 Task: Set up automation rules in Jira to manage project tasks and notifications, including moving issues to 'Done' on version release and sending Slack notifications for unreleased versions.
Action: Mouse pressed left at (555, 146)
Screenshot: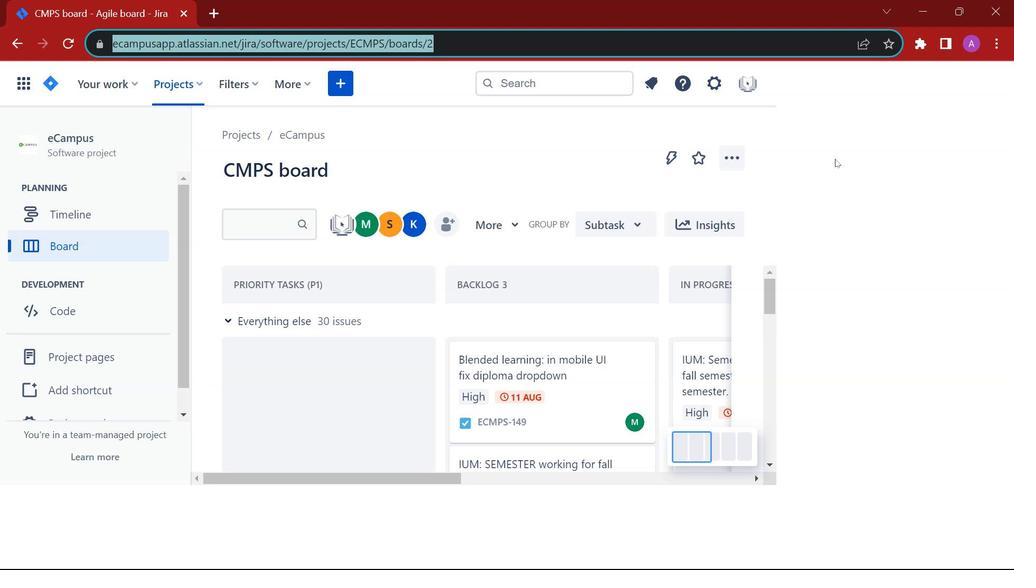 
Action: Mouse moved to (929, 100)
Screenshot: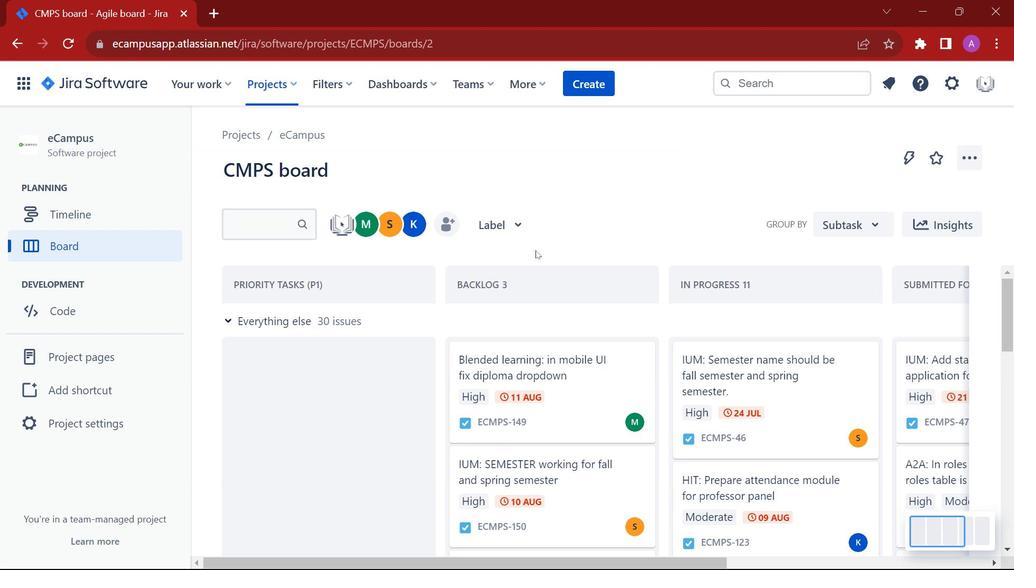 
Action: Mouse pressed left at (929, 100)
Screenshot: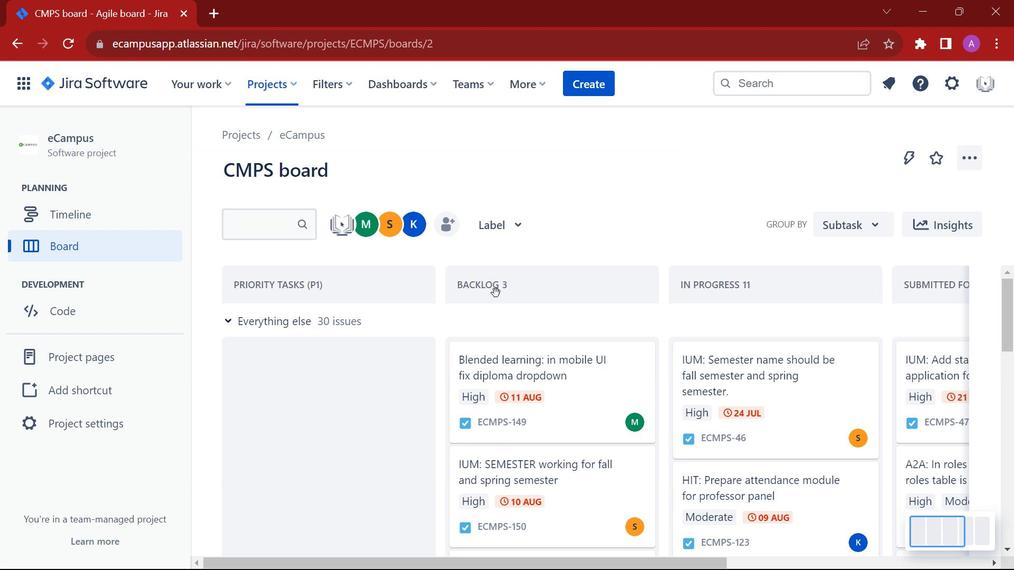 
Action: Mouse moved to (566, 200)
Screenshot: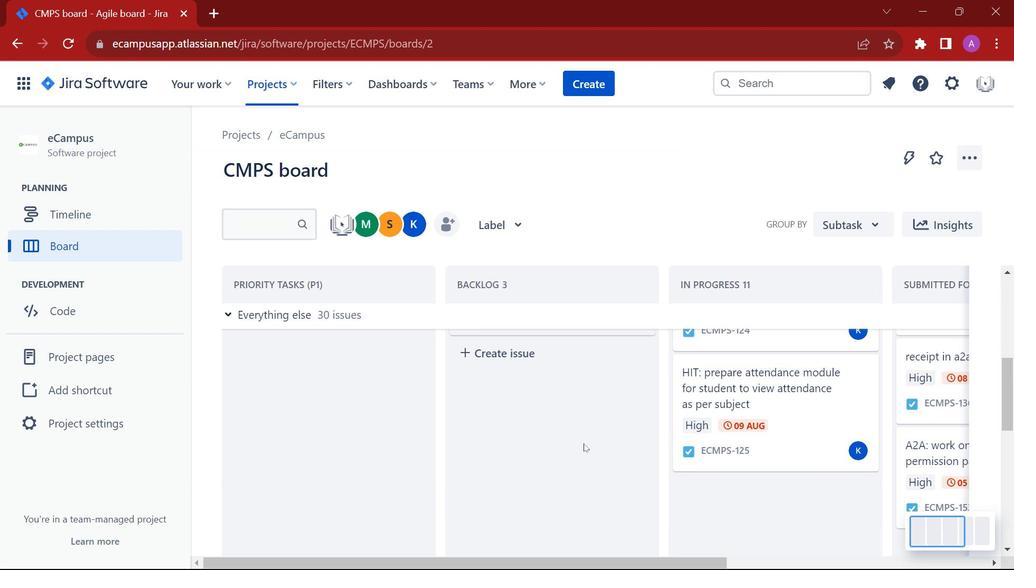 
Action: Mouse pressed left at (566, 200)
Screenshot: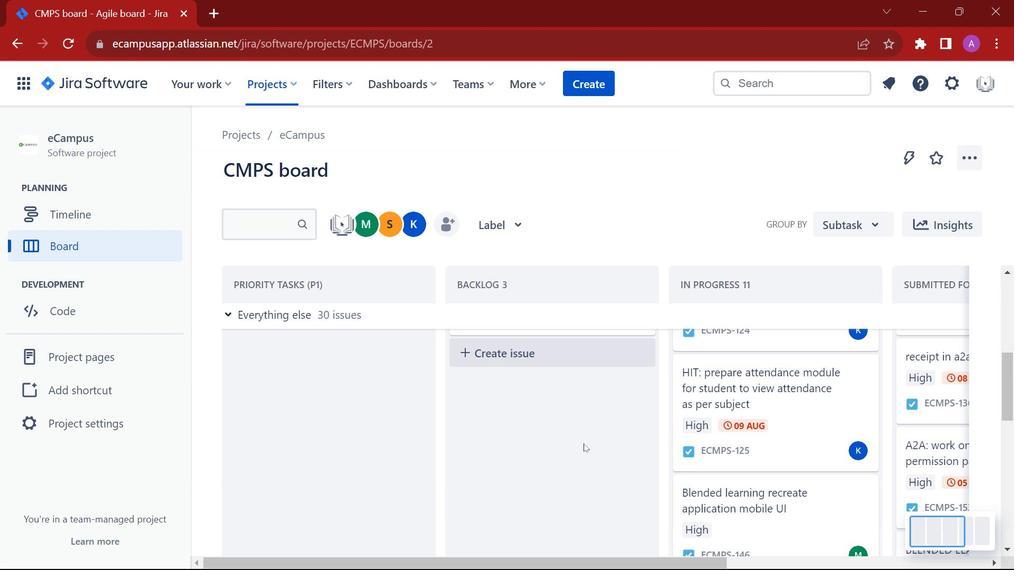 
Action: Mouse moved to (538, 386)
Screenshot: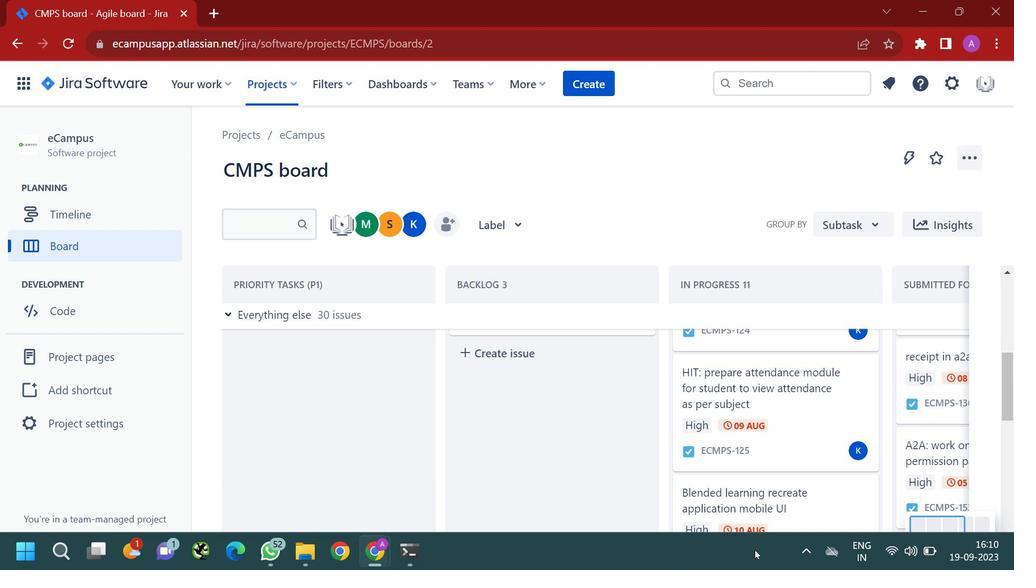 
Action: Mouse scrolled (538, 386) with delta (0, 0)
Screenshot: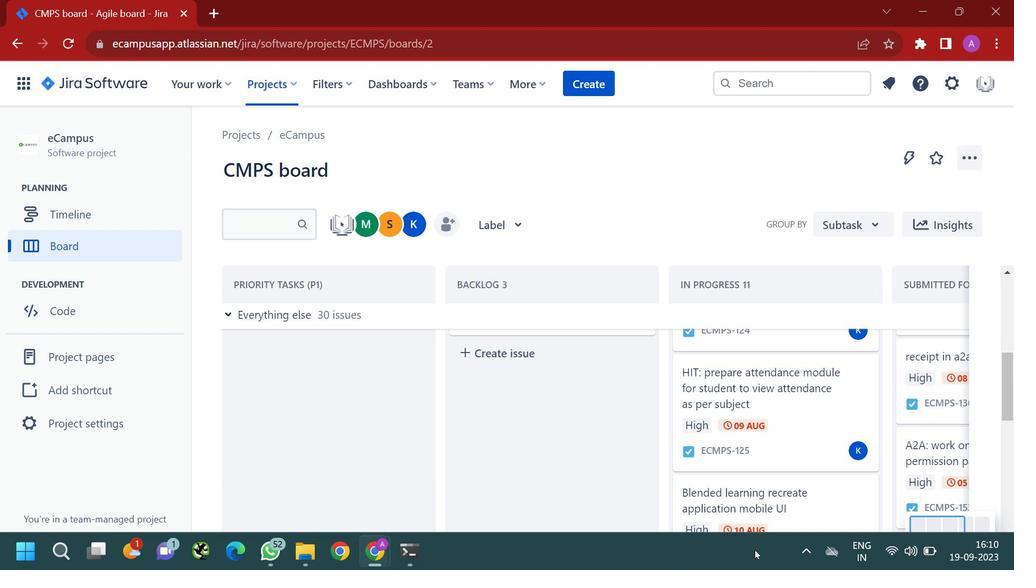 
Action: Mouse moved to (542, 390)
Screenshot: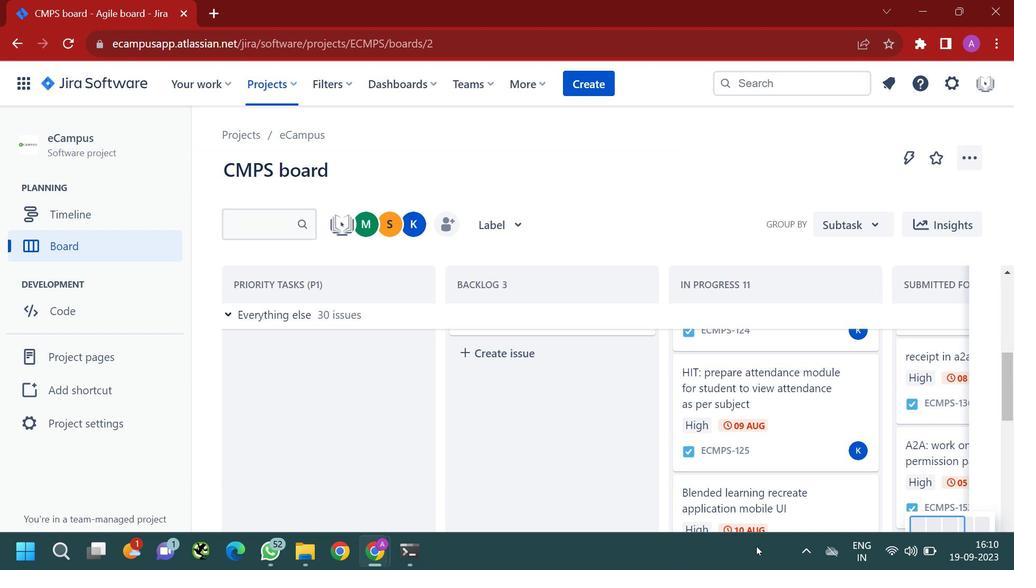 
Action: Mouse scrolled (542, 389) with delta (0, 0)
Screenshot: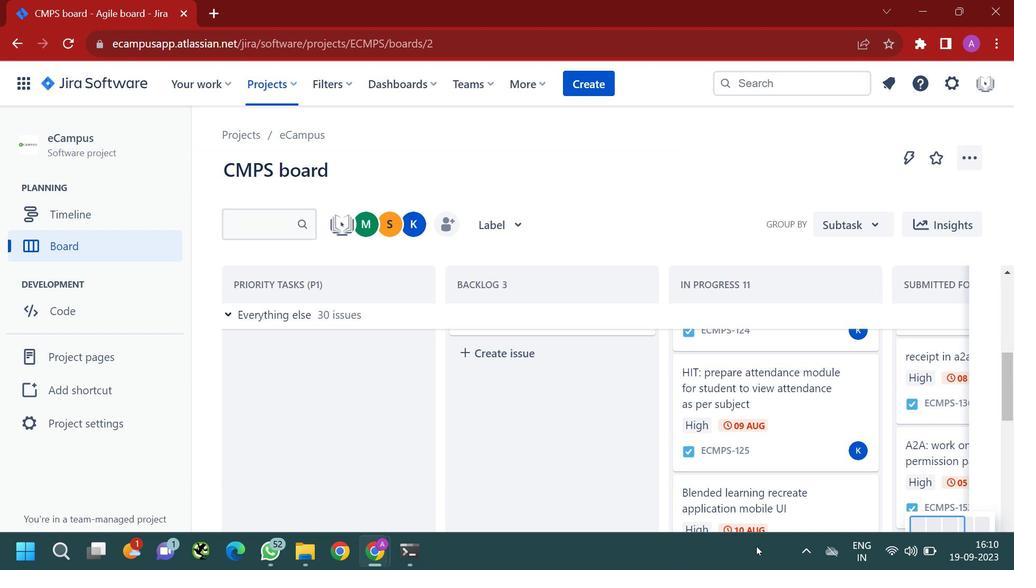 
Action: Mouse moved to (582, 441)
Screenshot: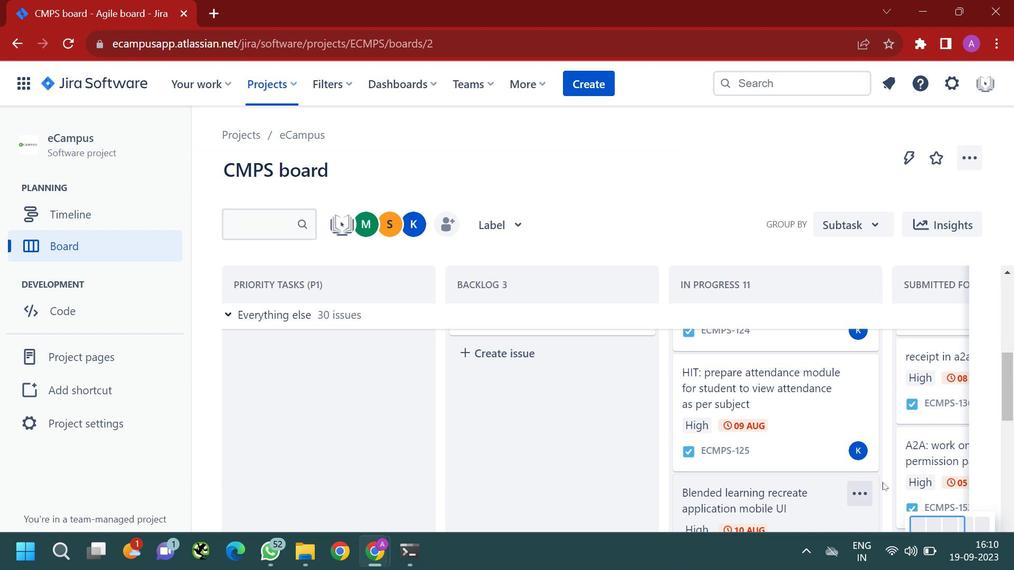 
Action: Mouse scrolled (582, 440) with delta (0, 0)
Screenshot: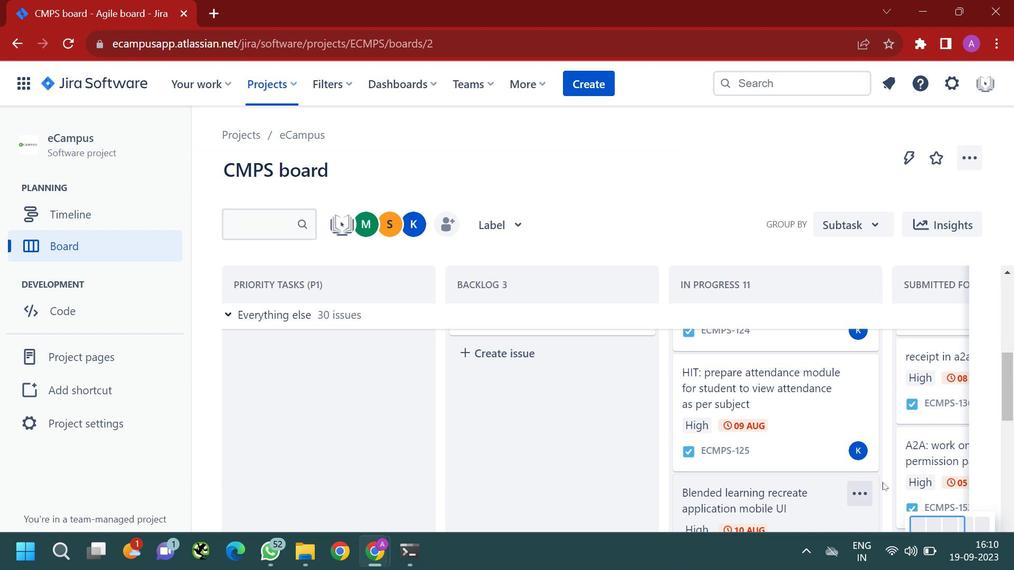 
Action: Mouse moved to (582, 441)
Screenshot: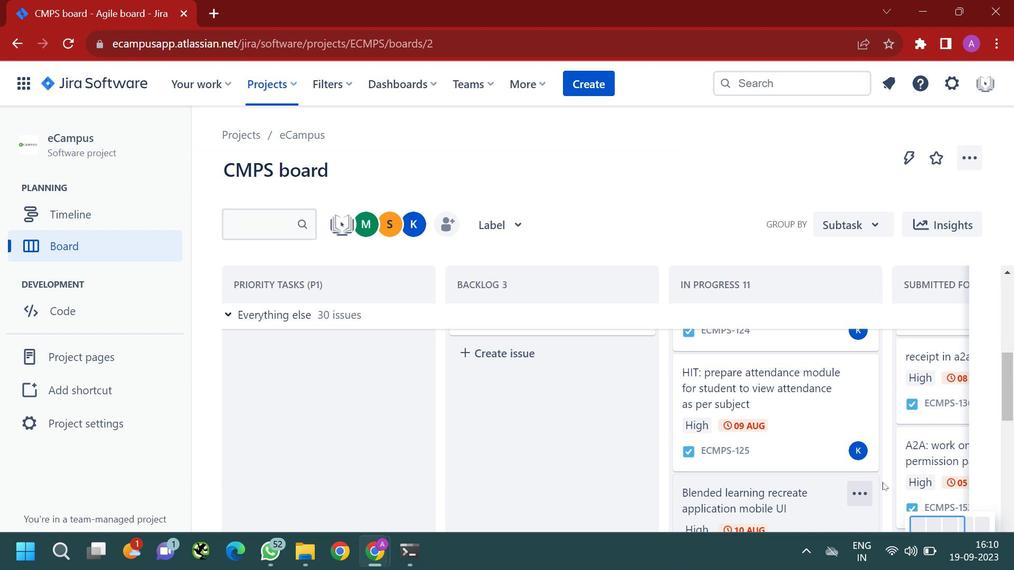 
Action: Mouse scrolled (582, 440) with delta (0, 0)
Screenshot: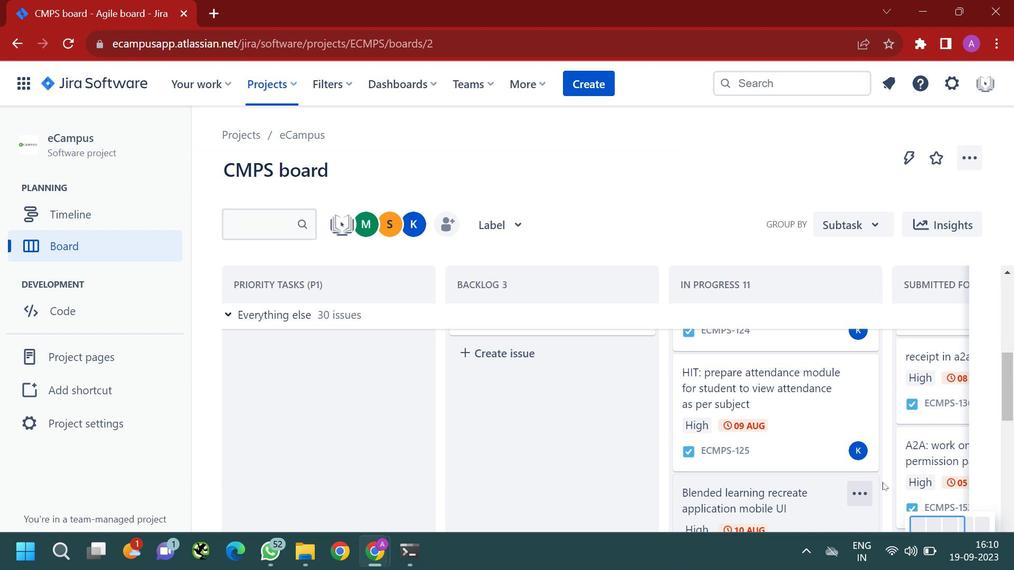 
Action: Mouse moved to (943, 527)
Screenshot: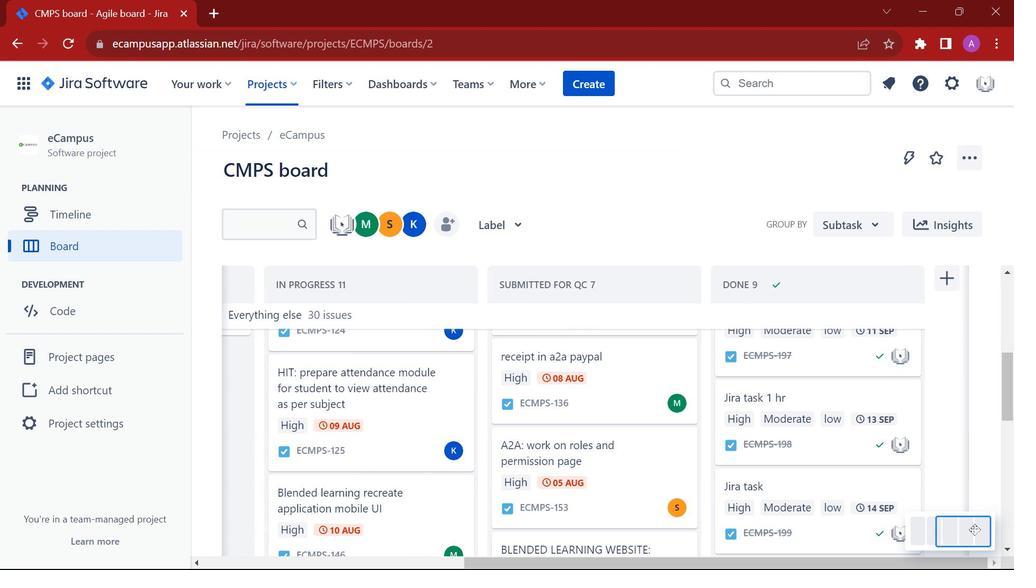 
Action: Mouse pressed left at (943, 527)
Screenshot: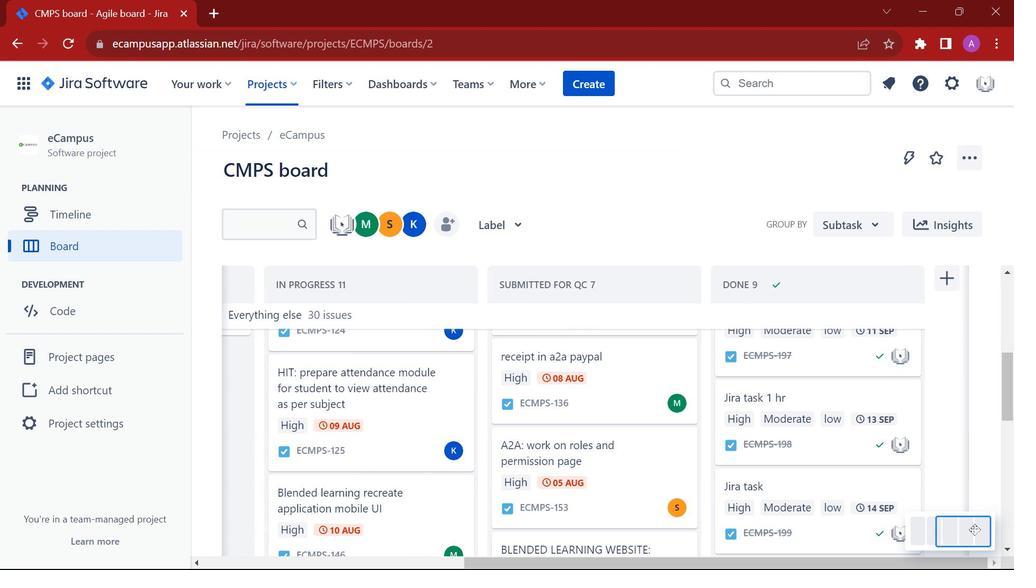 
Action: Mouse moved to (674, 428)
Screenshot: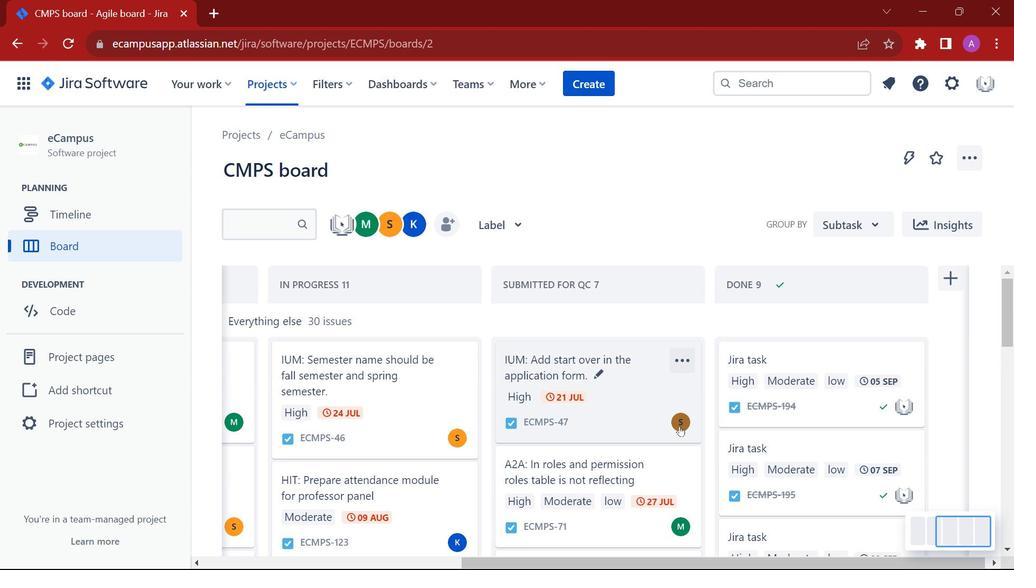 
Action: Mouse scrolled (674, 429) with delta (0, 0)
Screenshot: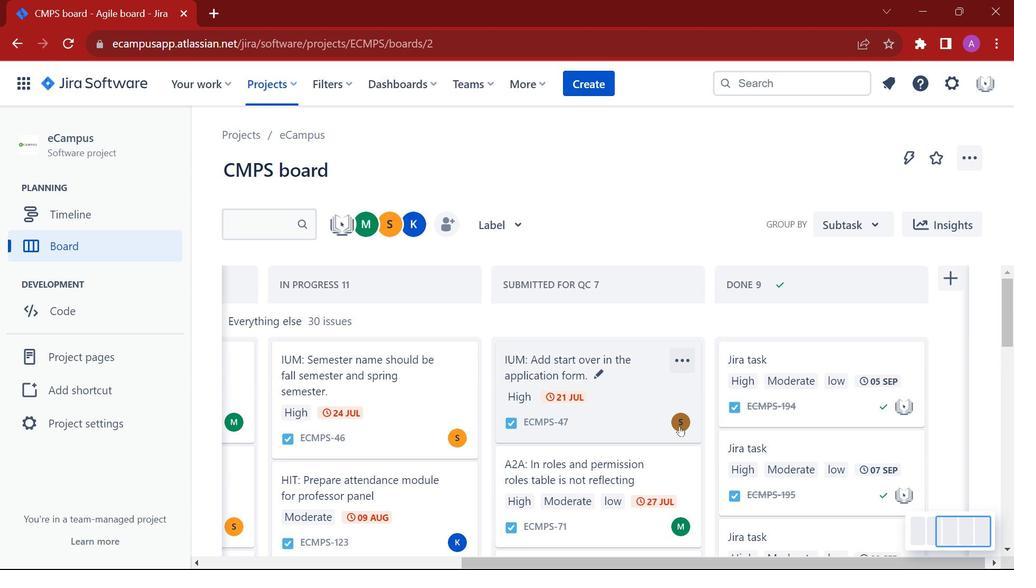 
Action: Mouse scrolled (674, 429) with delta (0, 0)
Screenshot: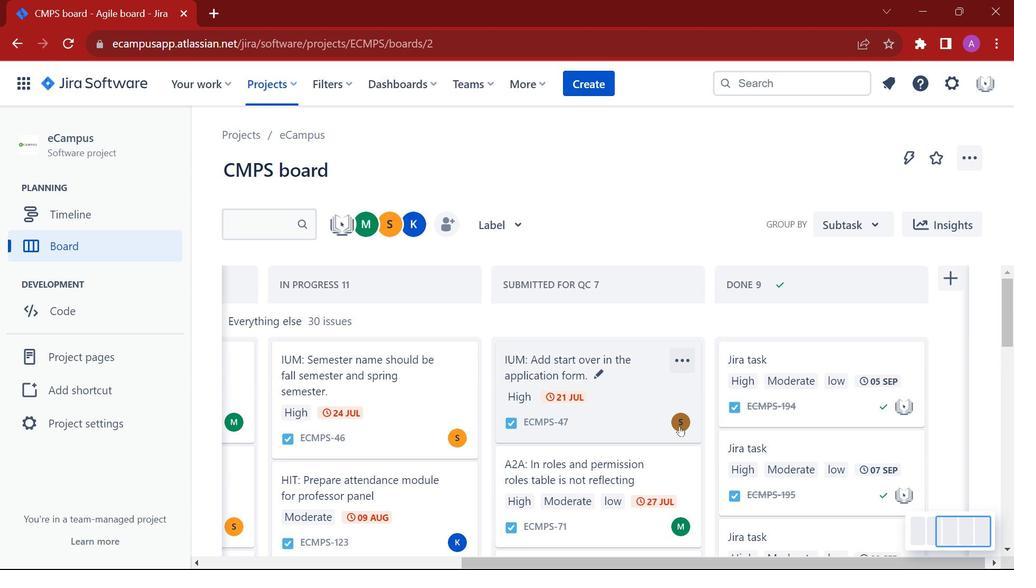 
Action: Mouse moved to (679, 426)
Screenshot: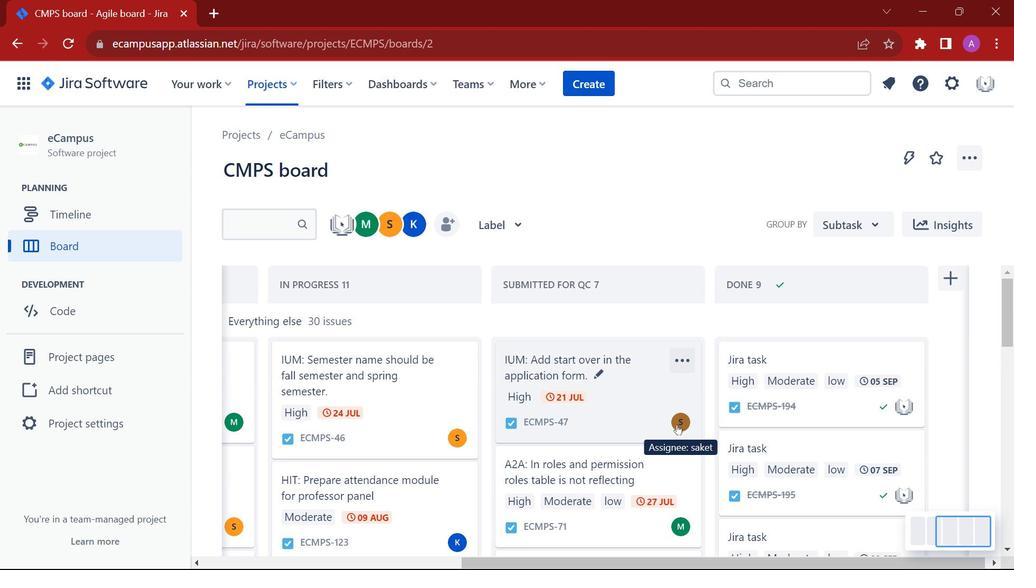 
Action: Mouse scrolled (679, 426) with delta (0, 0)
Screenshot: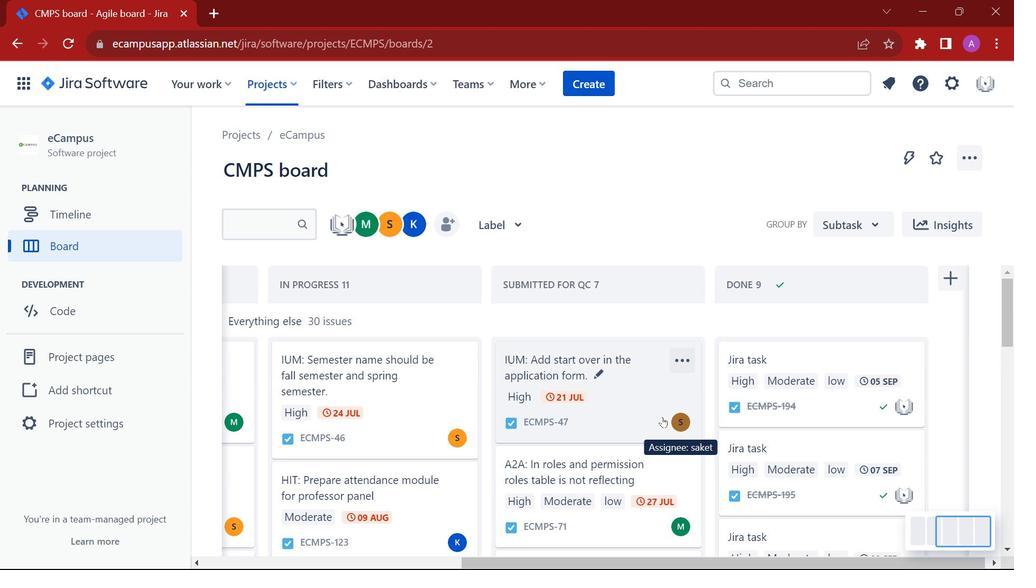 
Action: Mouse scrolled (679, 426) with delta (0, 0)
Screenshot: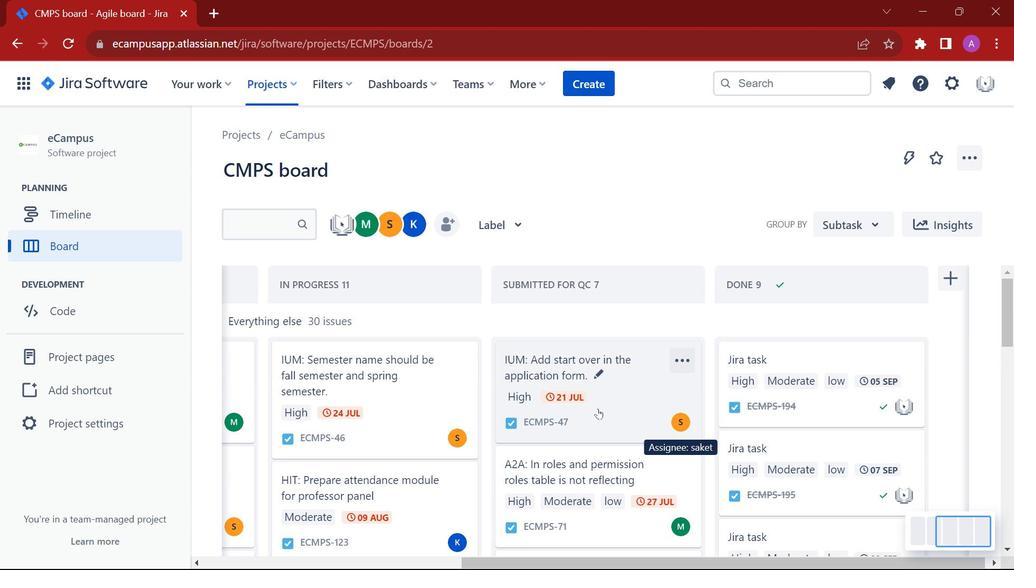 
Action: Mouse scrolled (679, 426) with delta (0, 0)
Screenshot: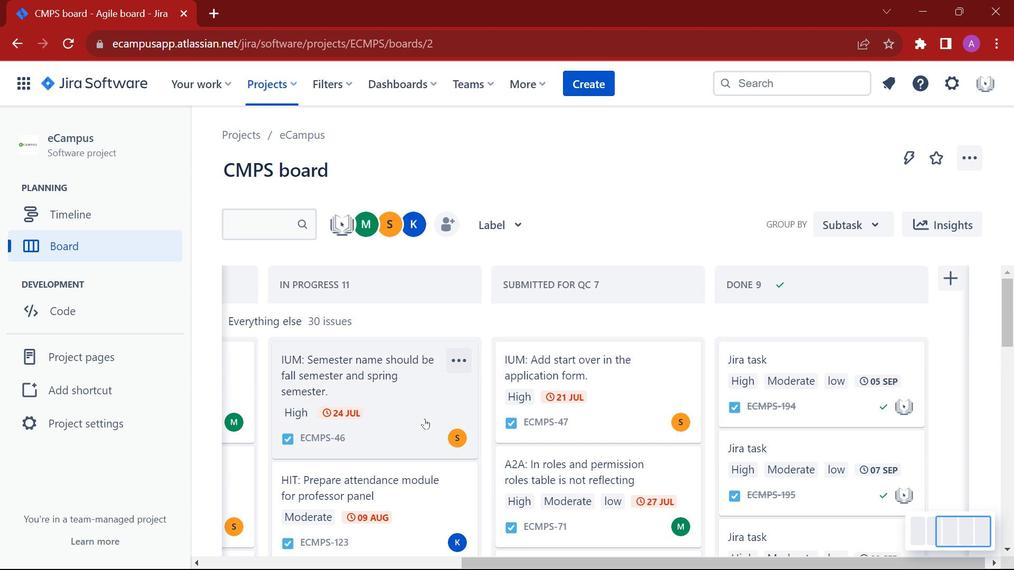 
Action: Mouse moved to (512, 557)
Screenshot: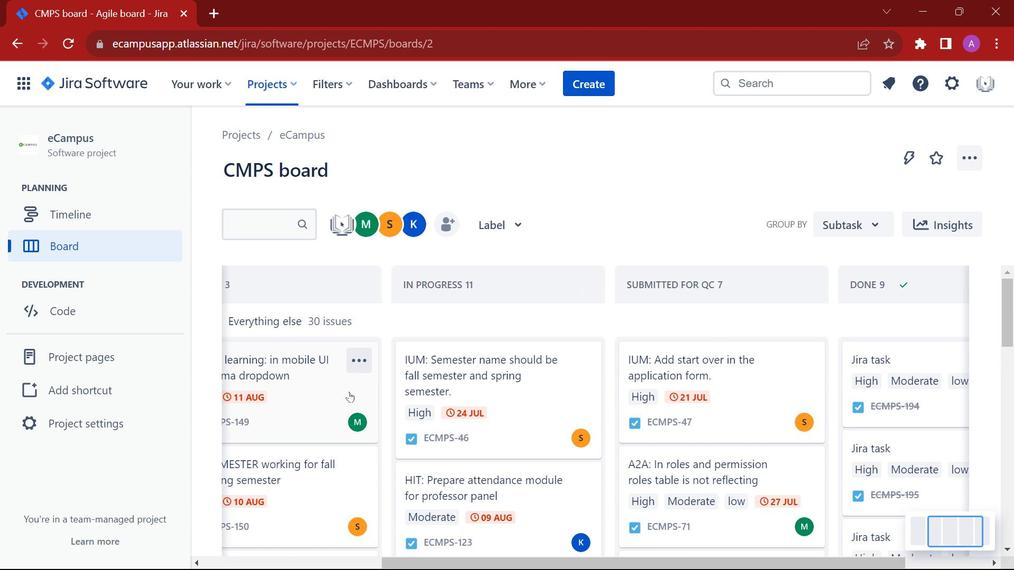 
Action: Mouse pressed left at (512, 557)
Screenshot: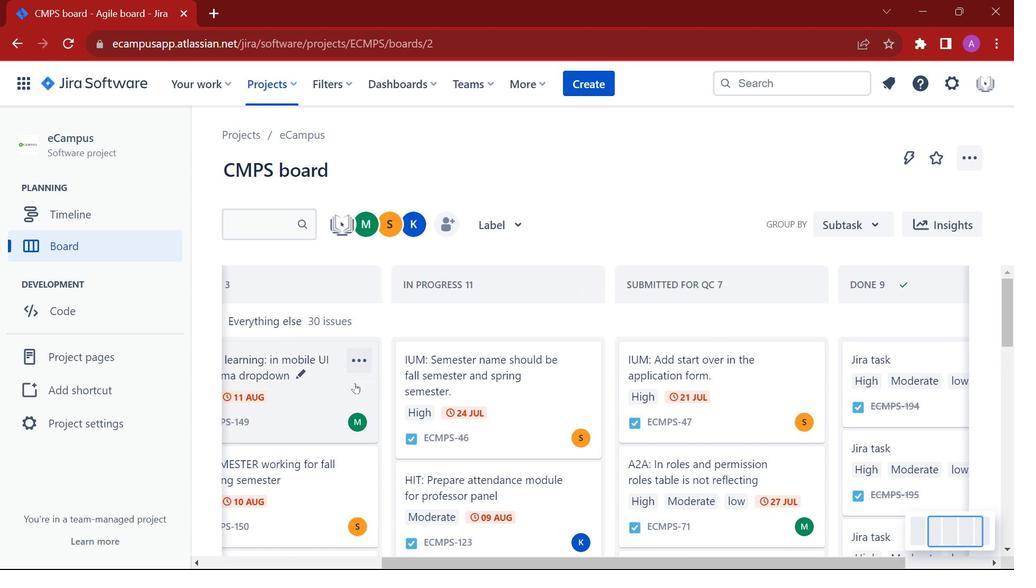 
Action: Mouse moved to (954, 526)
Screenshot: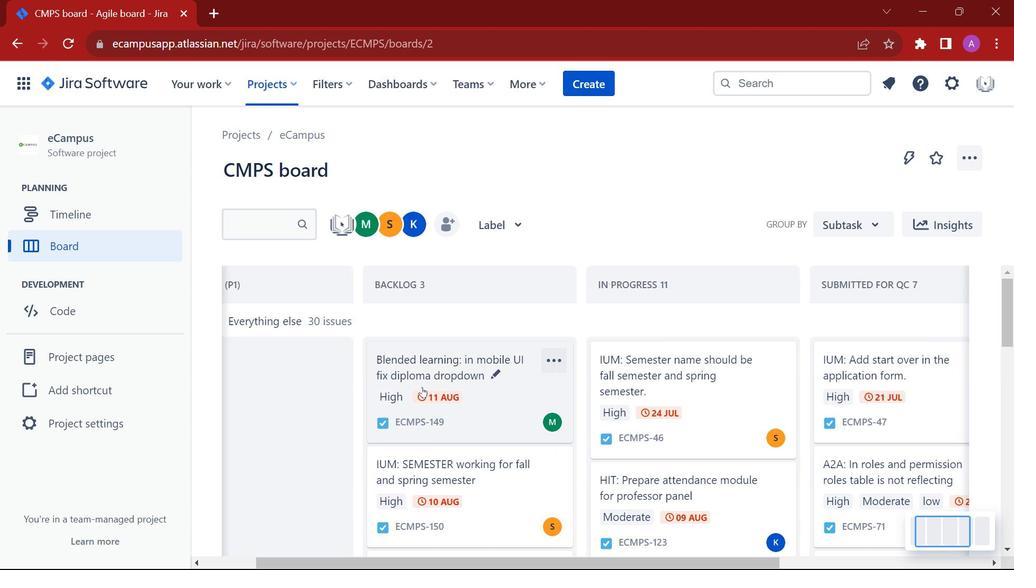 
Action: Mouse pressed left at (954, 526)
Screenshot: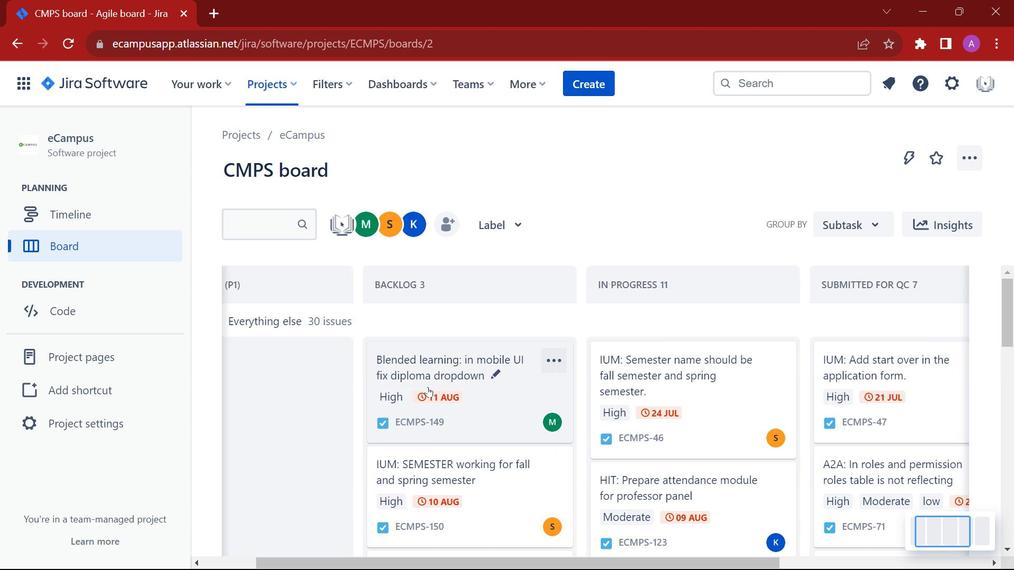 
Action: Mouse moved to (922, 523)
Screenshot: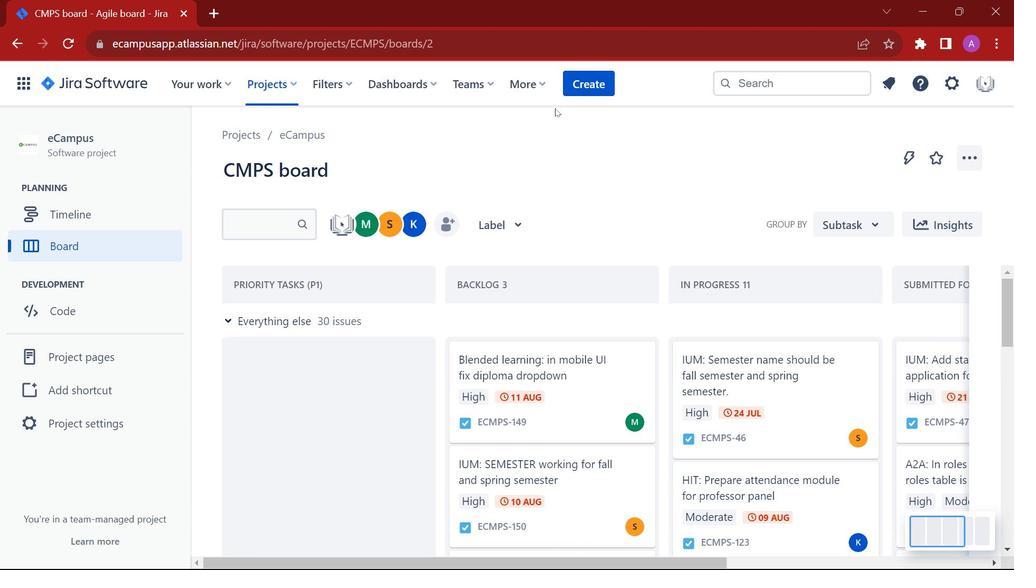 
Action: Mouse pressed left at (922, 523)
Screenshot: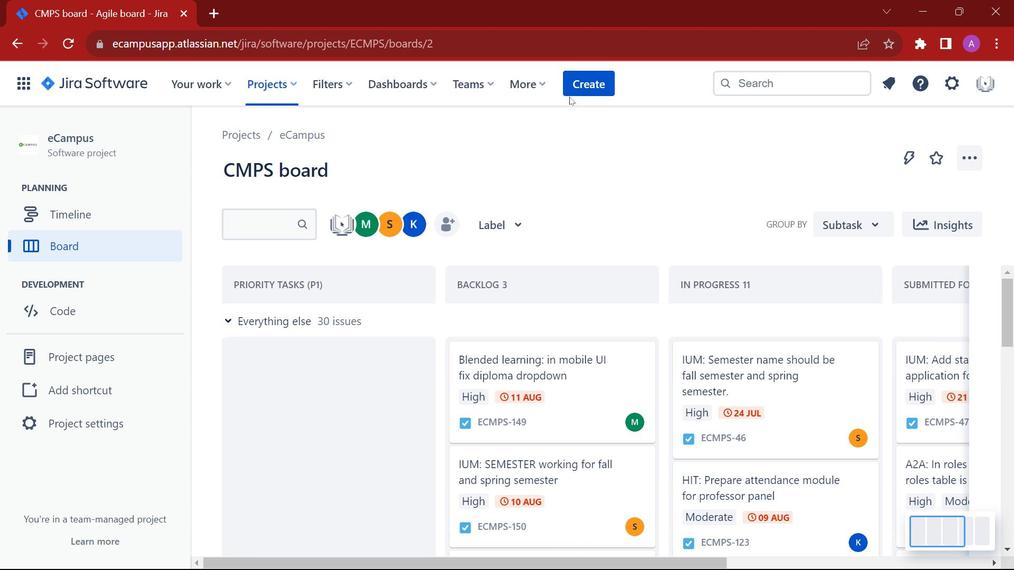
Action: Mouse moved to (584, 89)
Screenshot: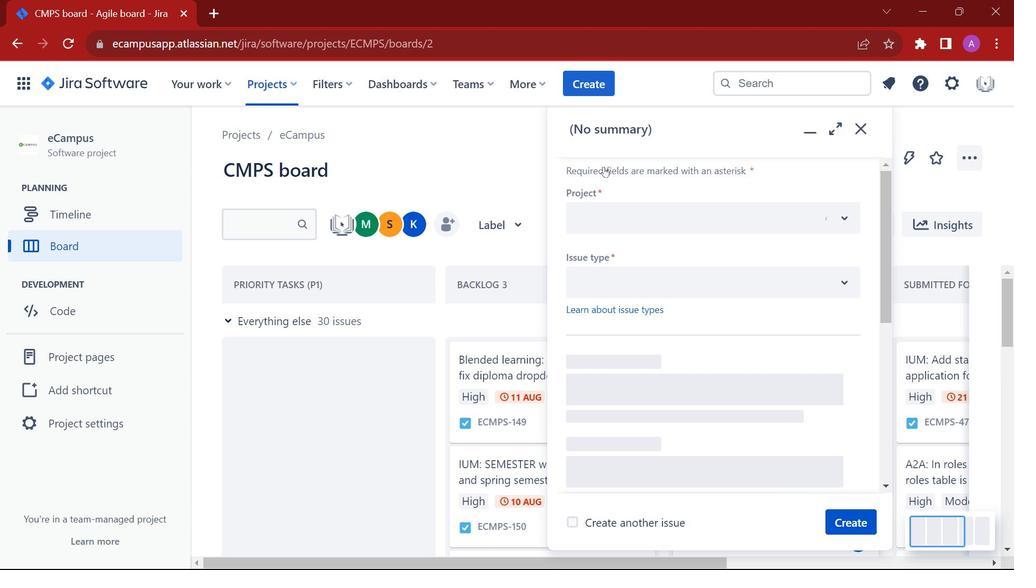 
Action: Mouse pressed left at (584, 89)
Screenshot: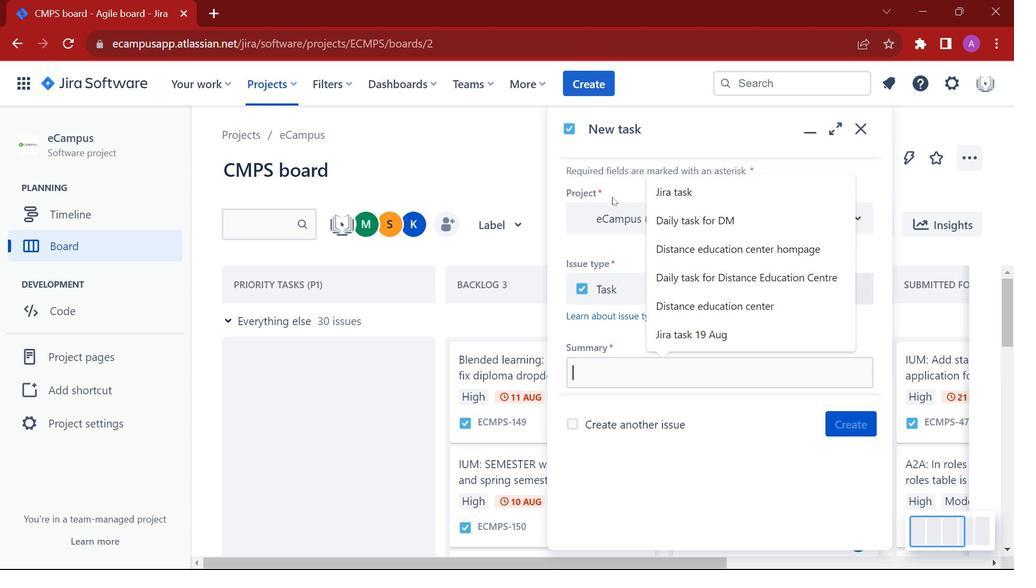 
Action: Mouse moved to (695, 193)
Screenshot: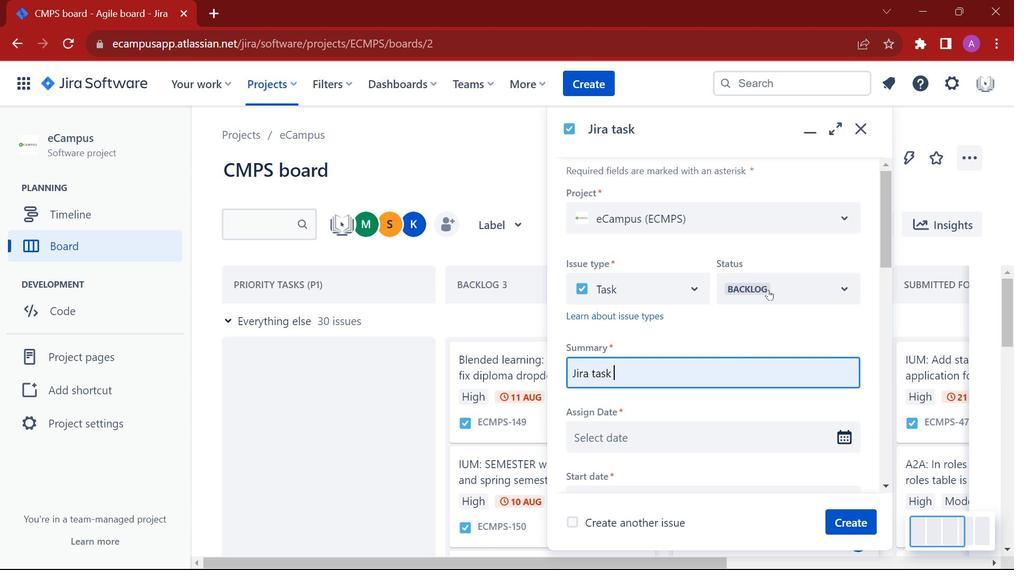 
Action: Mouse pressed left at (695, 193)
Screenshot: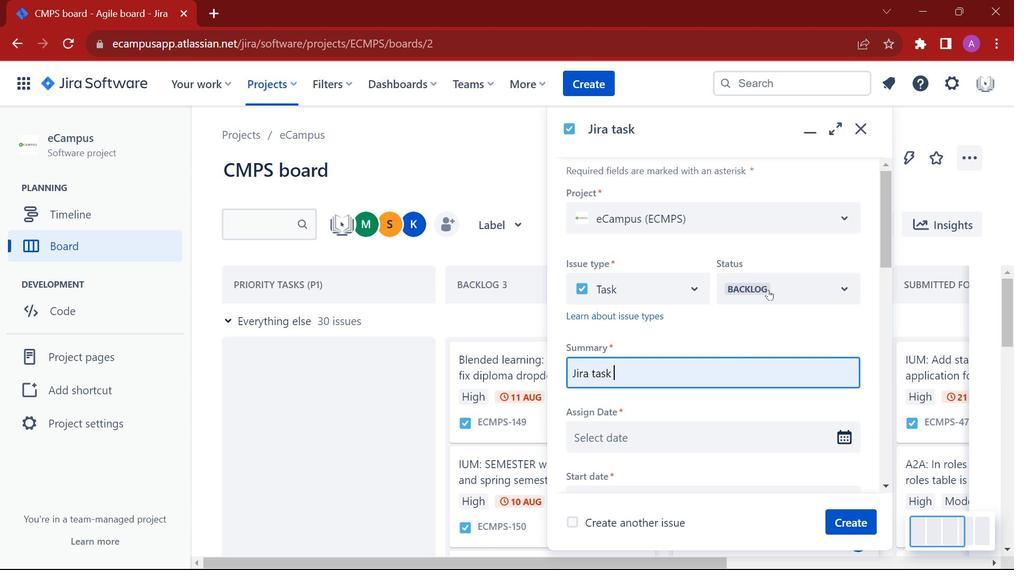 
Action: Mouse moved to (768, 290)
Screenshot: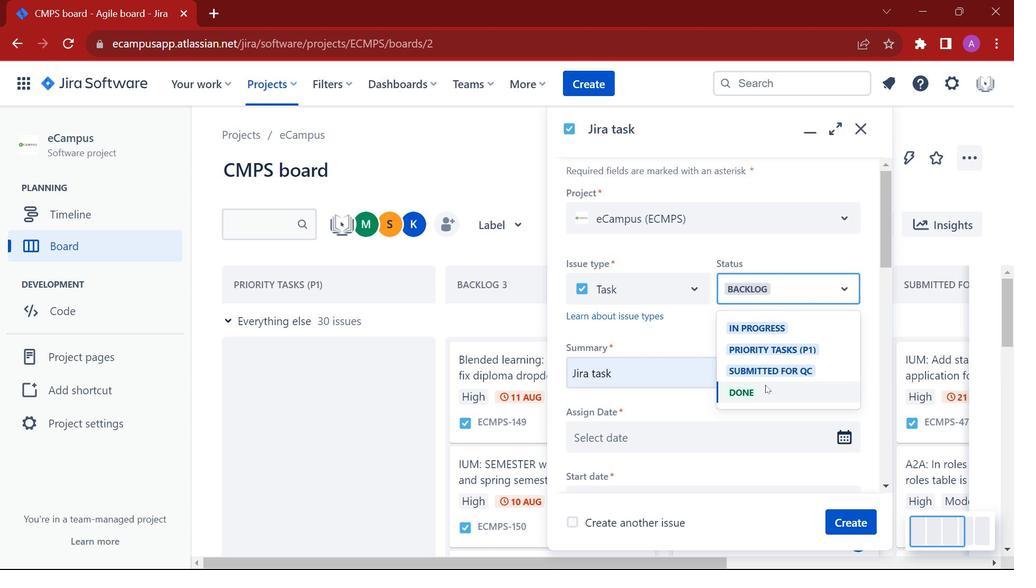 
Action: Mouse pressed left at (768, 290)
Screenshot: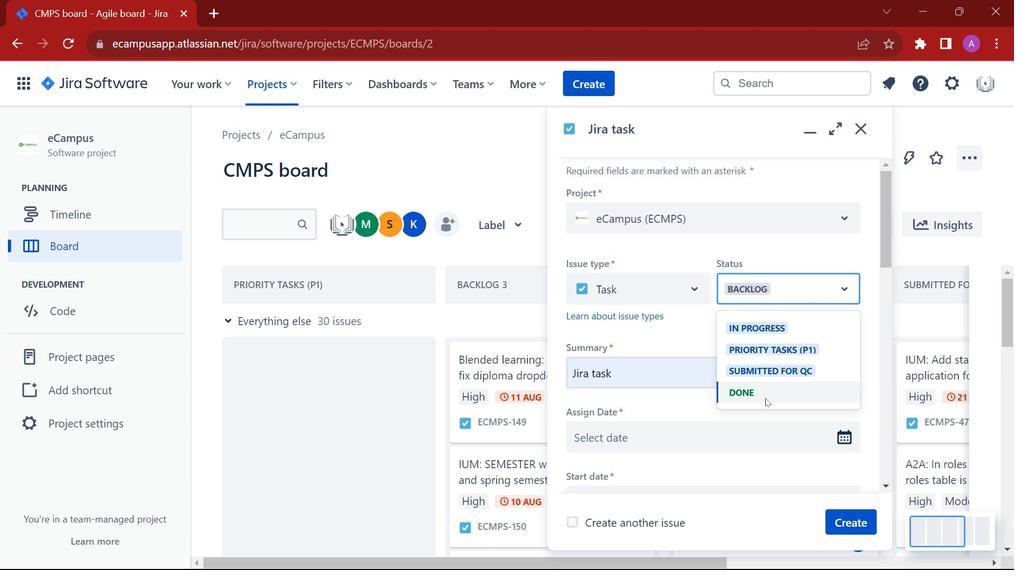 
Action: Mouse moved to (765, 398)
Screenshot: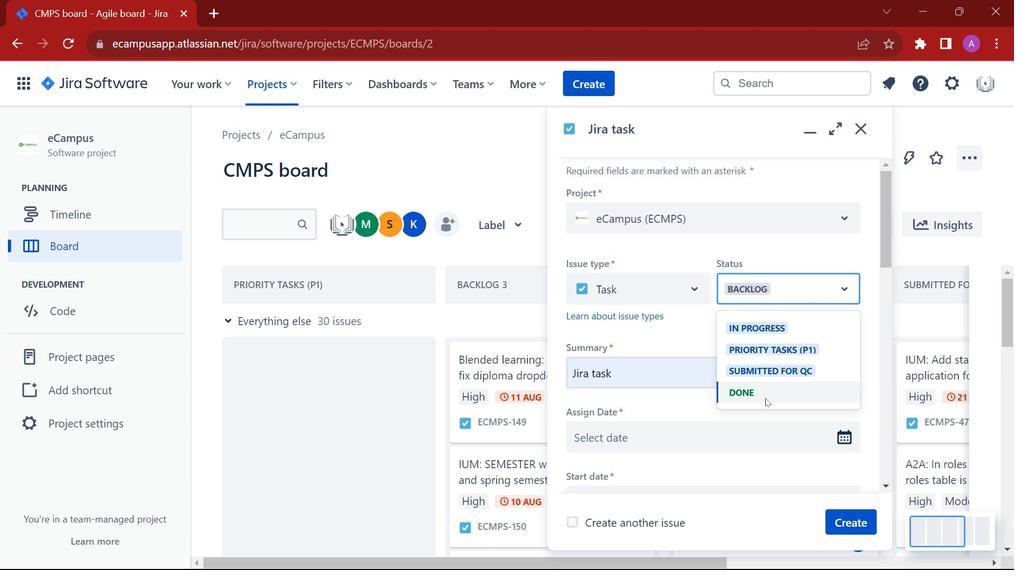 
Action: Mouse pressed left at (765, 398)
Screenshot: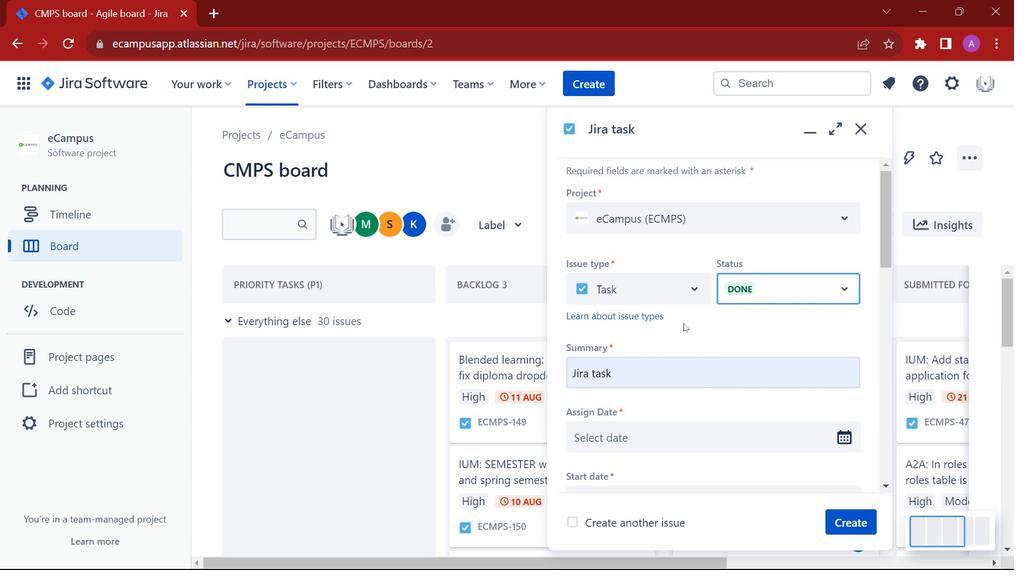 
Action: Mouse moved to (684, 324)
Screenshot: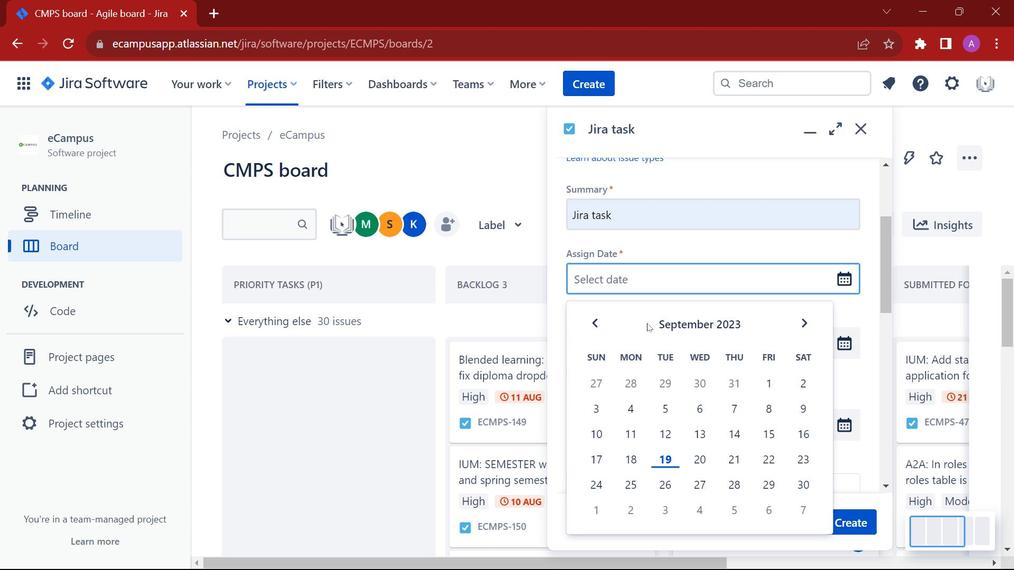 
Action: Mouse scrolled (684, 323) with delta (0, 0)
Screenshot: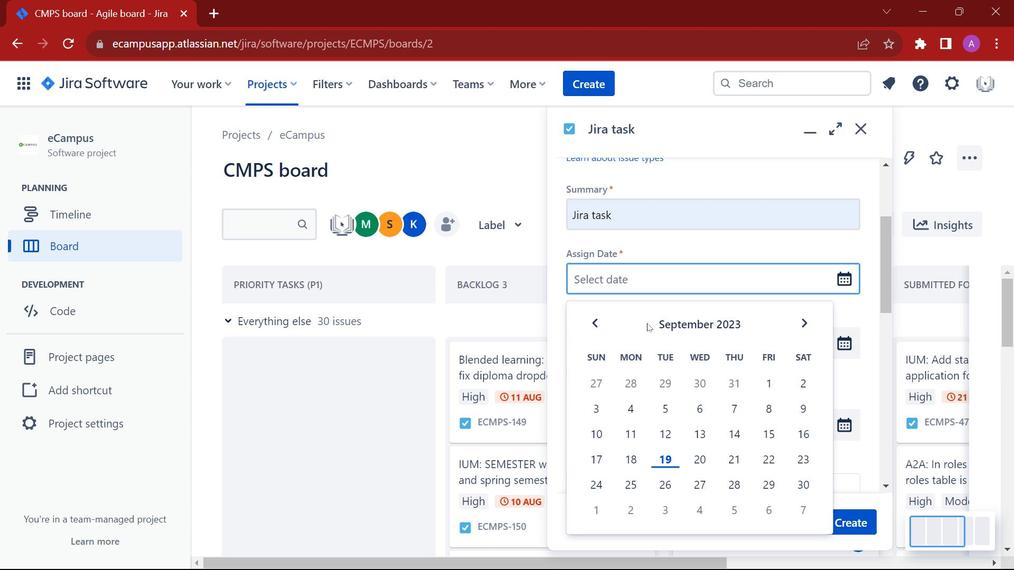 
Action: Mouse moved to (684, 326)
Screenshot: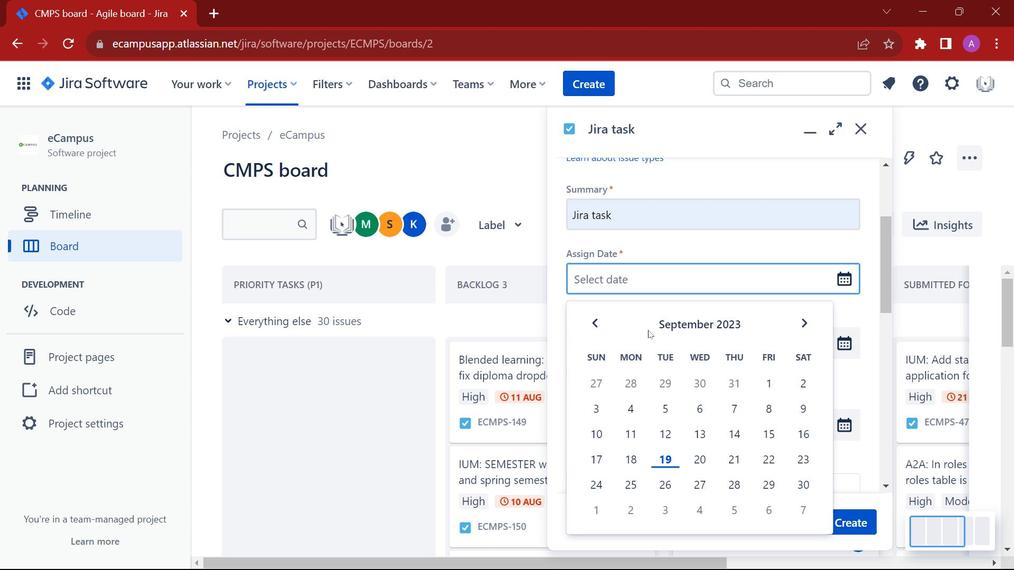 
Action: Mouse scrolled (684, 325) with delta (0, 0)
Screenshot: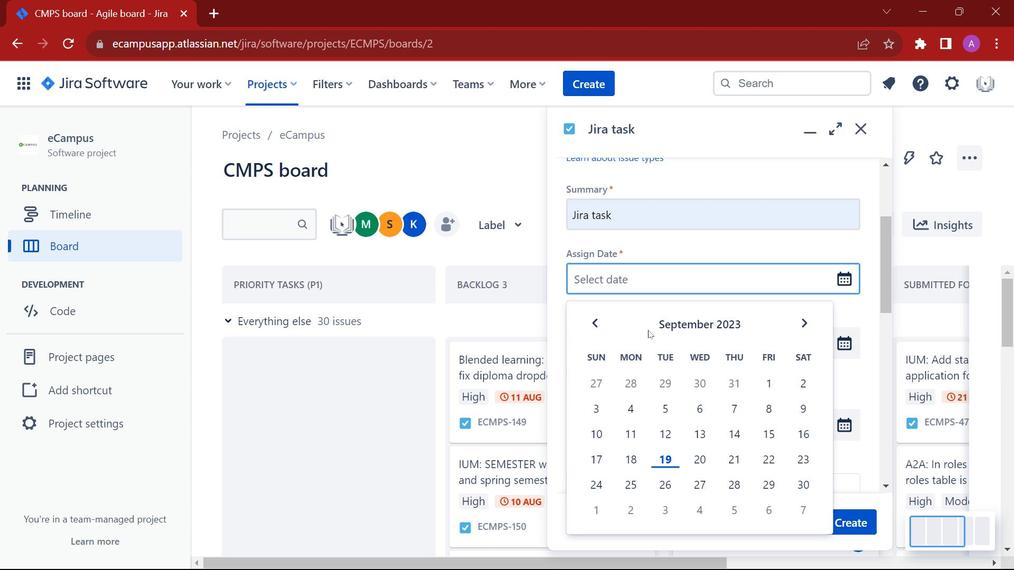 
Action: Mouse moved to (653, 290)
Screenshot: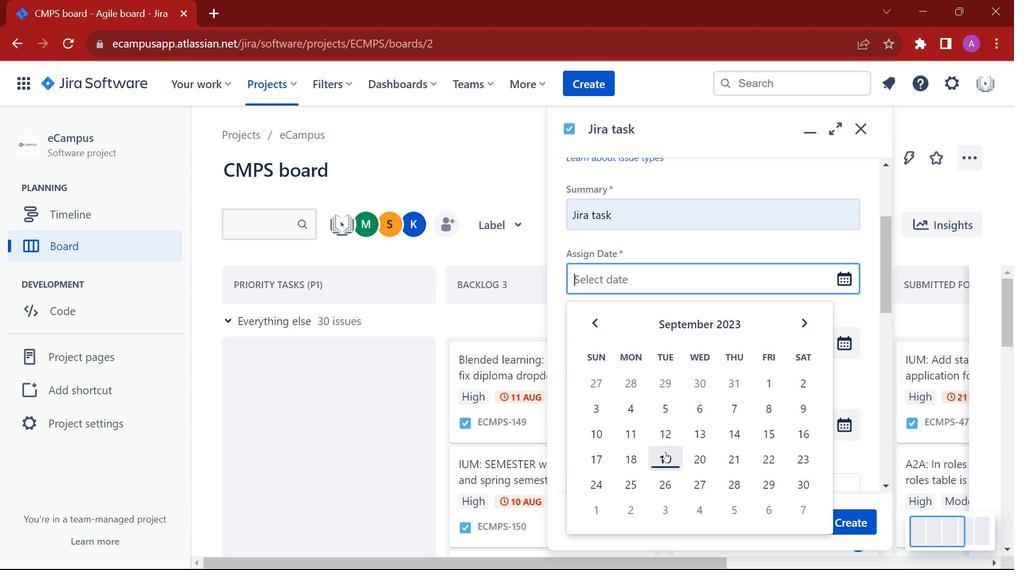 
Action: Mouse pressed left at (653, 290)
Screenshot: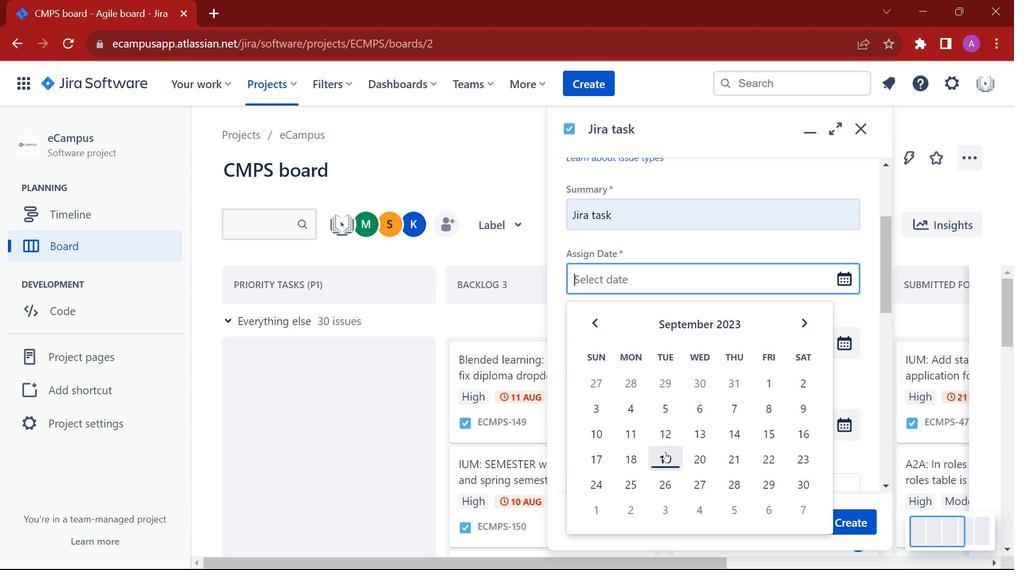 
Action: Mouse moved to (665, 452)
Screenshot: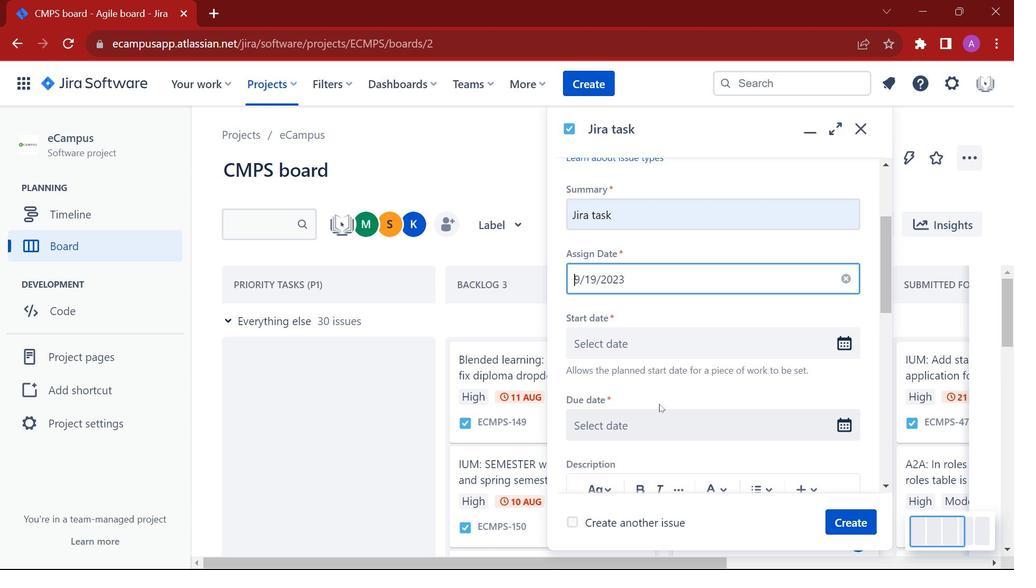 
Action: Mouse pressed left at (665, 452)
Screenshot: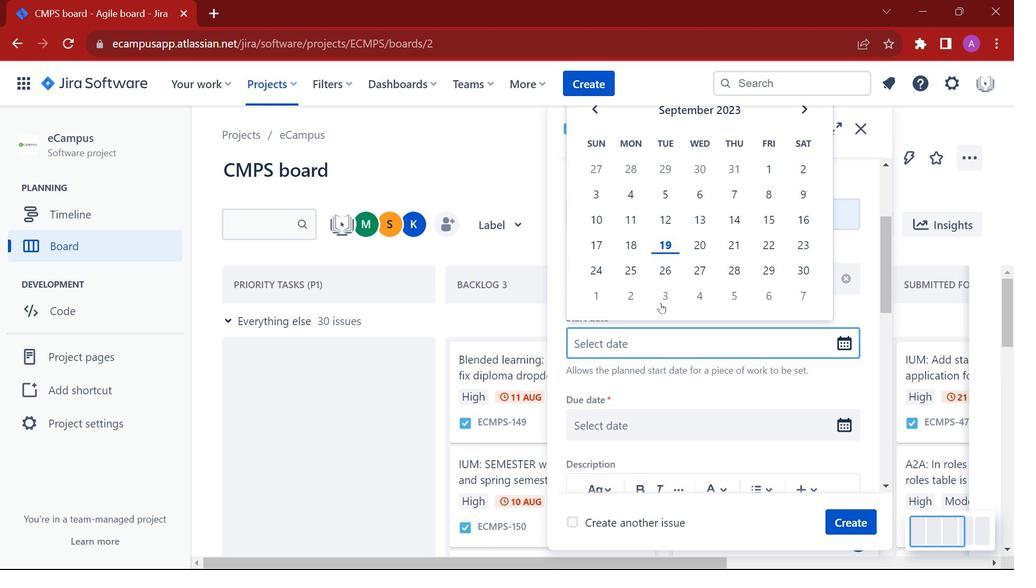 
Action: Mouse moved to (638, 344)
Screenshot: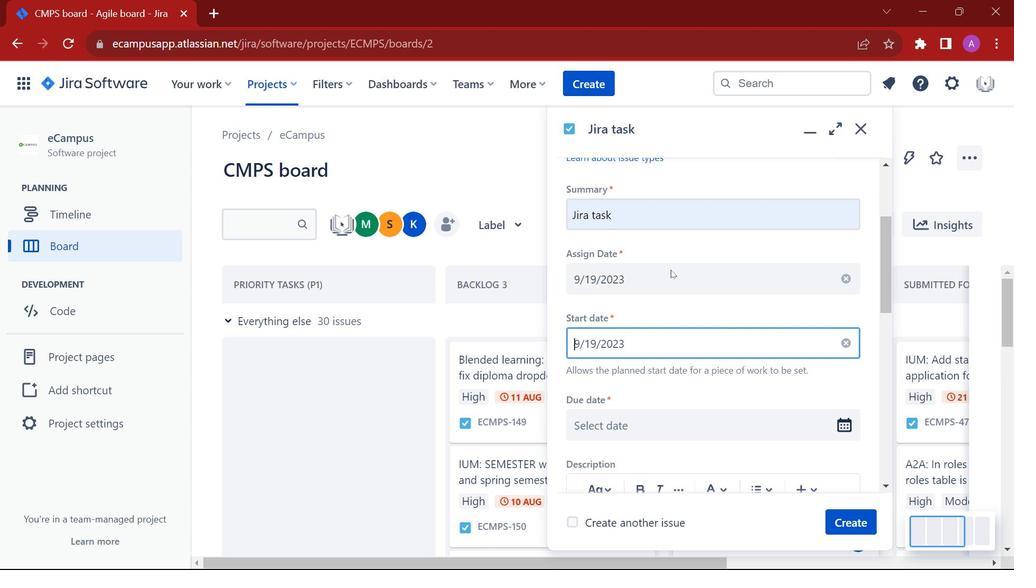 
Action: Mouse pressed left at (638, 344)
Screenshot: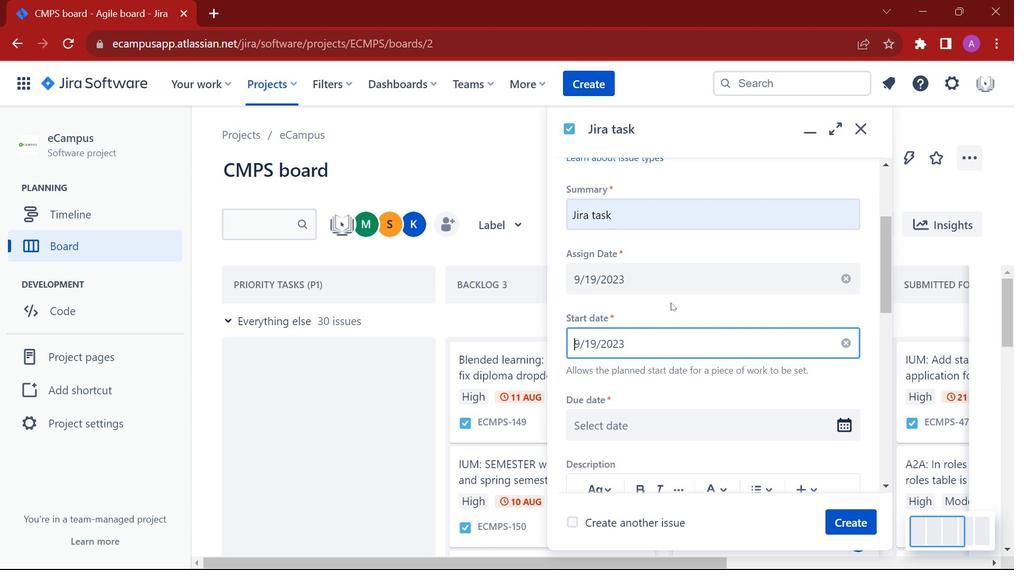 
Action: Mouse moved to (668, 253)
Screenshot: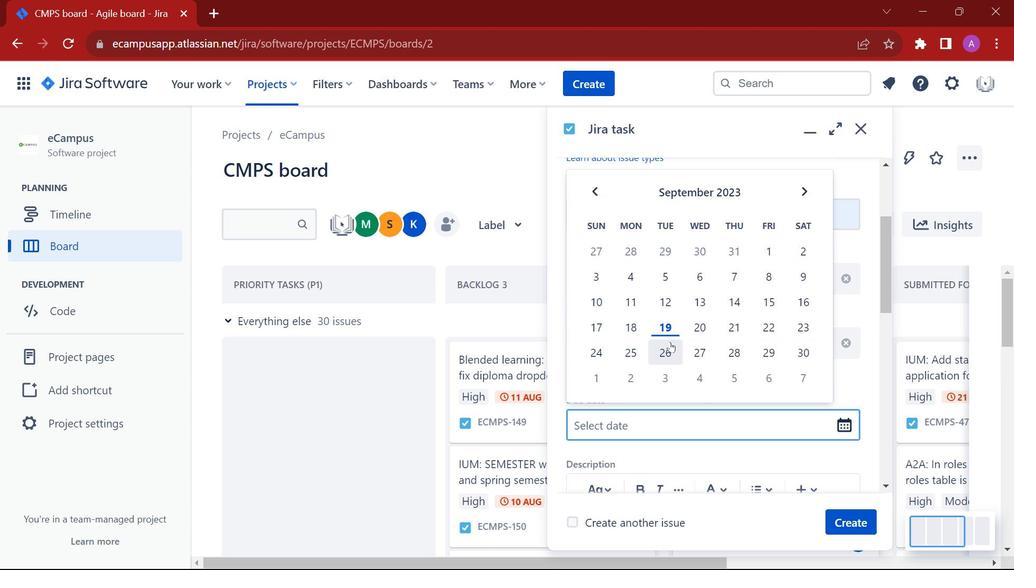 
Action: Mouse pressed left at (668, 253)
Screenshot: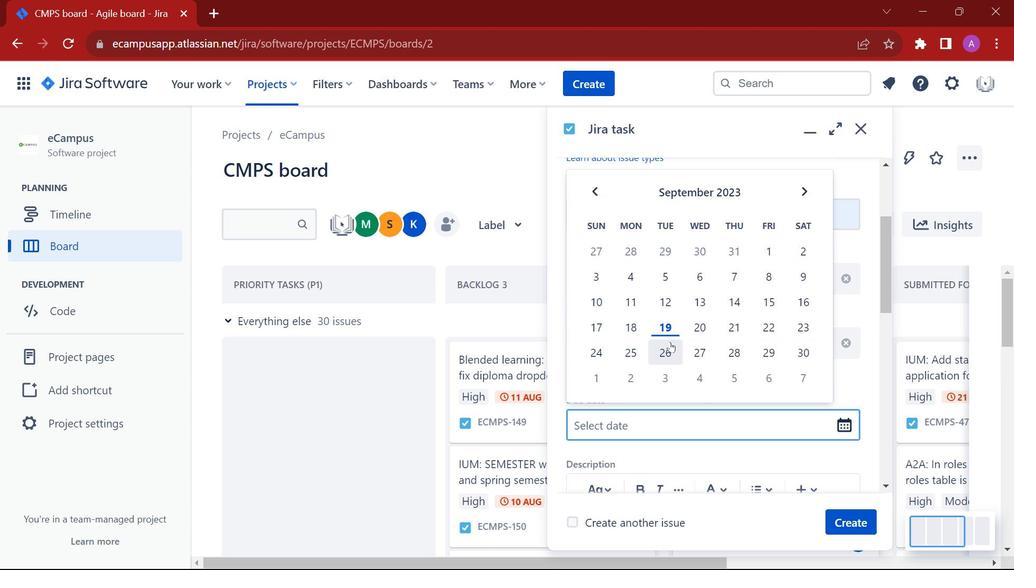 
Action: Mouse moved to (637, 426)
Screenshot: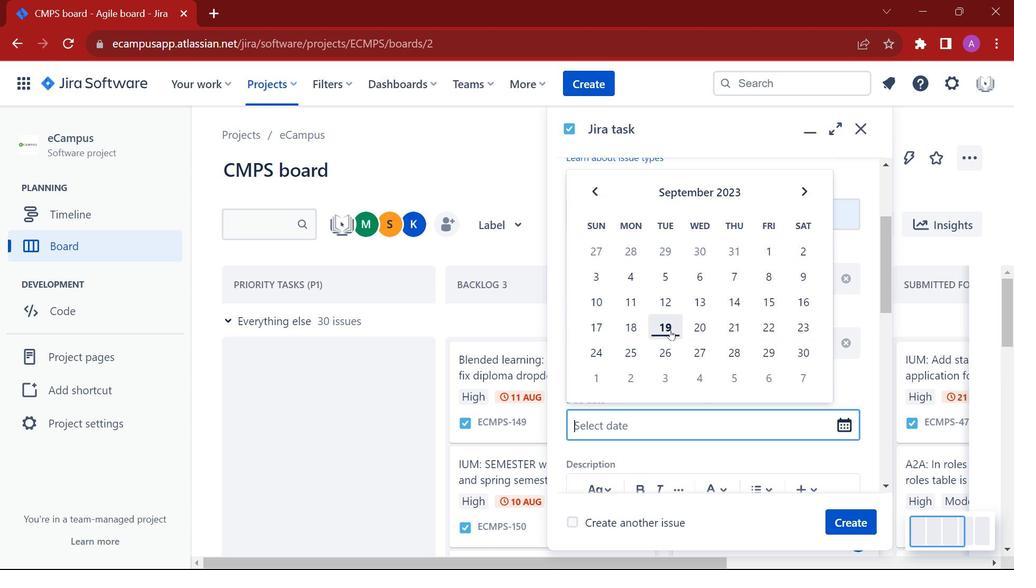 
Action: Mouse pressed left at (637, 426)
Screenshot: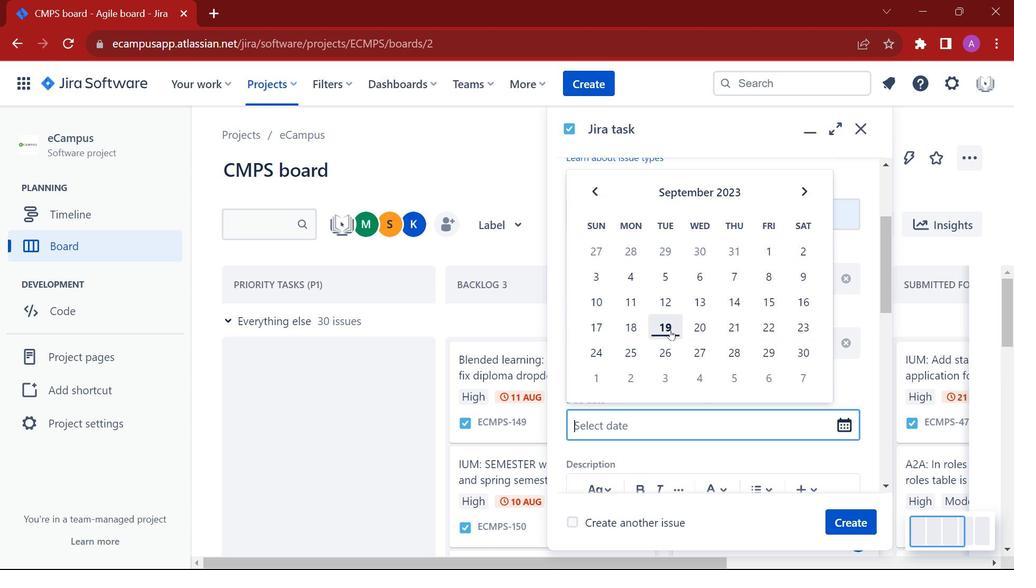 
Action: Mouse moved to (663, 332)
Screenshot: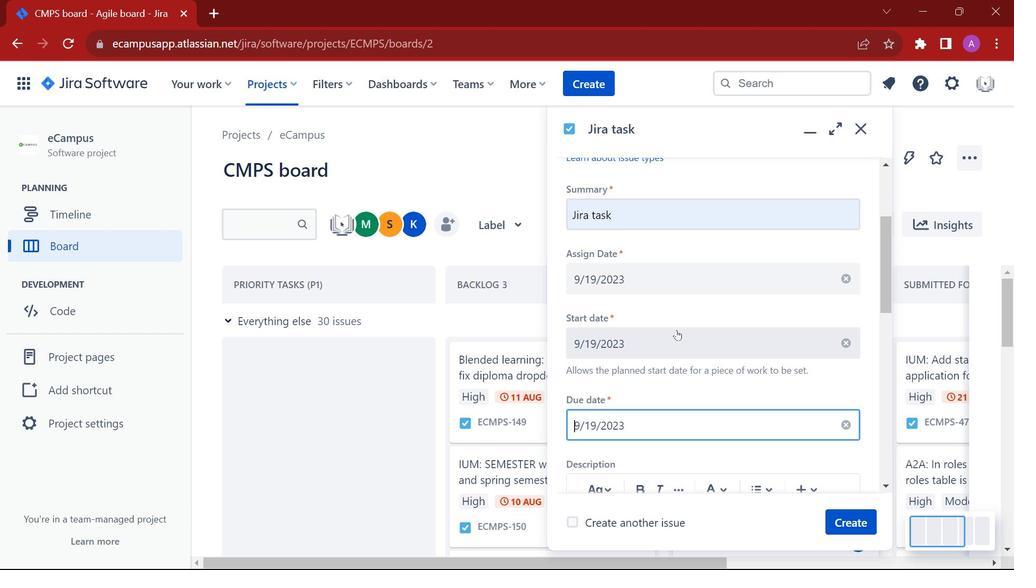 
Action: Mouse pressed left at (663, 332)
Screenshot: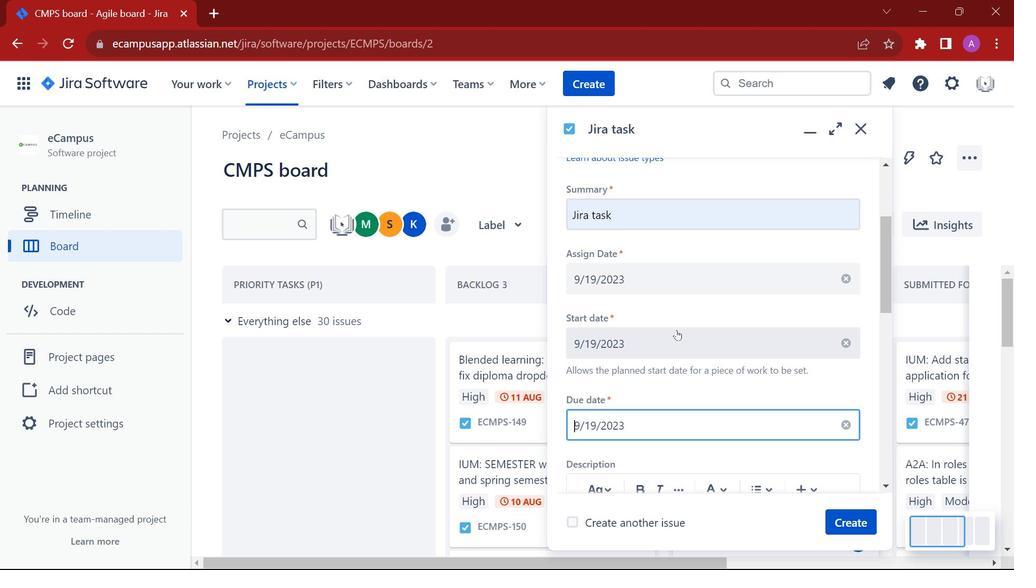 
Action: Mouse moved to (636, 285)
Screenshot: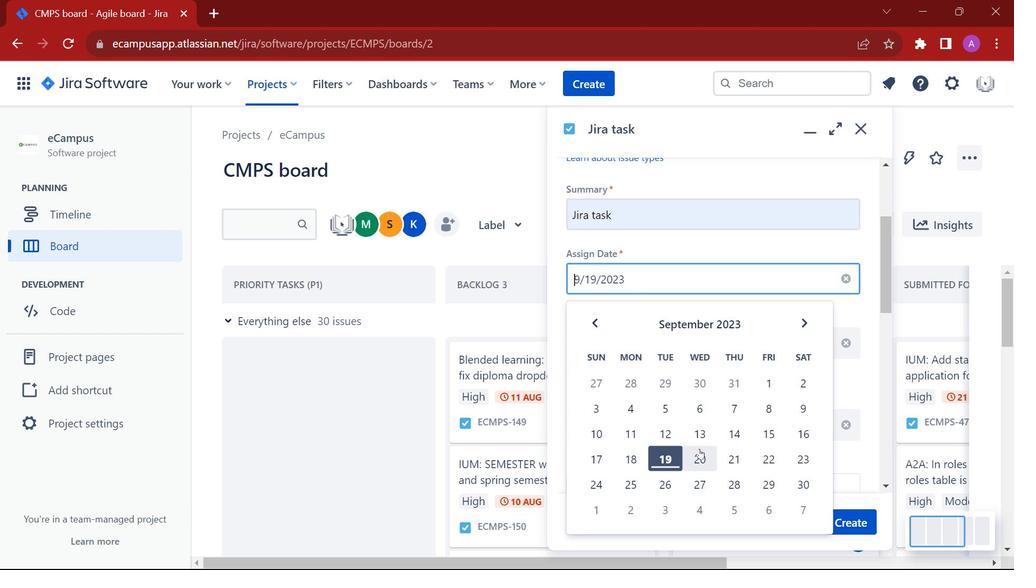 
Action: Mouse pressed left at (636, 285)
Screenshot: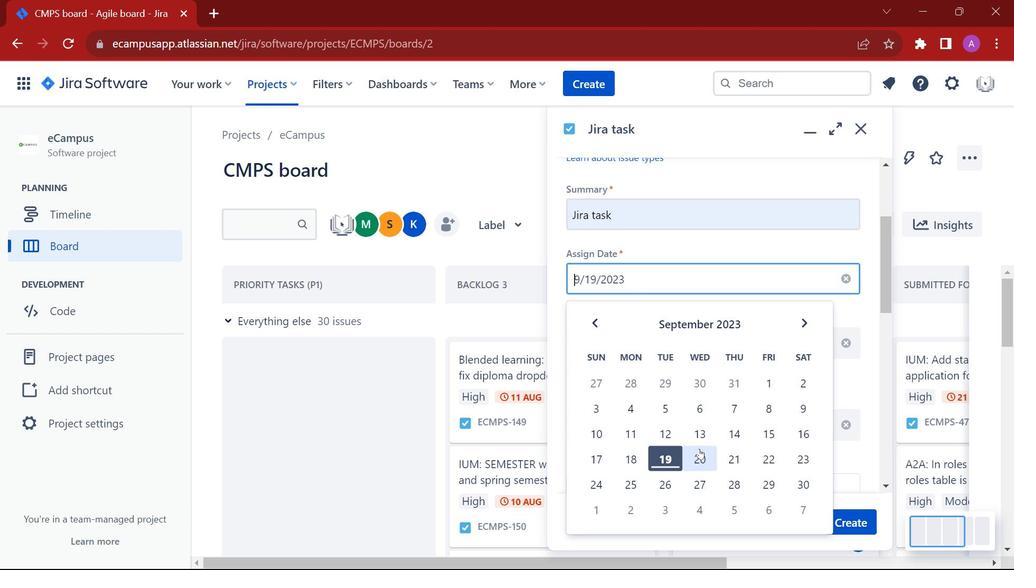 
Action: Mouse moved to (699, 449)
Screenshot: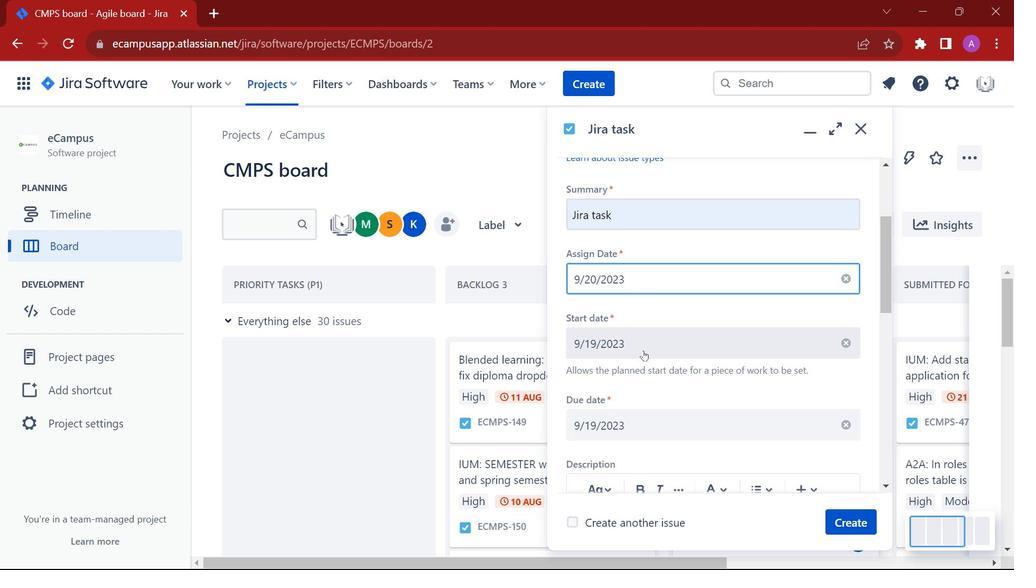 
Action: Mouse pressed left at (699, 449)
Screenshot: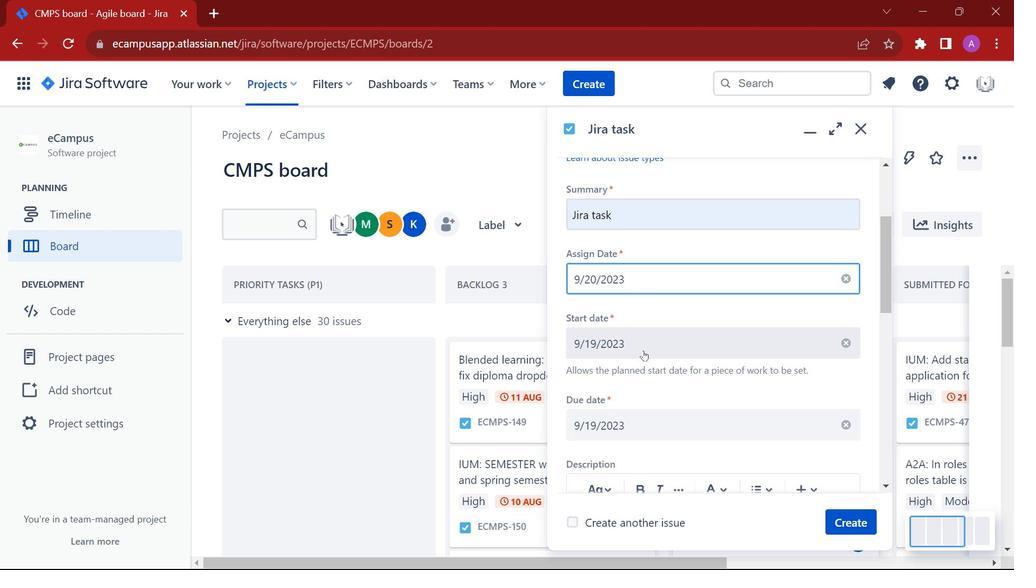 
Action: Mouse moved to (643, 351)
Screenshot: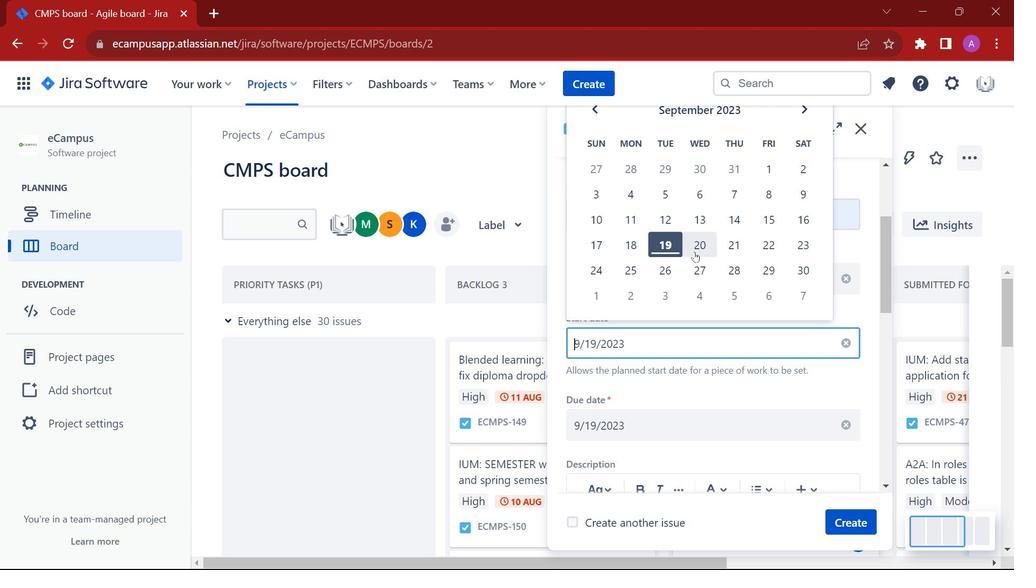 
Action: Mouse pressed left at (643, 351)
Screenshot: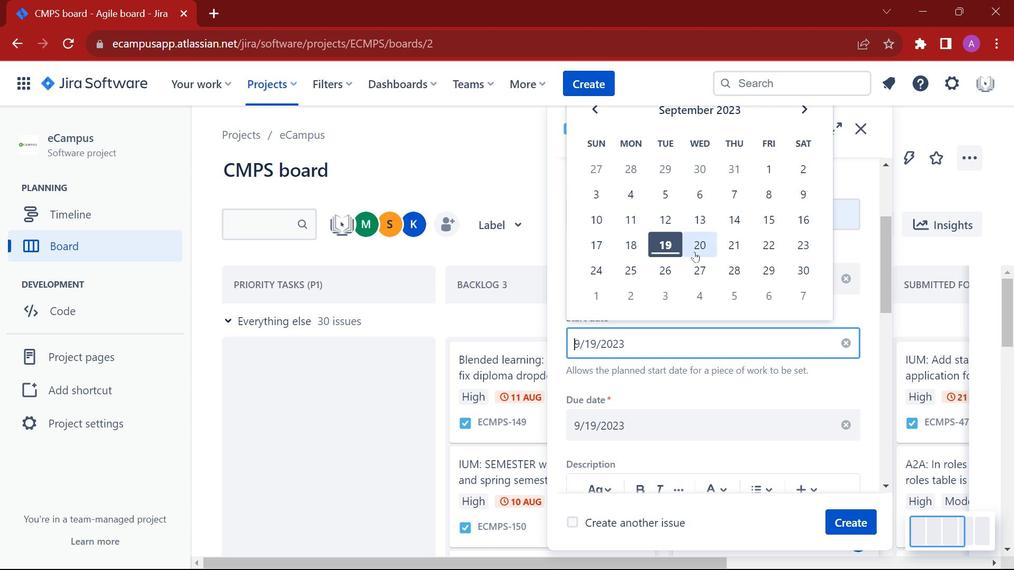 
Action: Mouse moved to (695, 251)
Screenshot: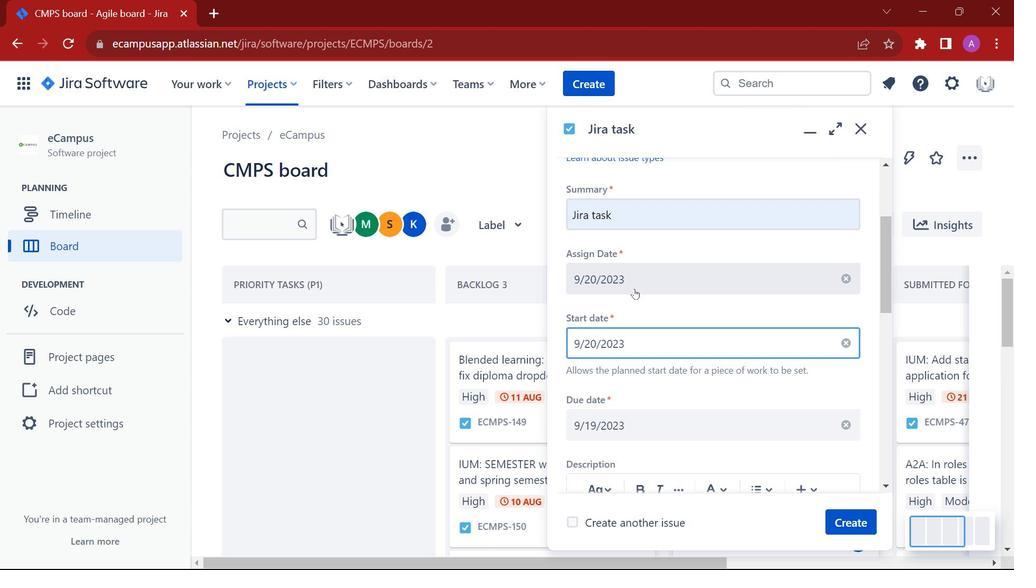 
Action: Mouse pressed left at (695, 251)
Screenshot: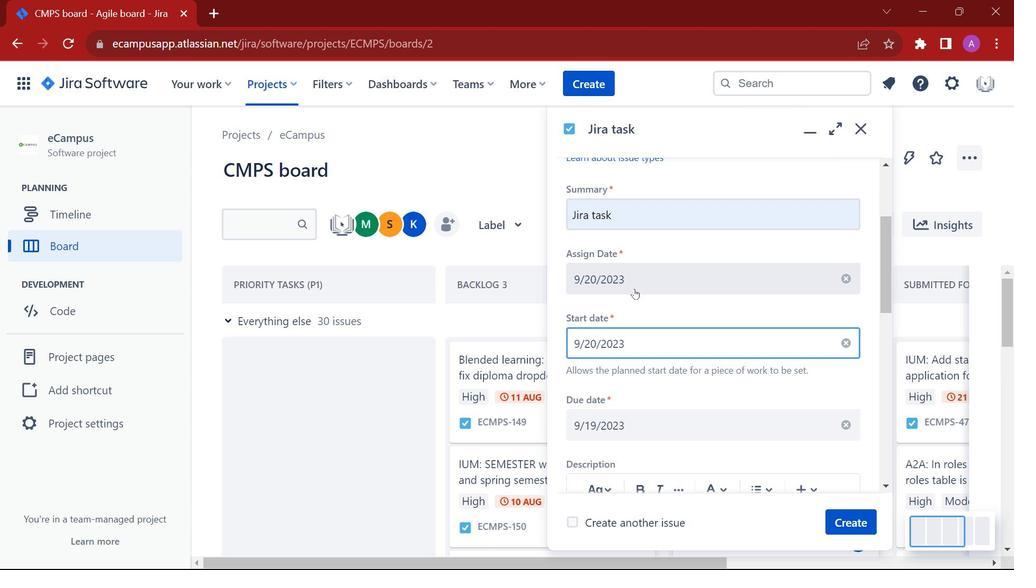 
Action: Mouse moved to (624, 426)
Screenshot: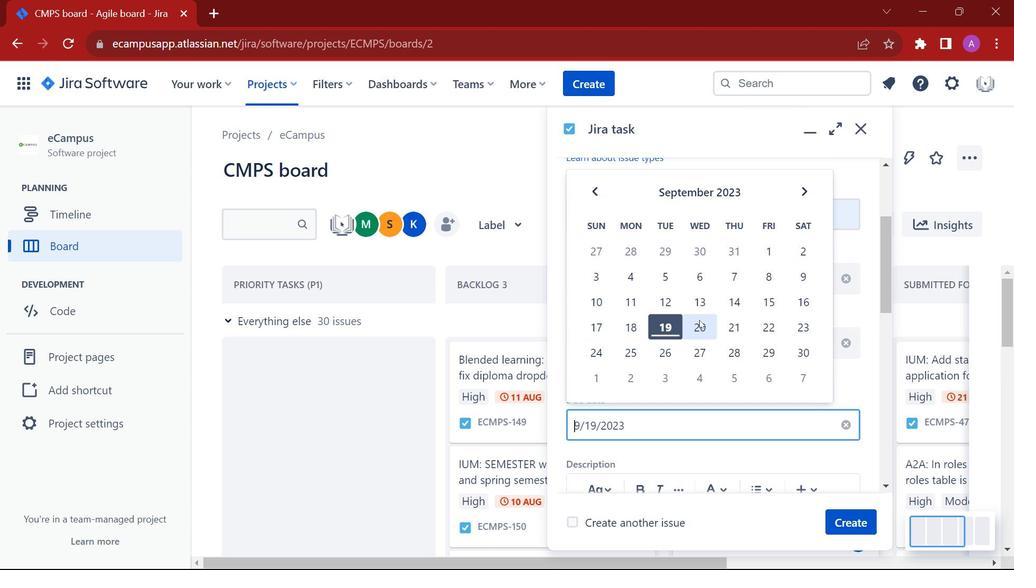 
Action: Mouse pressed left at (624, 426)
Screenshot: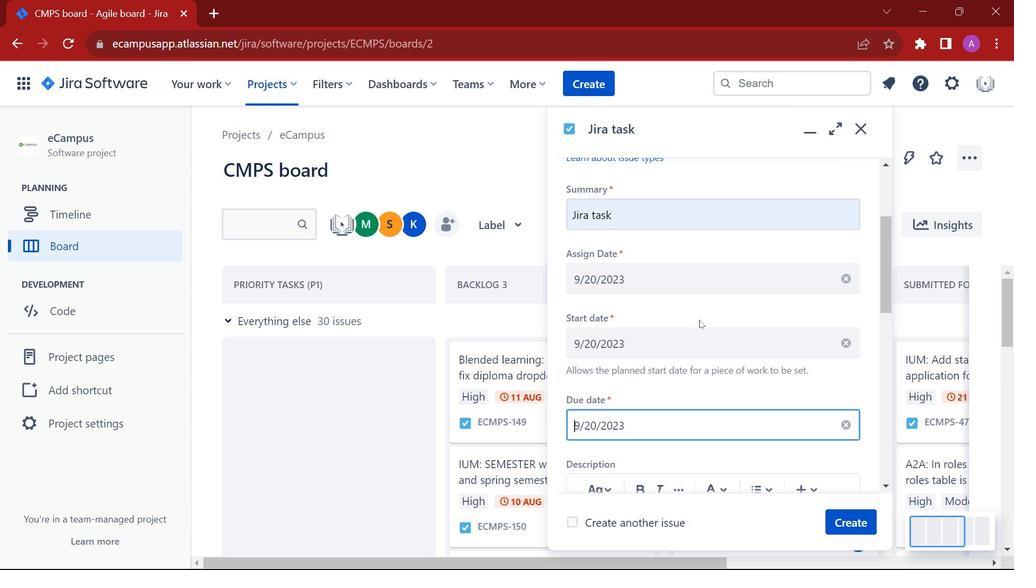 
Action: Mouse moved to (699, 320)
Screenshot: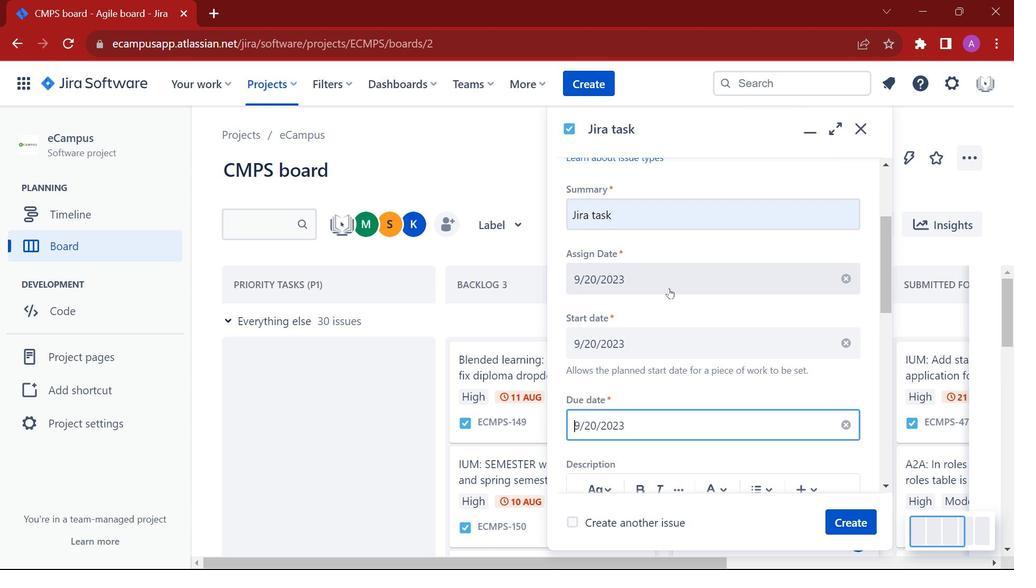 
Action: Mouse pressed left at (699, 320)
Screenshot: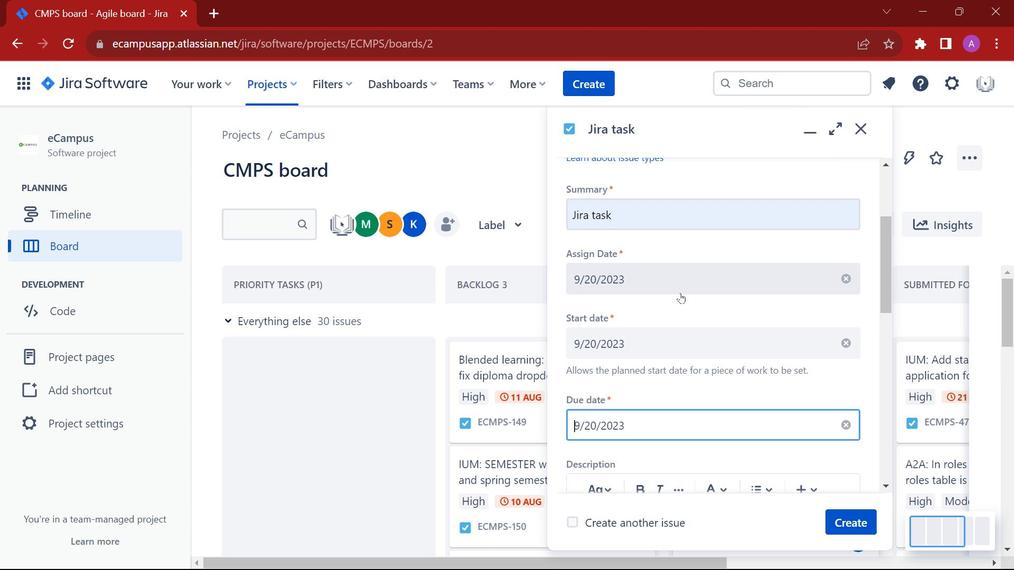 
Action: Mouse moved to (748, 324)
Screenshot: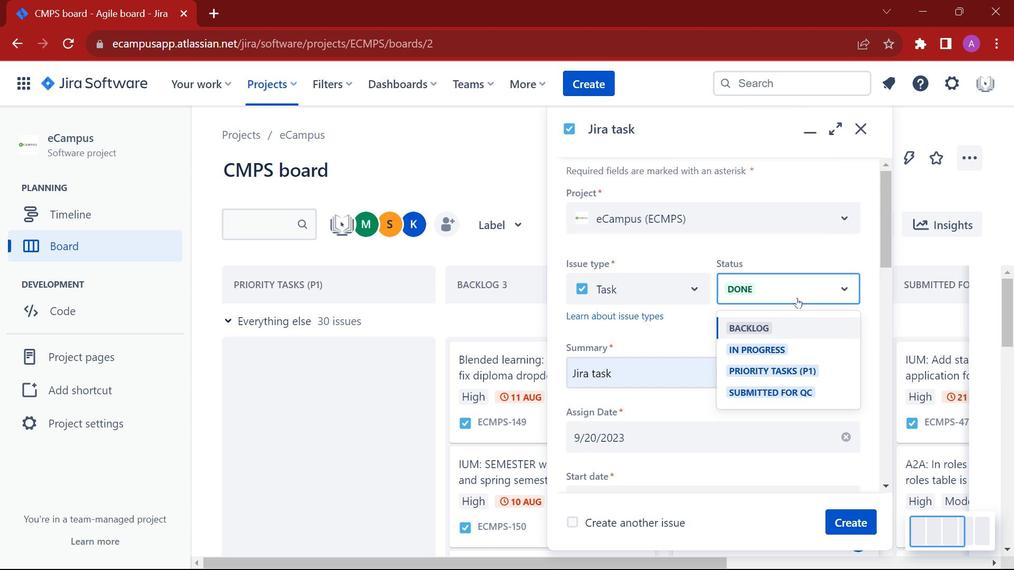 
Action: Mouse scrolled (748, 325) with delta (0, 0)
Screenshot: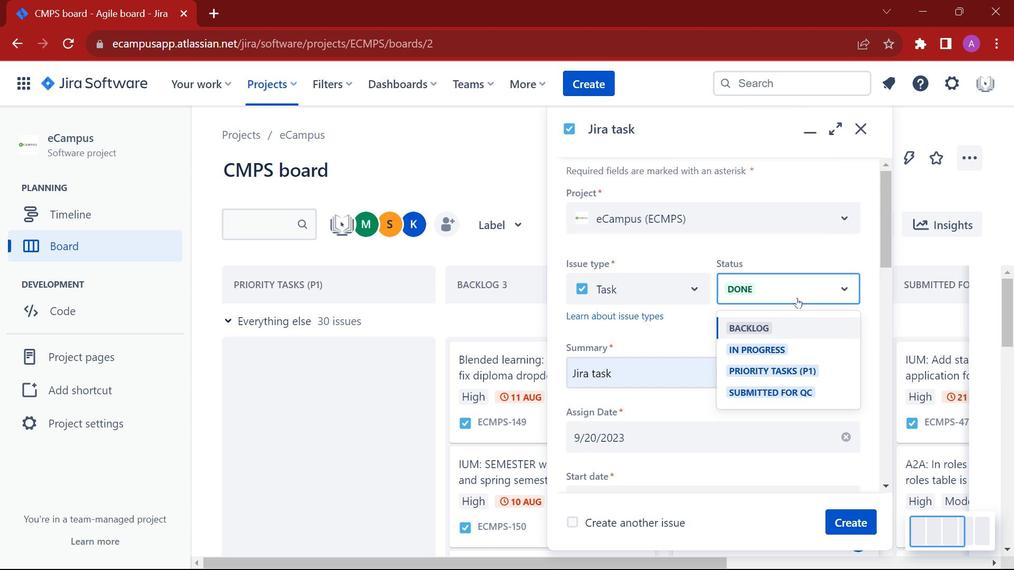 
Action: Mouse scrolled (748, 325) with delta (0, 0)
Screenshot: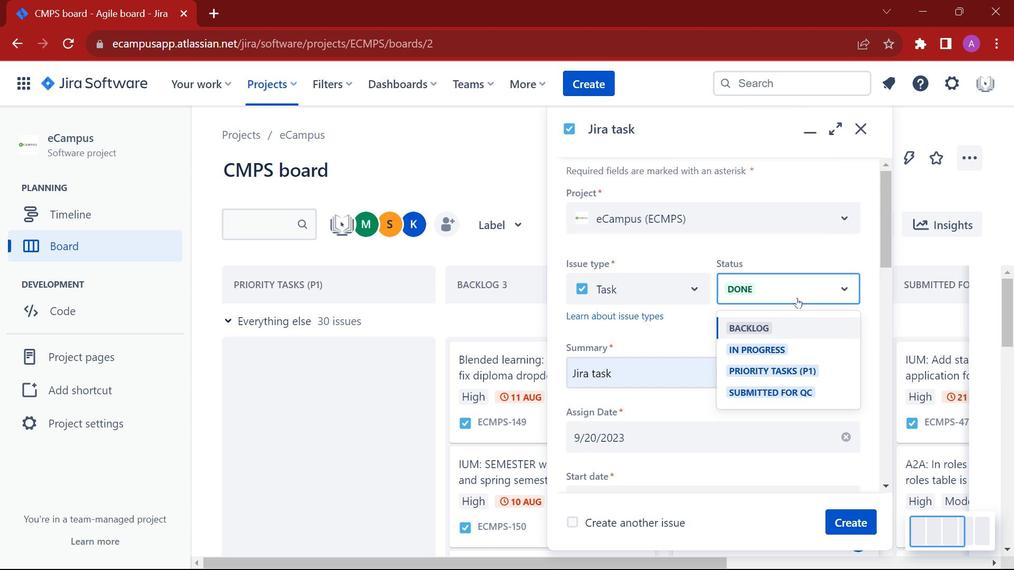 
Action: Mouse scrolled (748, 325) with delta (0, 0)
Screenshot: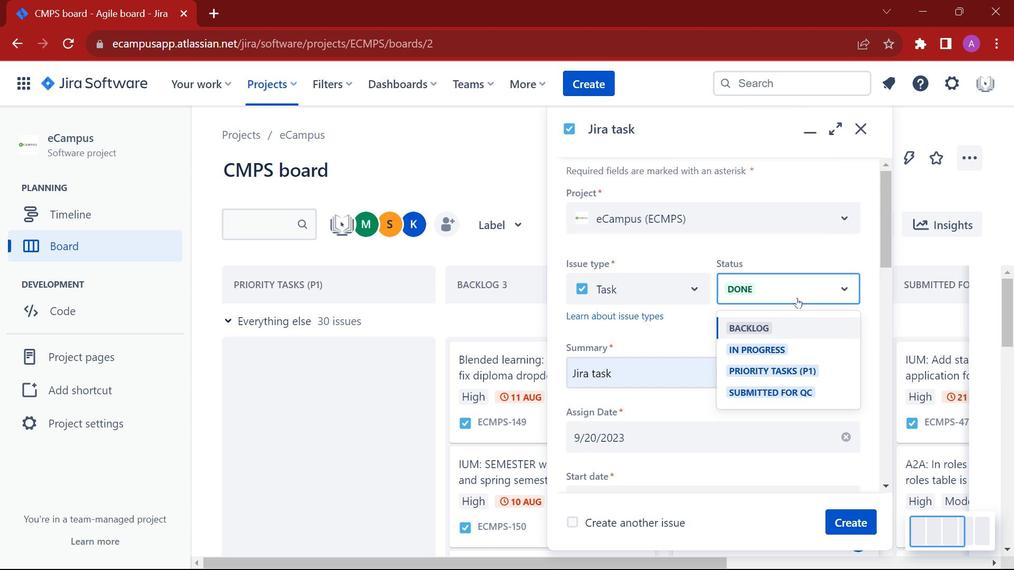 
Action: Mouse moved to (797, 298)
Screenshot: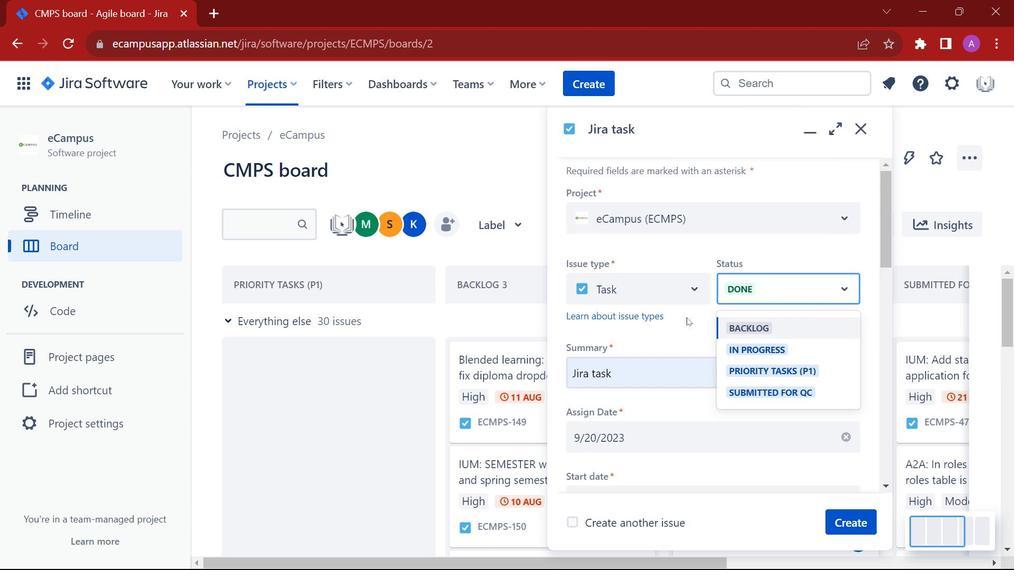 
Action: Mouse scrolled (797, 299) with delta (0, 0)
Screenshot: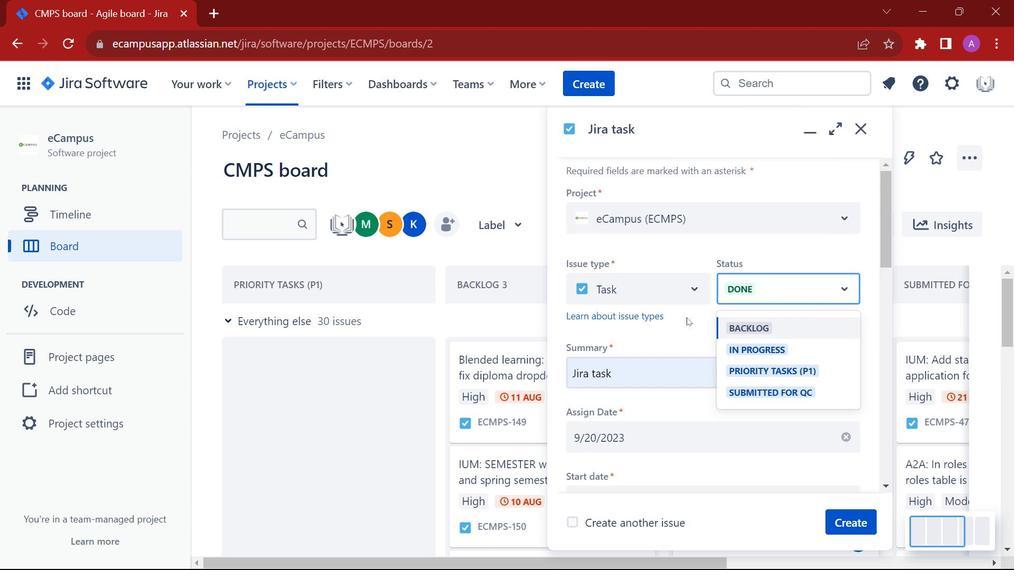 
Action: Mouse scrolled (797, 299) with delta (0, 0)
Screenshot: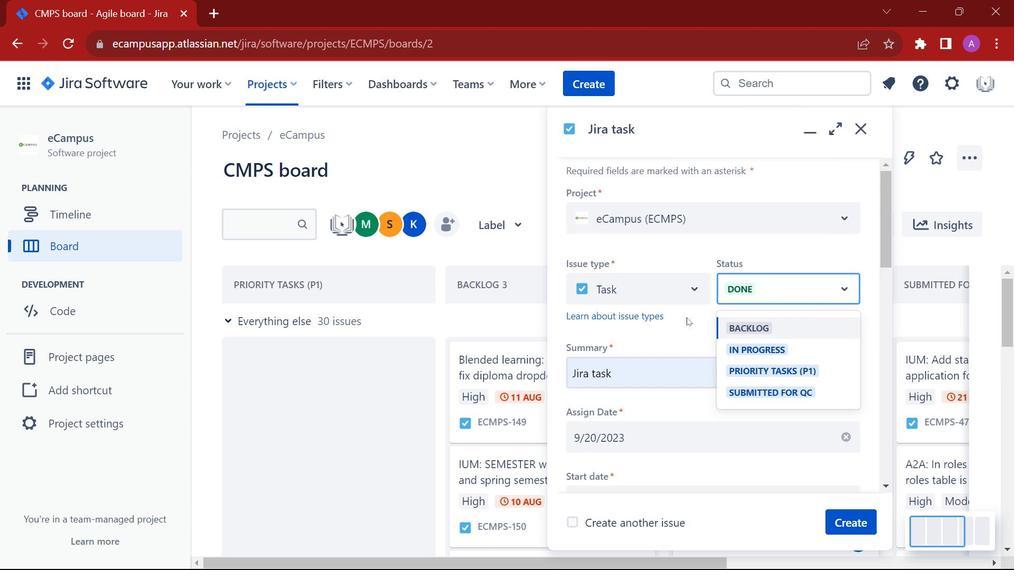 
Action: Mouse moved to (797, 297)
Screenshot: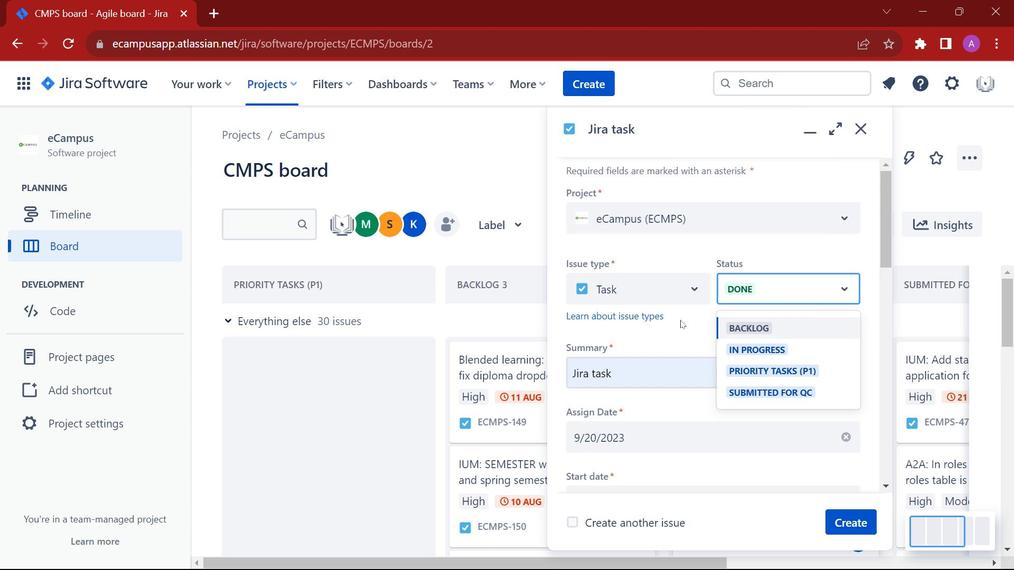 
Action: Mouse pressed left at (797, 297)
Screenshot: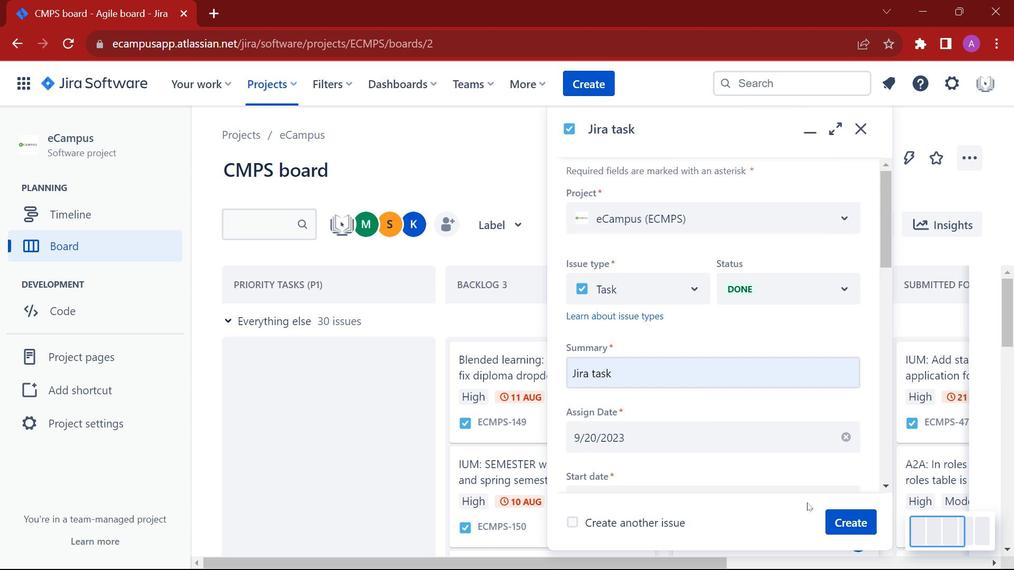 
Action: Mouse moved to (680, 320)
Screenshot: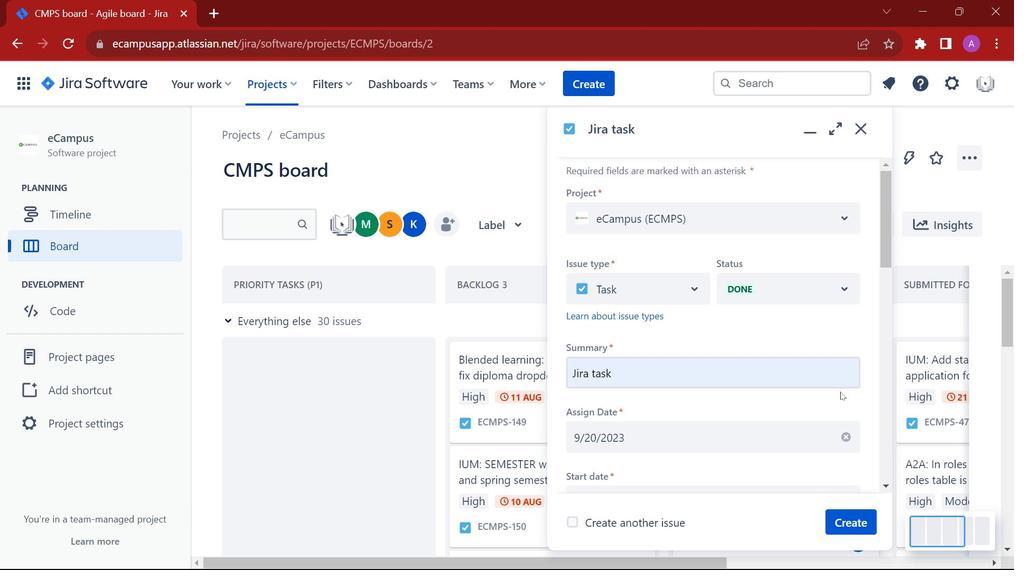 
Action: Mouse pressed left at (680, 320)
Screenshot: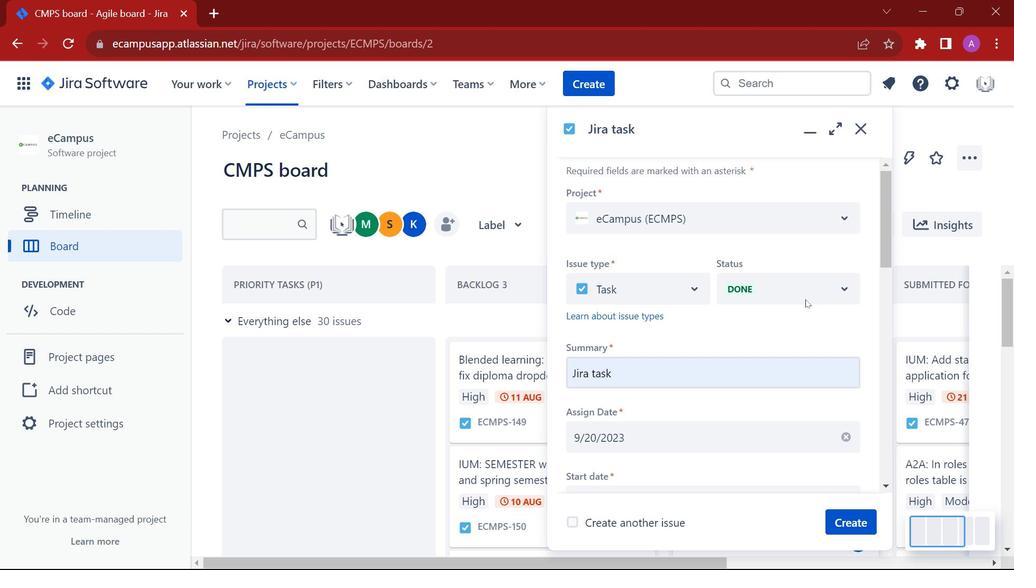 
Action: Mouse moved to (790, 275)
Screenshot: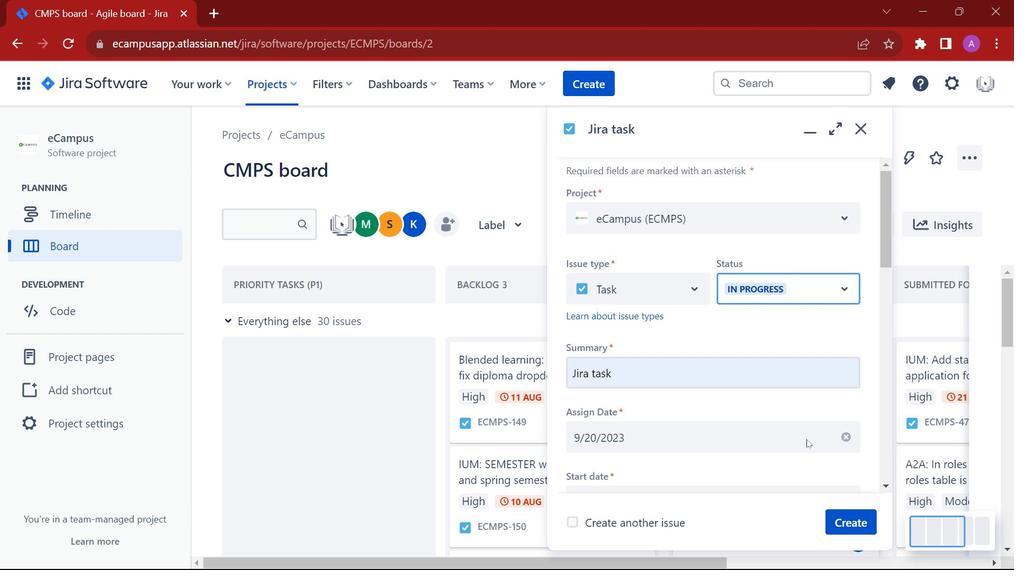 
Action: Mouse pressed left at (790, 275)
Screenshot: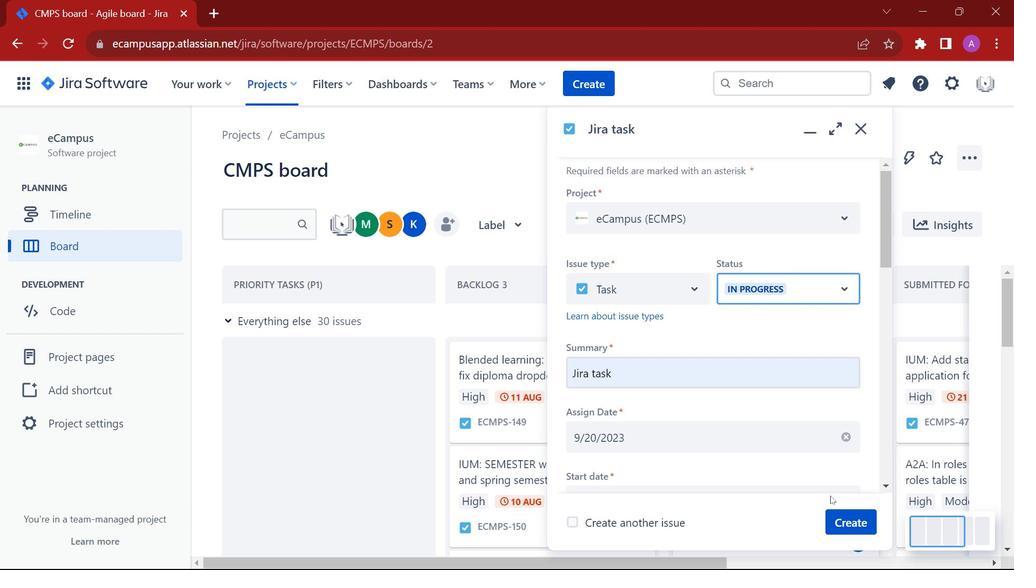 
Action: Mouse moved to (776, 343)
Screenshot: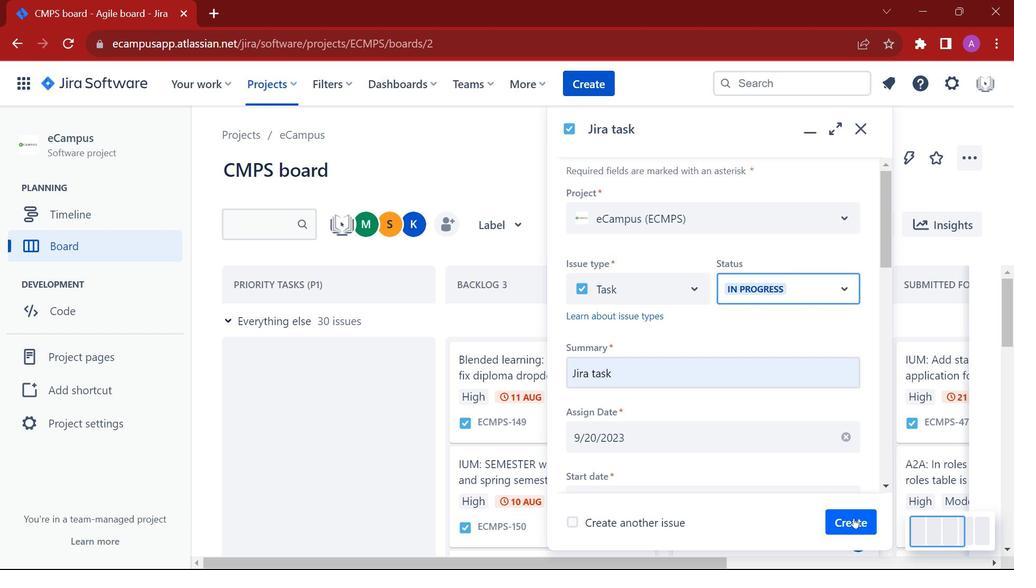 
Action: Mouse pressed left at (776, 343)
Screenshot: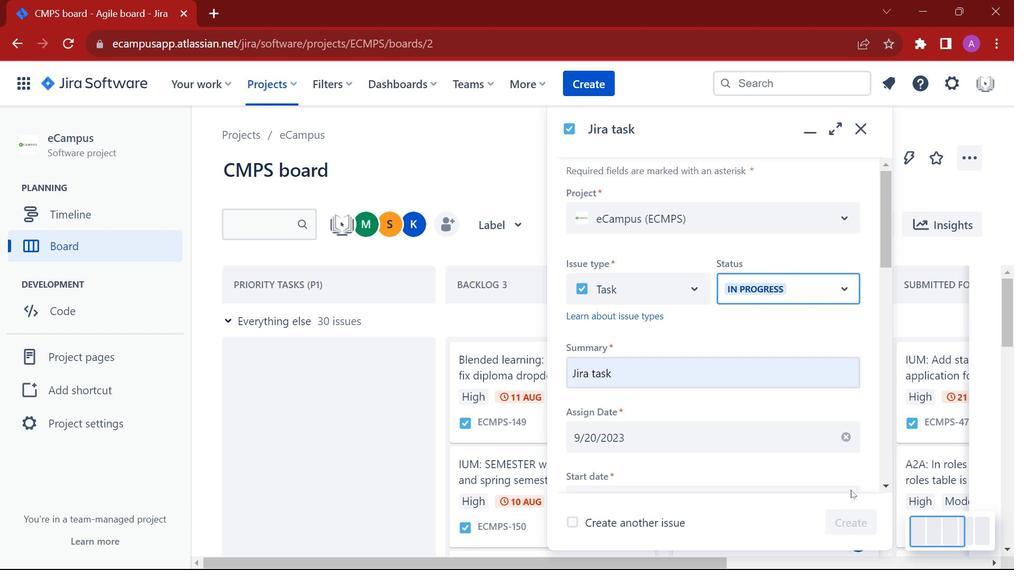 
Action: Mouse moved to (850, 524)
Screenshot: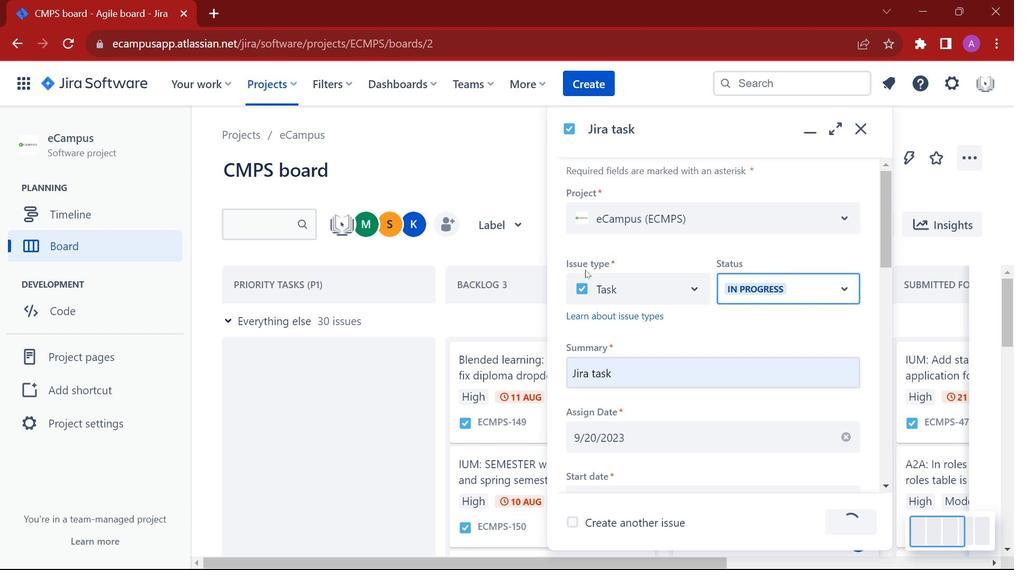 
Action: Mouse pressed left at (850, 524)
Screenshot: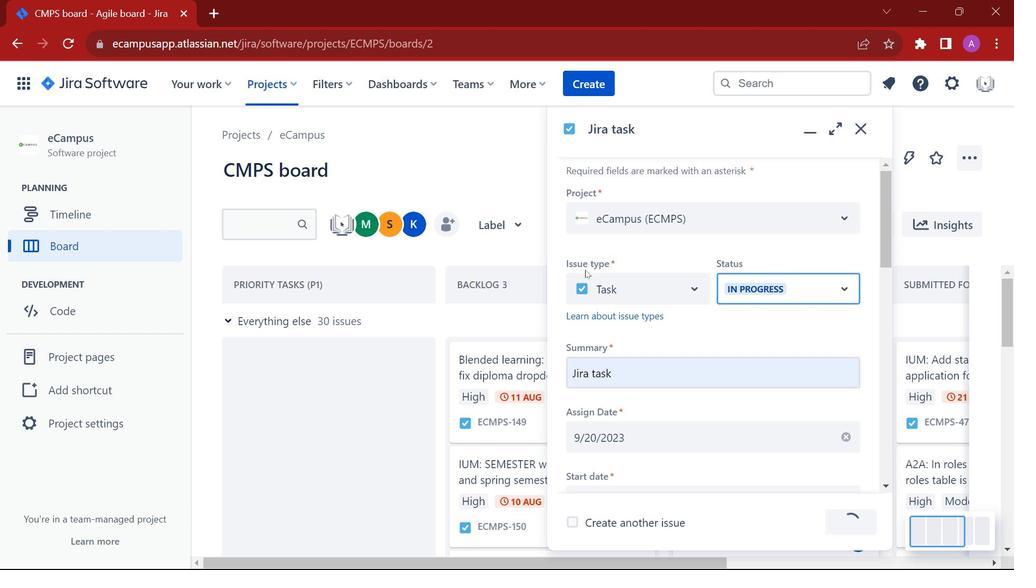 
Action: Mouse moved to (757, 381)
Screenshot: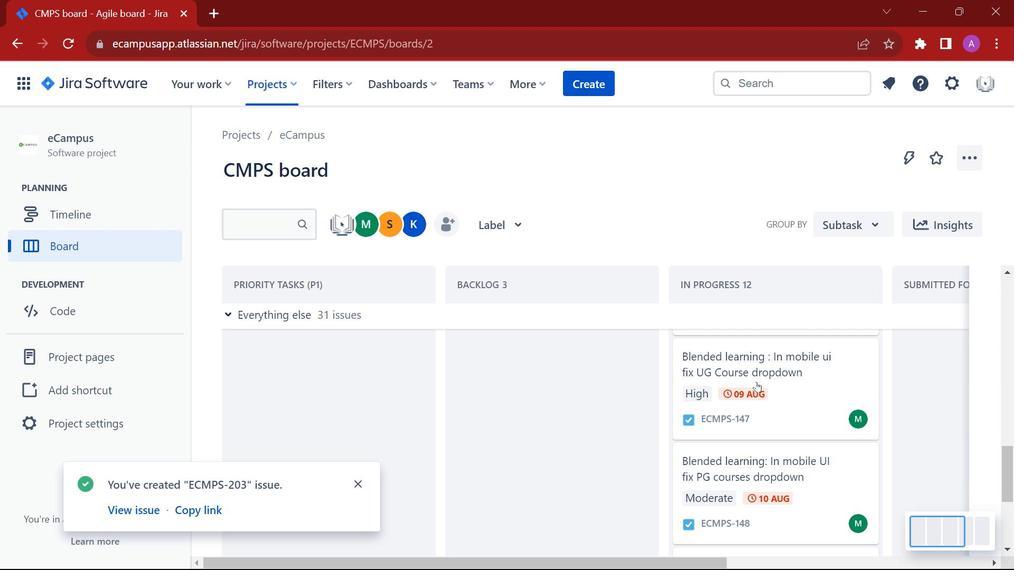 
Action: Mouse scrolled (757, 380) with delta (0, 0)
Screenshot: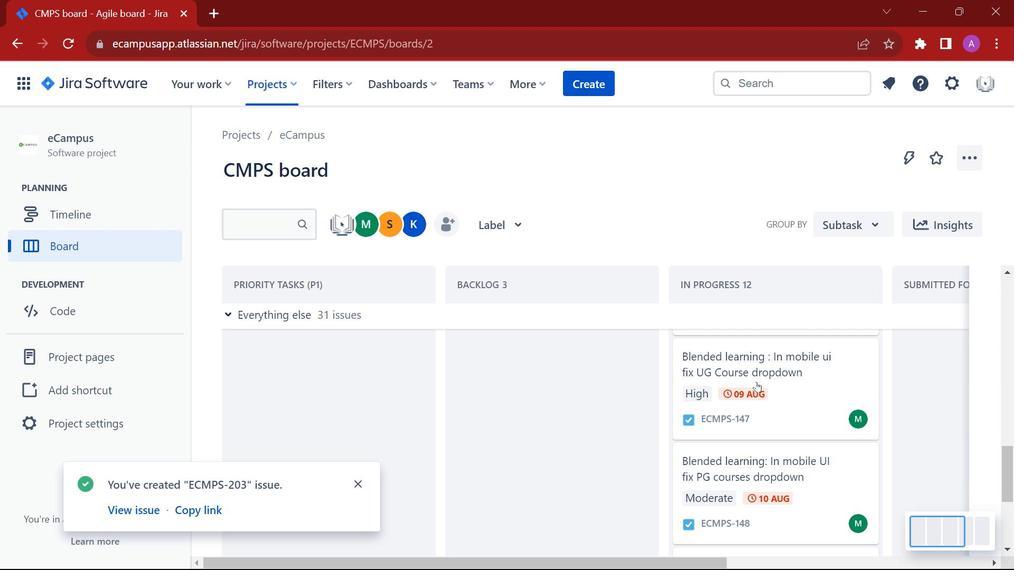 
Action: Mouse scrolled (757, 380) with delta (0, 0)
Screenshot: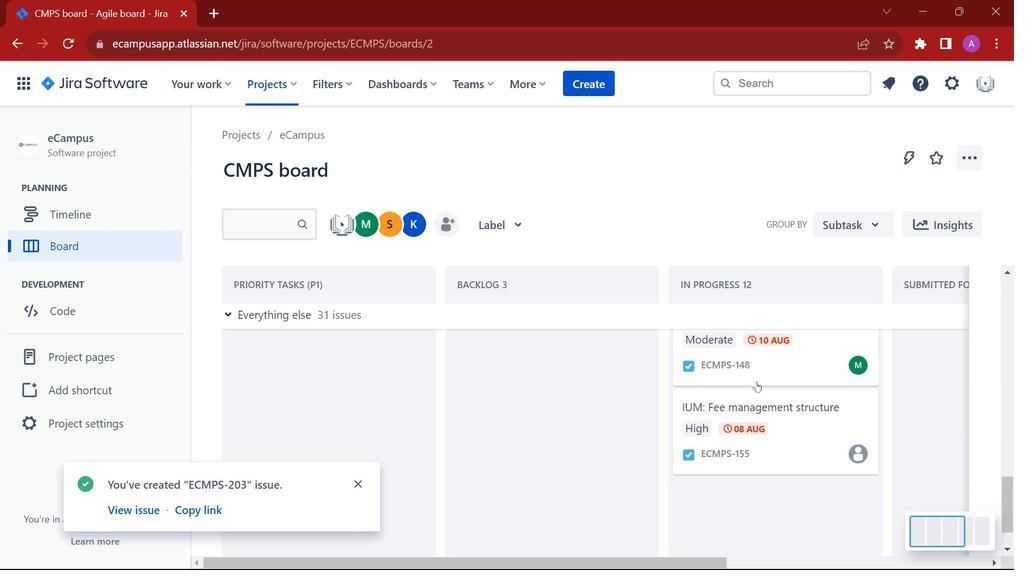 
Action: Mouse moved to (757, 381)
Screenshot: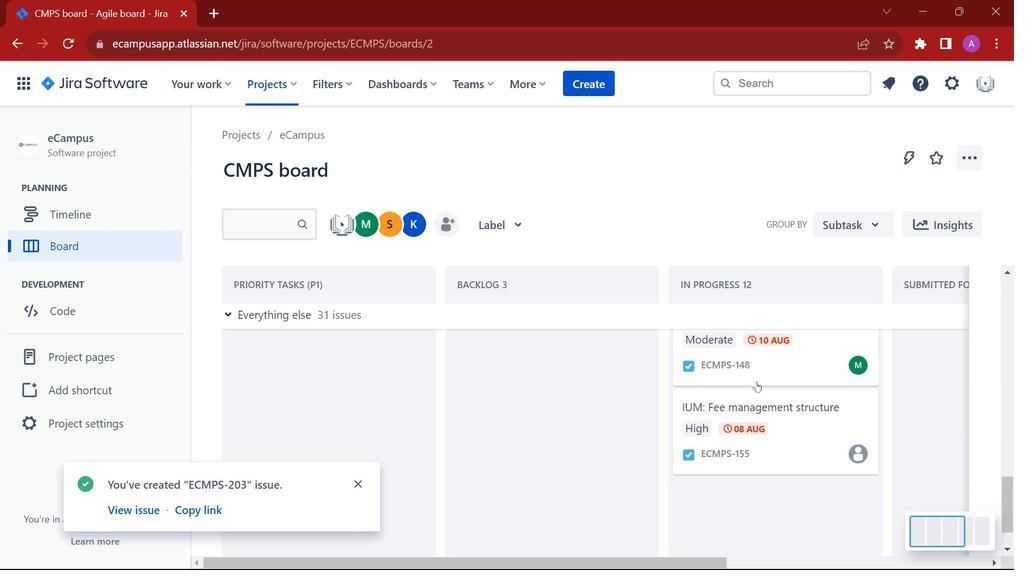 
Action: Mouse scrolled (757, 381) with delta (0, 0)
Screenshot: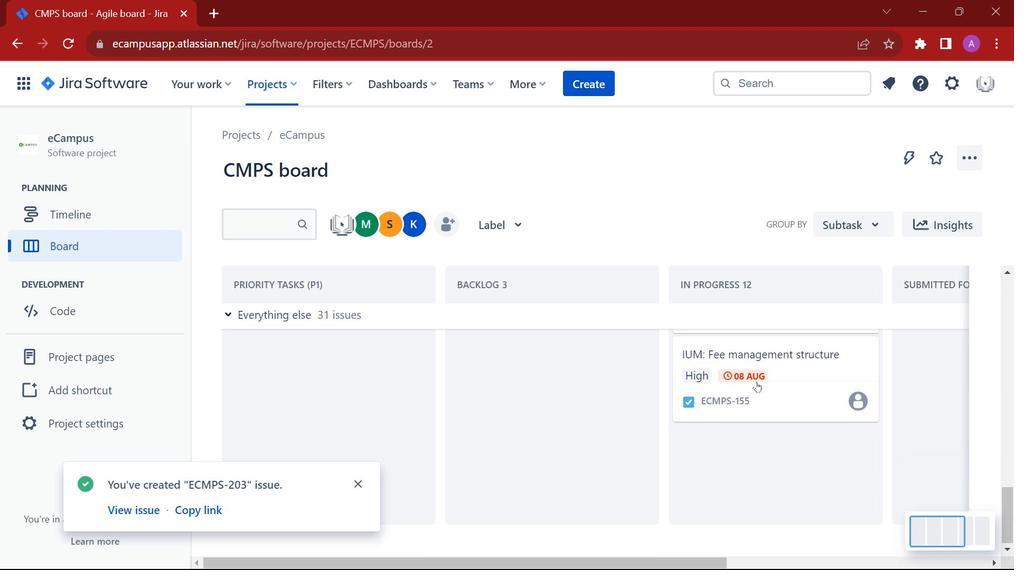 
Action: Mouse scrolled (757, 381) with delta (0, 0)
Screenshot: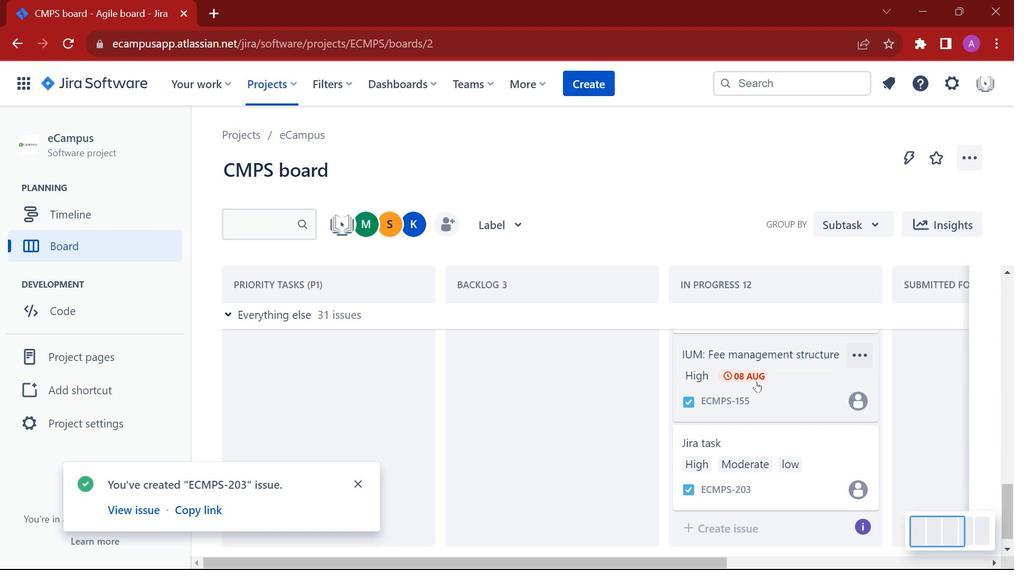 
Action: Mouse scrolled (757, 381) with delta (0, 0)
Screenshot: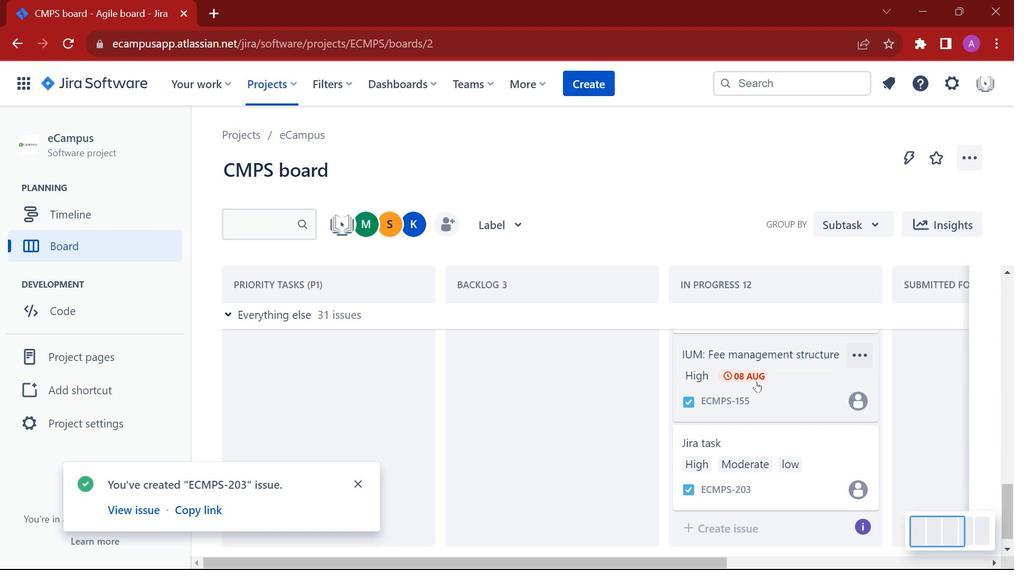
Action: Mouse scrolled (757, 381) with delta (0, 0)
Screenshot: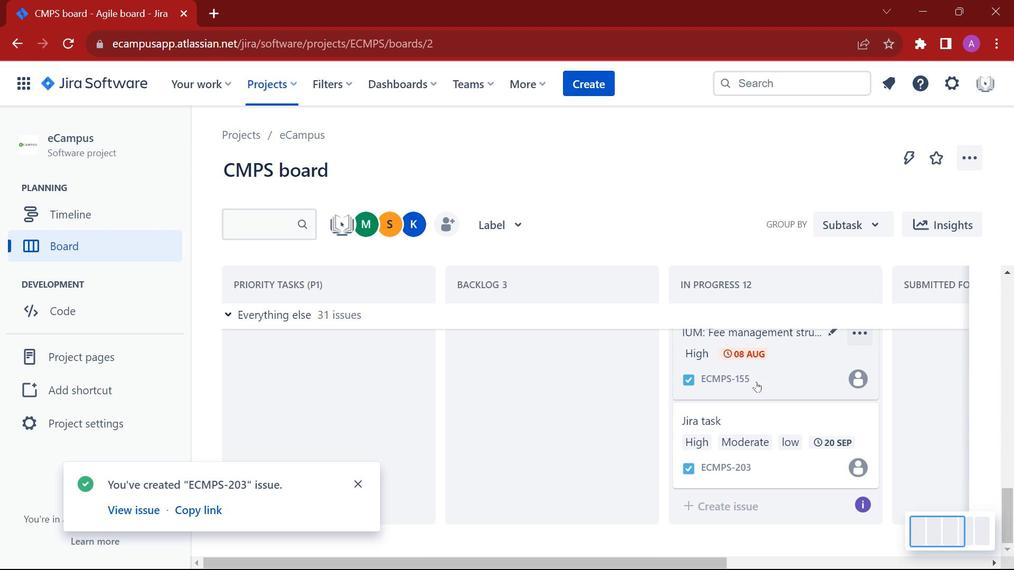 
Action: Mouse scrolled (757, 381) with delta (0, 0)
Screenshot: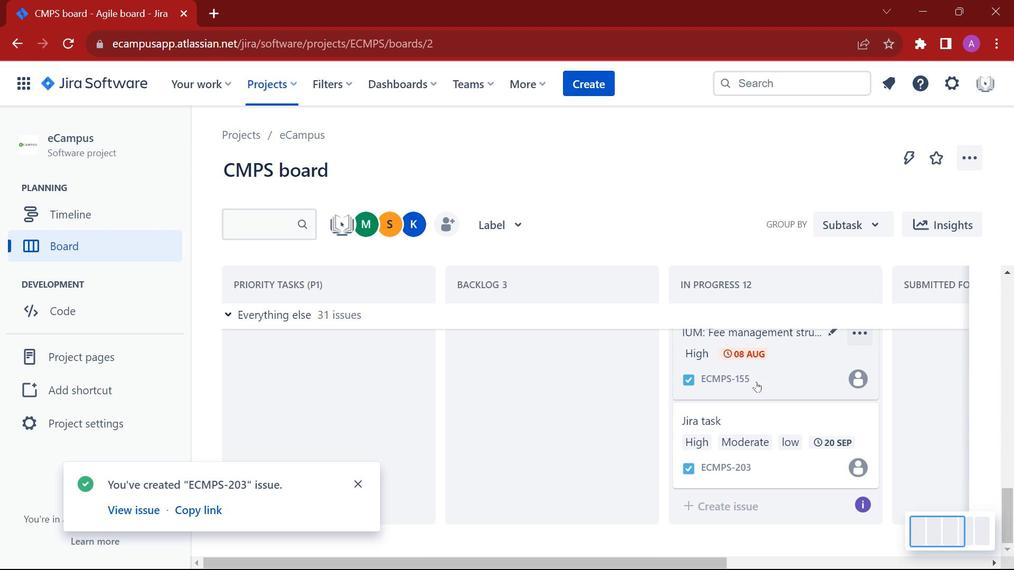 
Action: Mouse scrolled (757, 381) with delta (0, 0)
Screenshot: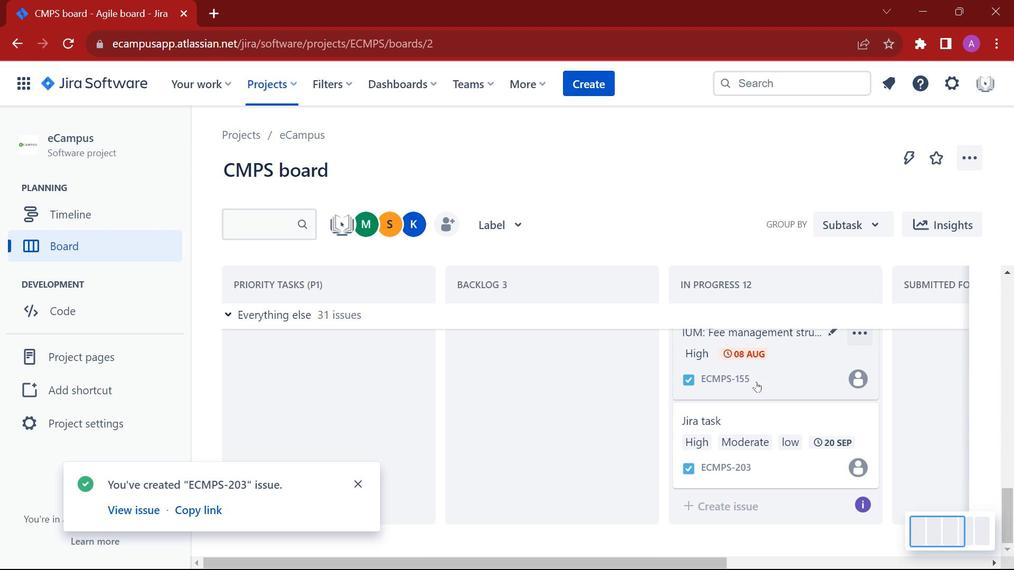 
Action: Mouse scrolled (757, 381) with delta (0, 0)
Screenshot: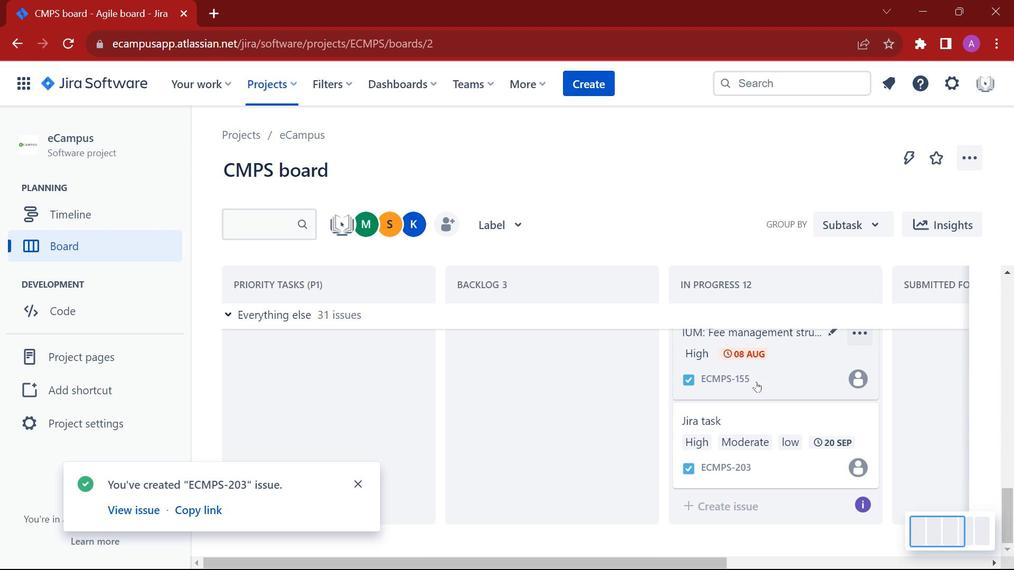 
Action: Mouse scrolled (757, 381) with delta (0, 0)
Screenshot: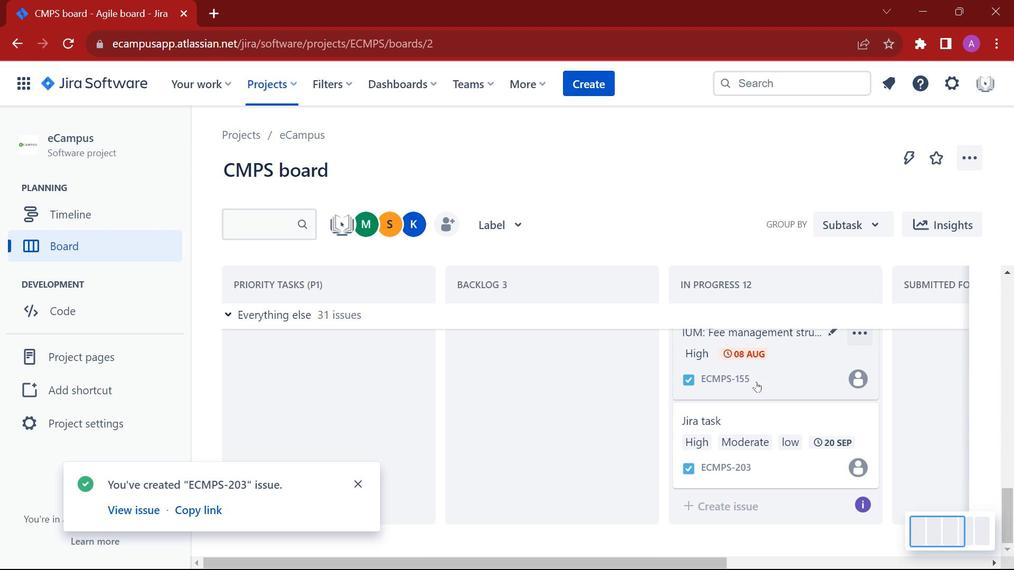 
Action: Mouse scrolled (757, 381) with delta (0, 0)
Screenshot: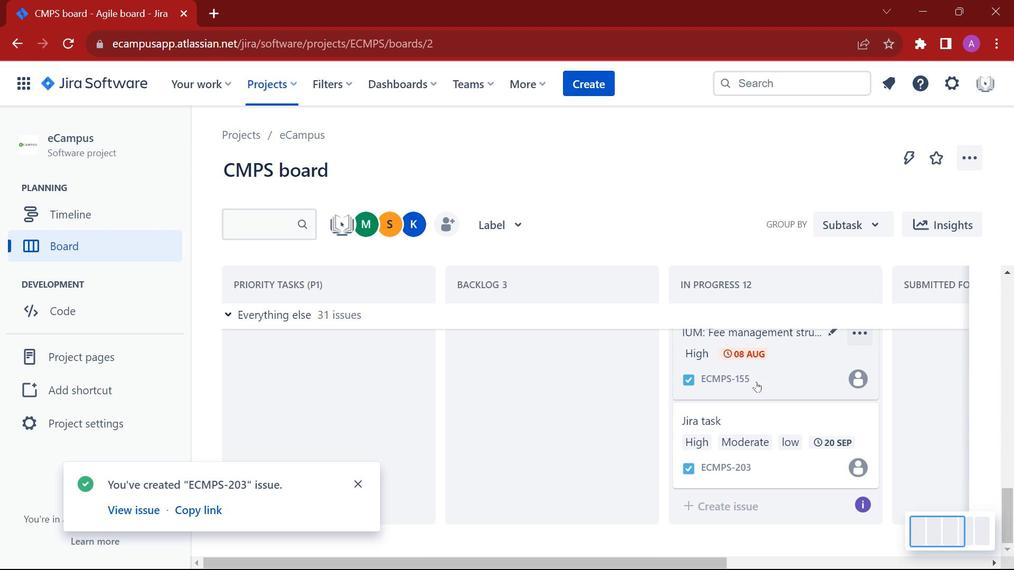 
Action: Mouse scrolled (757, 381) with delta (0, 0)
Screenshot: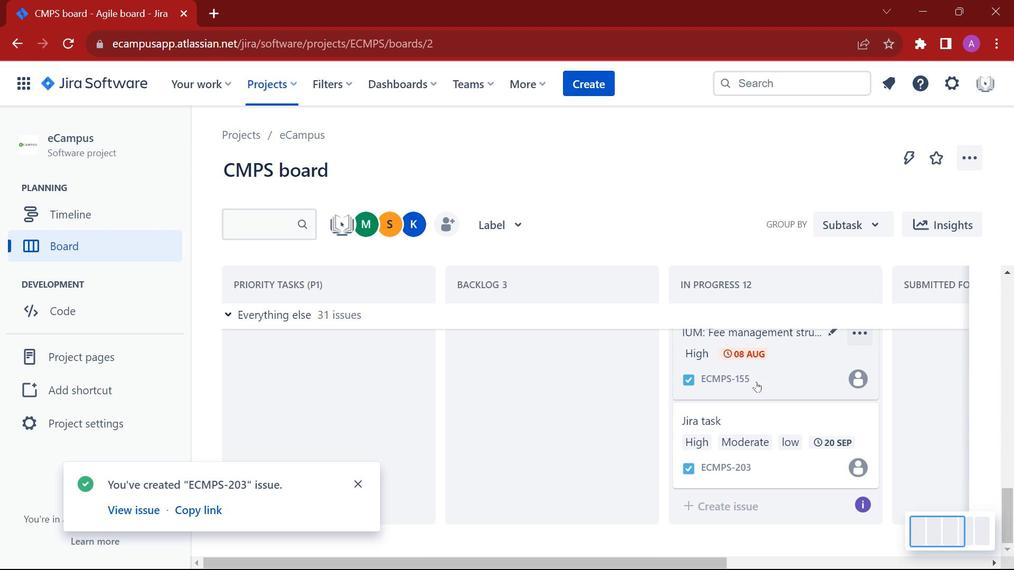
Action: Mouse scrolled (757, 381) with delta (0, 0)
Screenshot: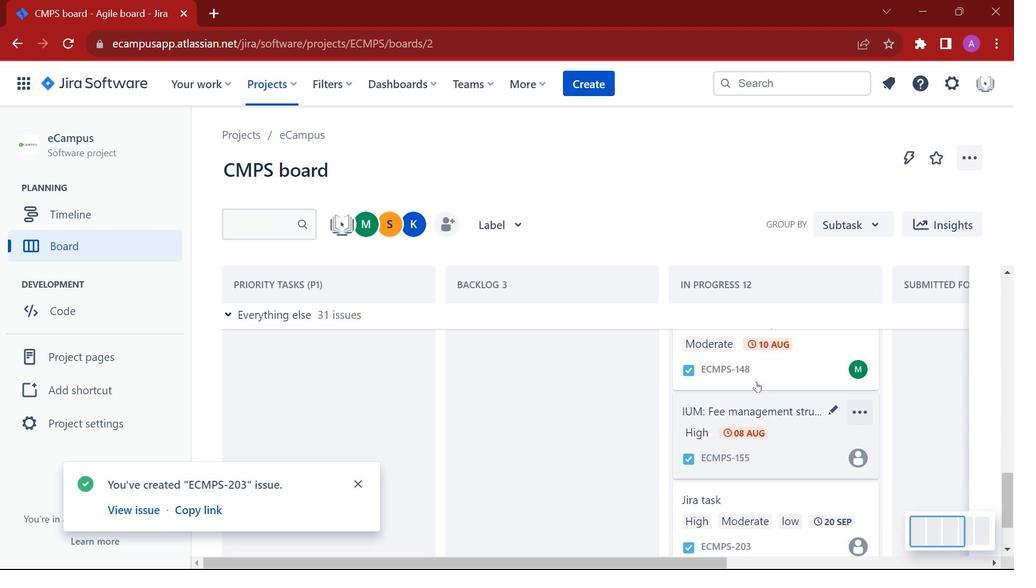 
Action: Mouse scrolled (757, 381) with delta (0, 0)
Screenshot: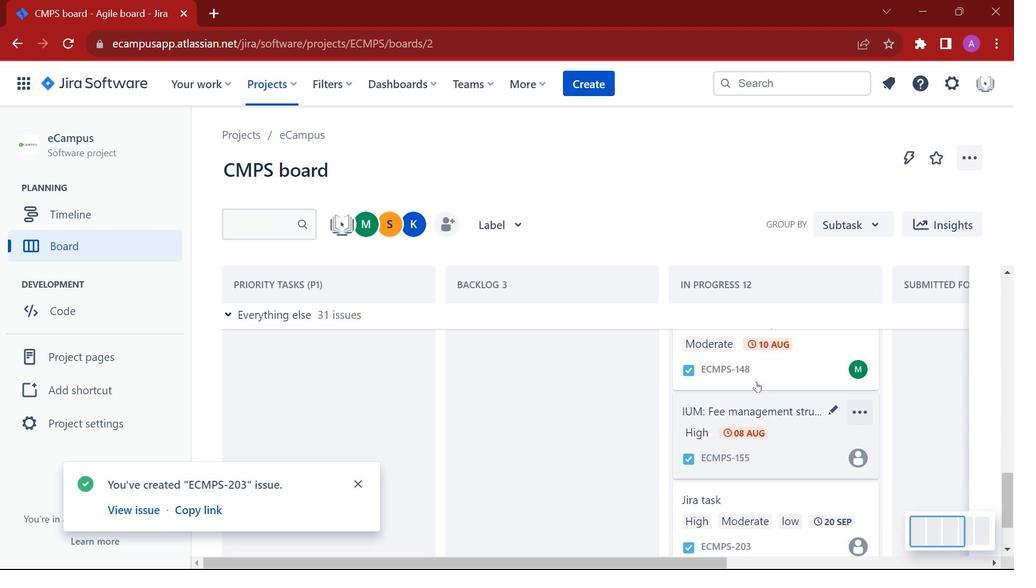 
Action: Mouse scrolled (757, 381) with delta (0, 0)
Screenshot: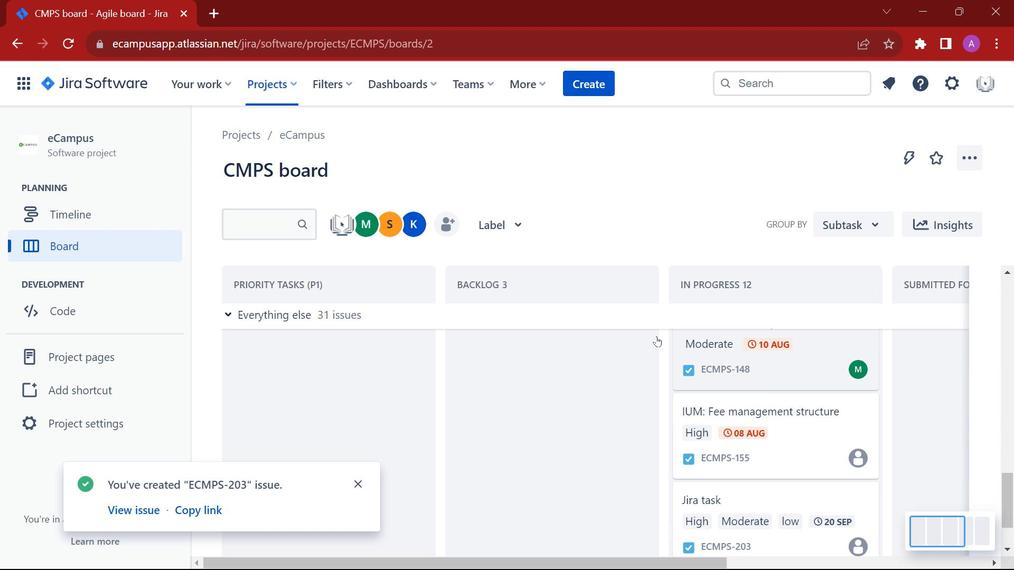
Action: Mouse scrolled (757, 382) with delta (0, 0)
Screenshot: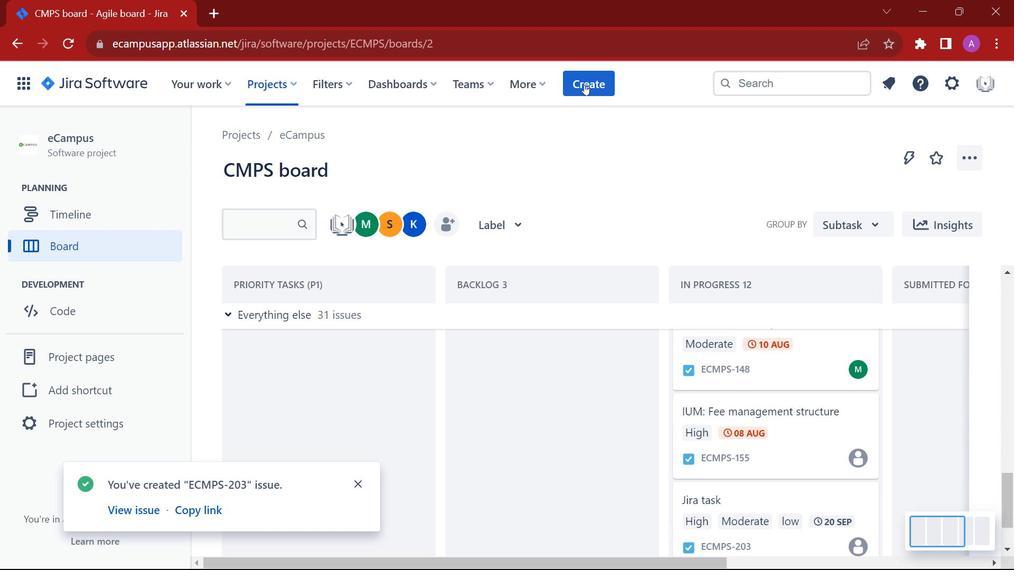
Action: Mouse moved to (584, 84)
Screenshot: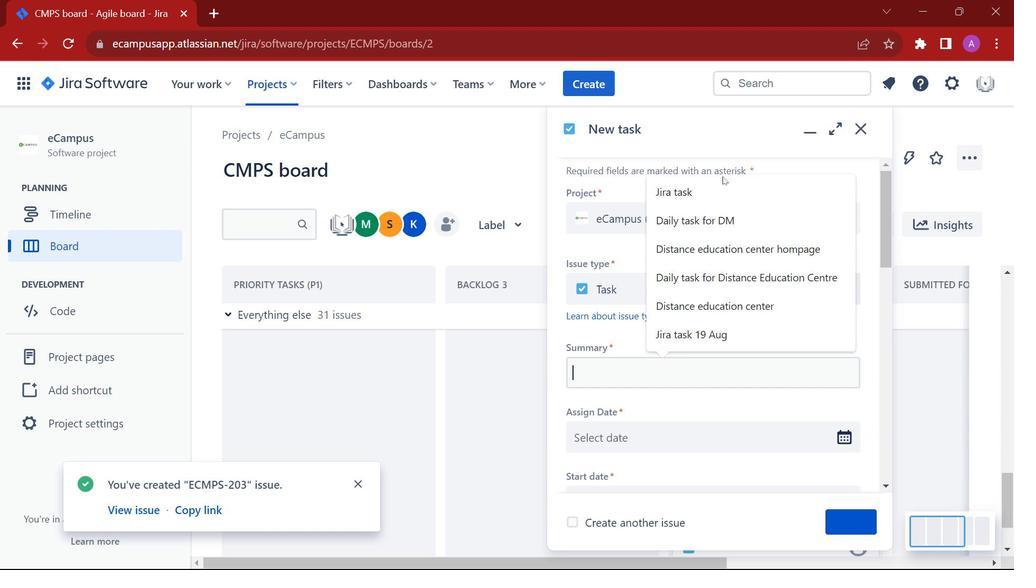 
Action: Mouse pressed left at (584, 84)
Screenshot: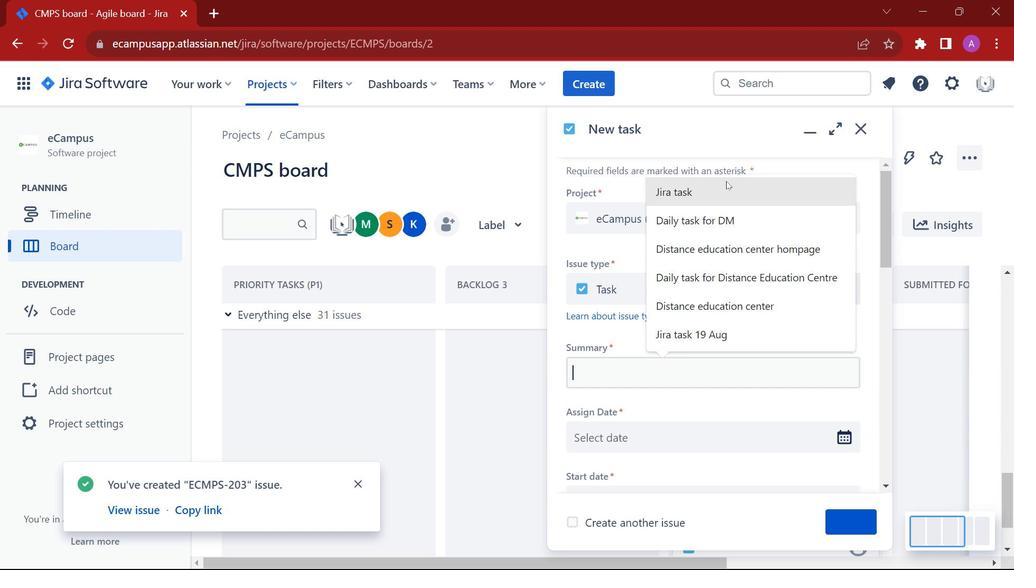 
Action: Mouse moved to (727, 186)
Screenshot: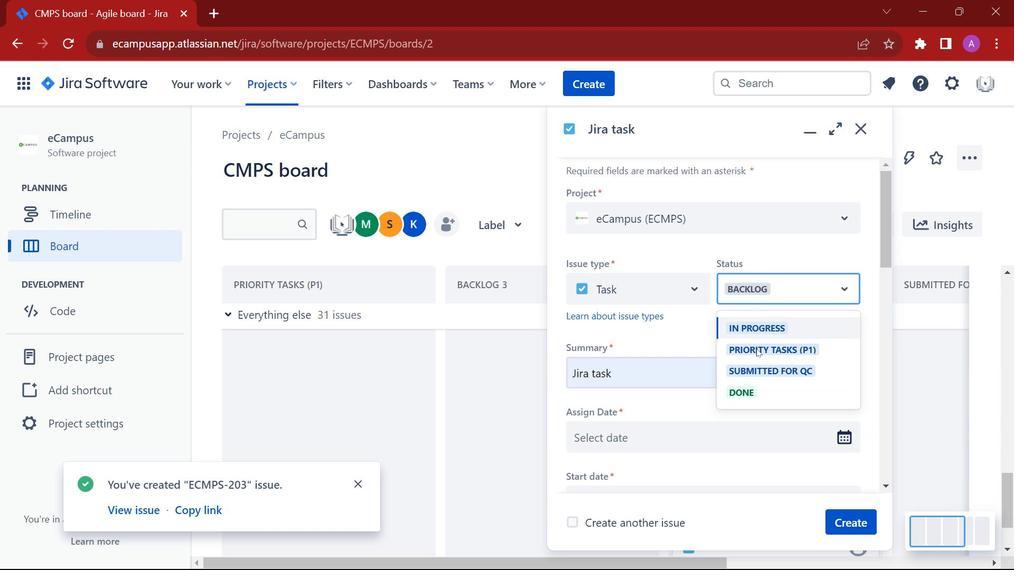 
Action: Mouse pressed left at (727, 186)
Screenshot: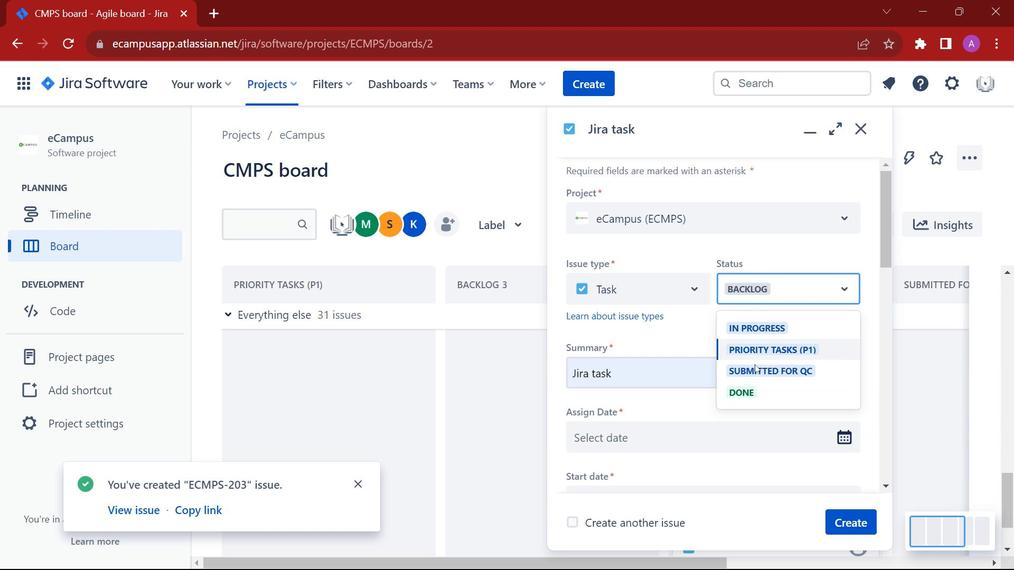 
Action: Mouse moved to (758, 286)
Screenshot: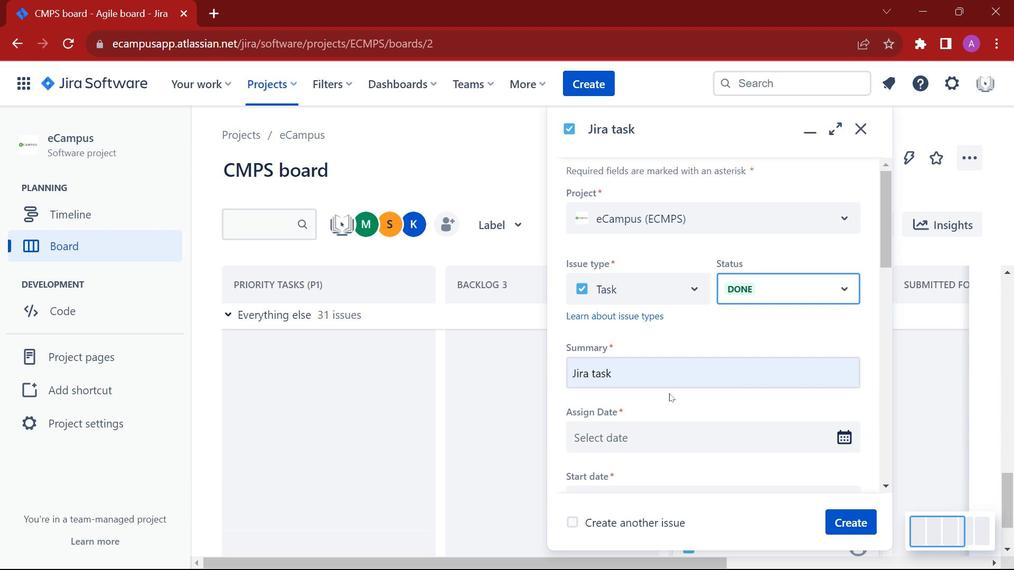 
Action: Mouse pressed left at (758, 286)
Screenshot: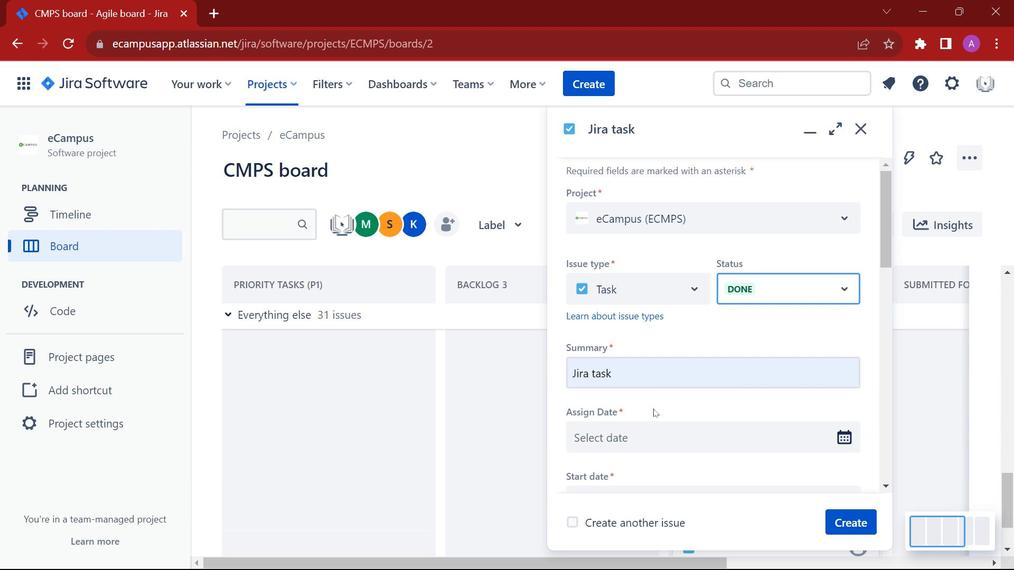 
Action: Mouse moved to (752, 388)
Screenshot: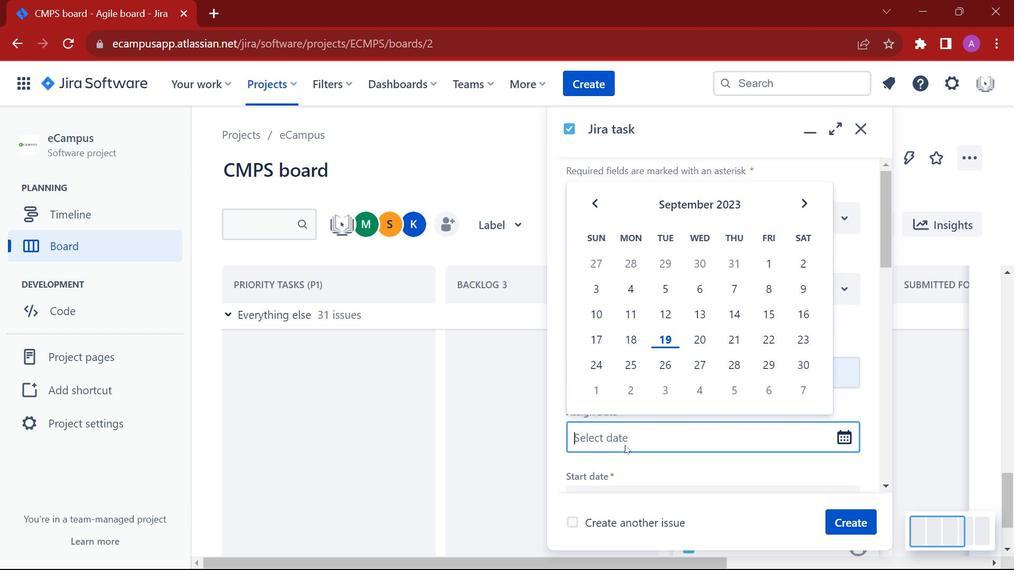 
Action: Mouse pressed left at (752, 388)
Screenshot: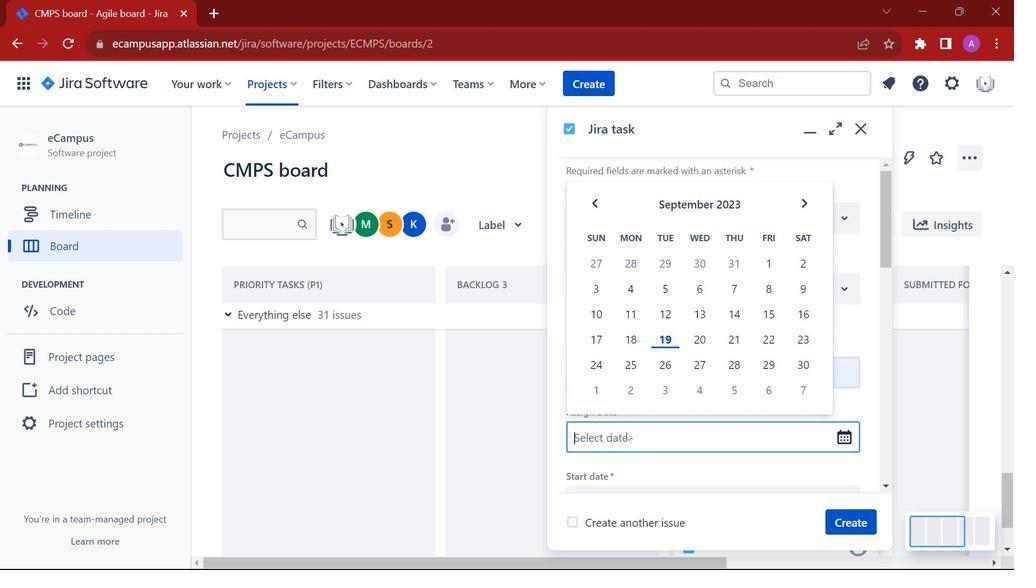 
Action: Mouse moved to (625, 445)
Screenshot: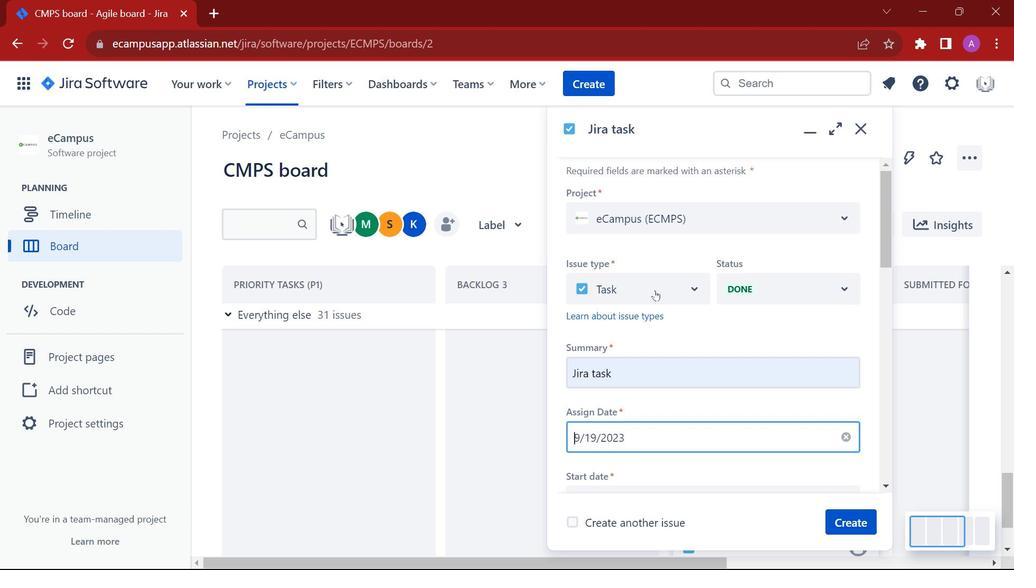 
Action: Mouse pressed left at (625, 445)
Screenshot: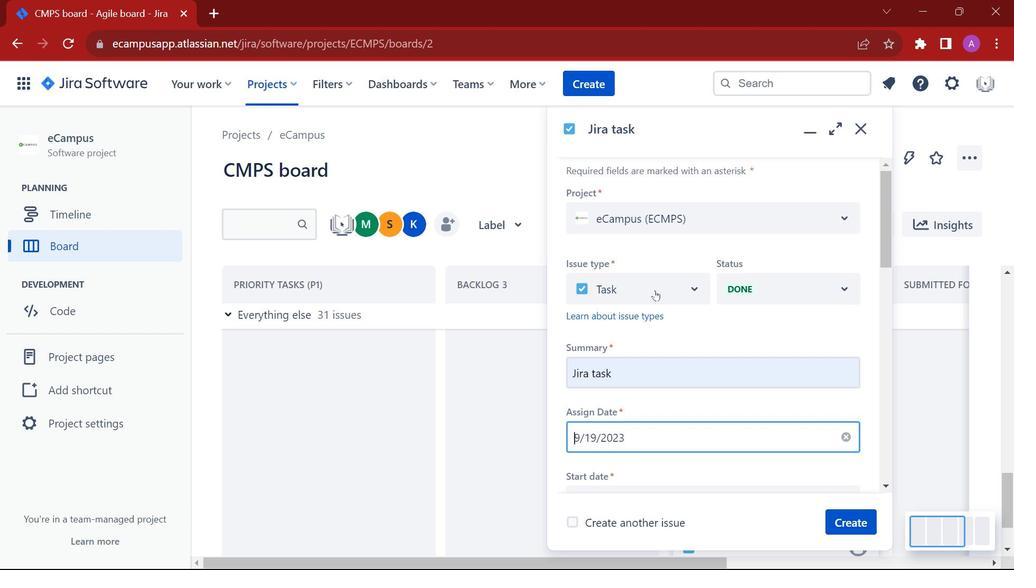
Action: Mouse moved to (667, 336)
Screenshot: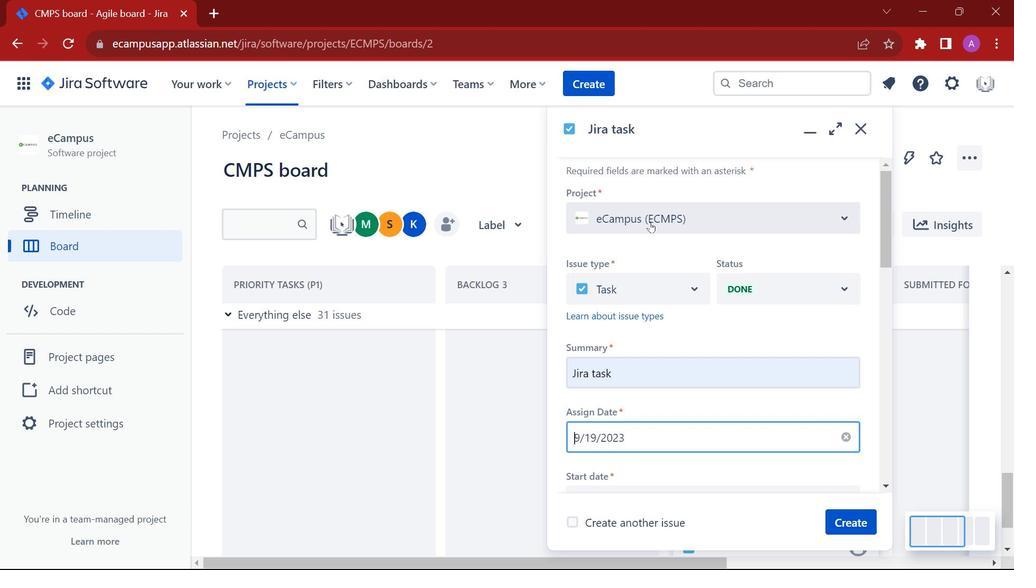 
Action: Mouse pressed left at (667, 336)
Screenshot: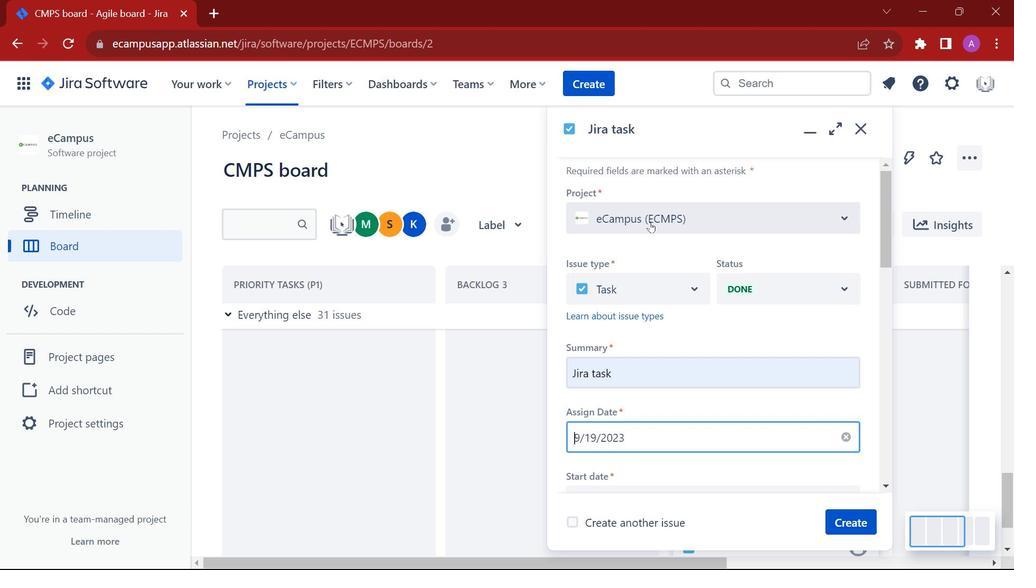 
Action: Mouse moved to (650, 222)
Screenshot: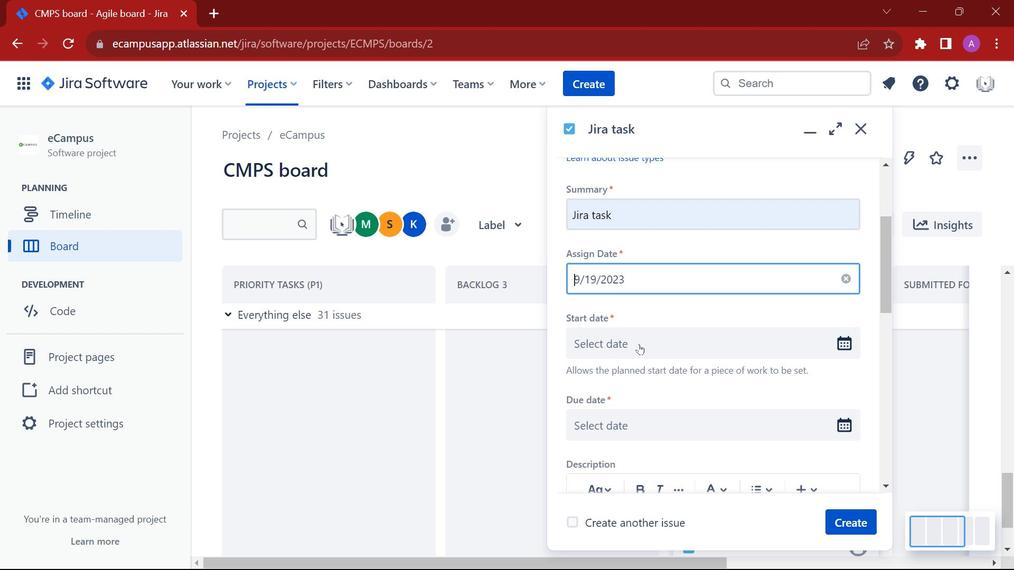 
Action: Mouse scrolled (650, 222) with delta (0, 0)
Screenshot: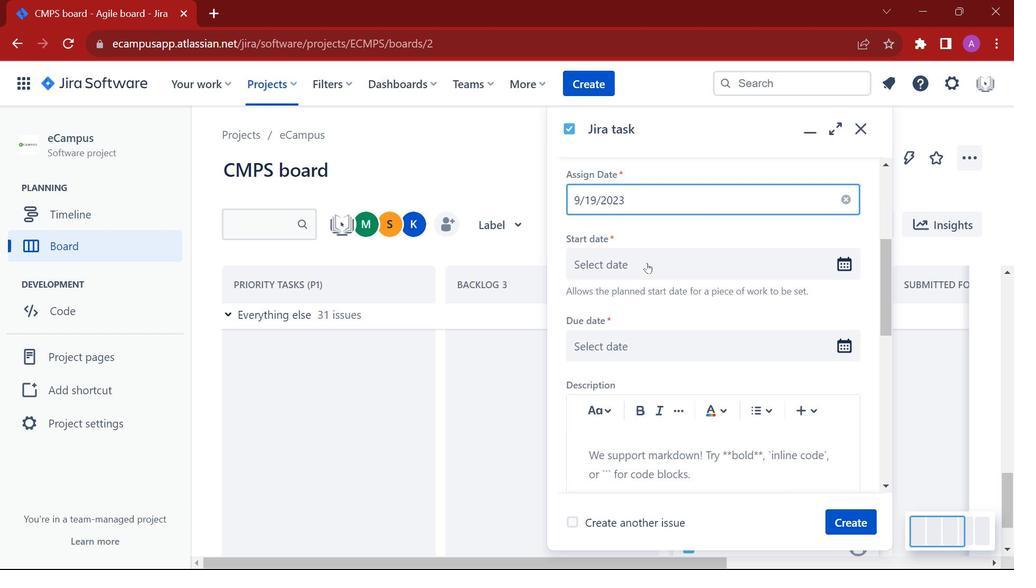 
Action: Mouse moved to (640, 315)
Screenshot: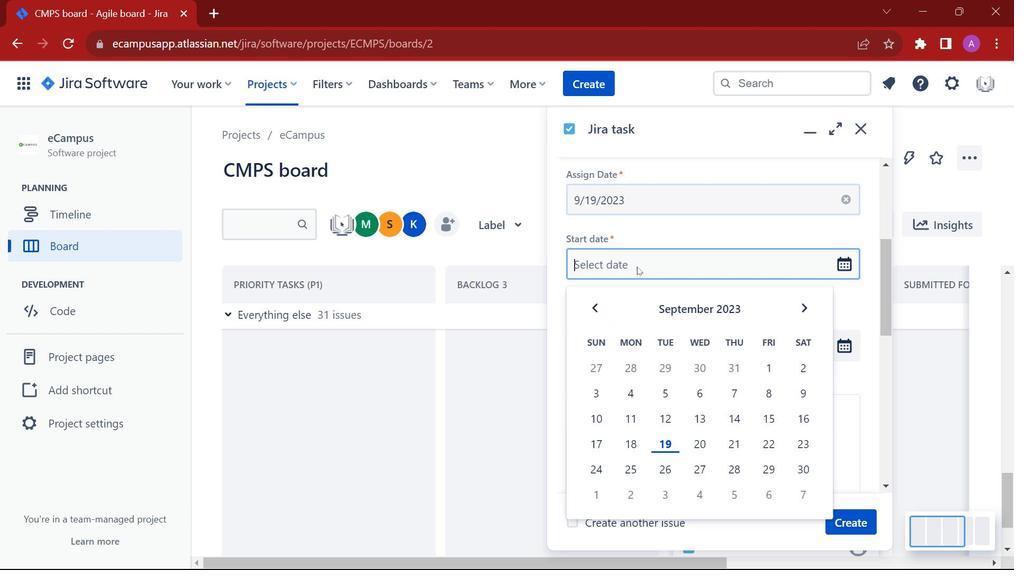 
Action: Mouse scrolled (640, 315) with delta (0, 0)
Screenshot: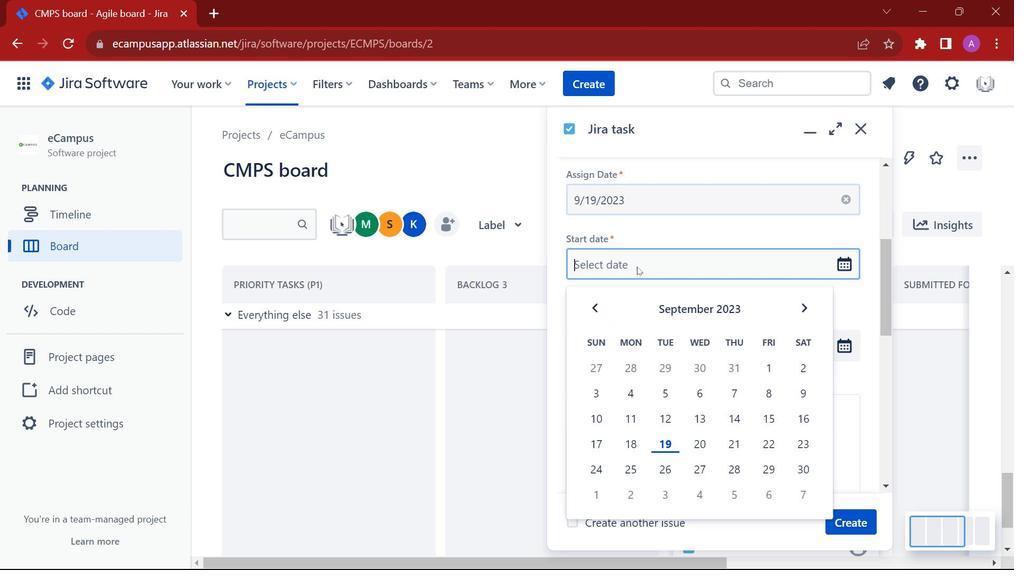 
Action: Mouse moved to (640, 317)
Screenshot: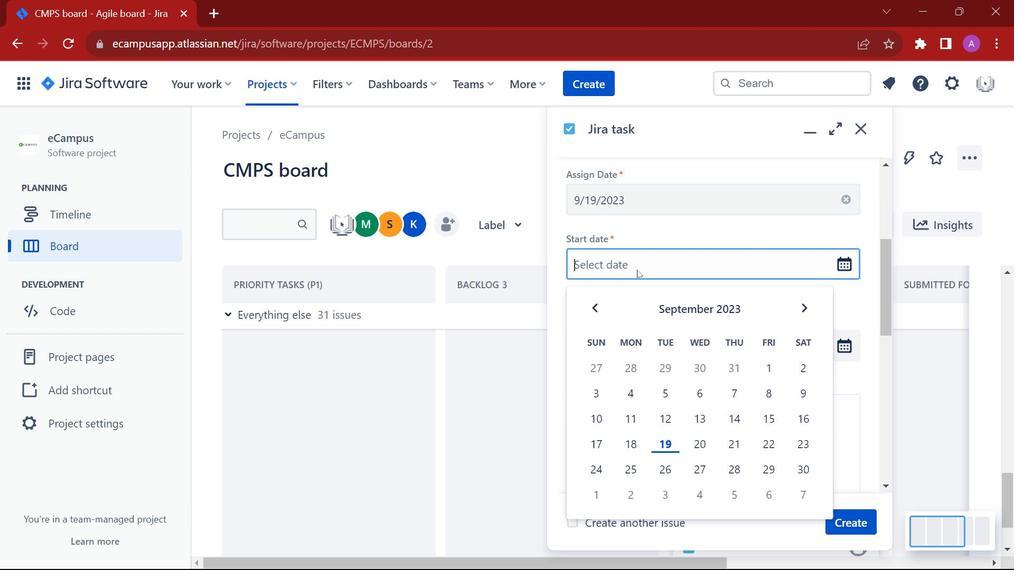 
Action: Mouse scrolled (640, 316) with delta (0, 0)
Screenshot: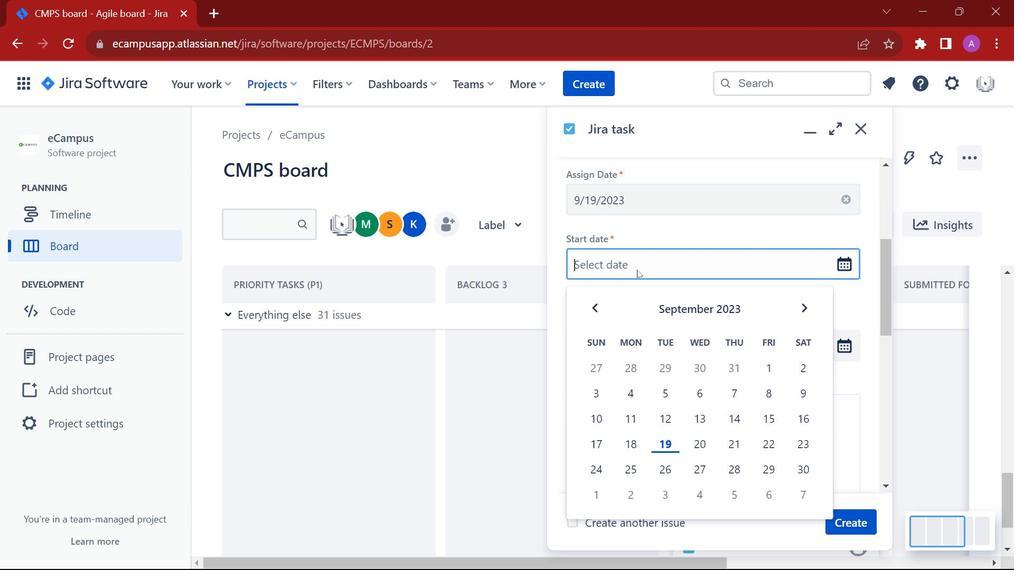 
Action: Mouse moved to (642, 360)
Screenshot: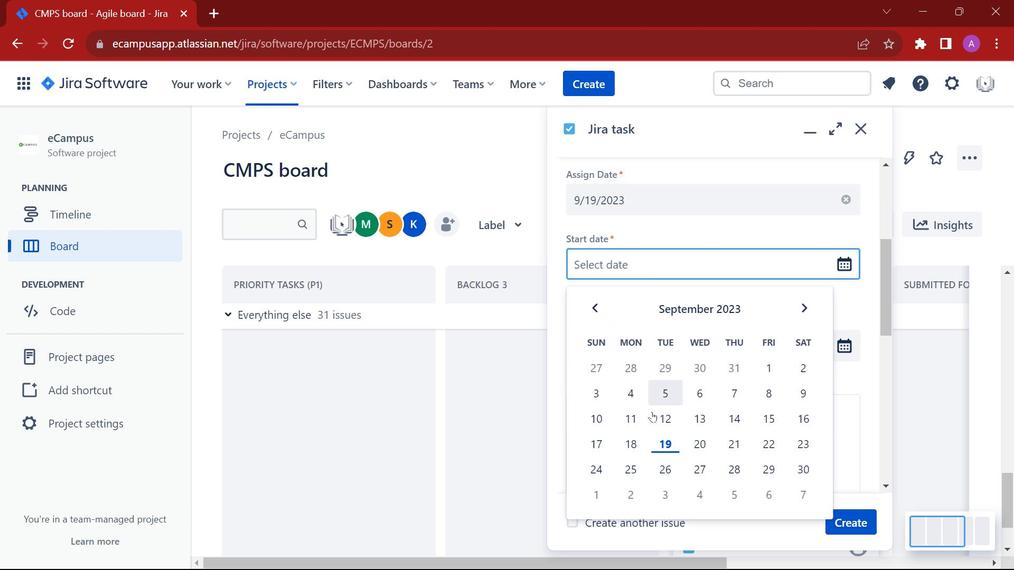 
Action: Mouse scrolled (642, 359) with delta (0, 0)
Screenshot: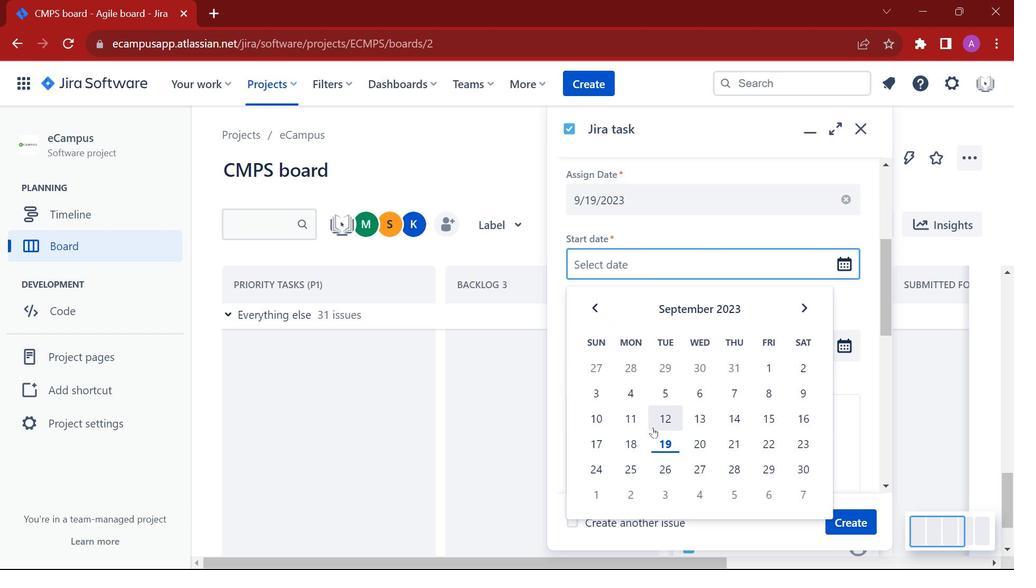 
Action: Mouse moved to (640, 253)
Screenshot: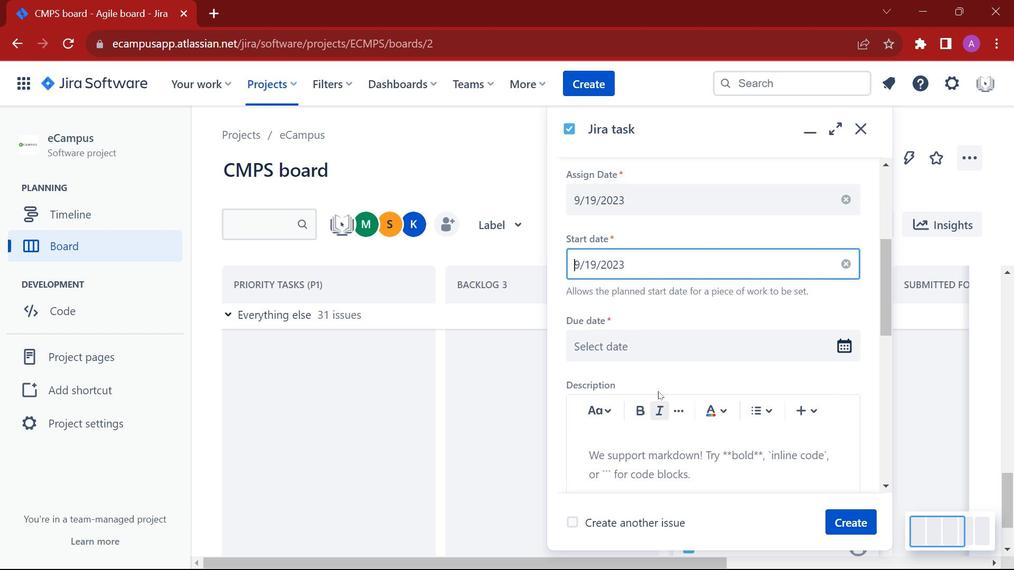 
Action: Mouse pressed left at (640, 253)
Screenshot: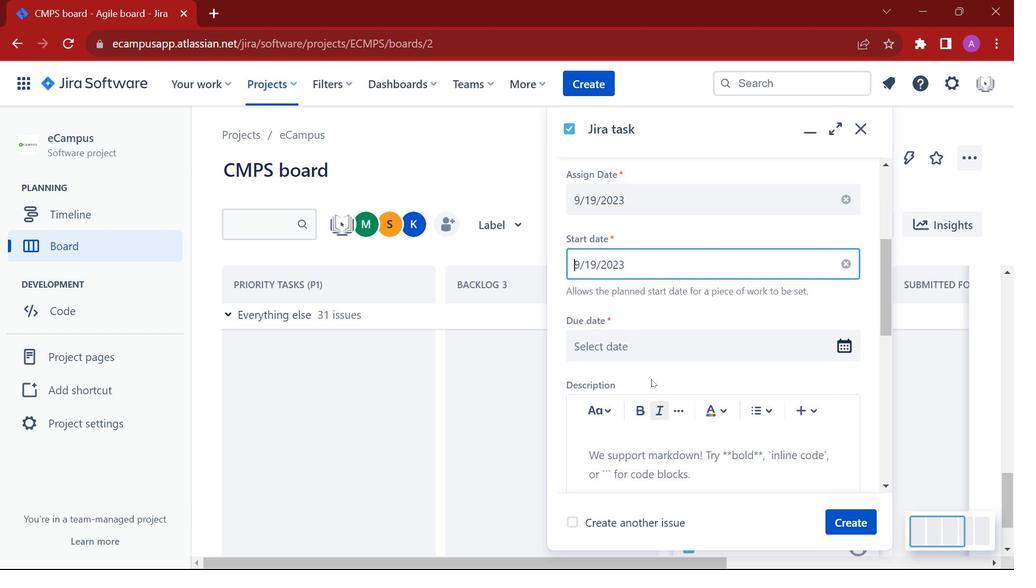 
Action: Mouse moved to (661, 448)
Screenshot: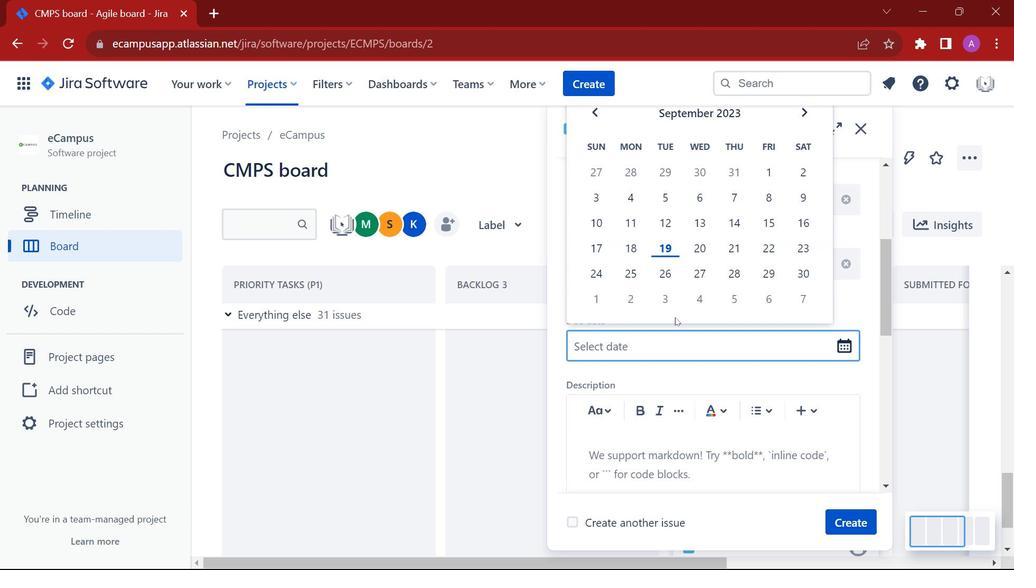 
Action: Mouse pressed left at (661, 448)
Screenshot: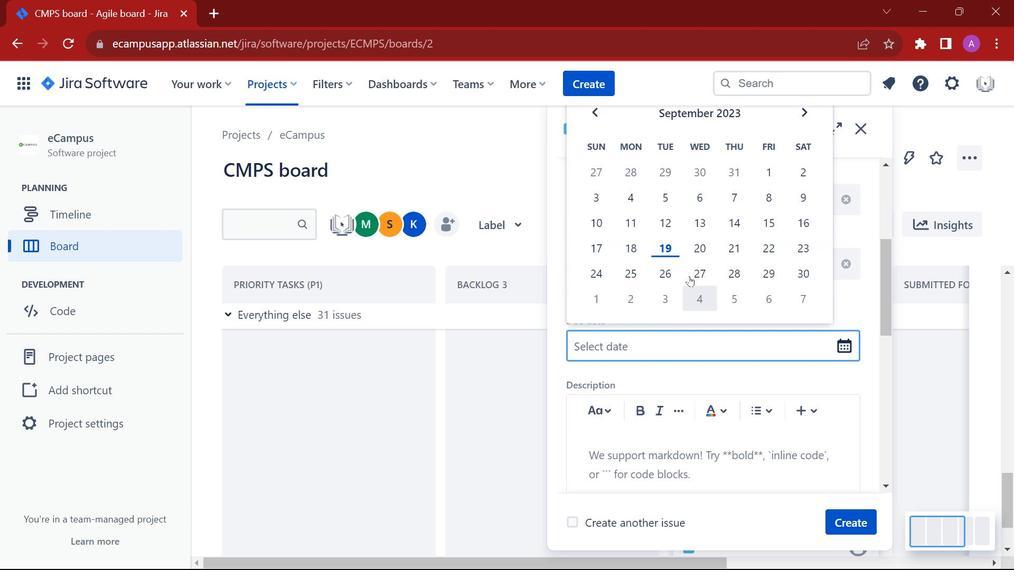 
Action: Mouse moved to (622, 342)
Screenshot: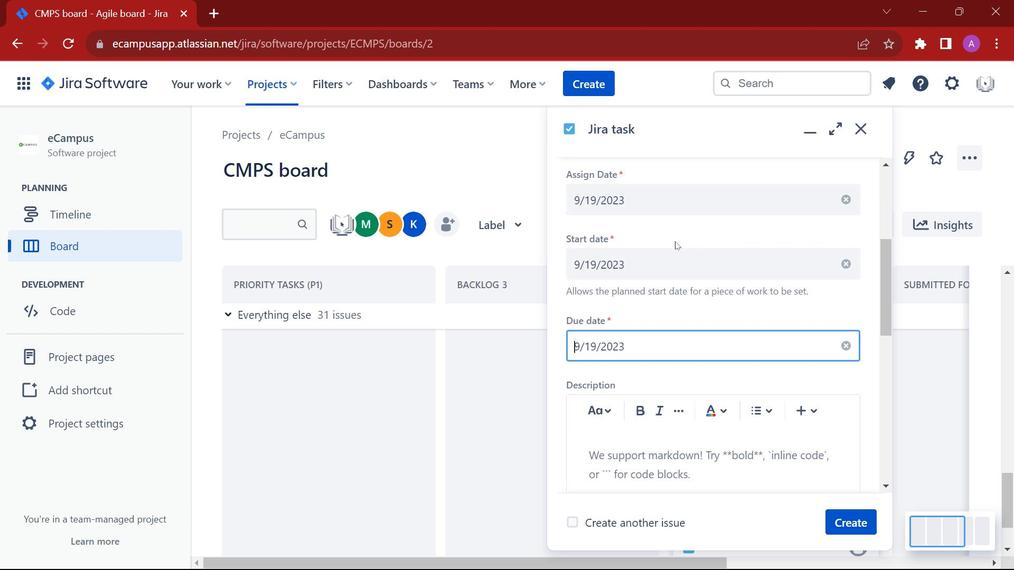 
Action: Mouse pressed left at (622, 342)
Screenshot: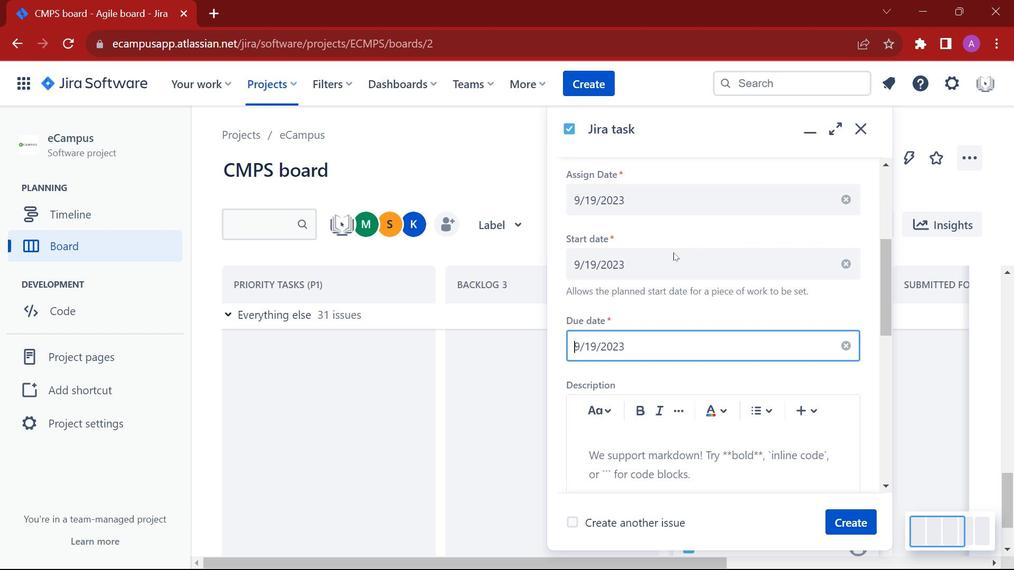 
Action: Mouse moved to (675, 241)
Screenshot: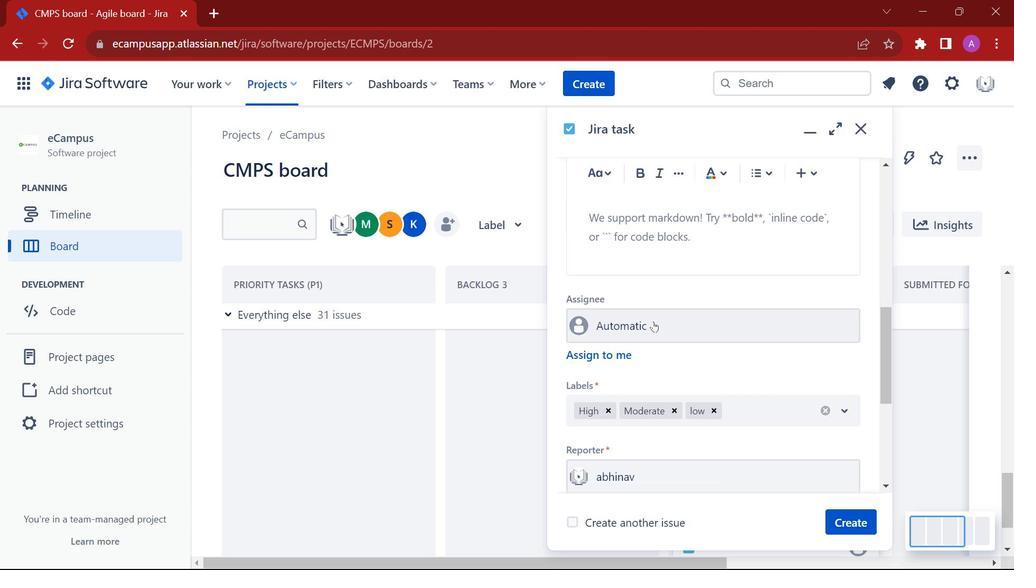 
Action: Mouse pressed left at (675, 241)
Screenshot: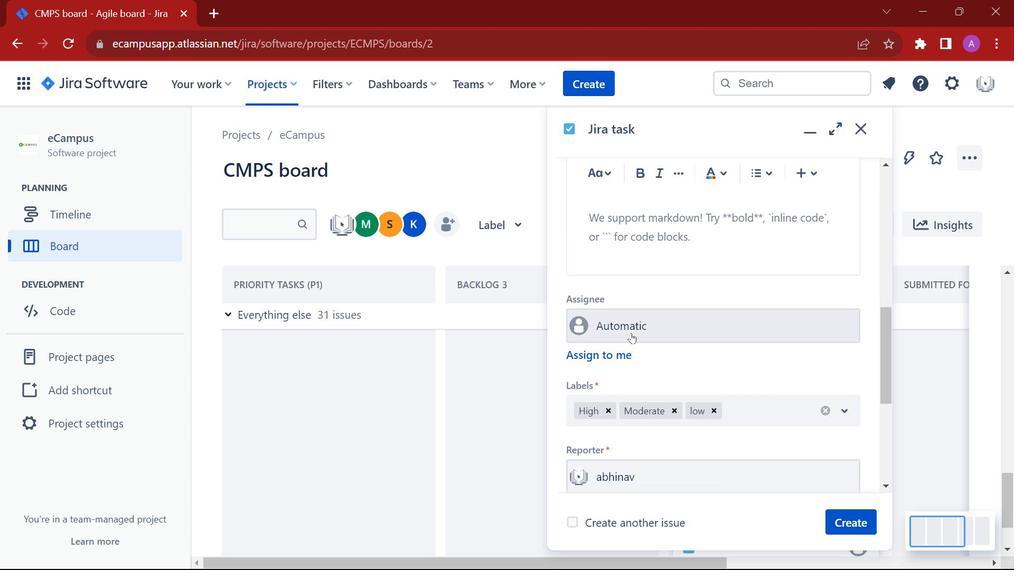 
Action: Mouse moved to (668, 295)
Screenshot: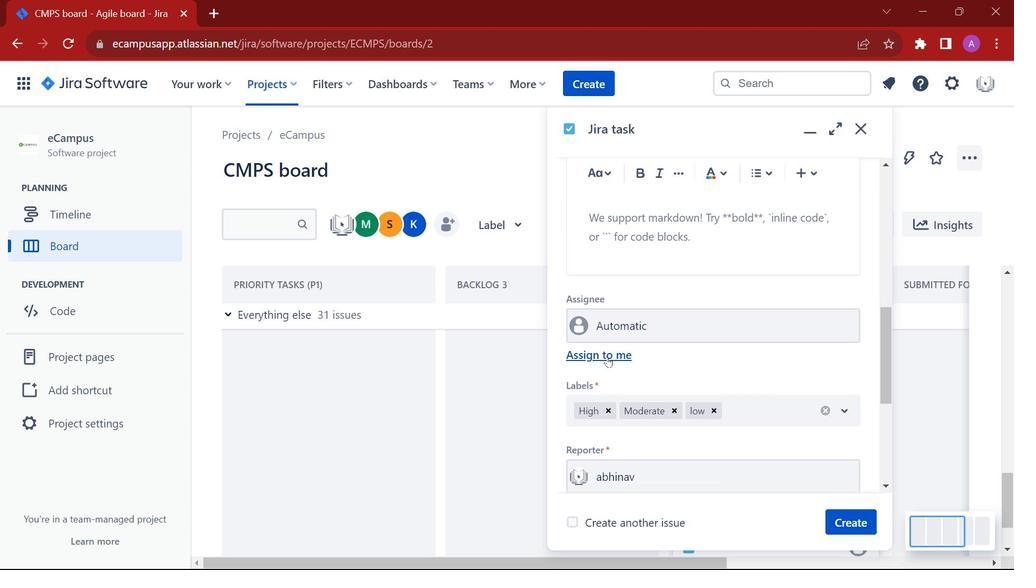
Action: Mouse scrolled (668, 295) with delta (0, 0)
Screenshot: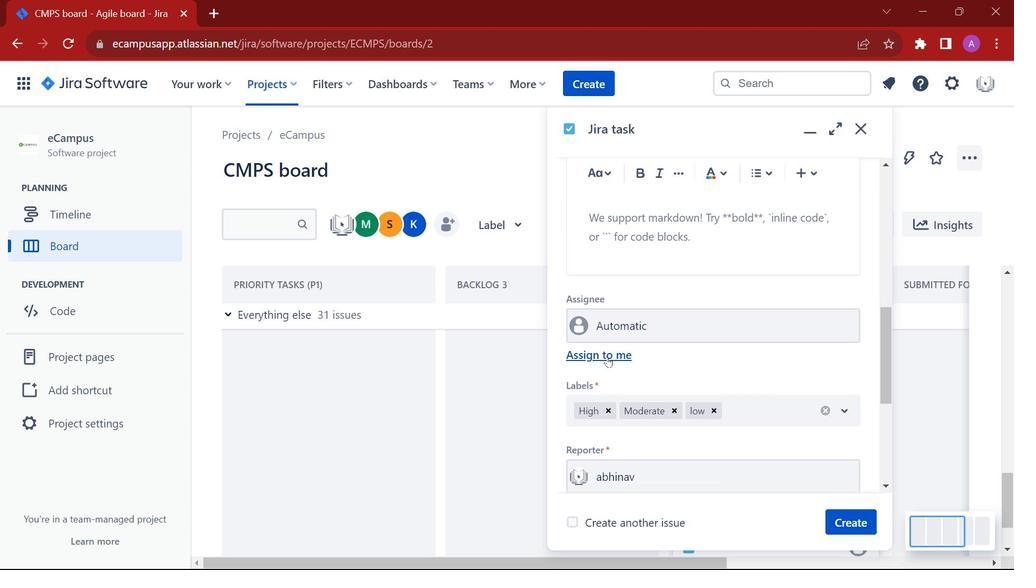 
Action: Mouse moved to (670, 299)
Screenshot: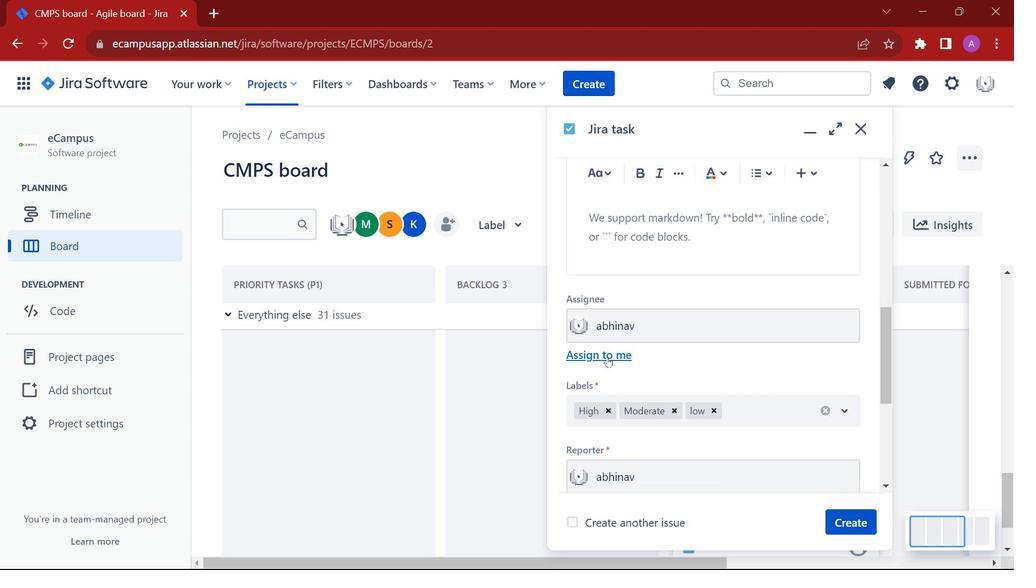 
Action: Mouse scrolled (670, 298) with delta (0, 0)
Screenshot: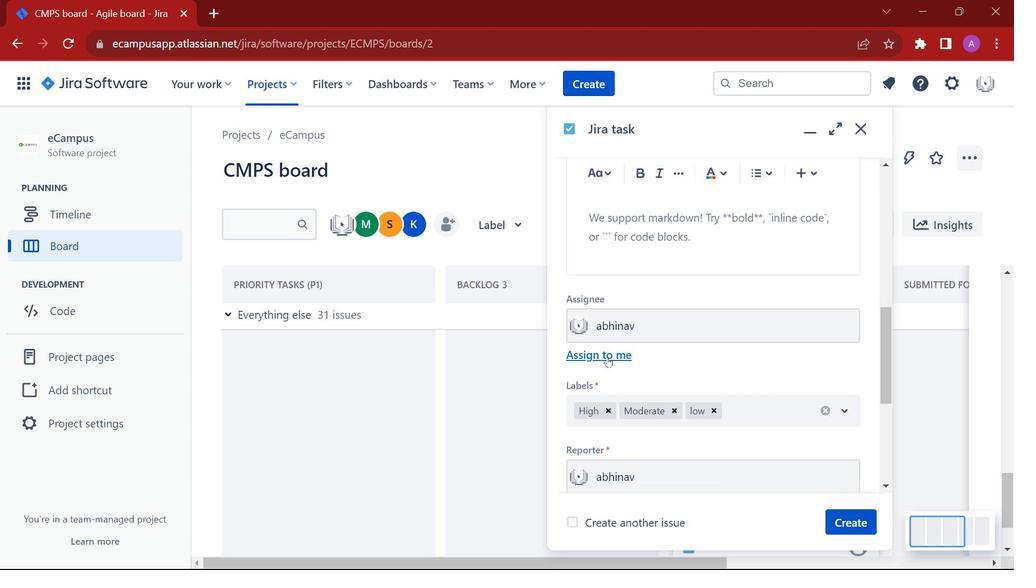 
Action: Mouse moved to (670, 299)
Screenshot: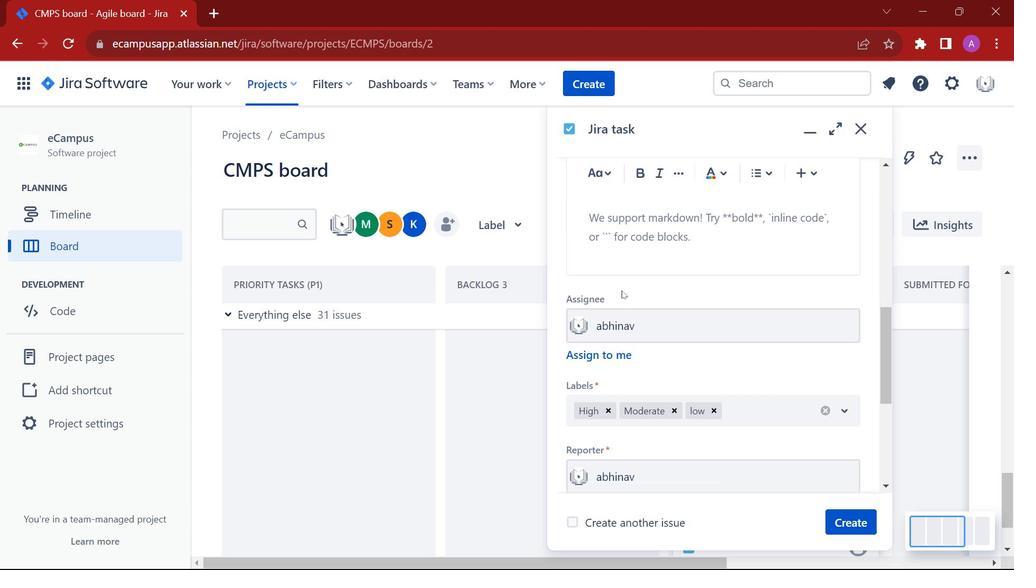
Action: Mouse scrolled (670, 299) with delta (0, 0)
Screenshot: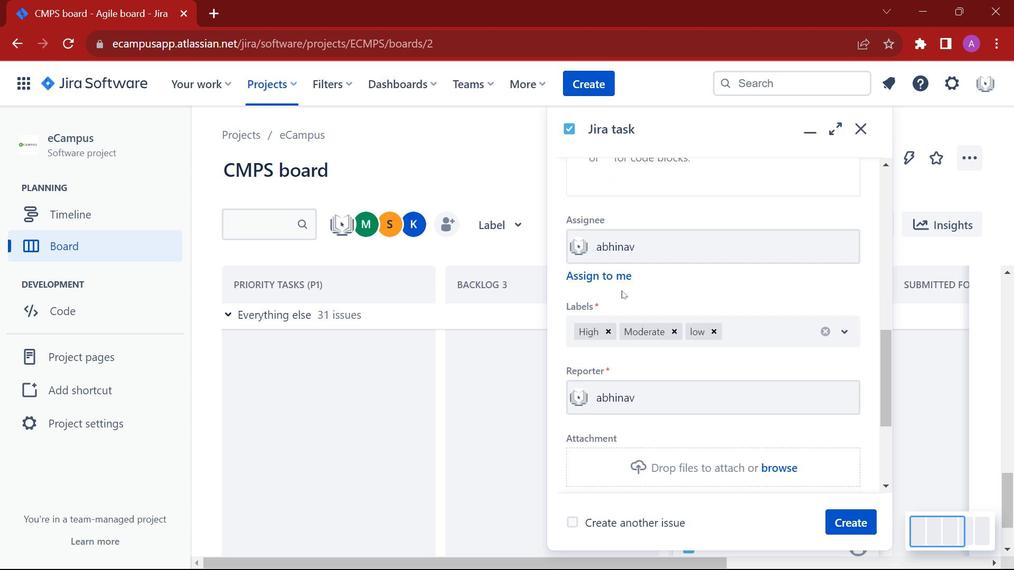 
Action: Mouse moved to (608, 357)
Screenshot: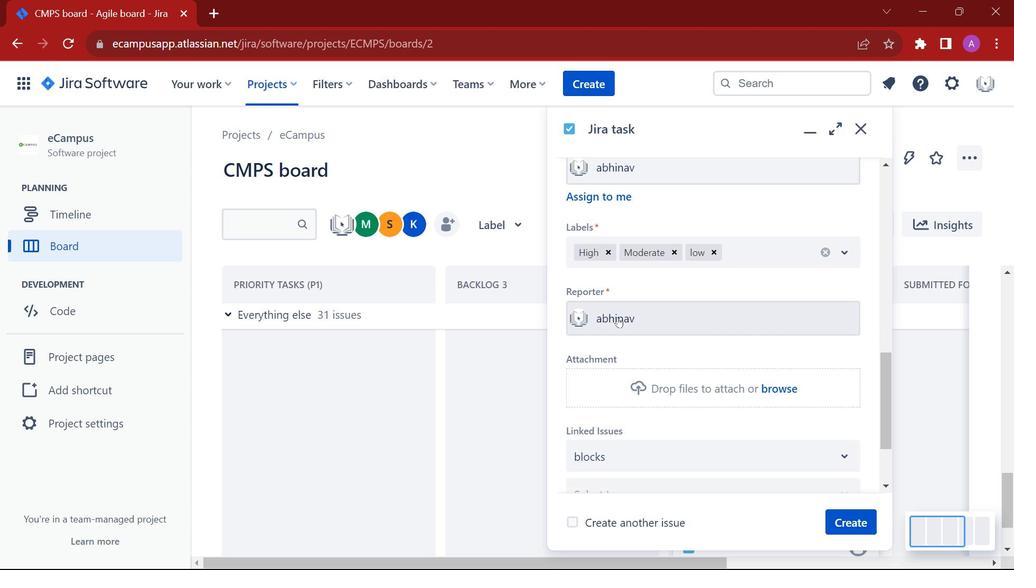 
Action: Mouse pressed left at (608, 357)
Screenshot: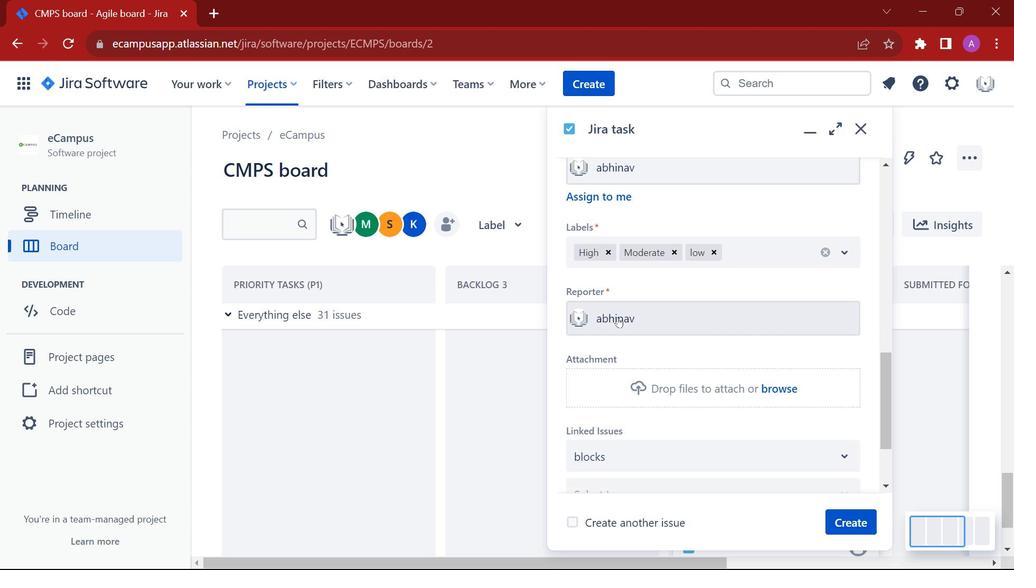 
Action: Mouse moved to (621, 291)
Screenshot: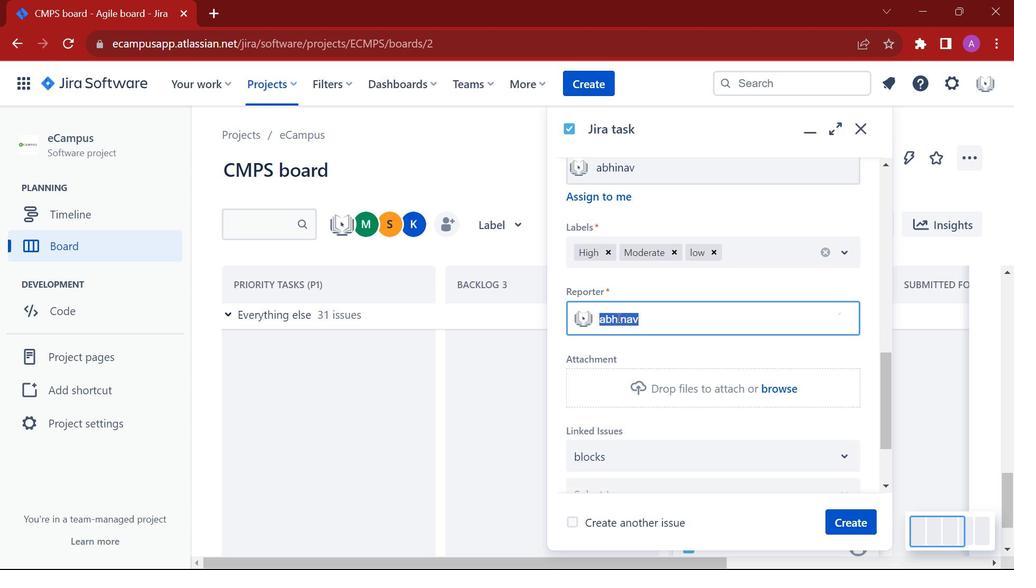 
Action: Mouse scrolled (621, 290) with delta (0, 0)
Screenshot: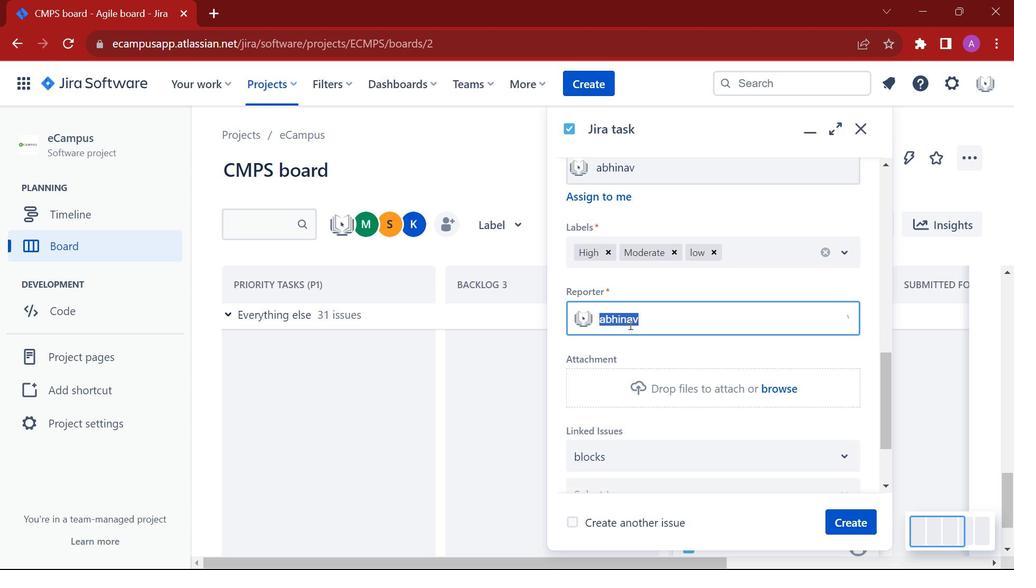 
Action: Mouse scrolled (621, 290) with delta (0, 0)
Screenshot: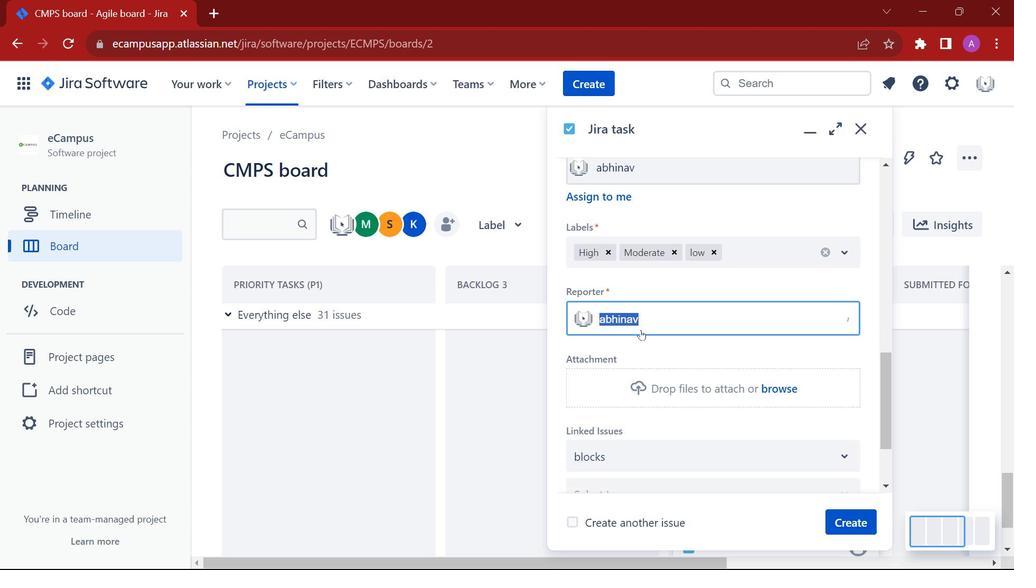 
Action: Mouse moved to (618, 317)
Screenshot: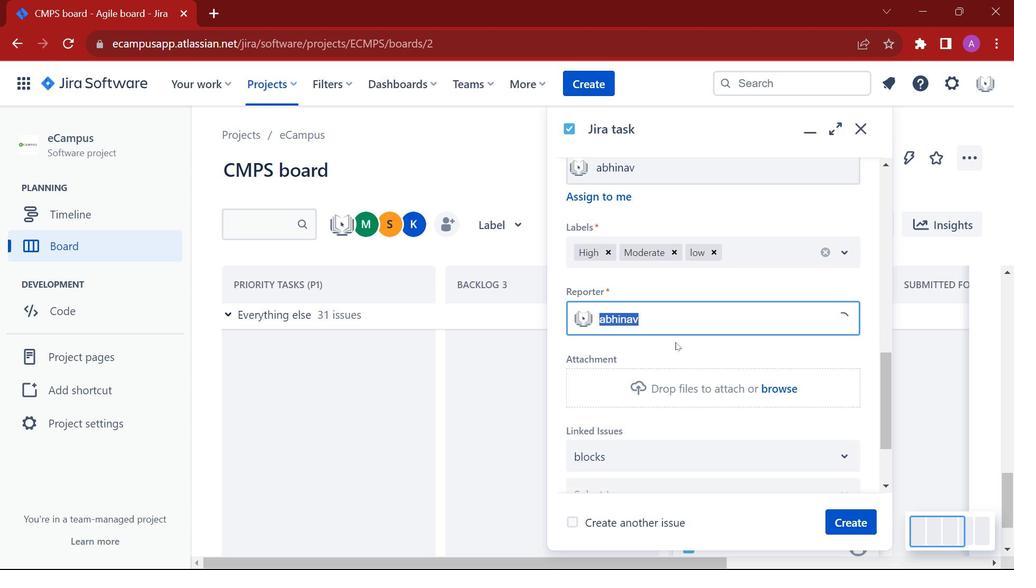 
Action: Mouse pressed left at (618, 317)
Screenshot: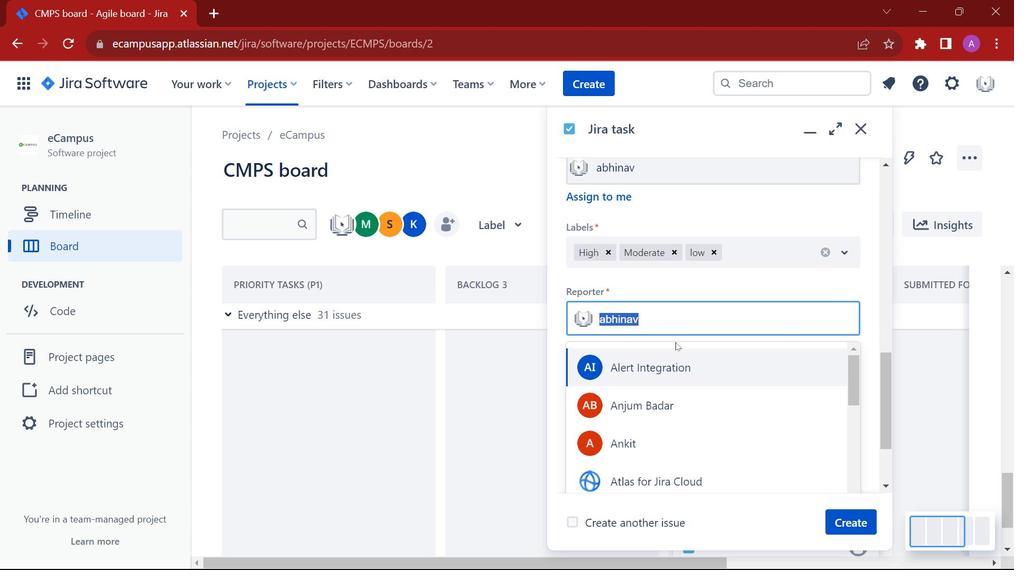 
Action: Mouse moved to (630, 404)
Screenshot: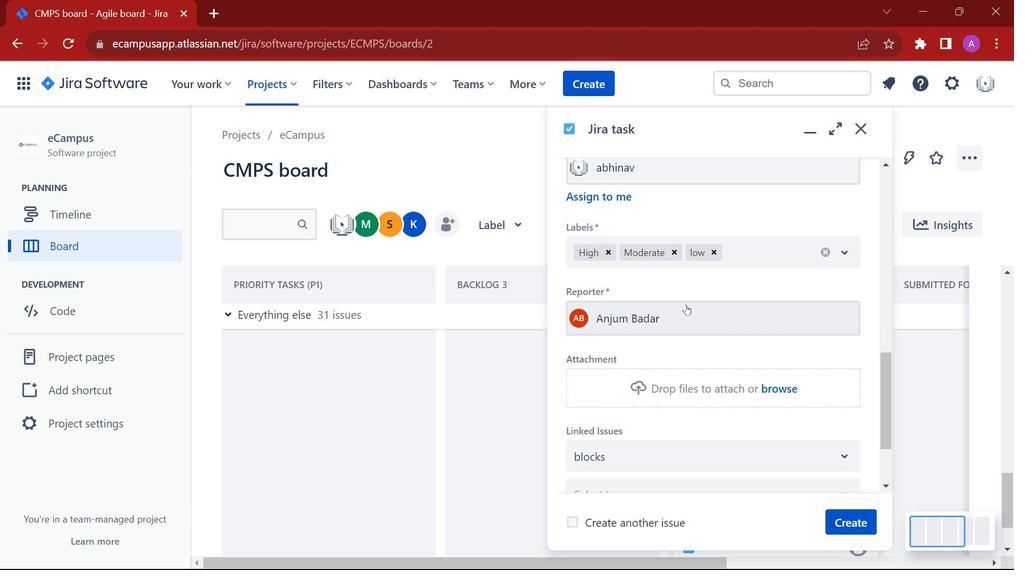 
Action: Mouse pressed left at (630, 404)
Screenshot: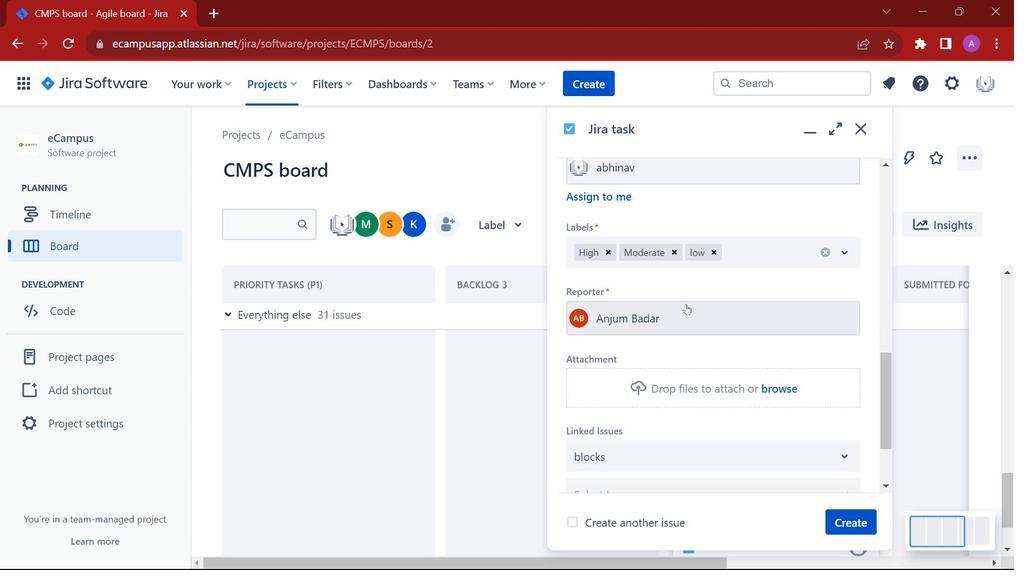 
Action: Mouse moved to (686, 304)
Screenshot: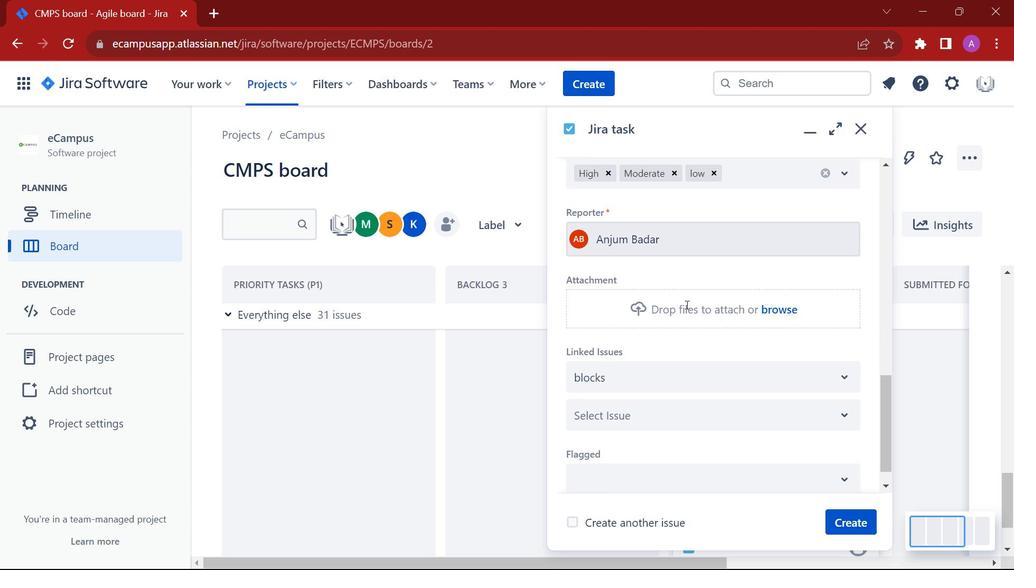 
Action: Mouse scrolled (686, 303) with delta (0, 0)
Screenshot: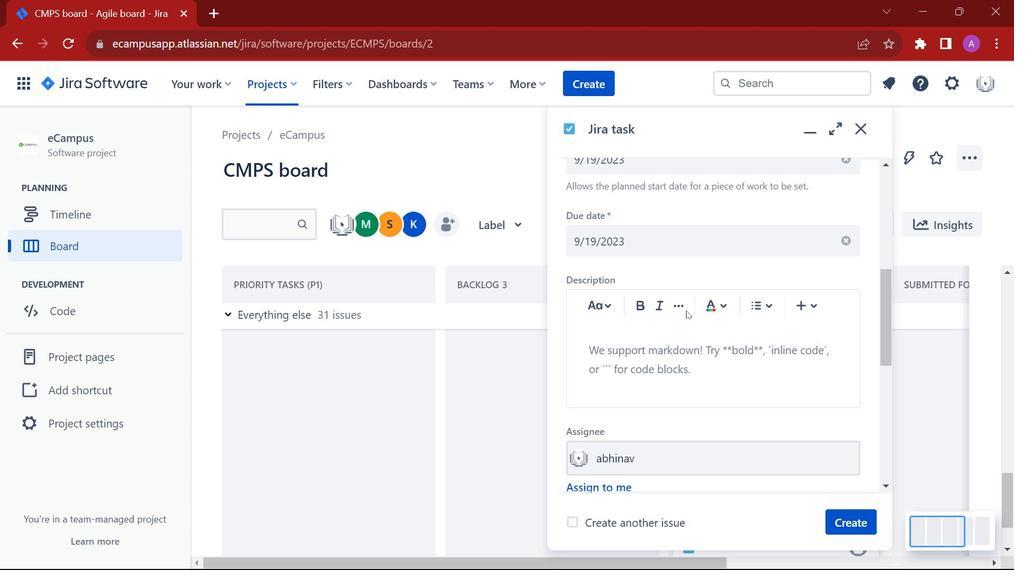
Action: Mouse moved to (686, 306)
Screenshot: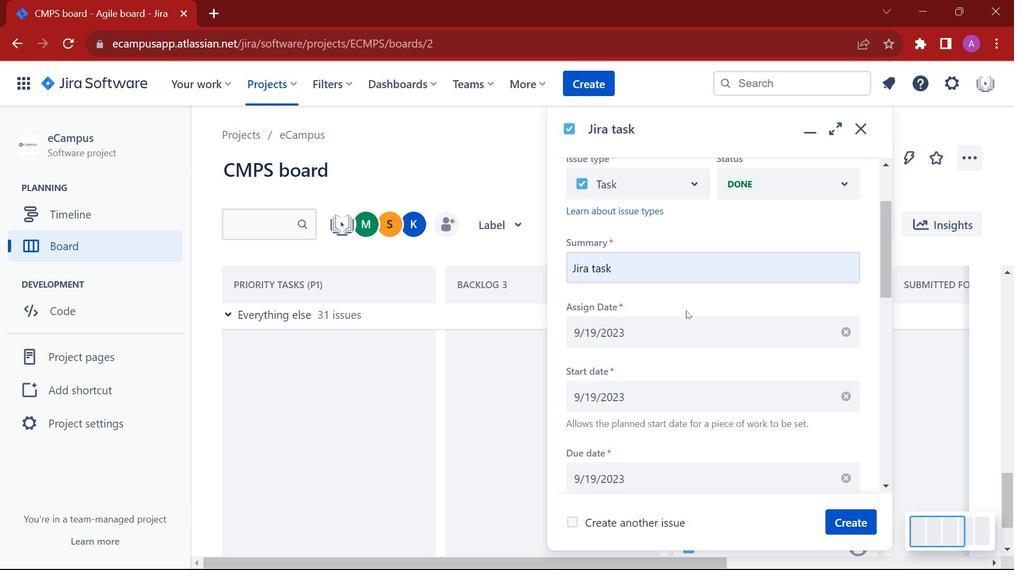 
Action: Mouse scrolled (686, 305) with delta (0, 0)
Screenshot: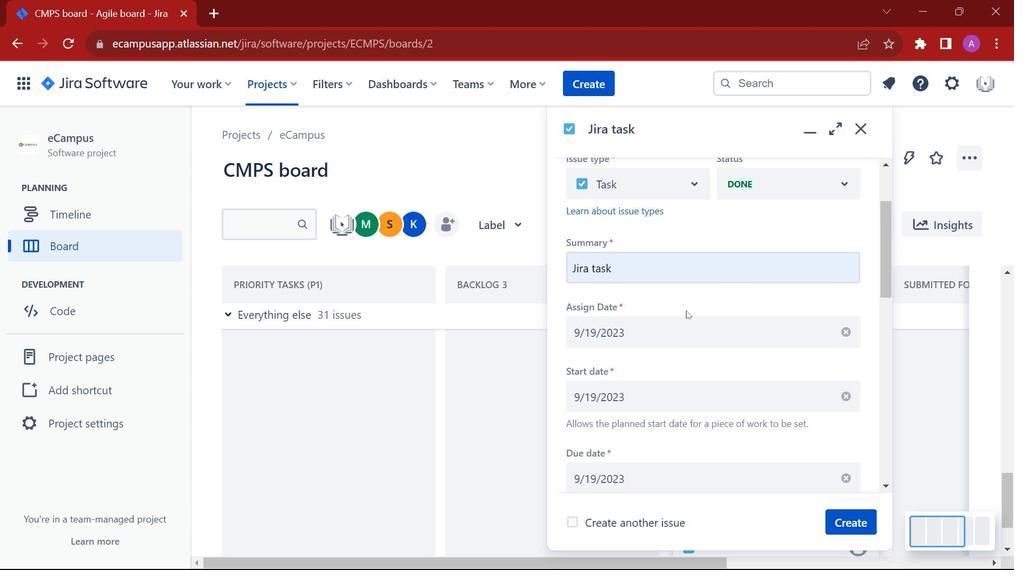 
Action: Mouse scrolled (686, 305) with delta (0, 0)
Screenshot: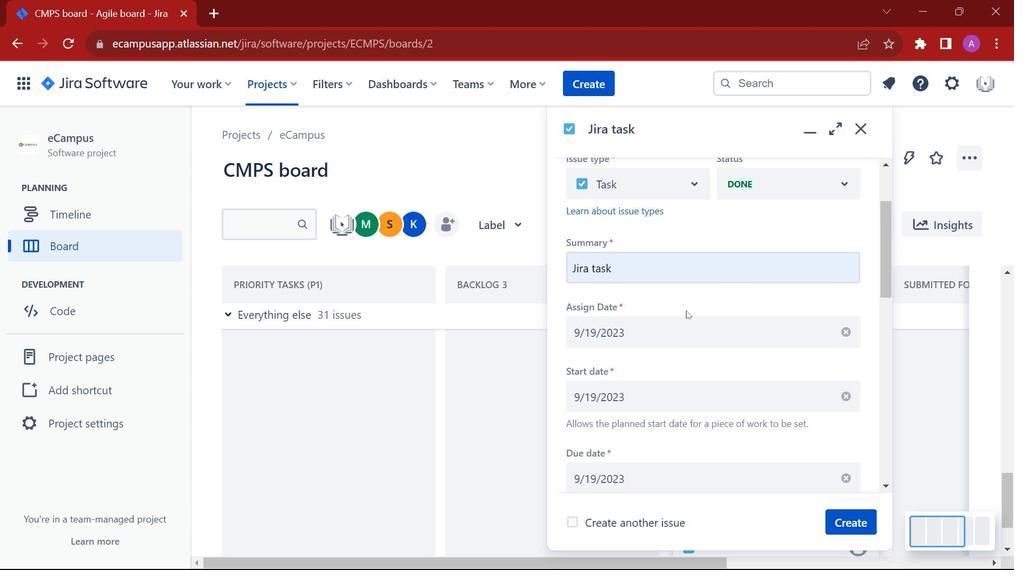 
Action: Mouse moved to (686, 310)
Screenshot: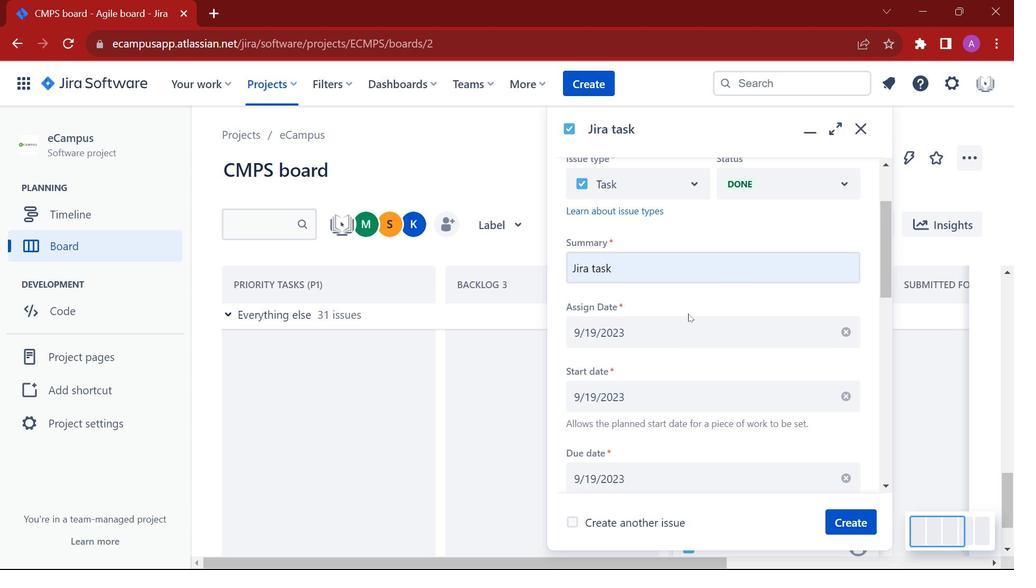 
Action: Mouse scrolled (686, 311) with delta (0, 0)
Screenshot: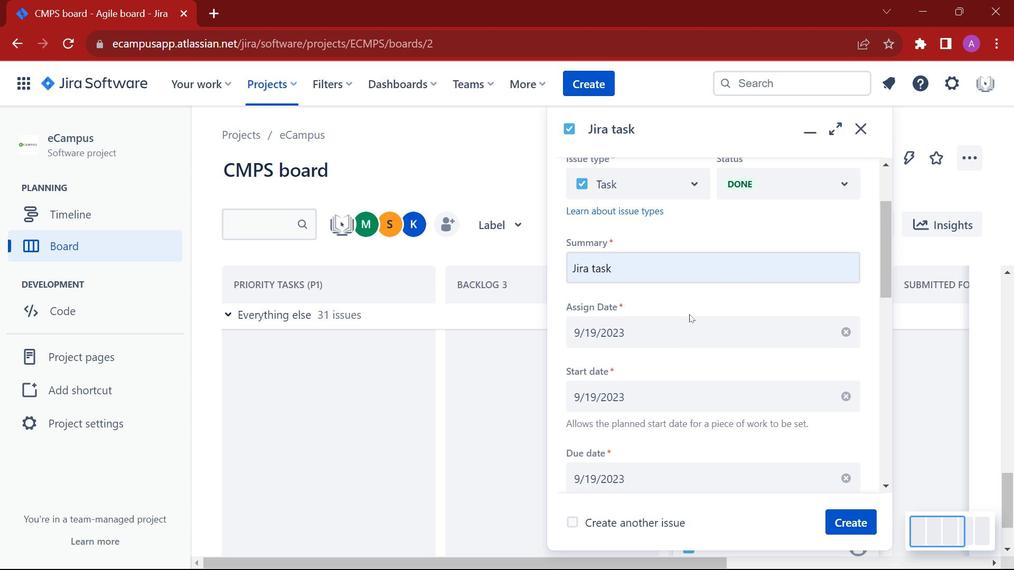 
Action: Mouse scrolled (686, 311) with delta (0, 0)
Screenshot: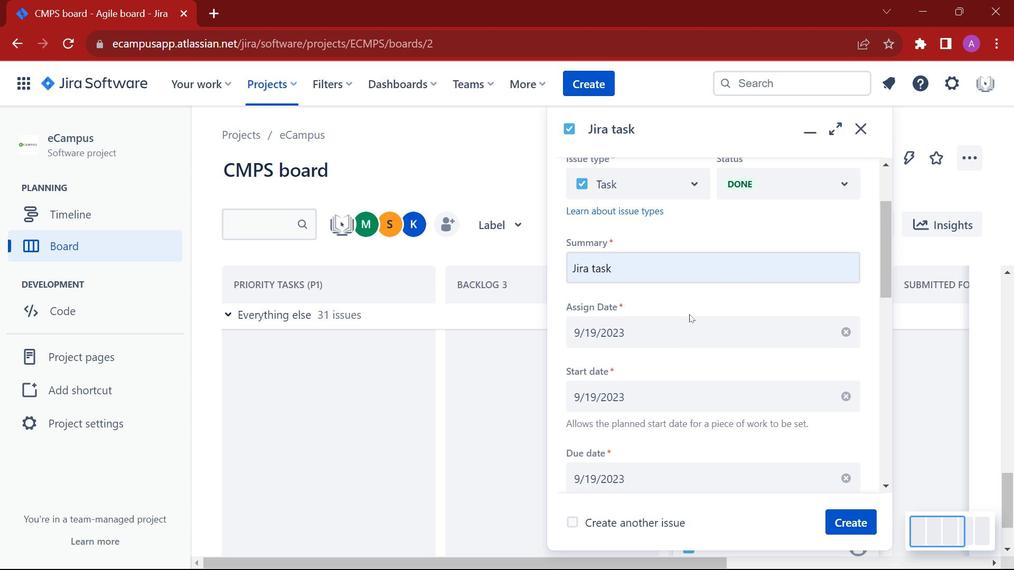 
Action: Mouse scrolled (686, 311) with delta (0, 0)
Screenshot: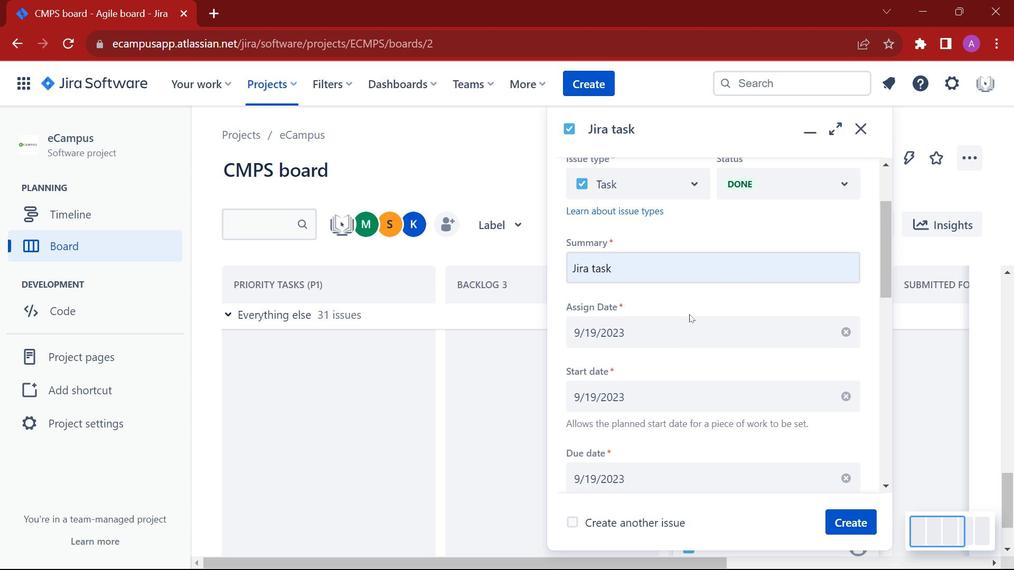 
Action: Mouse scrolled (686, 311) with delta (0, 0)
Screenshot: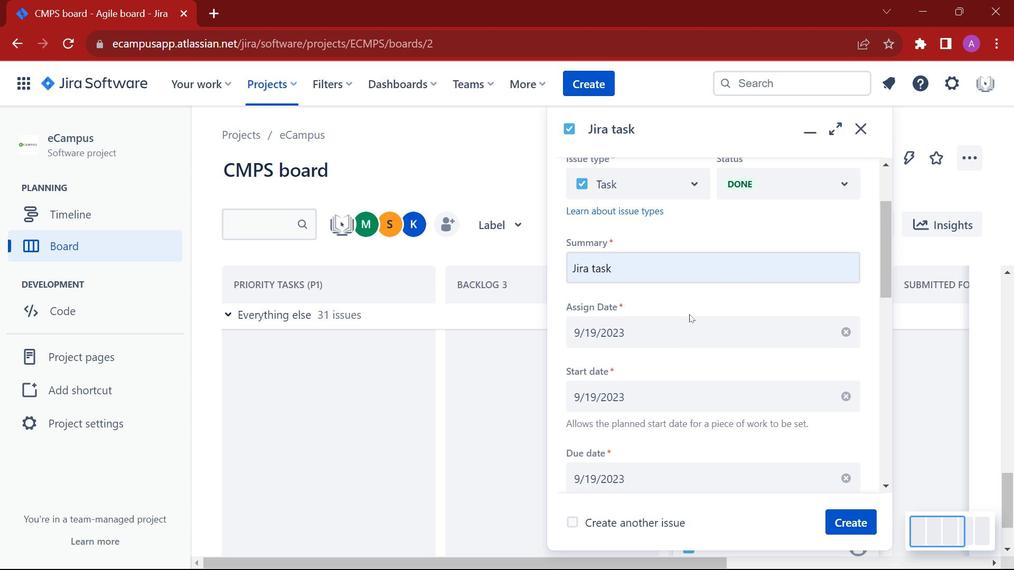 
Action: Mouse scrolled (686, 311) with delta (0, 0)
Screenshot: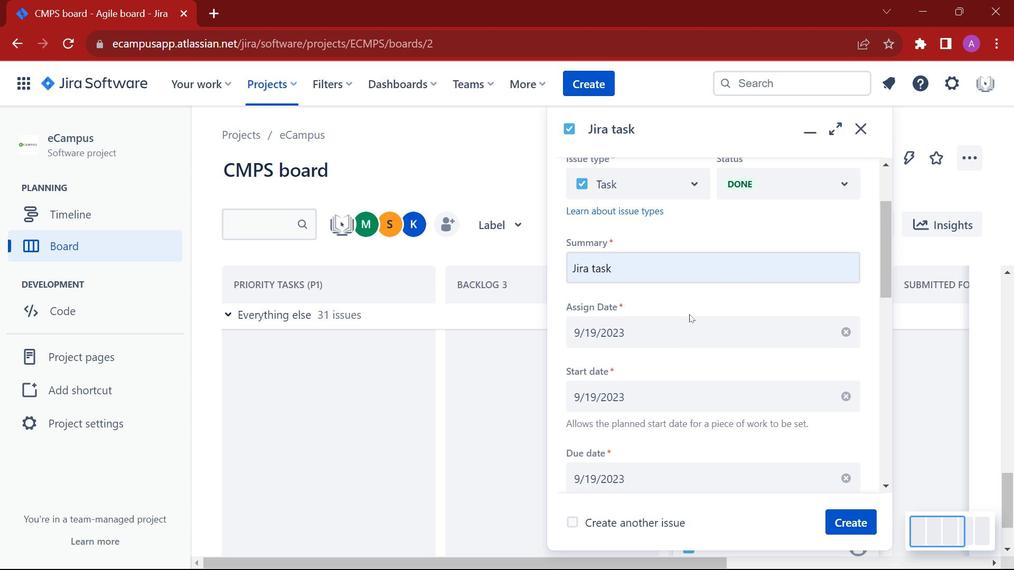 
Action: Mouse scrolled (686, 311) with delta (0, 0)
Screenshot: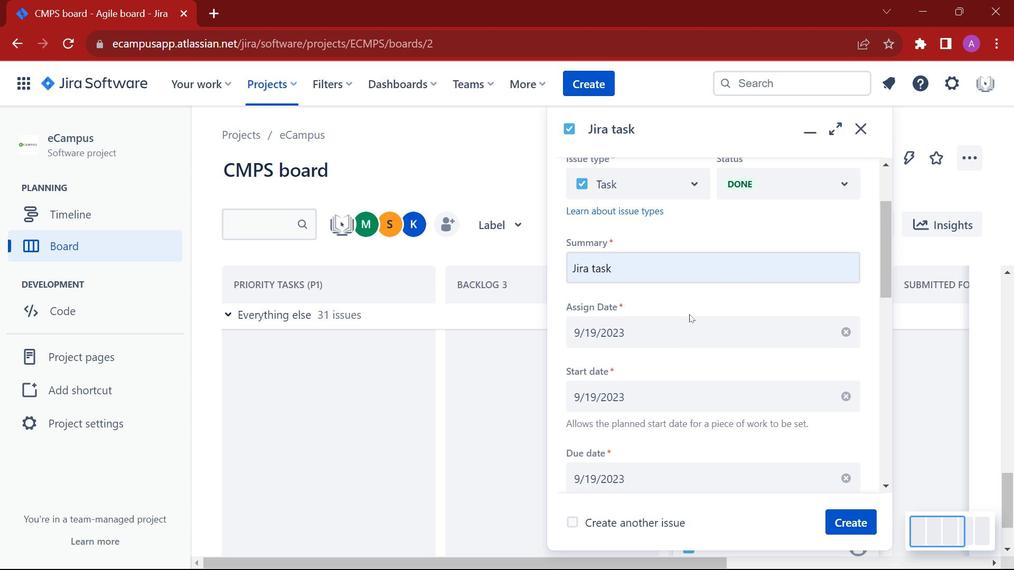 
Action: Mouse scrolled (686, 311) with delta (0, 0)
Screenshot: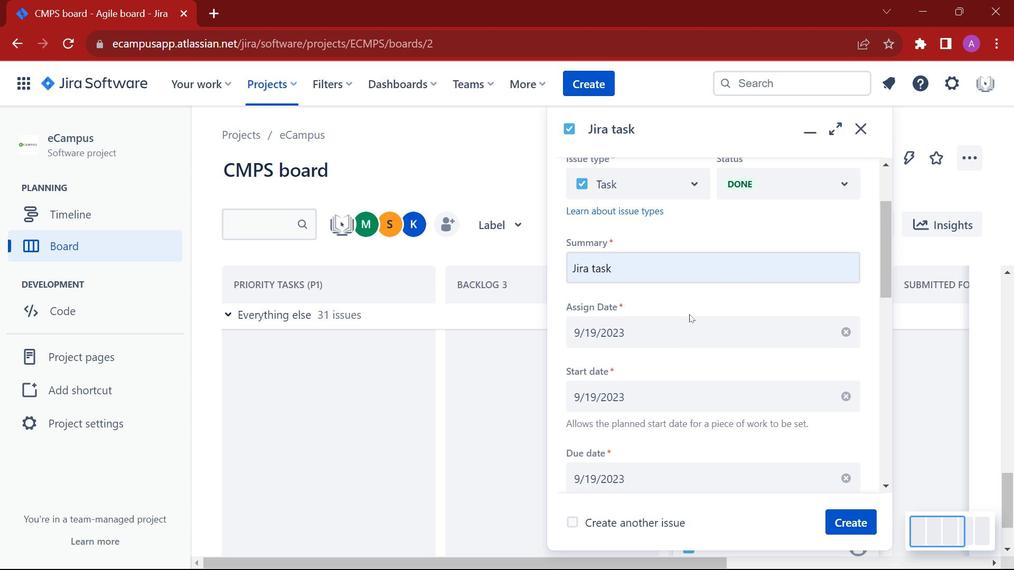 
Action: Mouse scrolled (686, 311) with delta (0, 0)
Screenshot: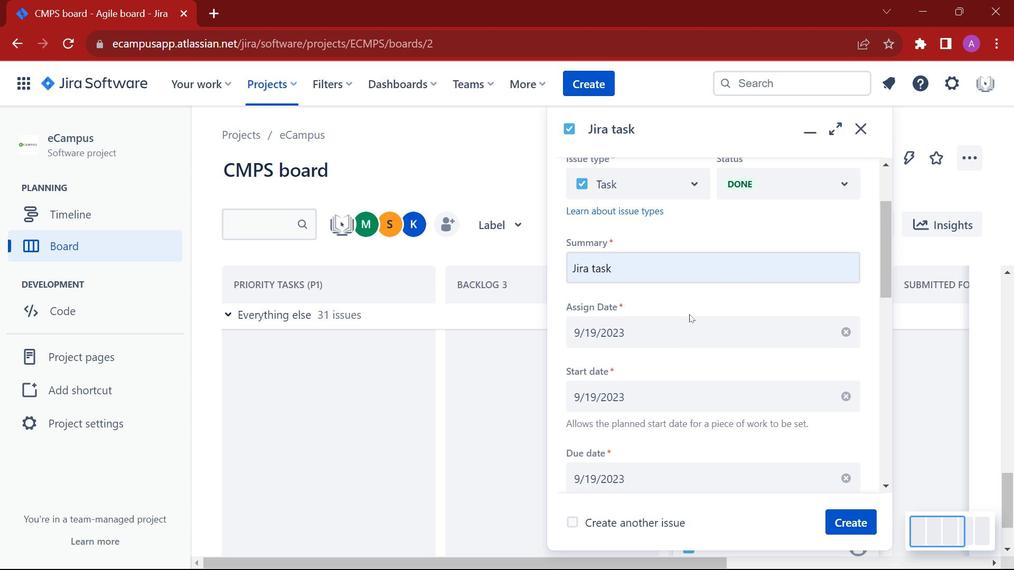 
Action: Mouse moved to (691, 316)
Screenshot: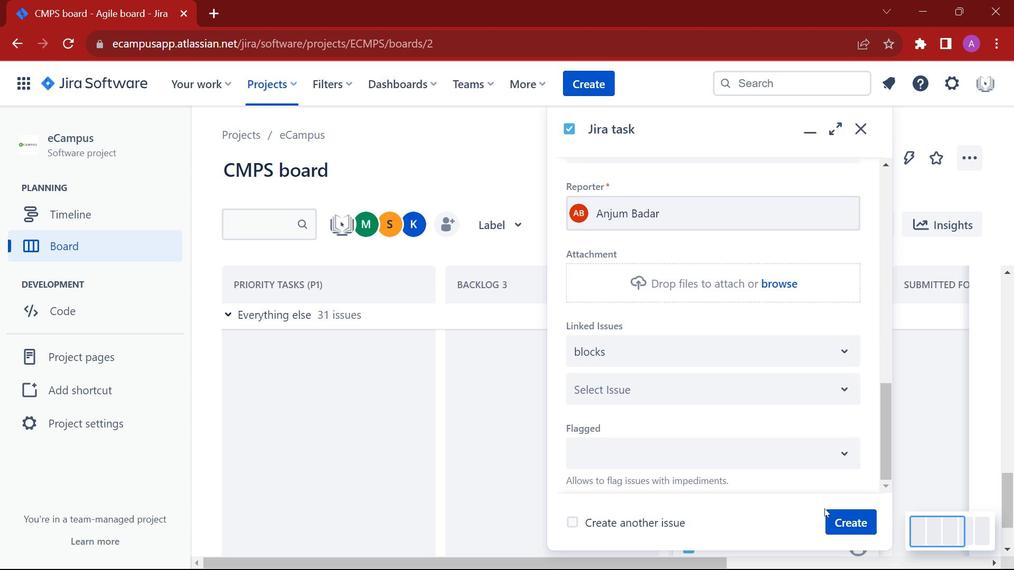 
Action: Mouse scrolled (691, 315) with delta (0, 0)
Screenshot: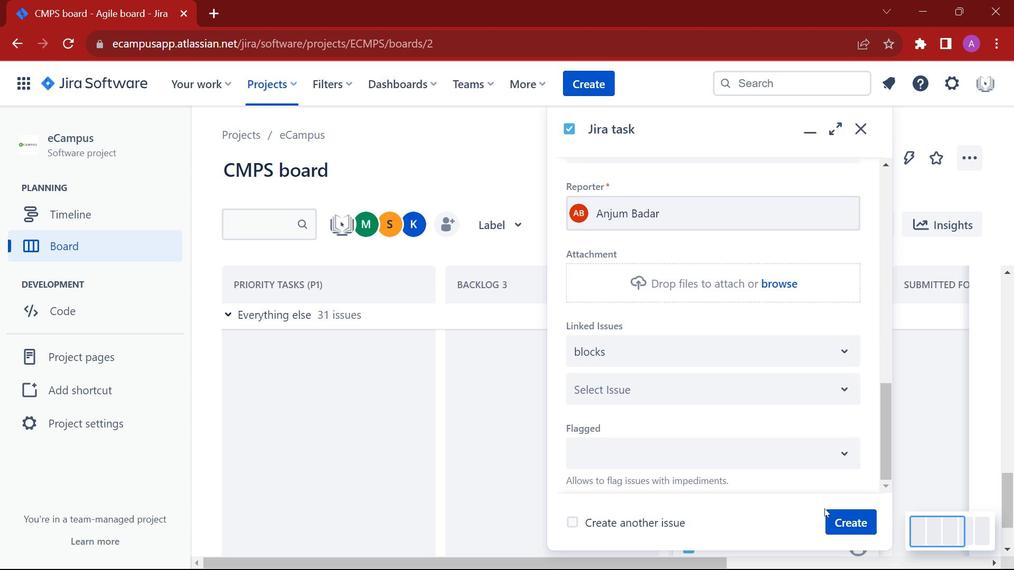 
Action: Mouse scrolled (691, 315) with delta (0, 0)
Screenshot: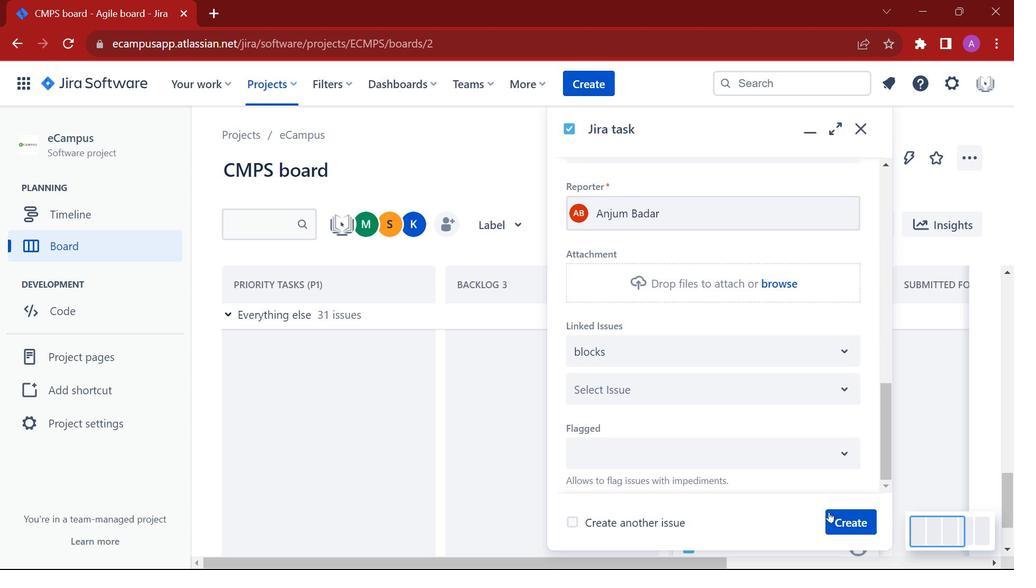 
Action: Mouse moved to (691, 317)
Screenshot: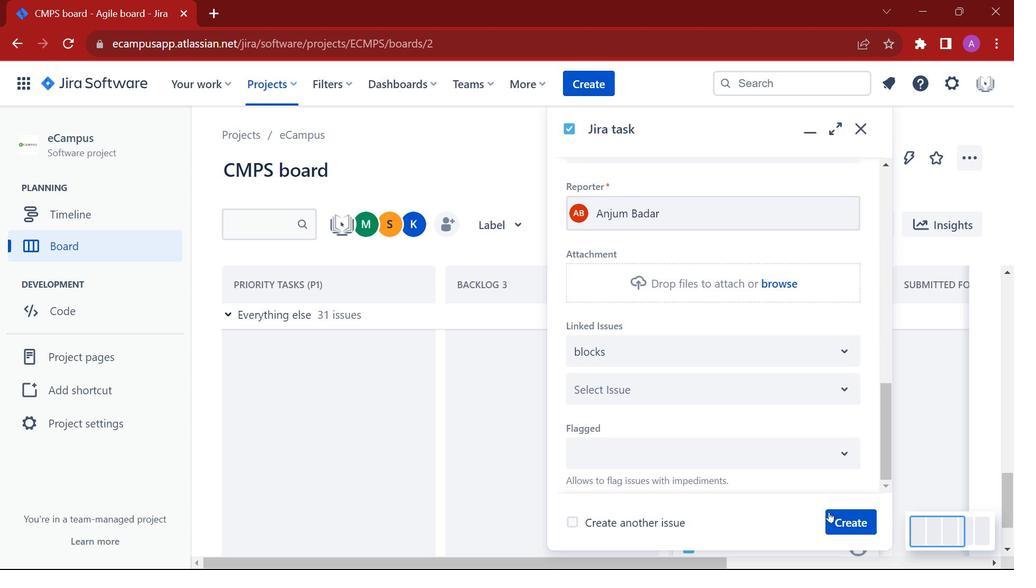 
Action: Mouse scrolled (691, 316) with delta (0, 0)
Screenshot: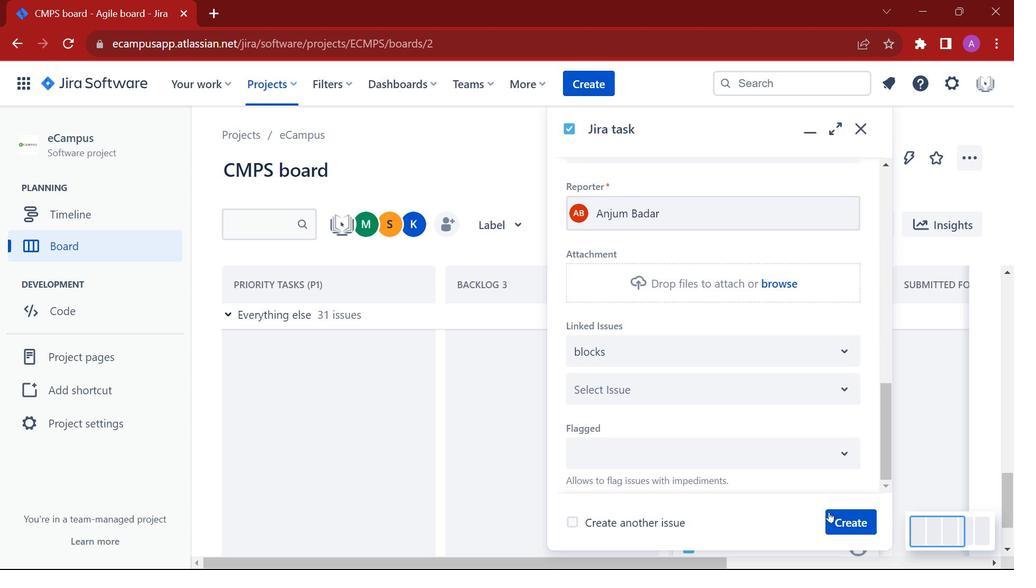 
Action: Mouse moved to (702, 334)
Screenshot: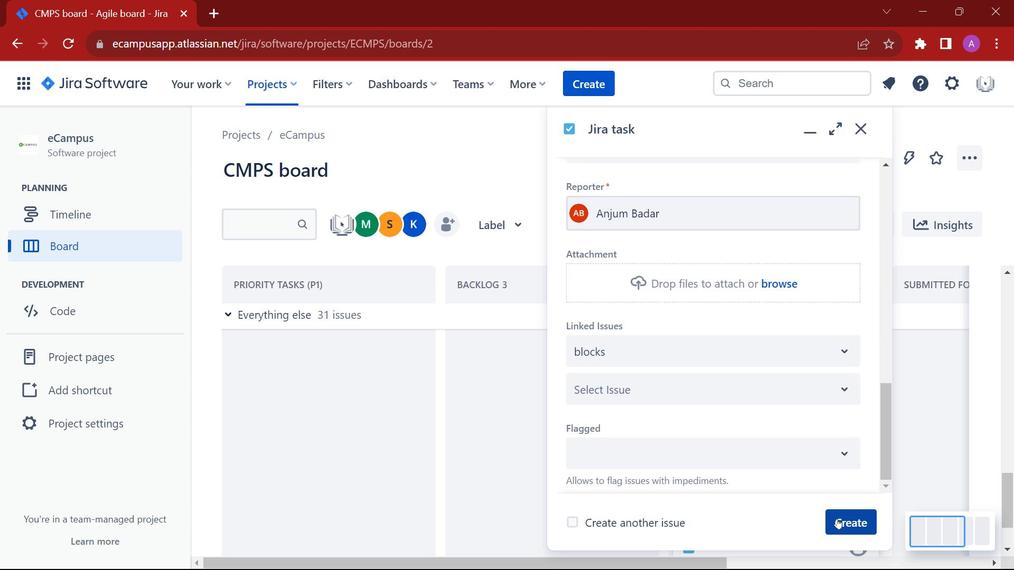 
Action: Mouse scrolled (702, 333) with delta (0, 0)
Screenshot: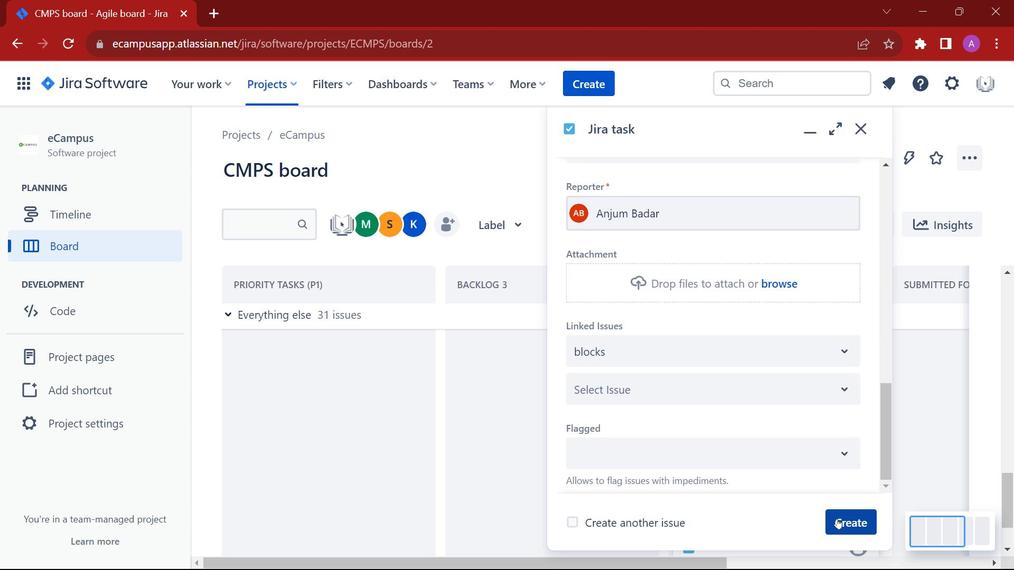 
Action: Mouse moved to (703, 335)
Screenshot: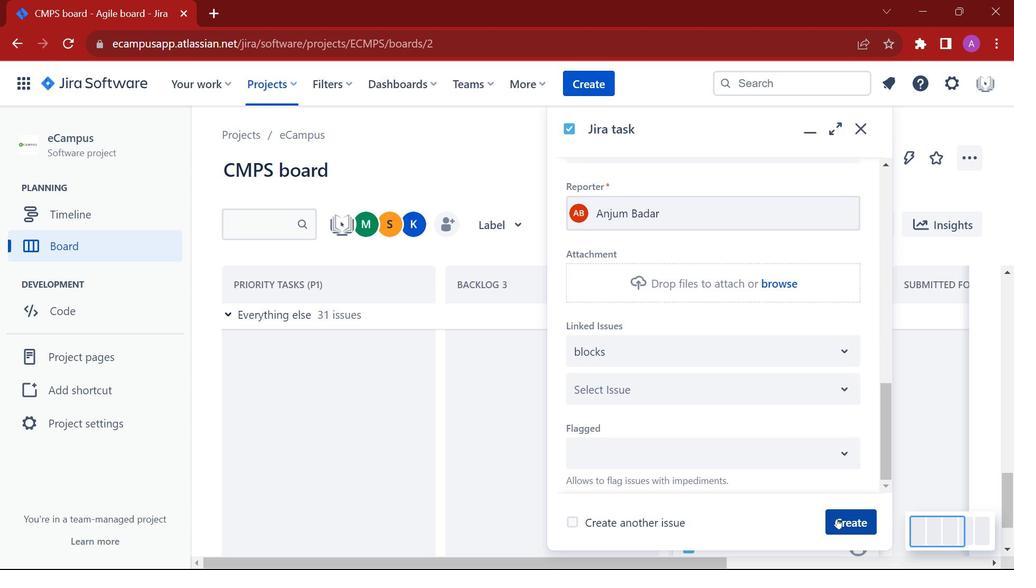 
Action: Mouse scrolled (703, 335) with delta (0, 0)
Screenshot: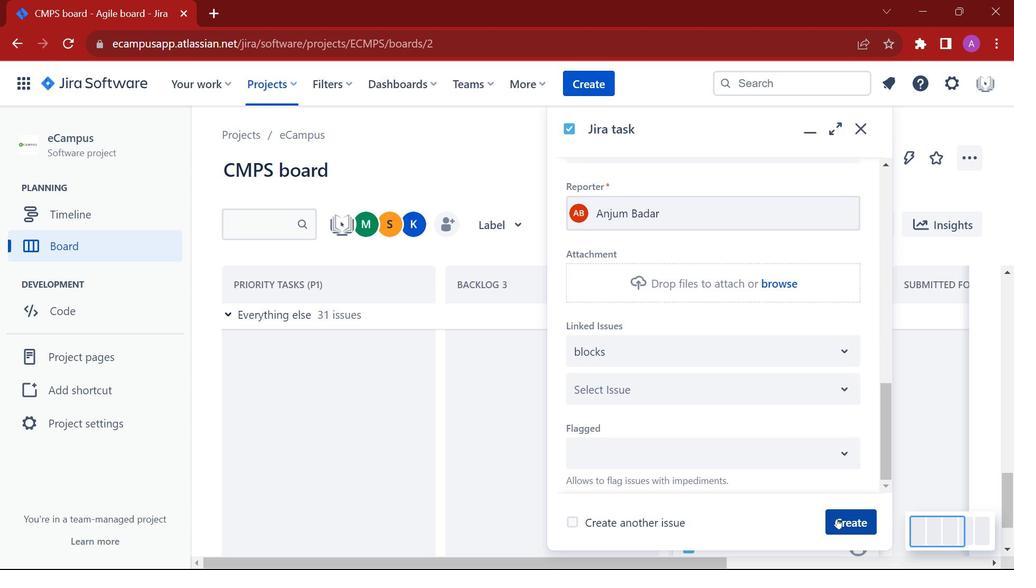 
Action: Mouse moved to (703, 336)
Screenshot: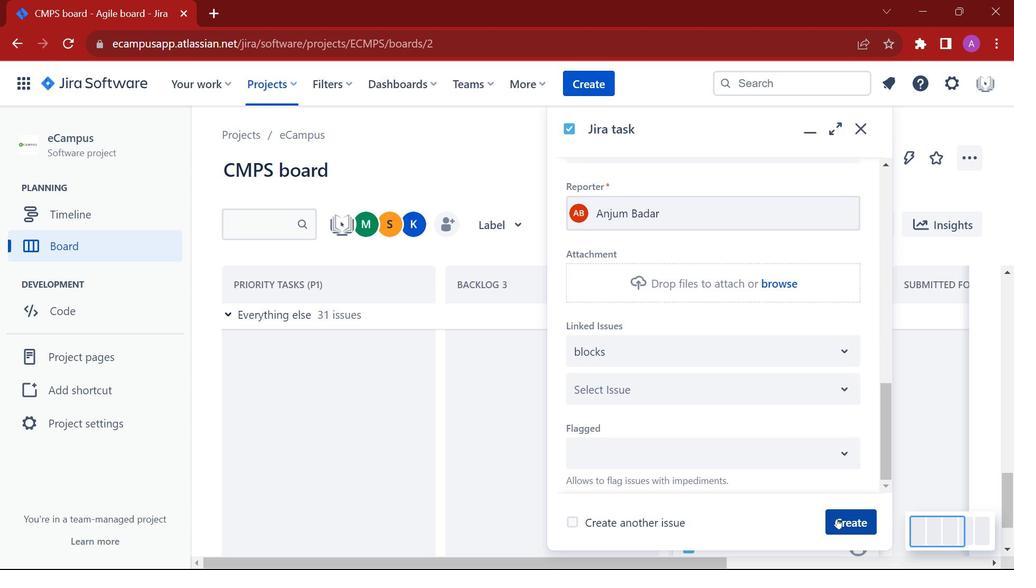 
Action: Mouse scrolled (703, 335) with delta (0, 0)
Screenshot: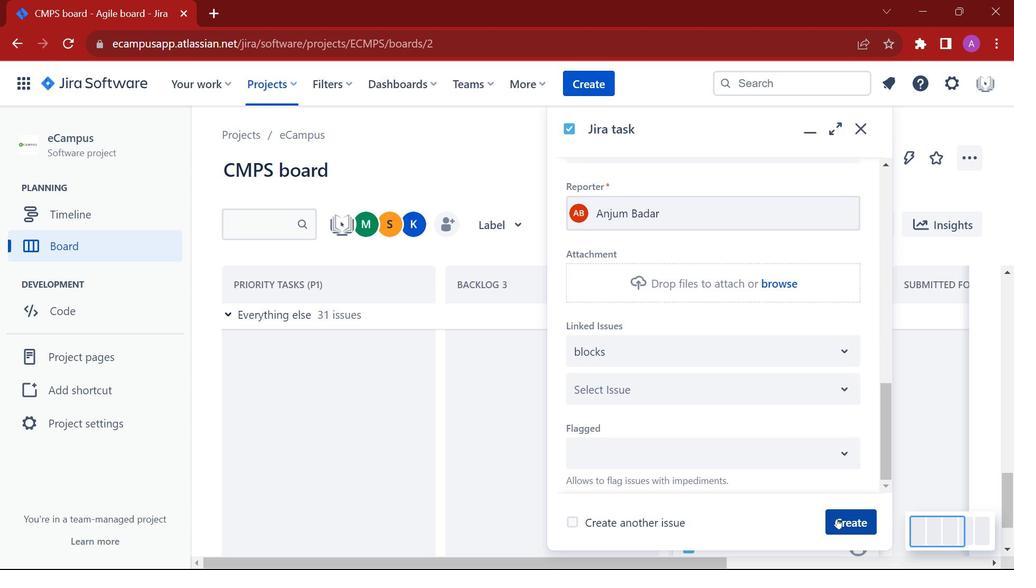 
Action: Mouse moved to (703, 337)
Screenshot: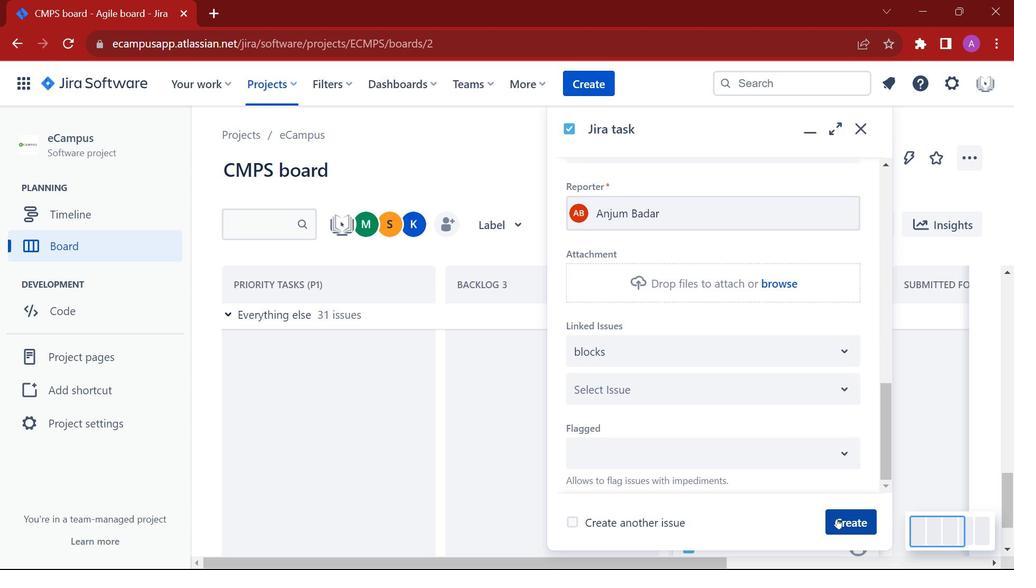 
Action: Mouse scrolled (703, 336) with delta (0, 0)
Screenshot: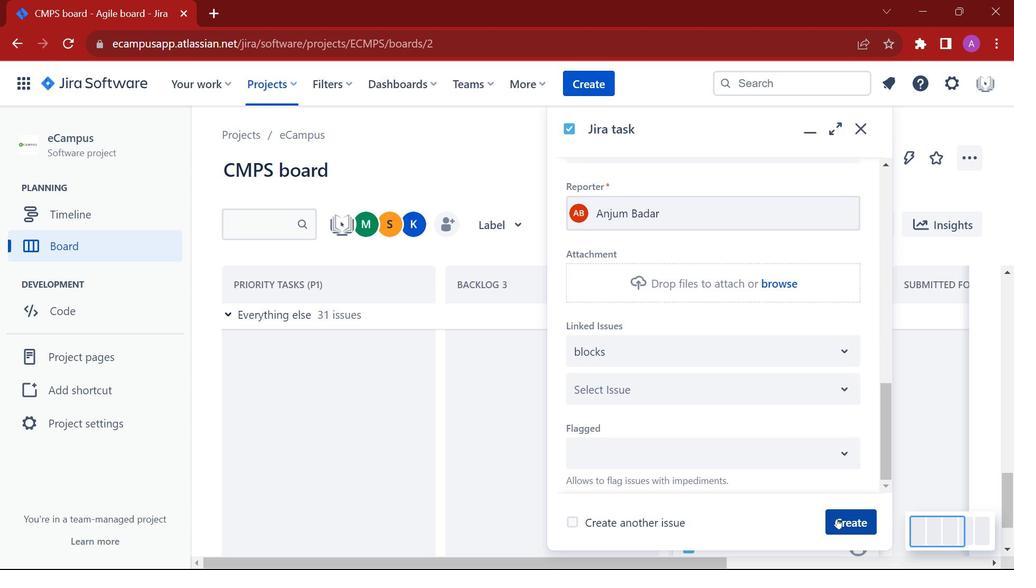 
Action: Mouse moved to (708, 343)
Screenshot: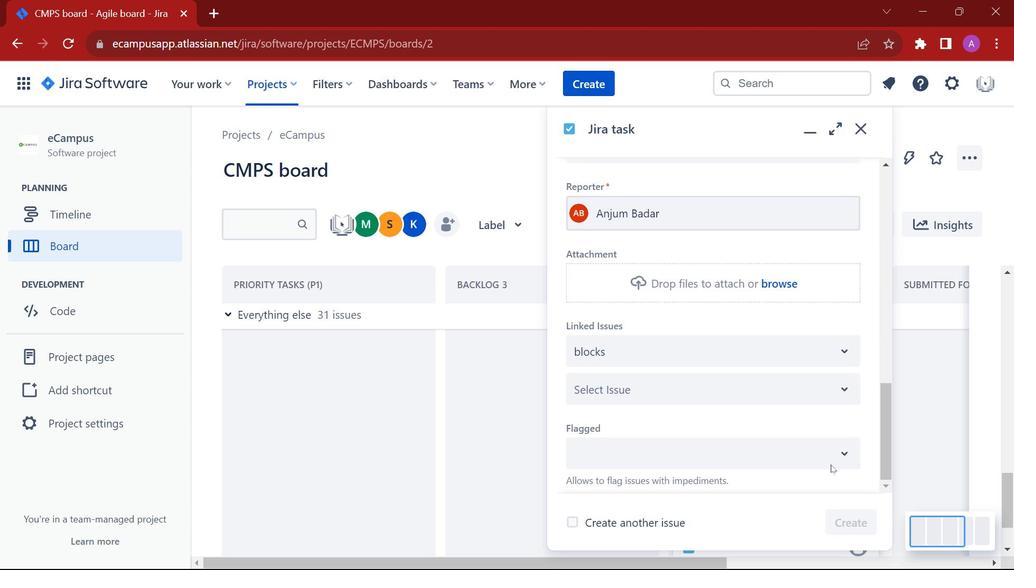 
Action: Mouse scrolled (708, 343) with delta (0, 0)
Screenshot: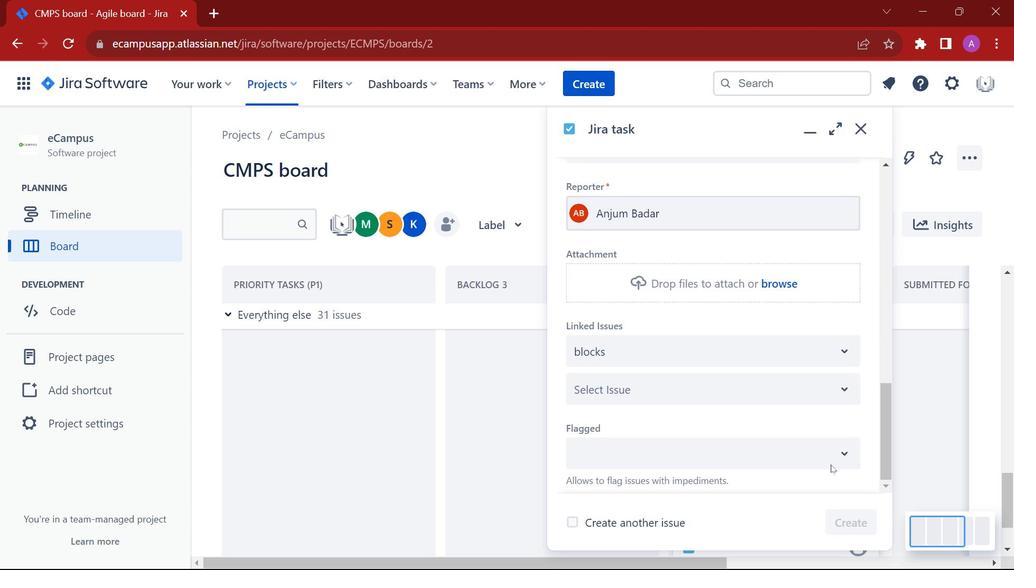 
Action: Mouse moved to (708, 345)
Screenshot: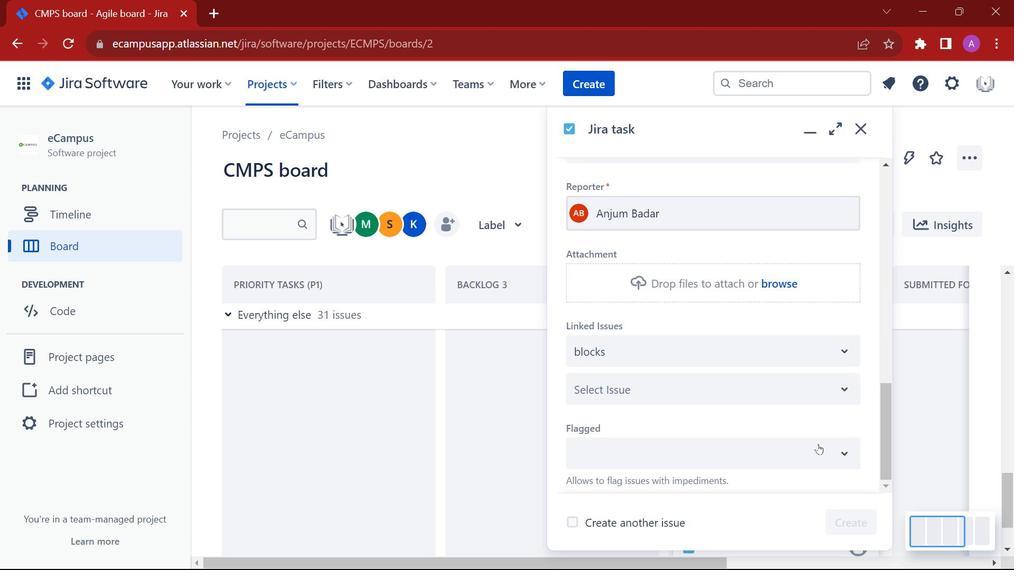 
Action: Mouse scrolled (708, 344) with delta (0, 0)
Screenshot: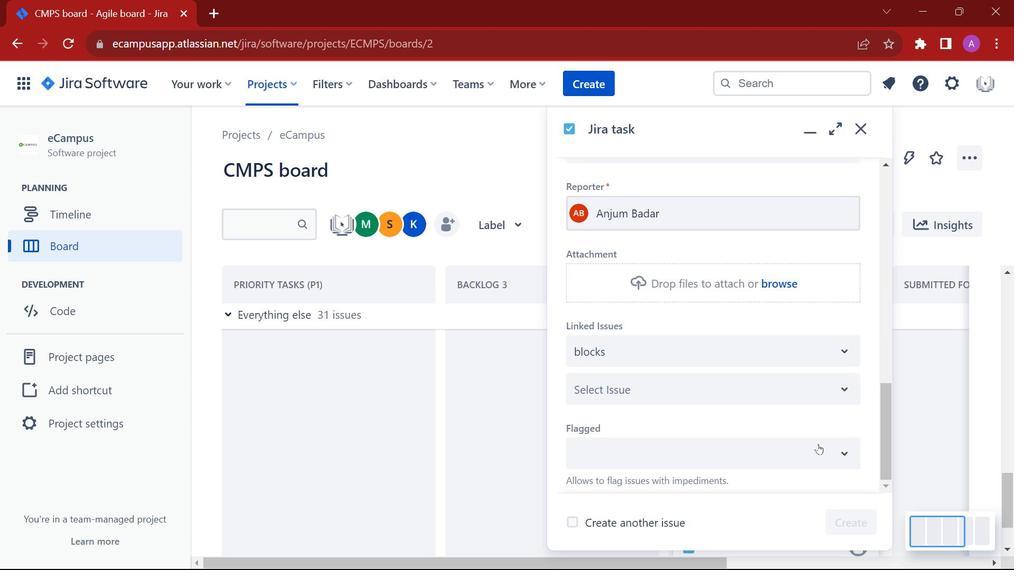 
Action: Mouse moved to (708, 346)
Screenshot: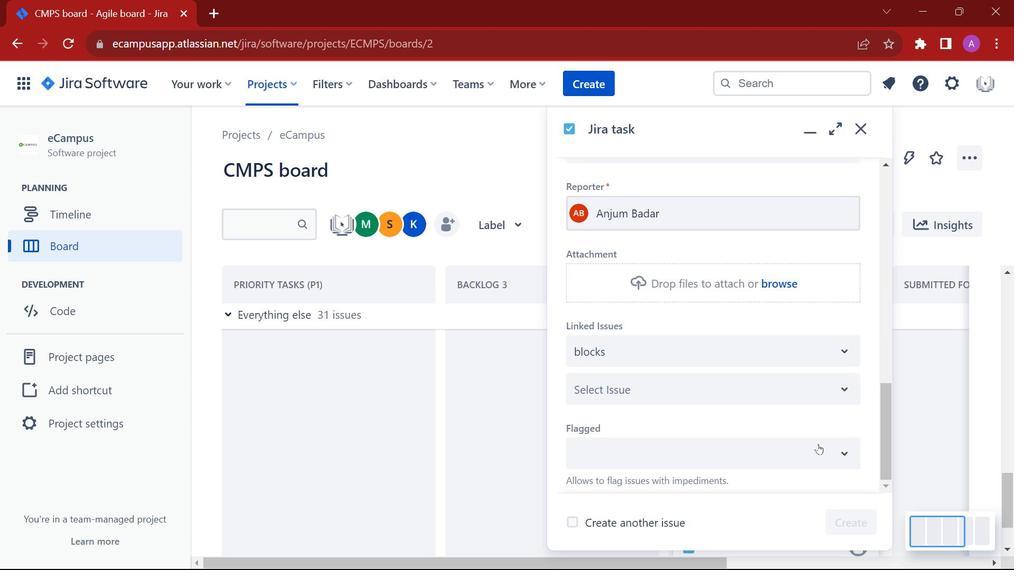 
Action: Mouse scrolled (708, 346) with delta (0, 0)
Screenshot: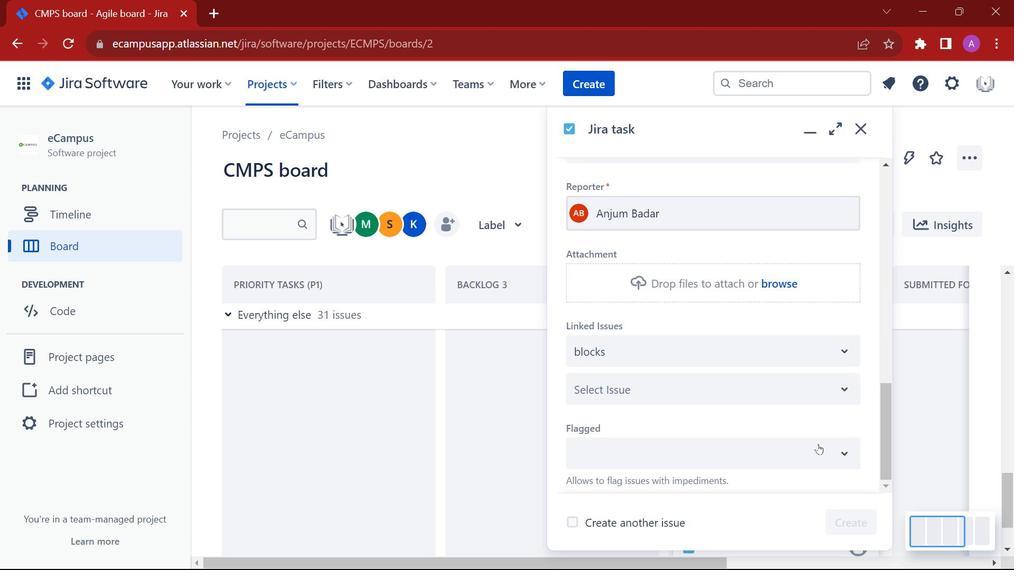 
Action: Mouse moved to (837, 518)
Screenshot: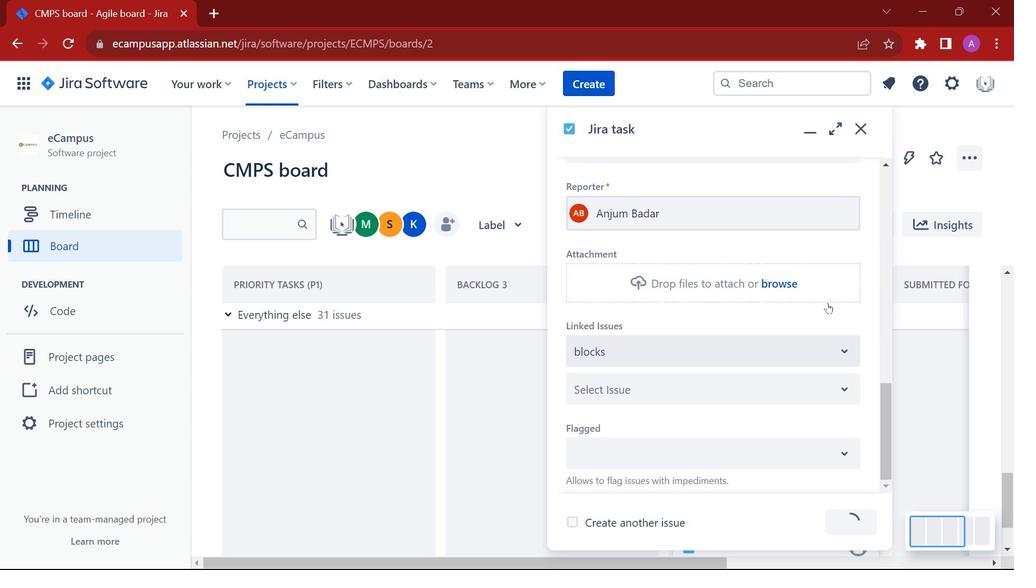
Action: Mouse pressed left at (837, 518)
Screenshot: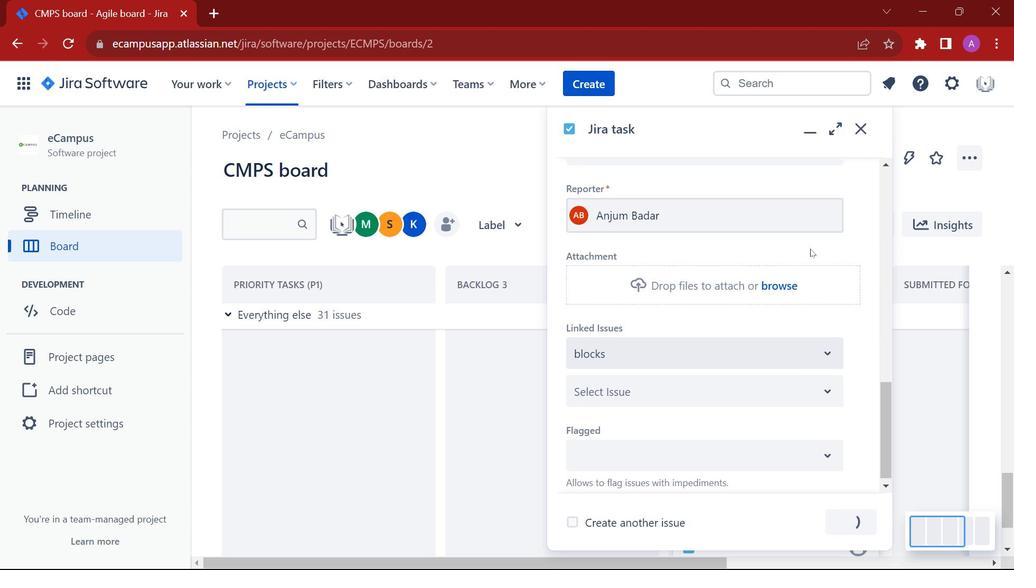 
Action: Mouse moved to (794, 447)
Screenshot: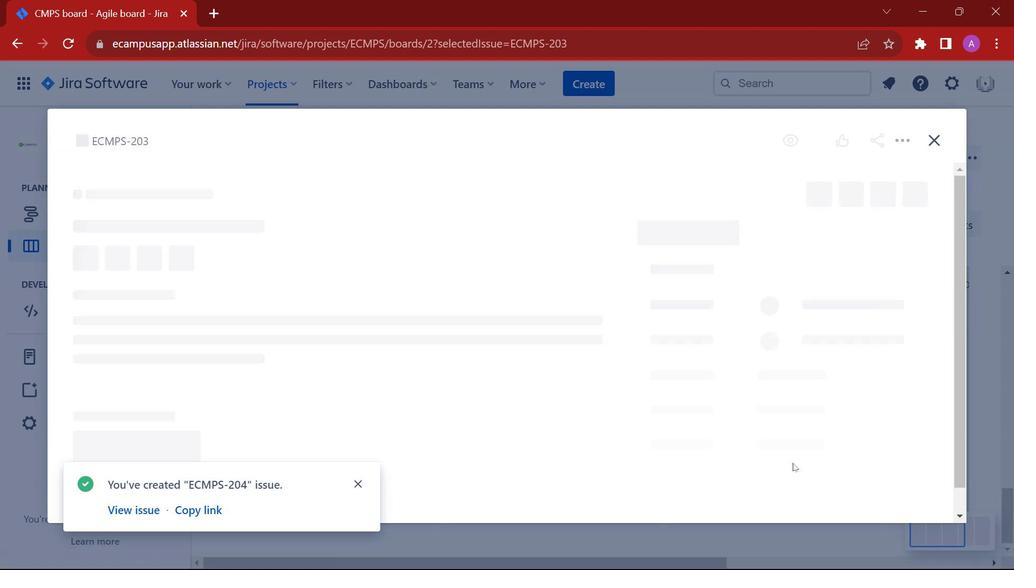 
Action: Mouse scrolled (794, 447) with delta (0, 0)
Screenshot: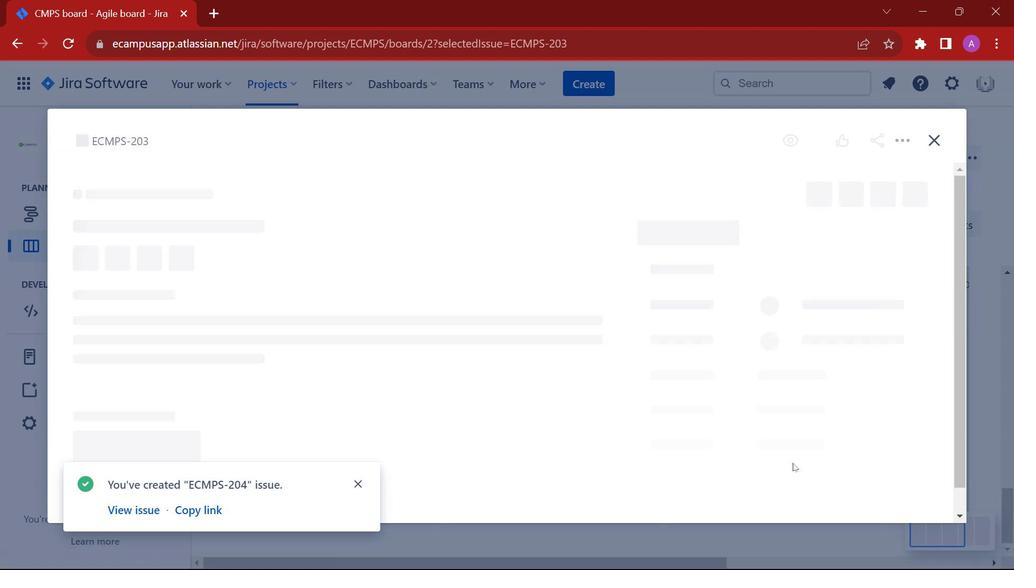 
Action: Mouse moved to (793, 463)
Screenshot: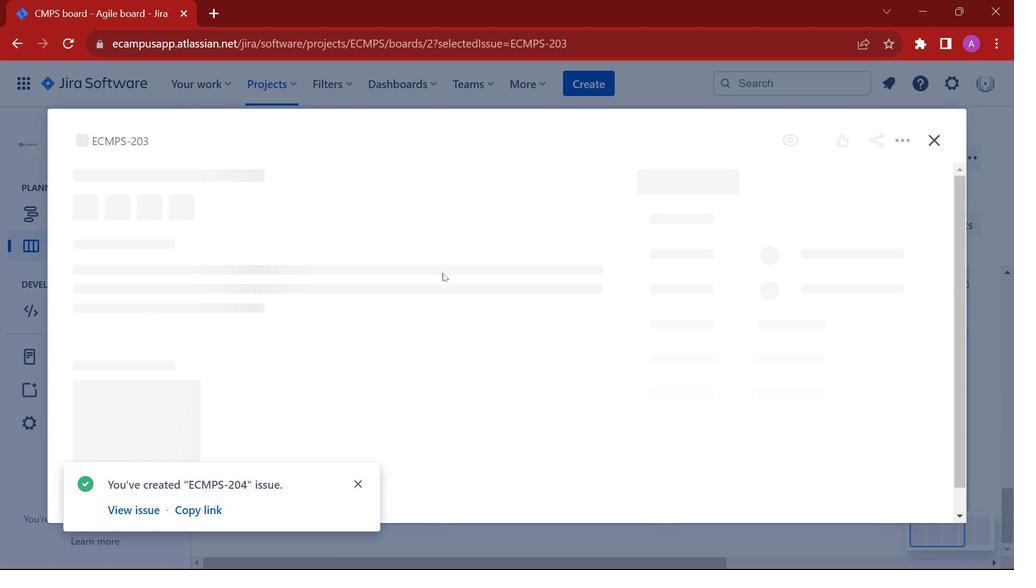 
Action: Mouse pressed left at (793, 463)
Screenshot: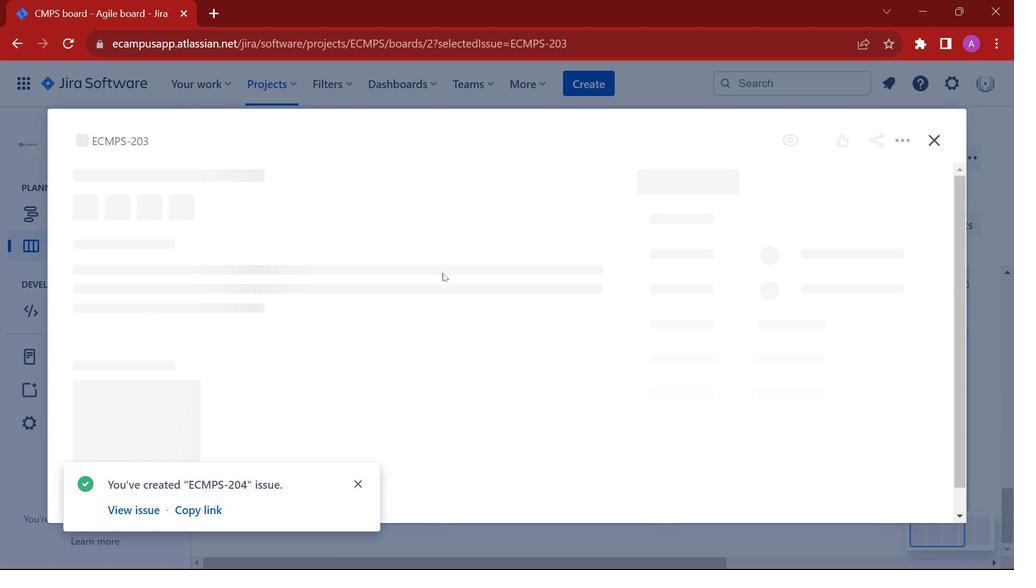 
Action: Mouse moved to (844, 284)
Screenshot: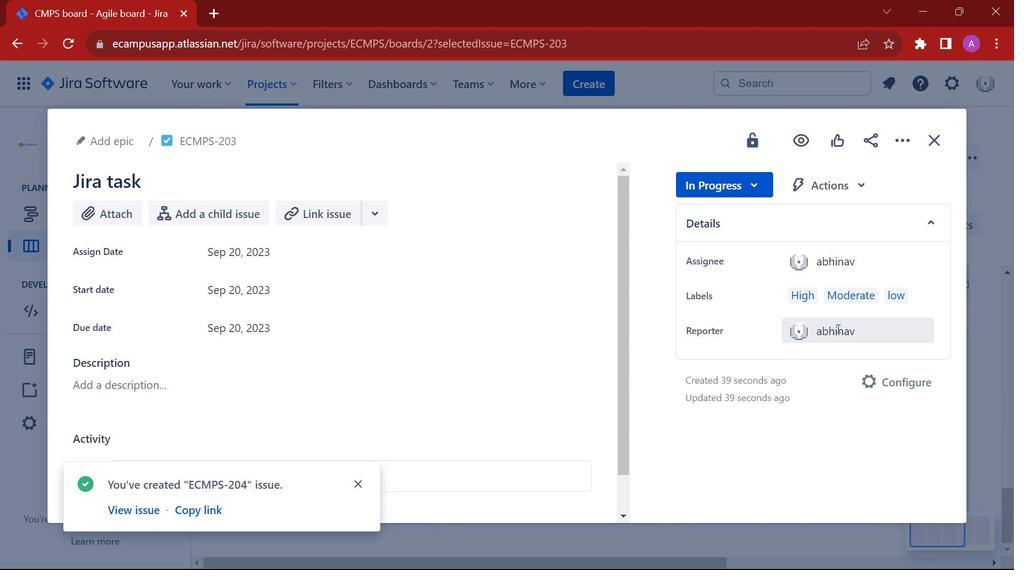 
Action: Mouse pressed left at (844, 284)
Screenshot: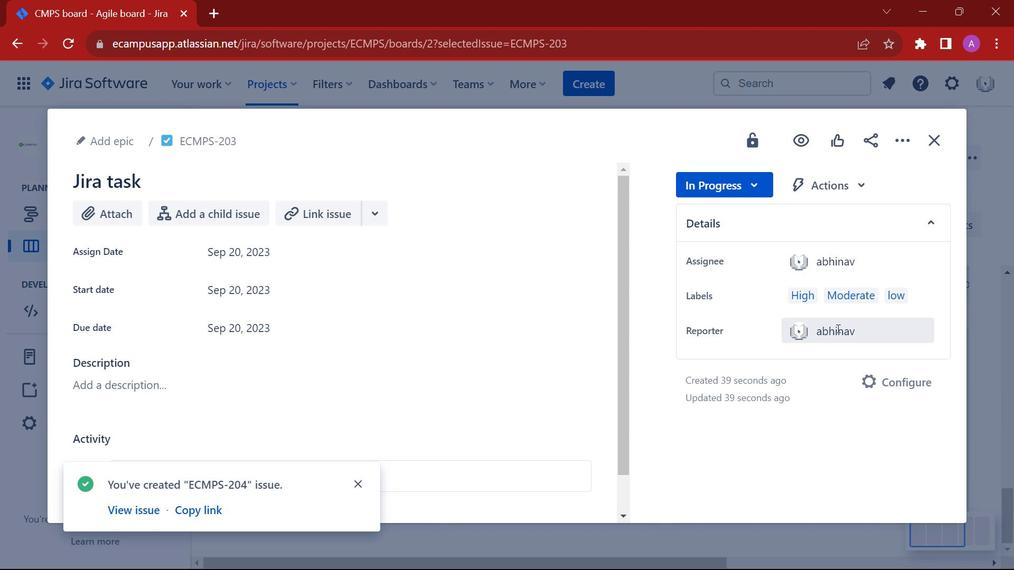 
Action: Mouse moved to (836, 329)
Screenshot: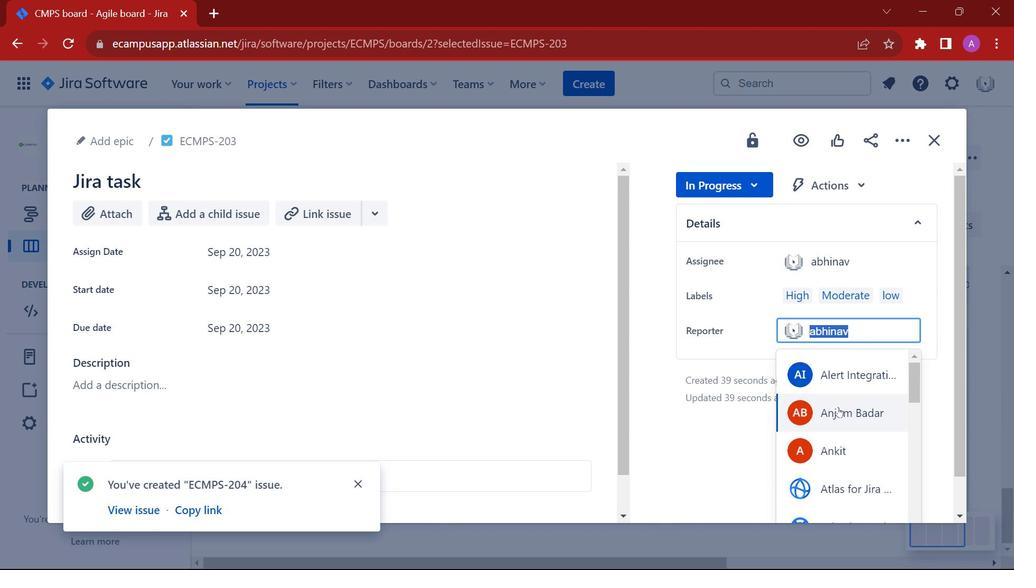 
Action: Mouse pressed left at (836, 329)
Screenshot: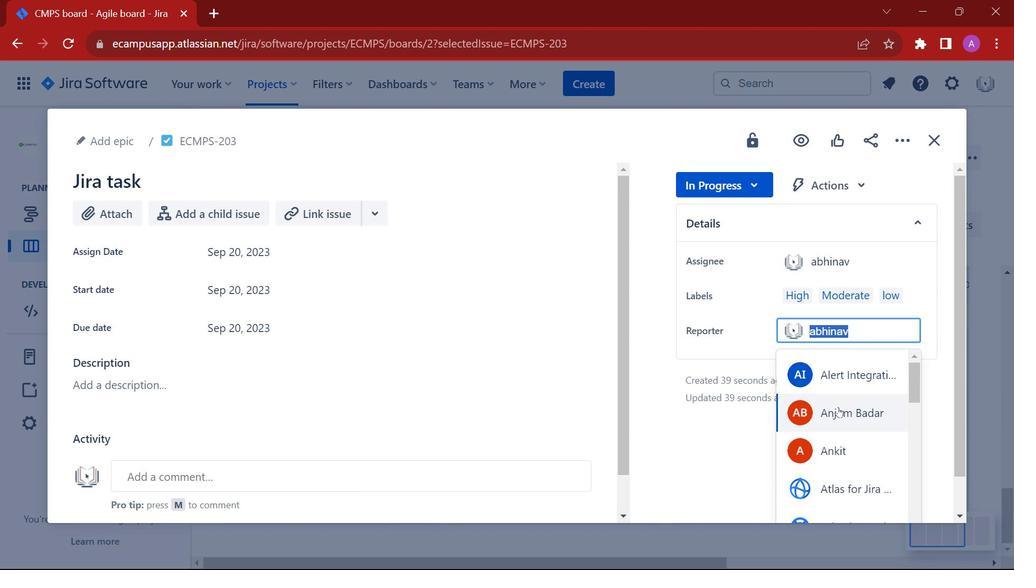 
Action: Mouse moved to (838, 407)
Screenshot: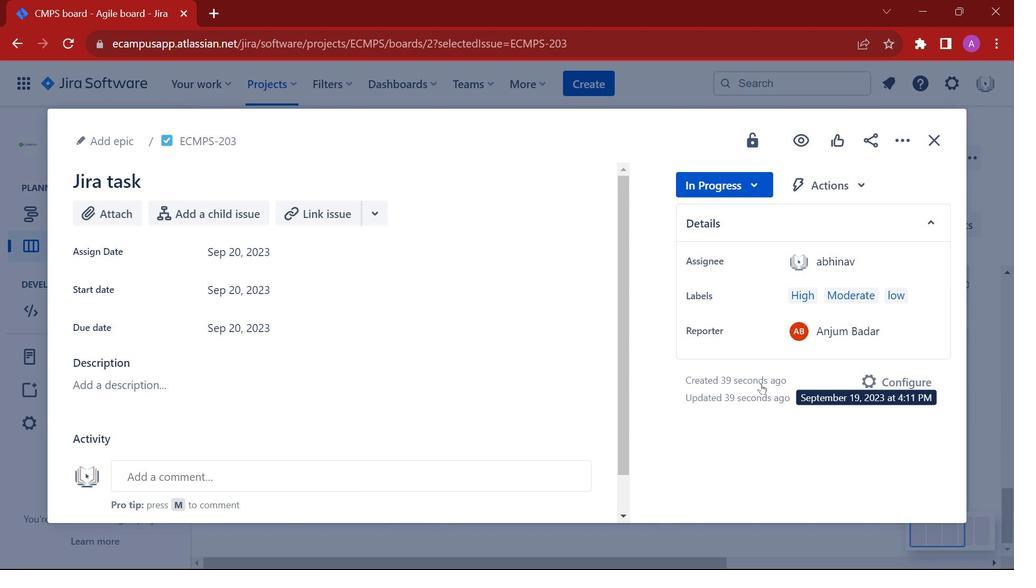 
Action: Mouse pressed left at (838, 407)
Screenshot: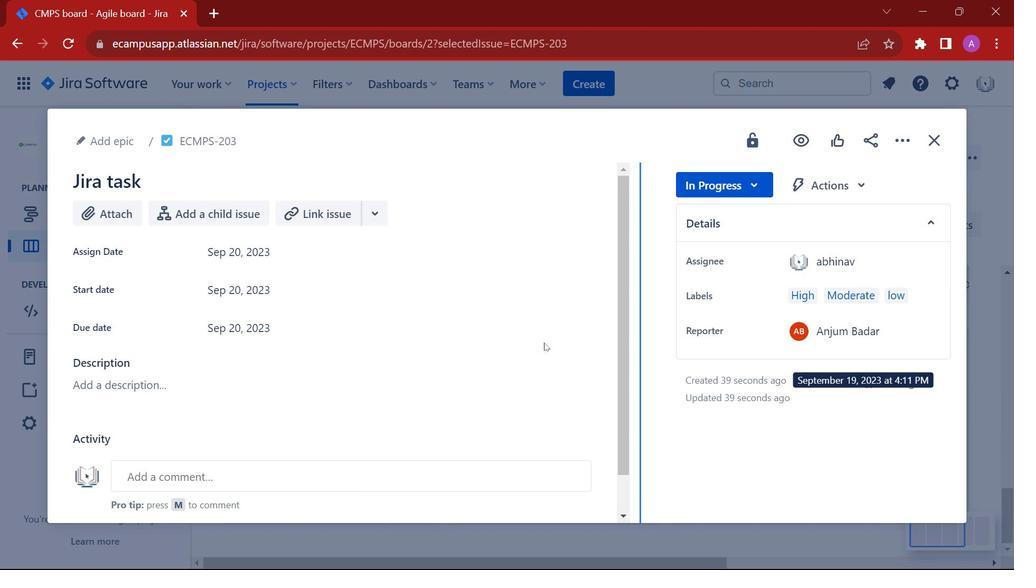 
Action: Mouse moved to (945, 142)
Screenshot: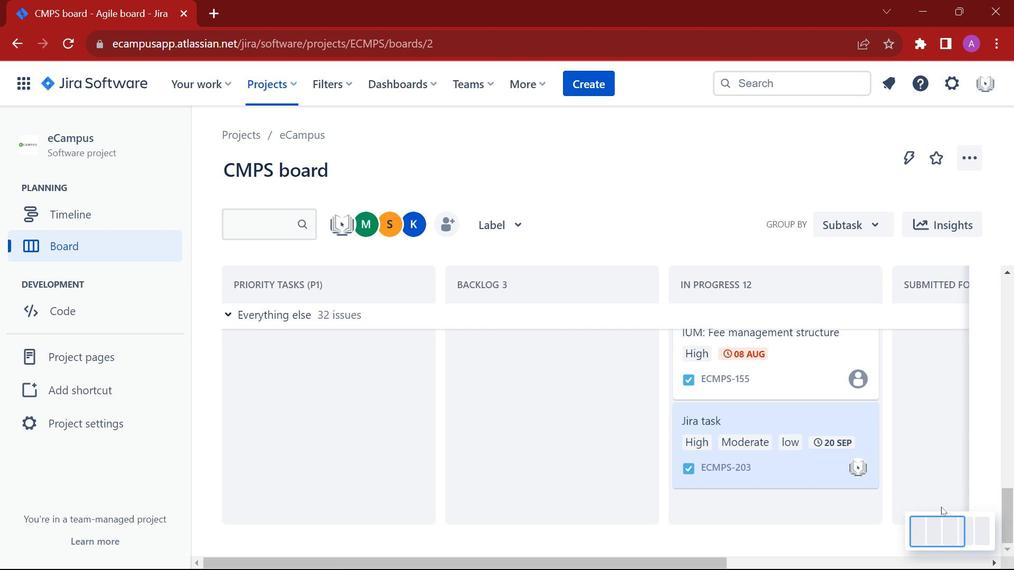 
Action: Mouse pressed left at (945, 142)
Screenshot: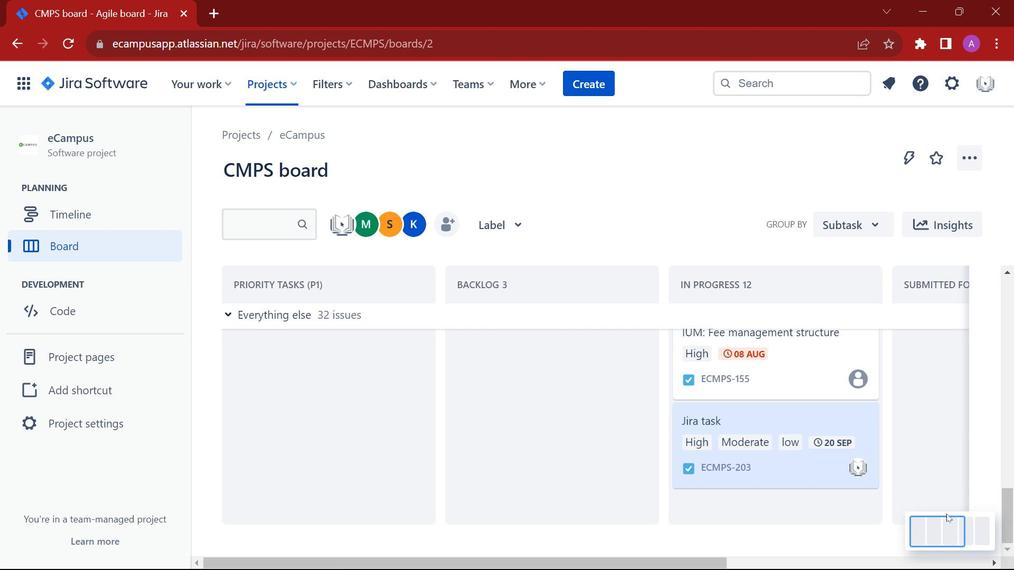 
Action: Mouse moved to (947, 522)
Screenshot: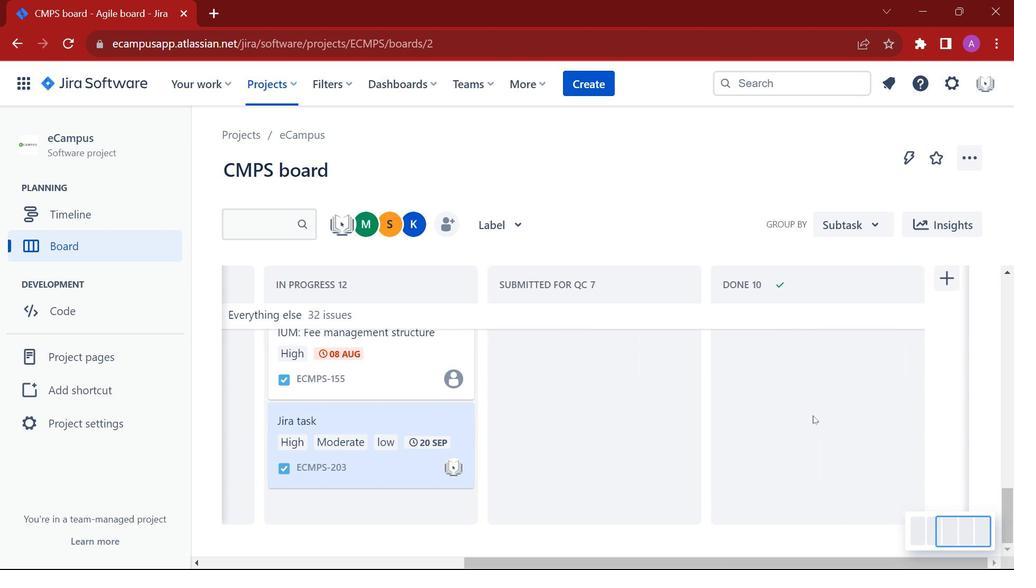 
Action: Mouse pressed left at (947, 522)
Screenshot: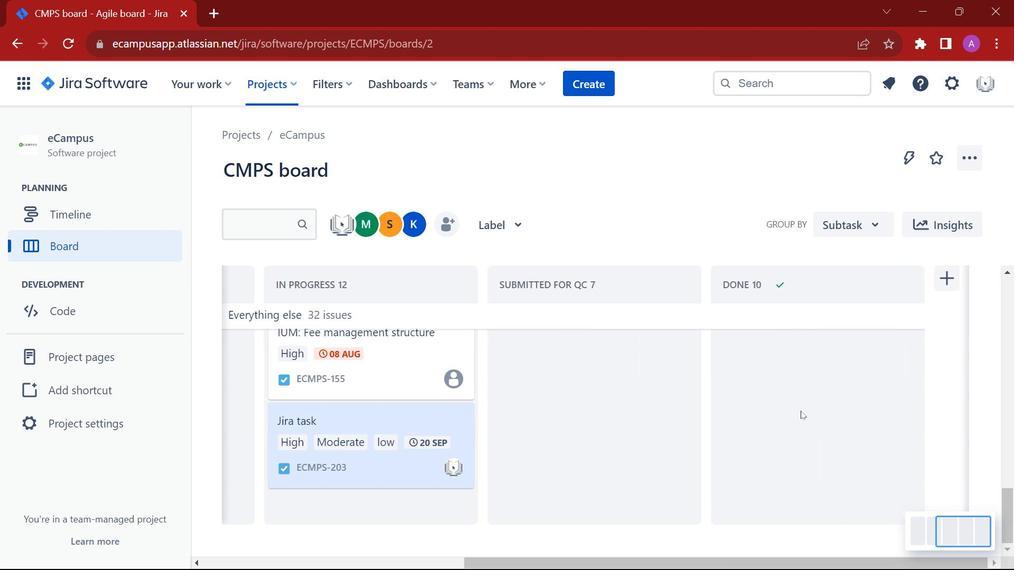 
Action: Mouse moved to (800, 409)
Screenshot: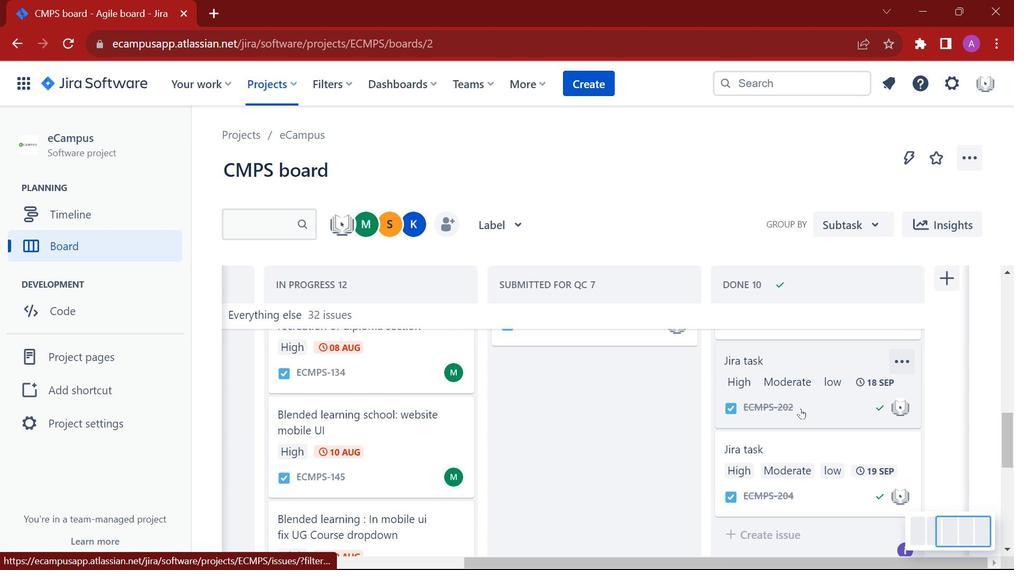
Action: Mouse scrolled (800, 409) with delta (0, 0)
Screenshot: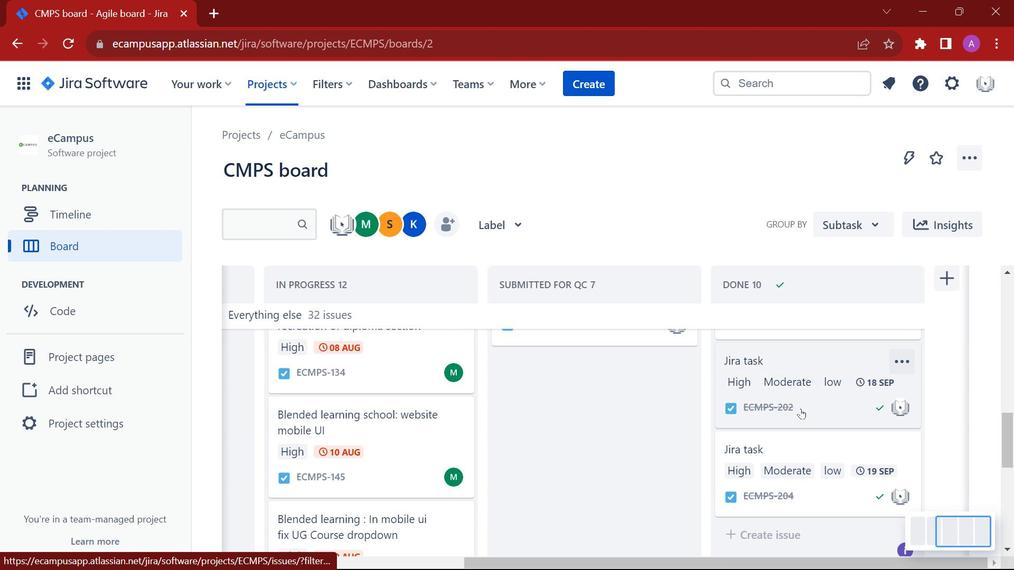 
Action: Mouse scrolled (800, 409) with delta (0, 0)
Screenshot: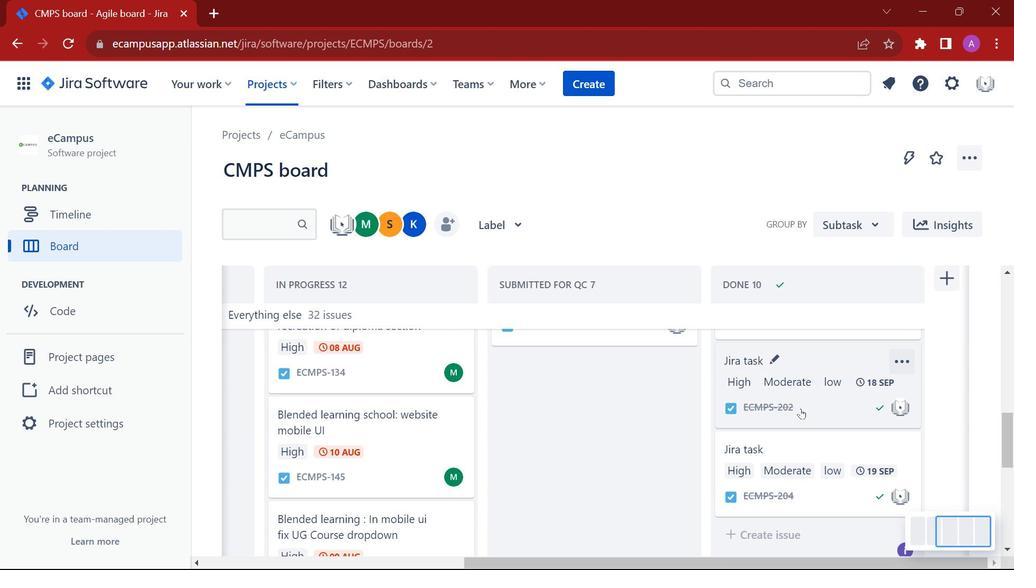 
Action: Mouse scrolled (800, 409) with delta (0, 0)
Screenshot: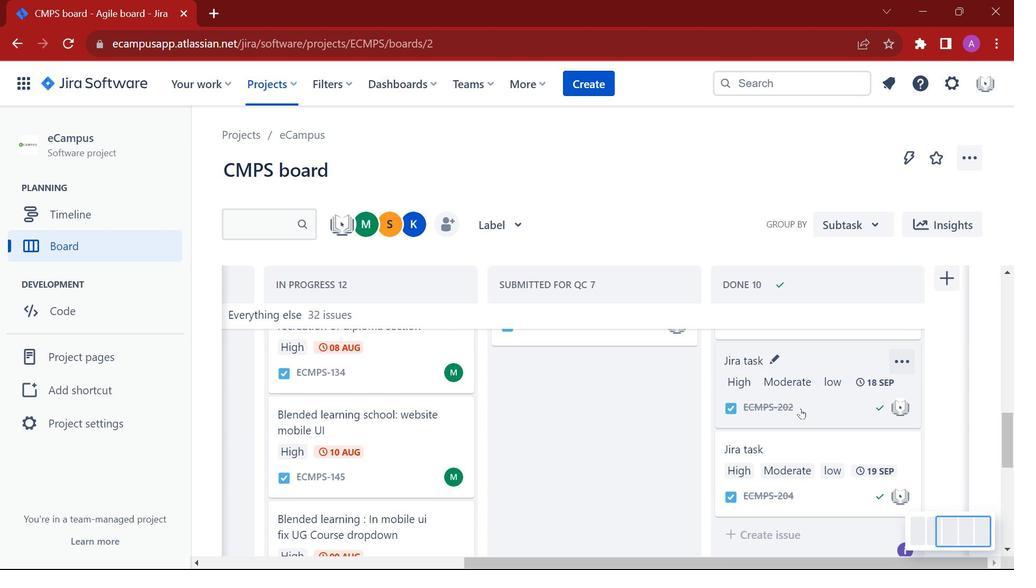 
Action: Mouse moved to (800, 408)
Screenshot: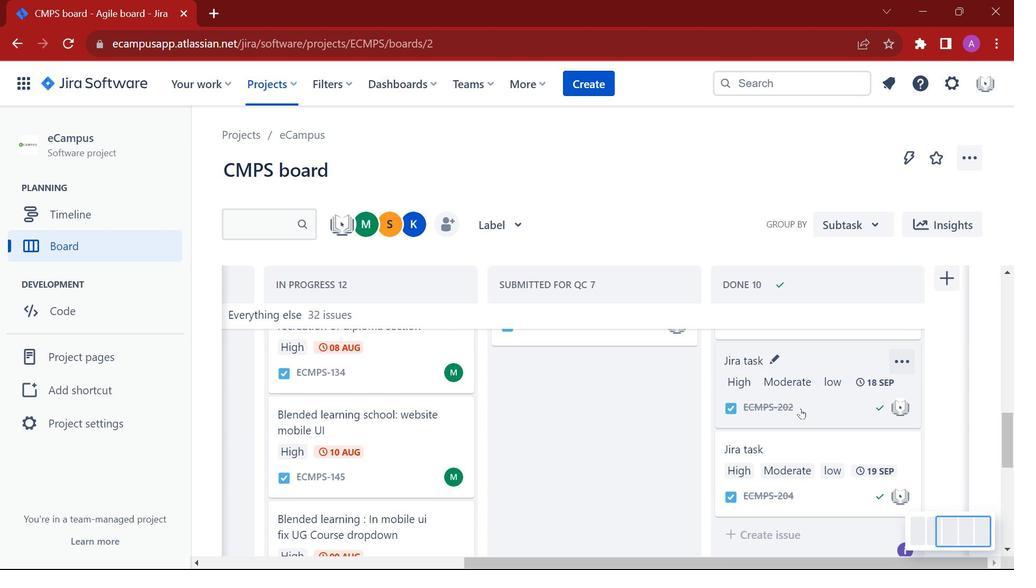 
Action: Mouse scrolled (800, 409) with delta (0, 0)
Screenshot: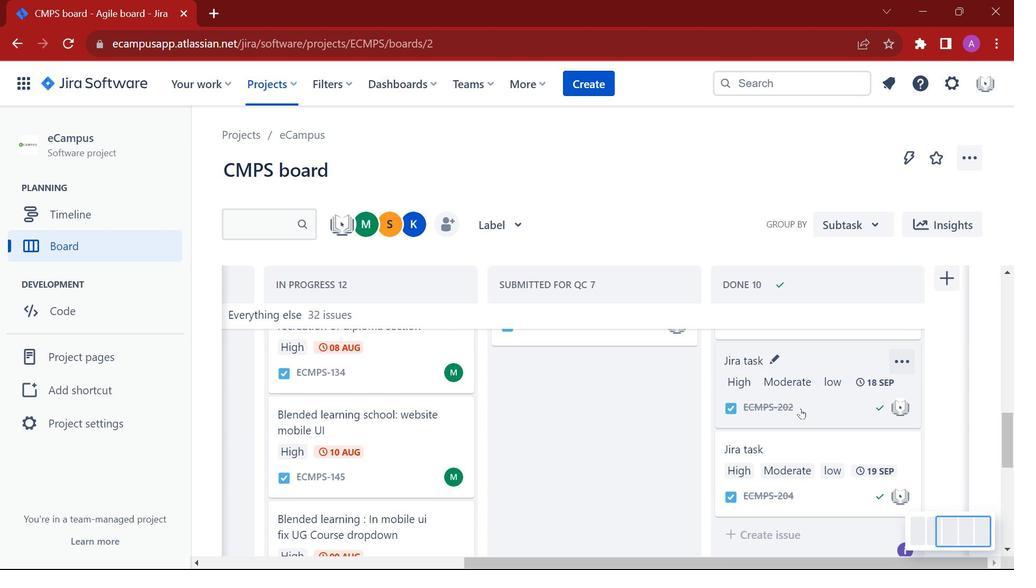 
Action: Mouse scrolled (800, 409) with delta (0, 0)
Screenshot: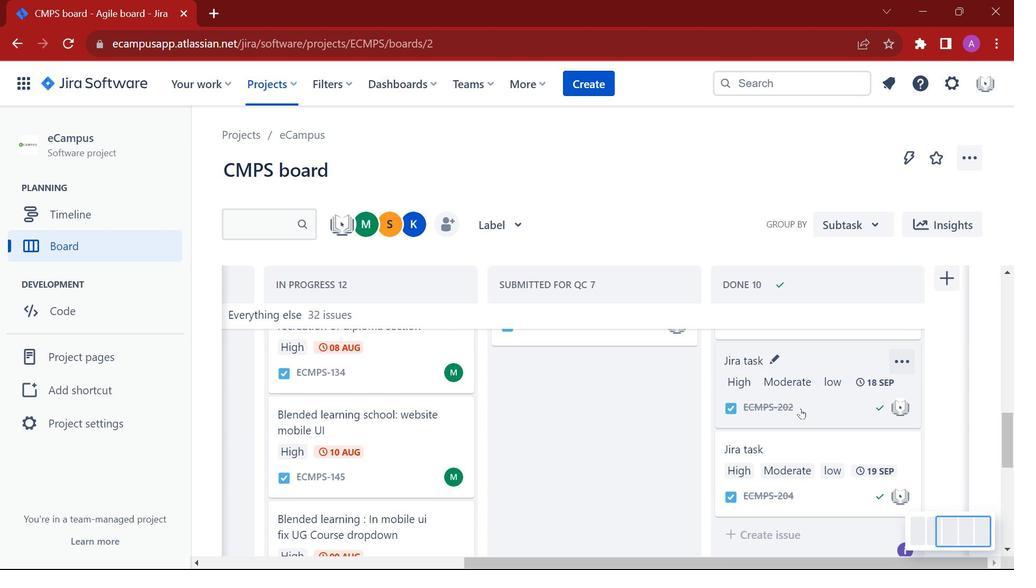 
Action: Mouse moved to (952, 521)
Screenshot: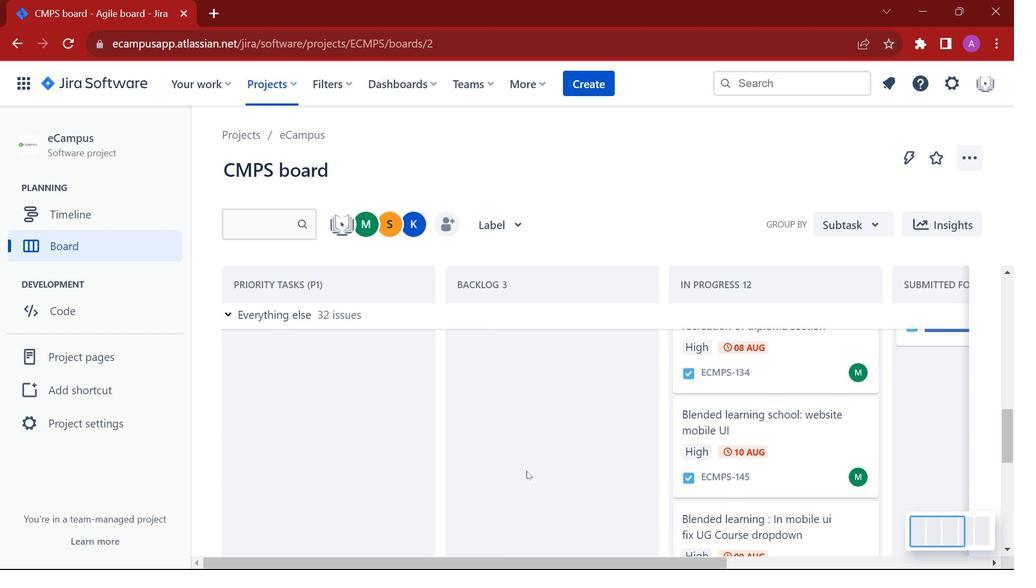 
Action: Mouse pressed left at (952, 521)
Screenshot: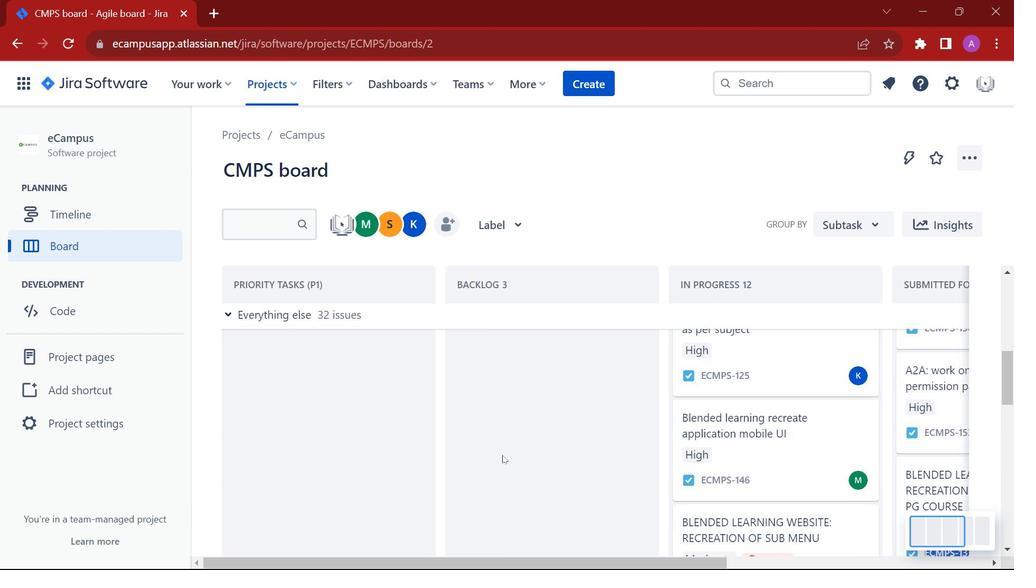 
Action: Mouse moved to (502, 455)
Screenshot: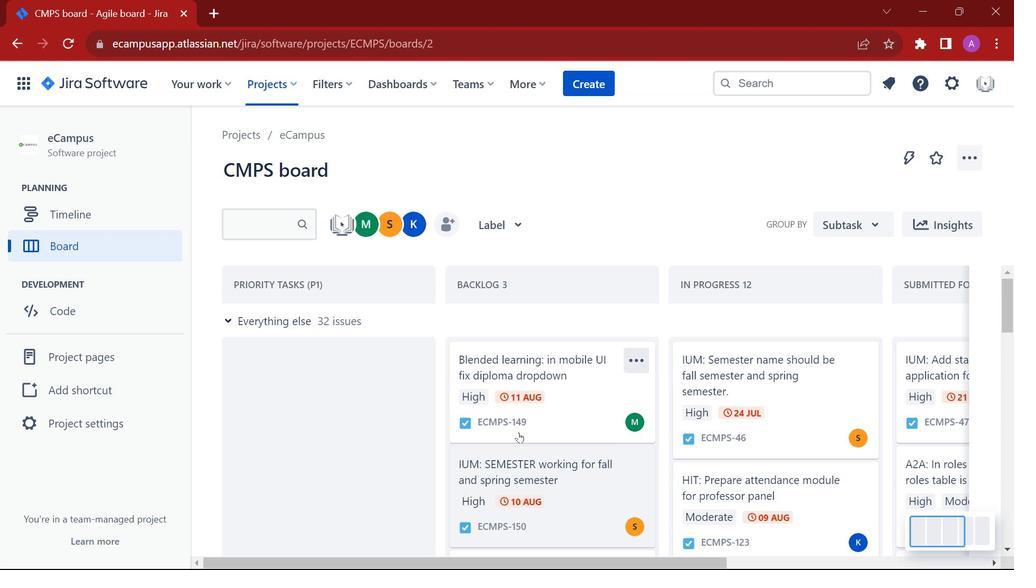 
Action: Mouse scrolled (502, 455) with delta (0, 0)
Screenshot: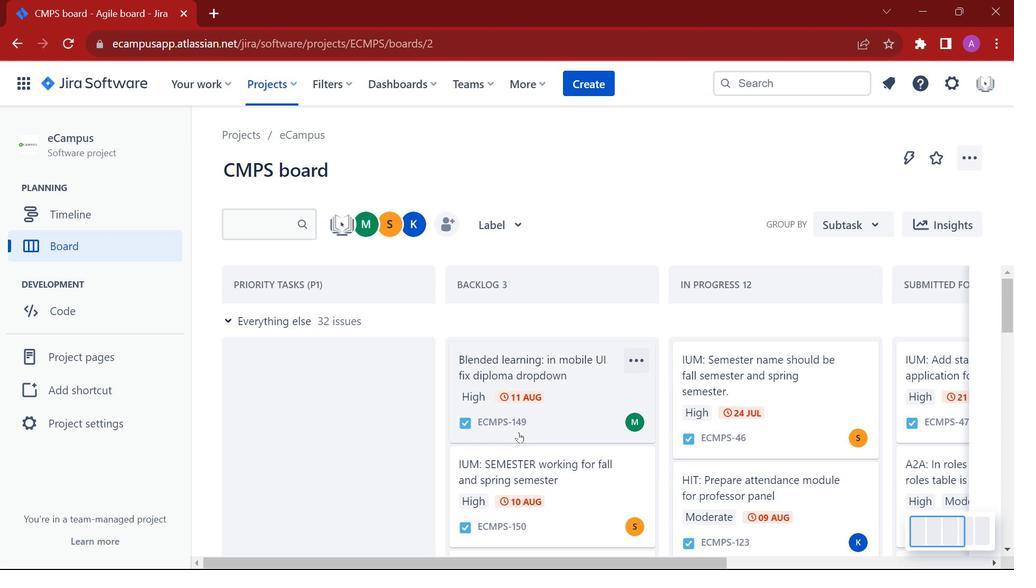 
Action: Mouse scrolled (502, 455) with delta (0, 0)
Screenshot: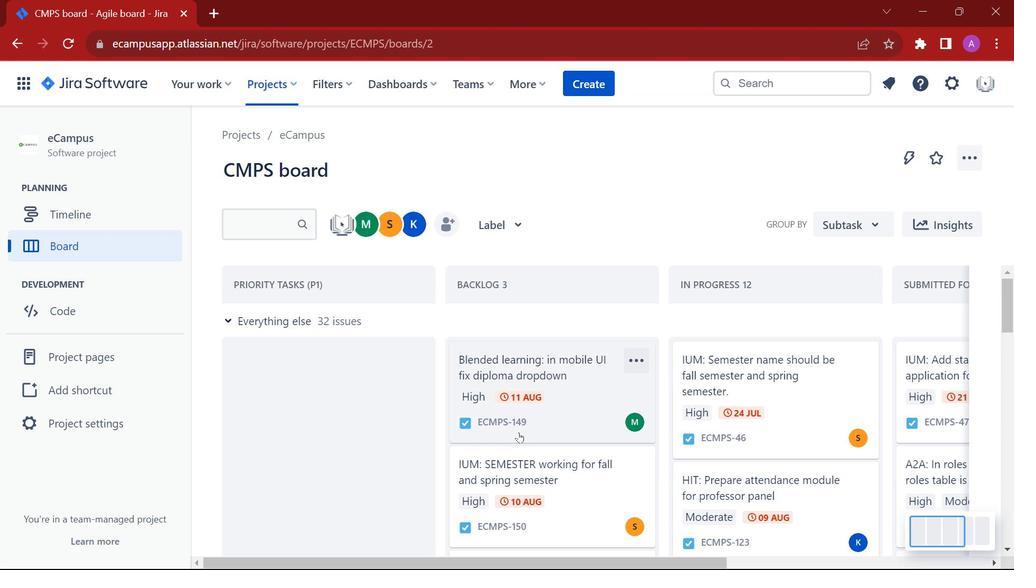 
Action: Mouse scrolled (502, 455) with delta (0, 0)
Screenshot: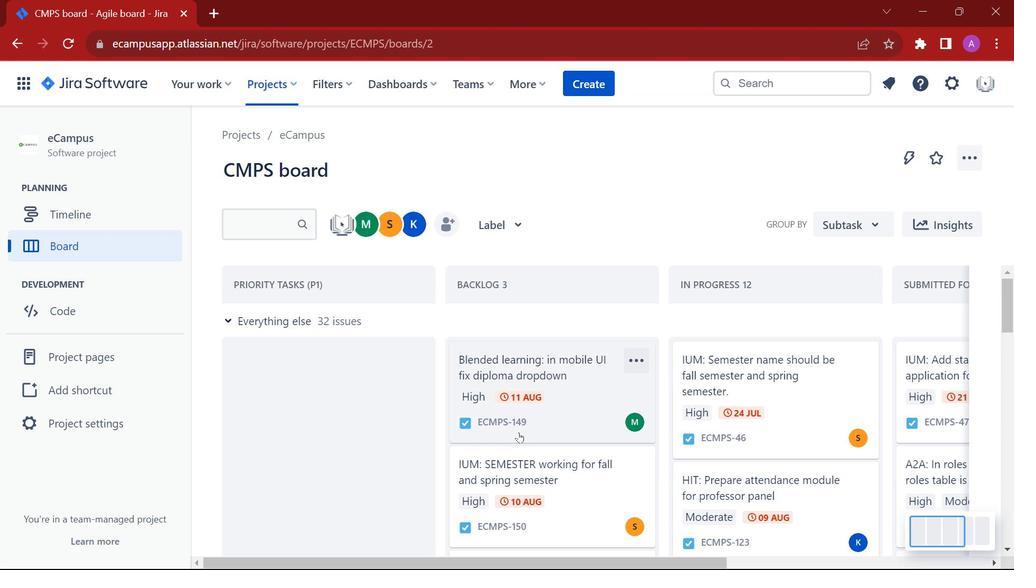 
Action: Mouse scrolled (502, 455) with delta (0, 0)
Screenshot: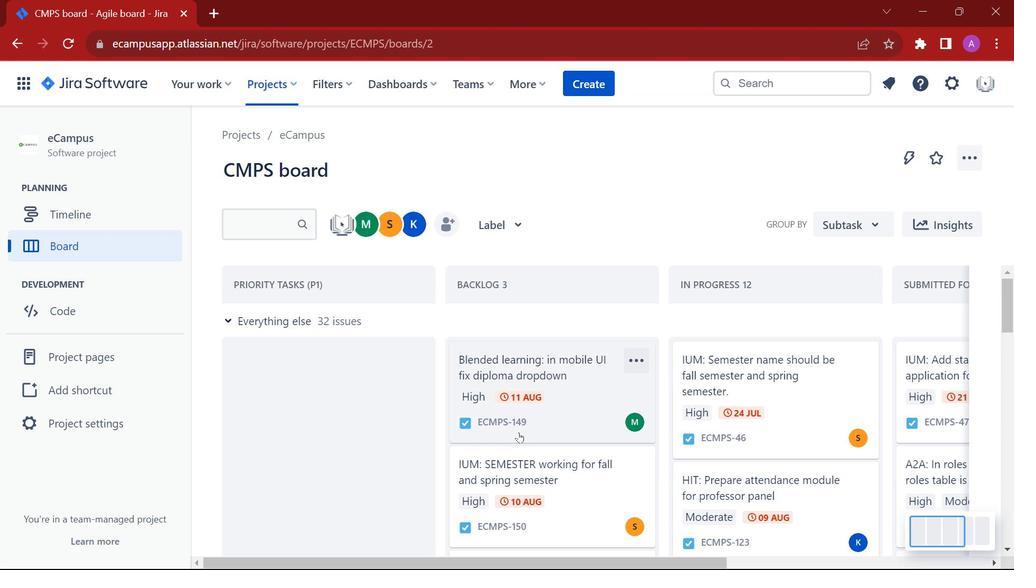 
Action: Mouse moved to (516, 450)
Screenshot: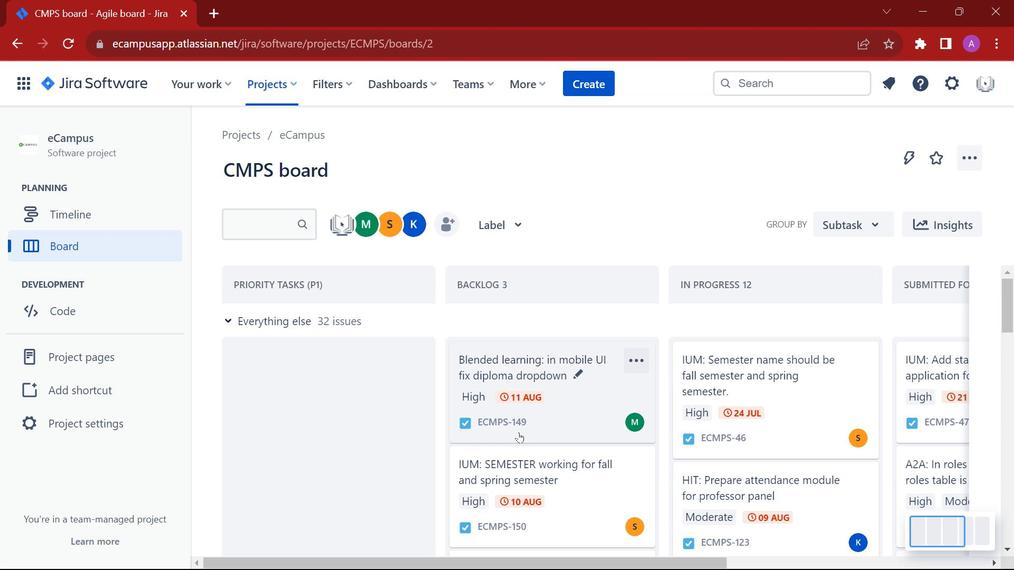 
Action: Mouse scrolled (516, 451) with delta (0, 0)
Screenshot: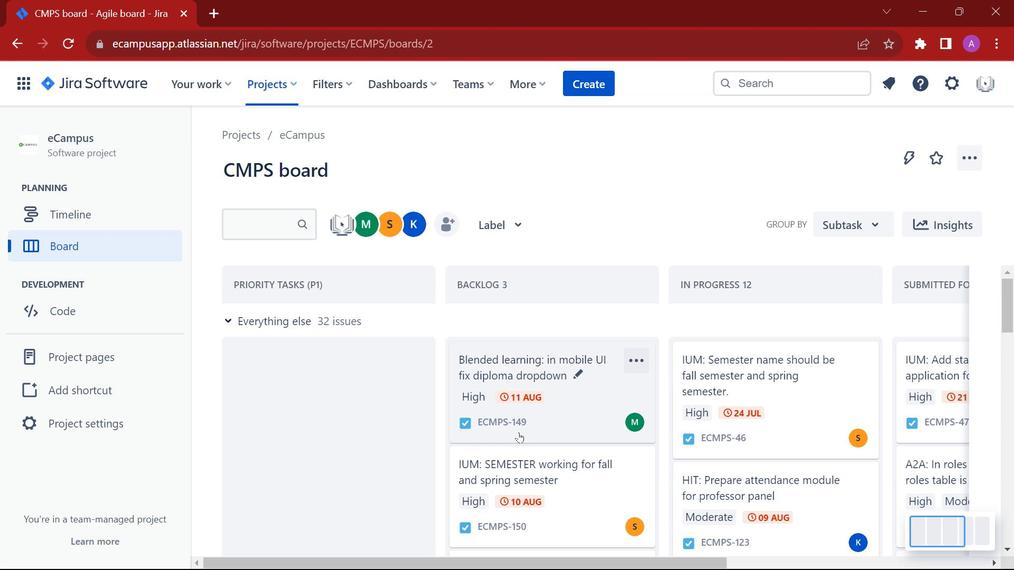
Action: Mouse scrolled (516, 451) with delta (0, 0)
Screenshot: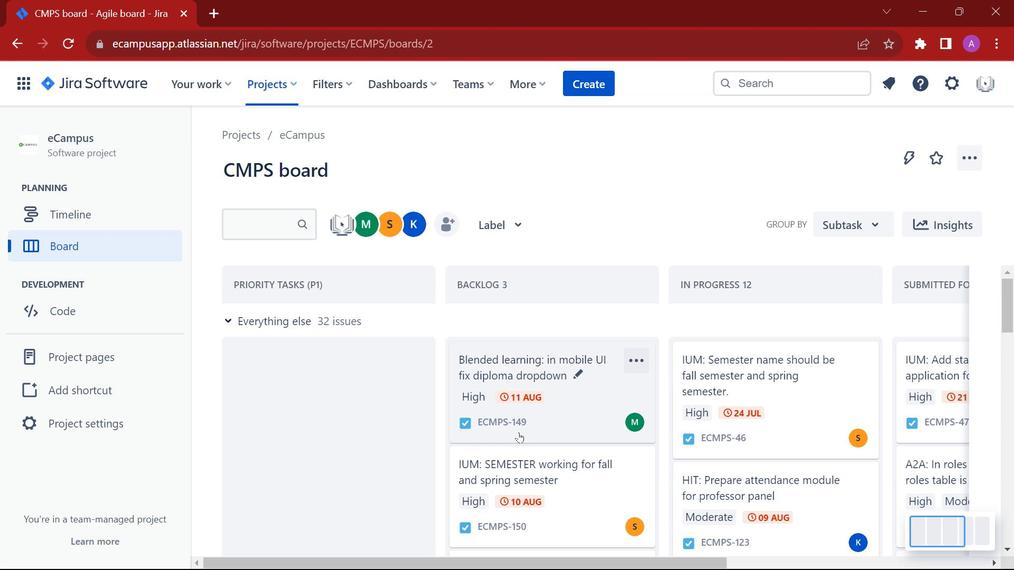 
Action: Mouse scrolled (516, 451) with delta (0, 0)
Screenshot: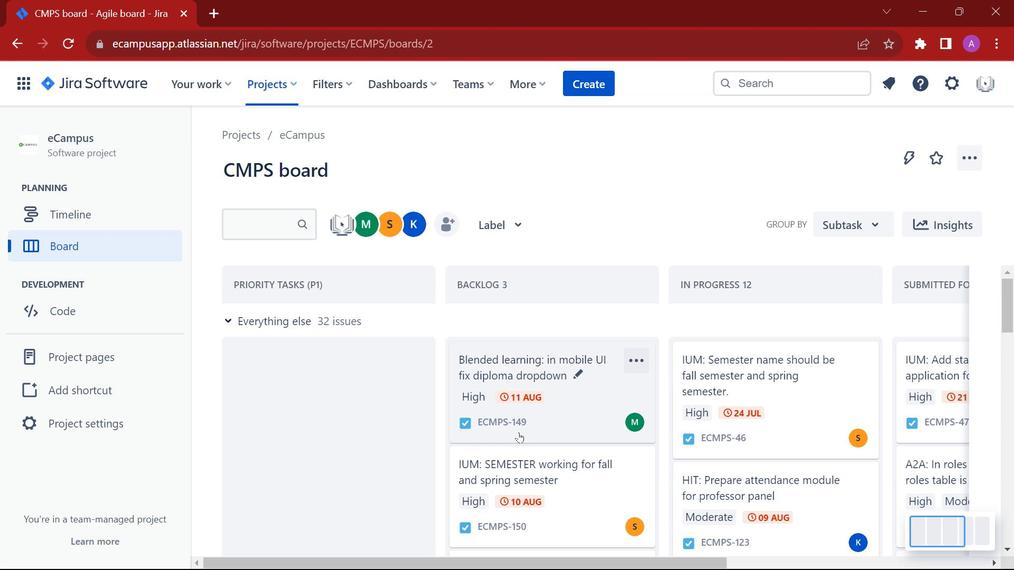 
Action: Mouse scrolled (516, 451) with delta (0, 0)
Screenshot: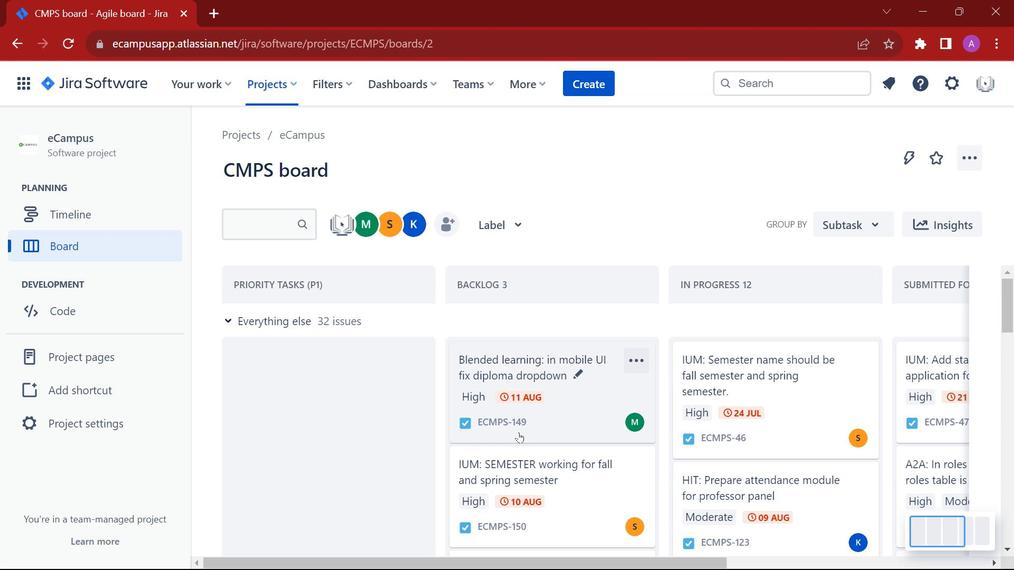 
Action: Mouse scrolled (516, 451) with delta (0, 0)
Screenshot: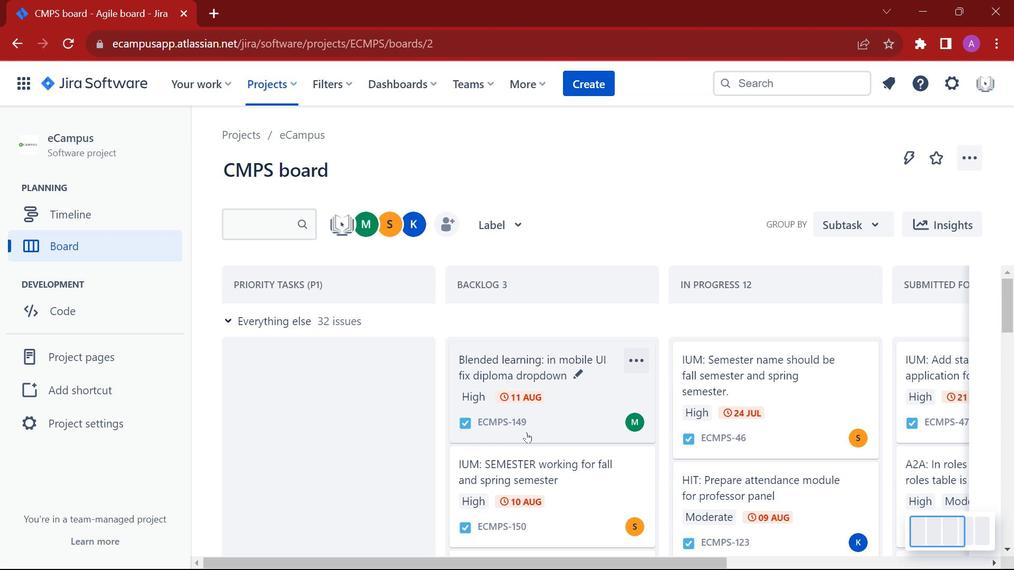 
Action: Mouse scrolled (516, 451) with delta (0, 0)
Screenshot: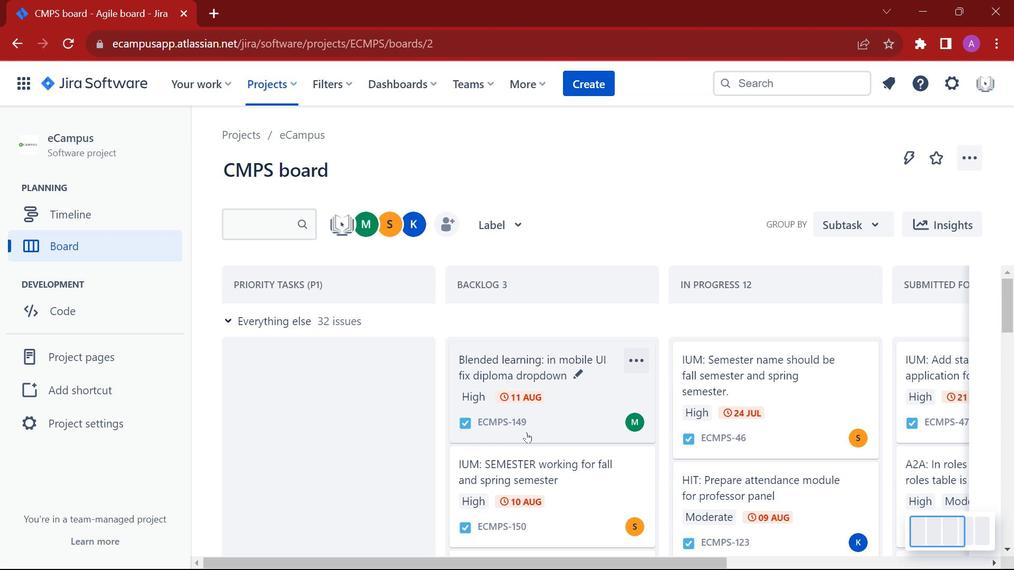 
Action: Mouse moved to (518, 432)
Screenshot: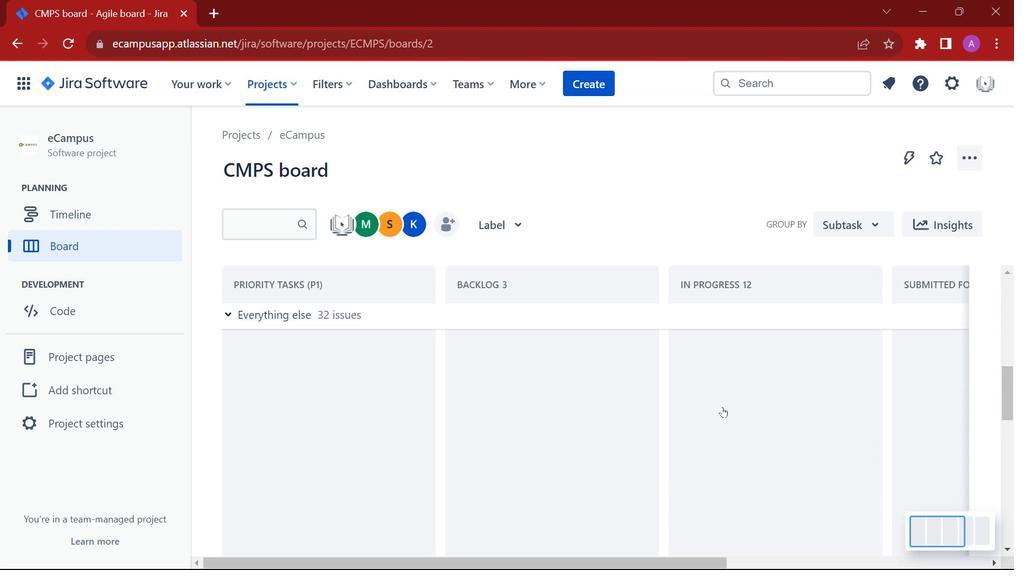 
Action: Mouse scrolled (518, 433) with delta (0, 0)
Screenshot: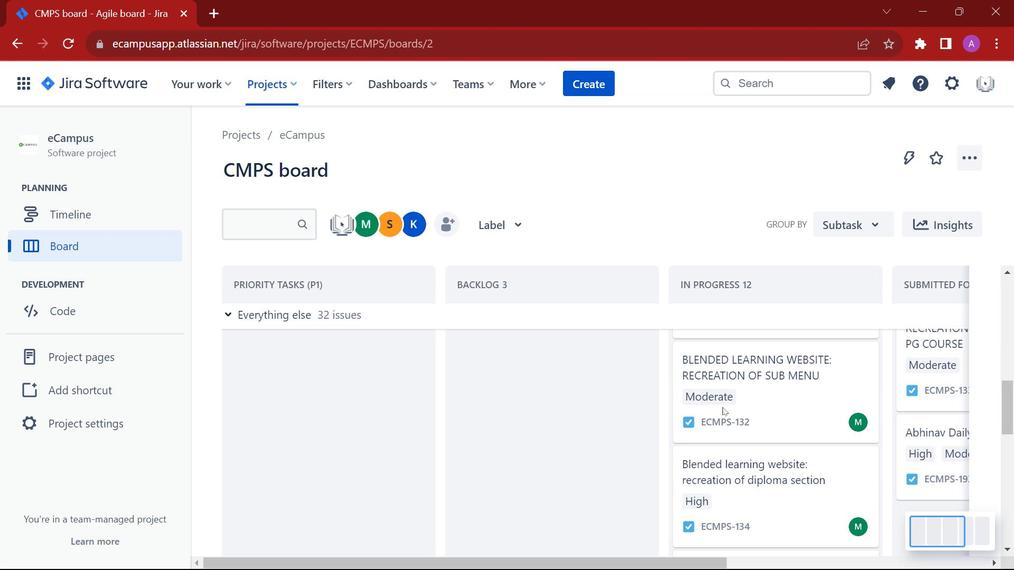 
Action: Mouse scrolled (518, 433) with delta (0, 0)
Screenshot: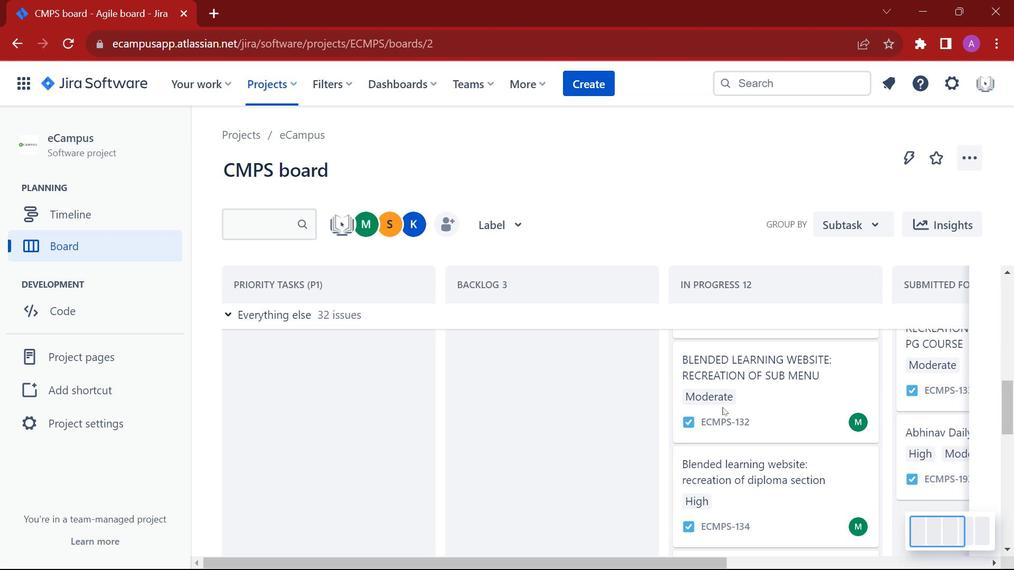 
Action: Mouse moved to (519, 432)
Screenshot: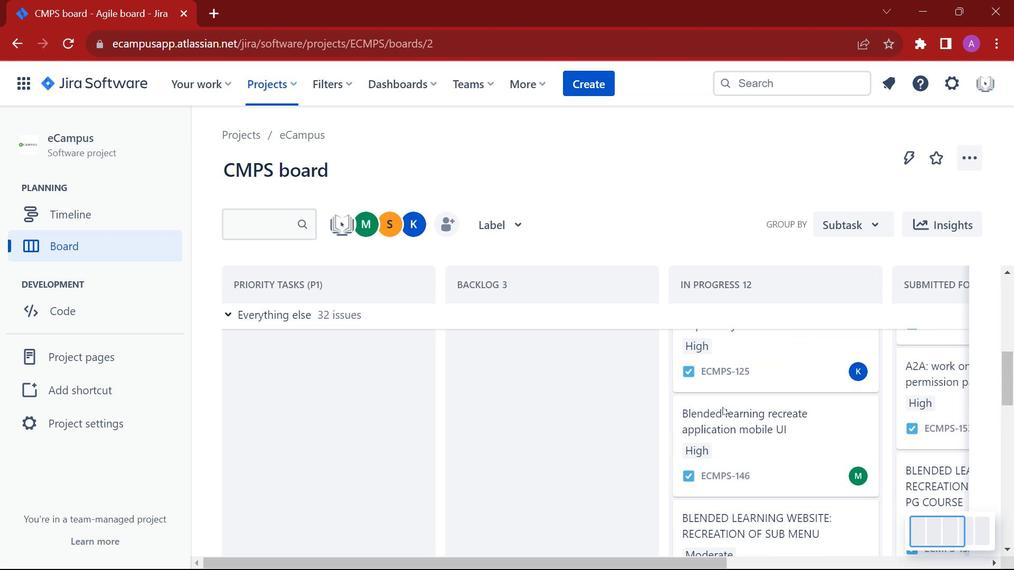 
Action: Mouse scrolled (519, 433) with delta (0, 0)
Screenshot: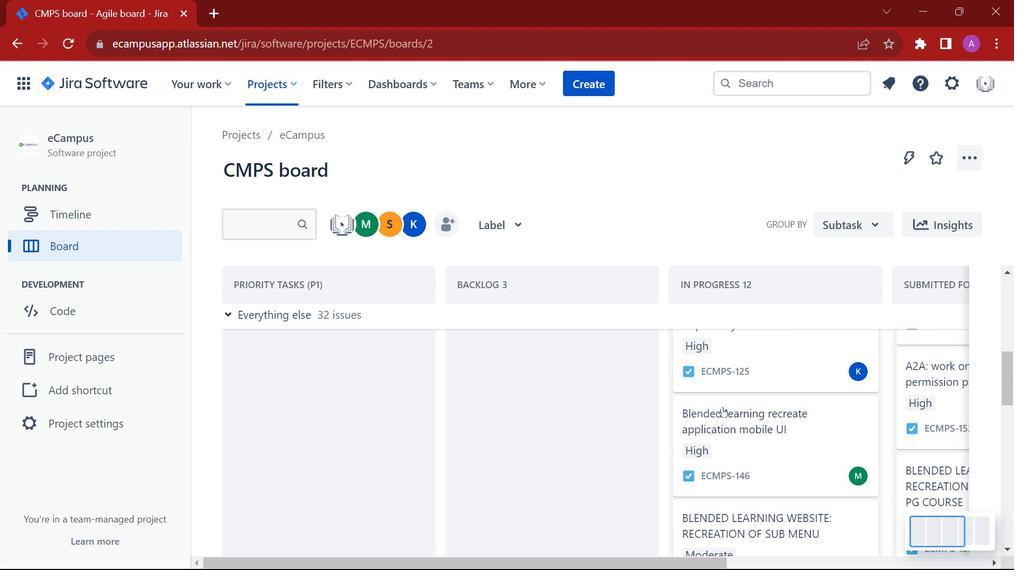 
Action: Mouse scrolled (519, 433) with delta (0, 0)
Screenshot: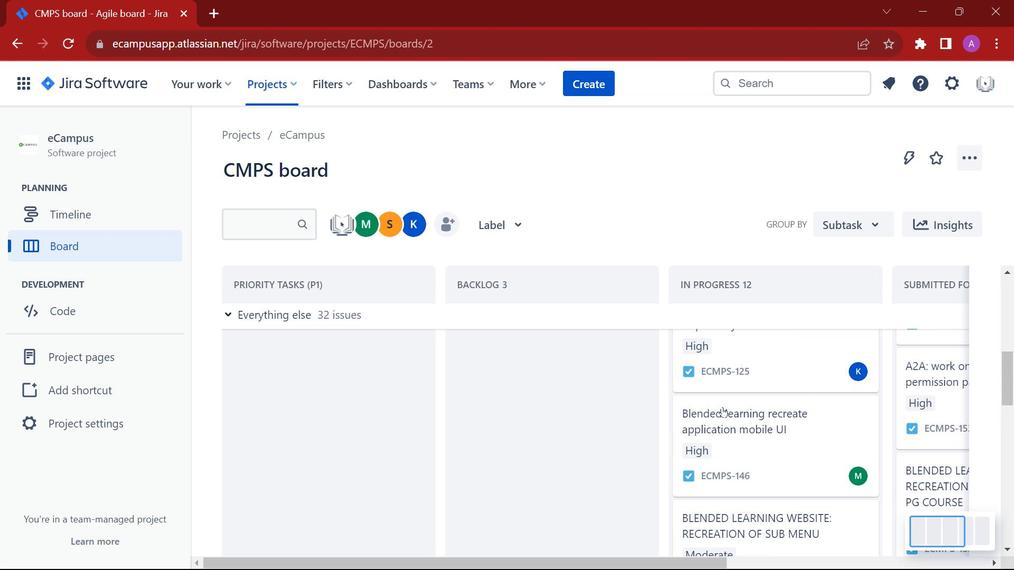 
Action: Mouse moved to (721, 407)
Screenshot: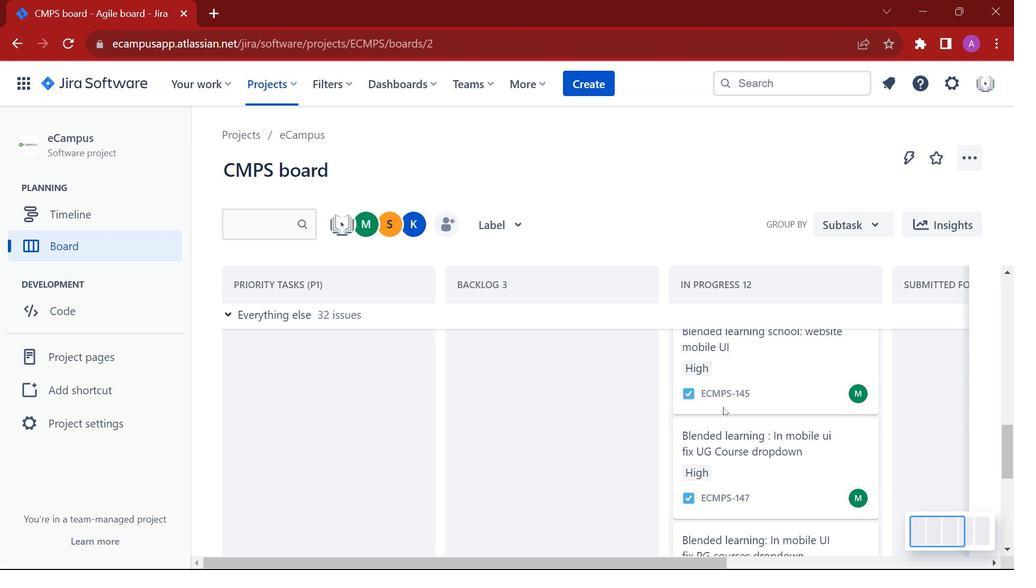 
Action: Mouse scrolled (721, 407) with delta (0, 0)
Screenshot: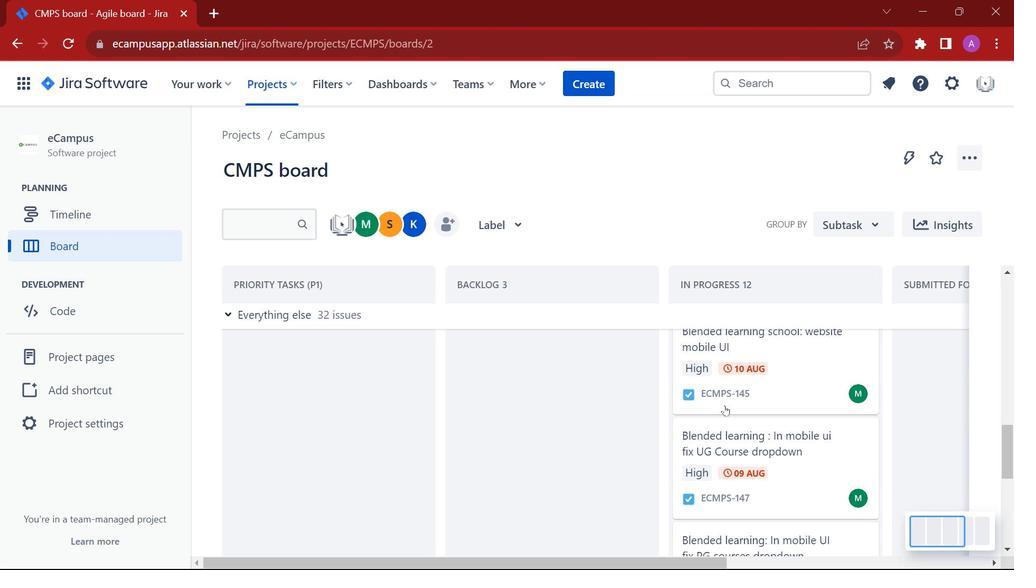 
Action: Mouse scrolled (721, 407) with delta (0, 0)
Screenshot: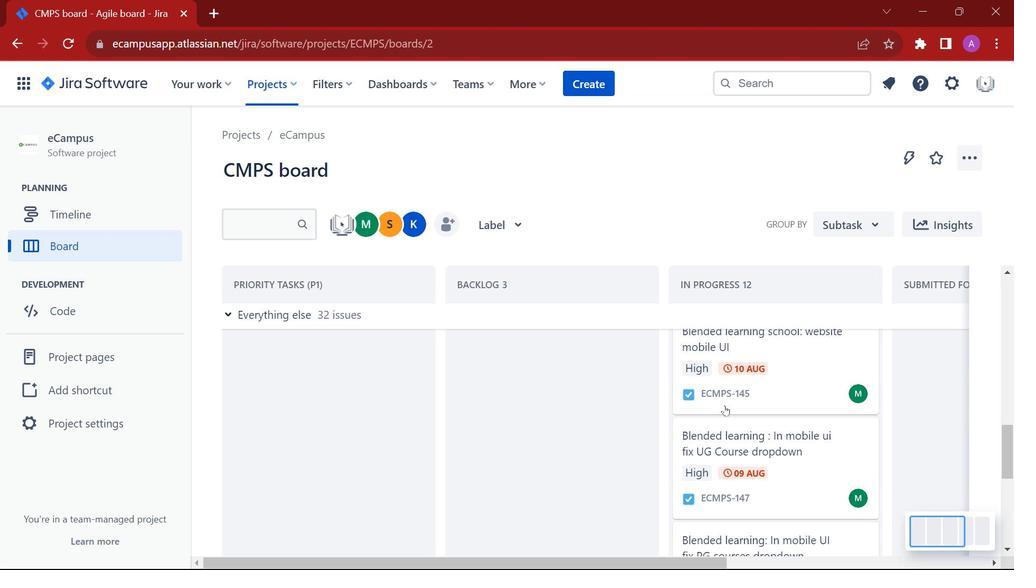 
Action: Mouse scrolled (721, 407) with delta (0, 0)
Screenshot: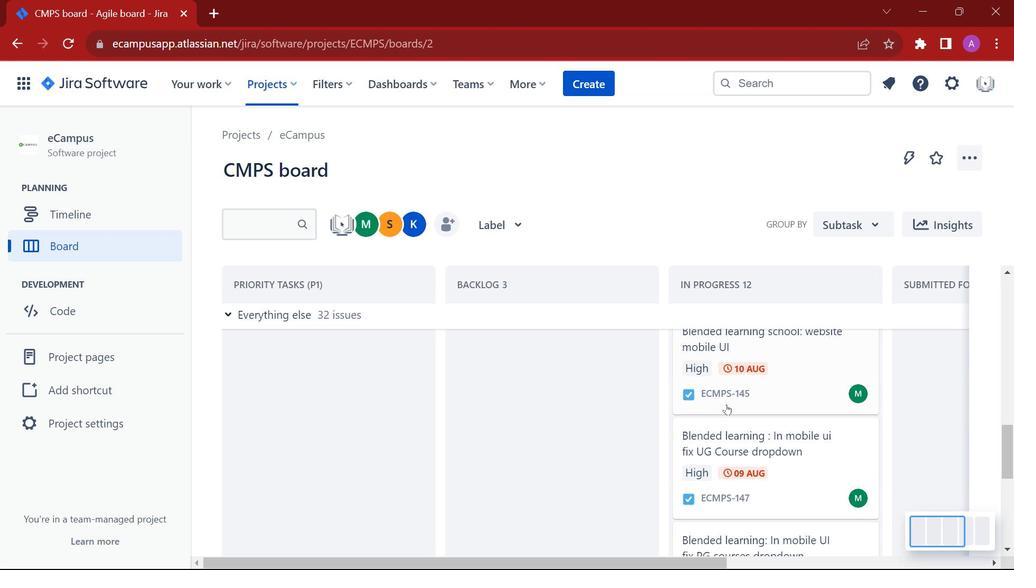 
Action: Mouse scrolled (721, 407) with delta (0, 0)
Screenshot: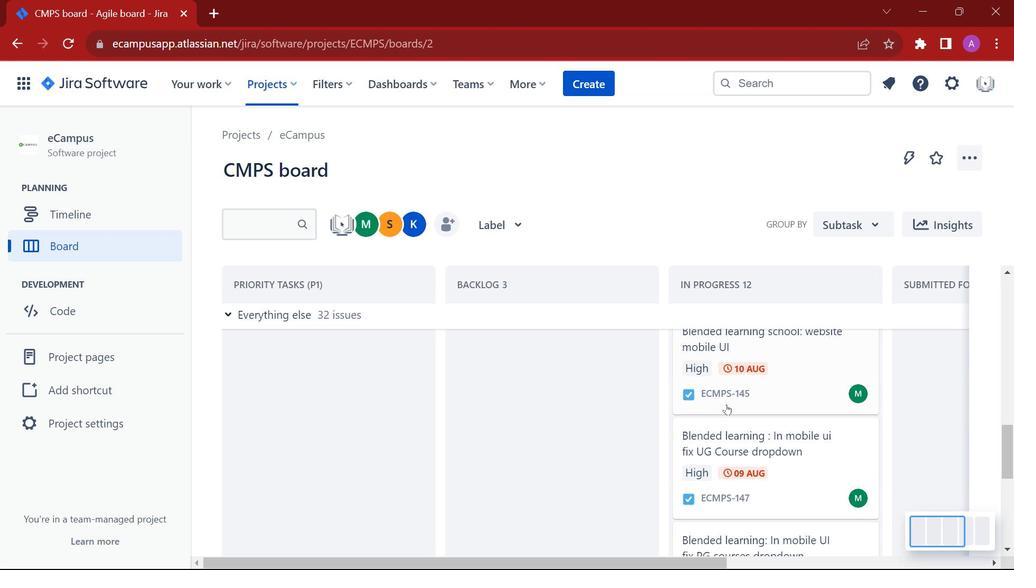 
Action: Mouse scrolled (721, 407) with delta (0, 0)
Screenshot: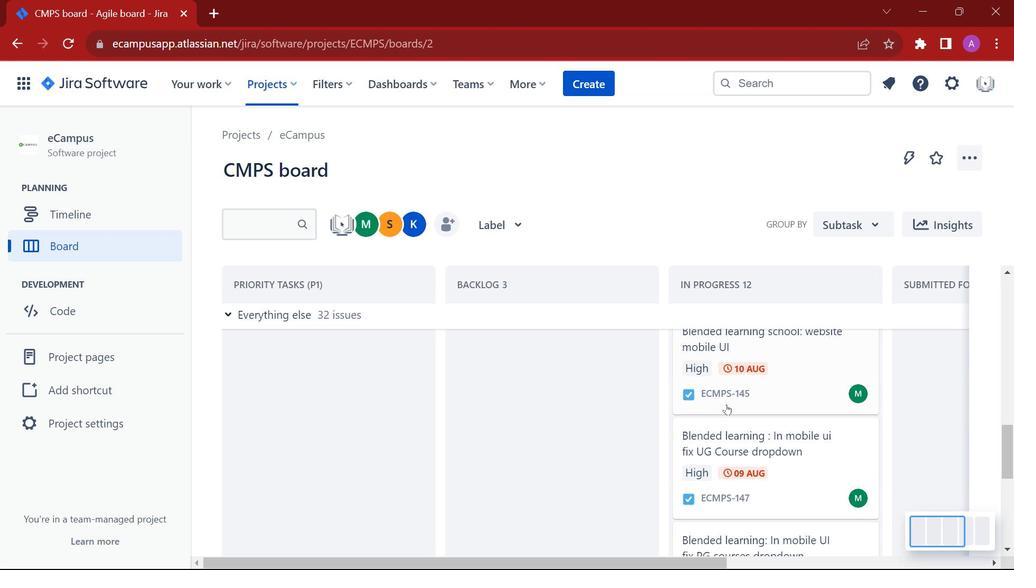 
Action: Mouse scrolled (721, 407) with delta (0, 0)
Screenshot: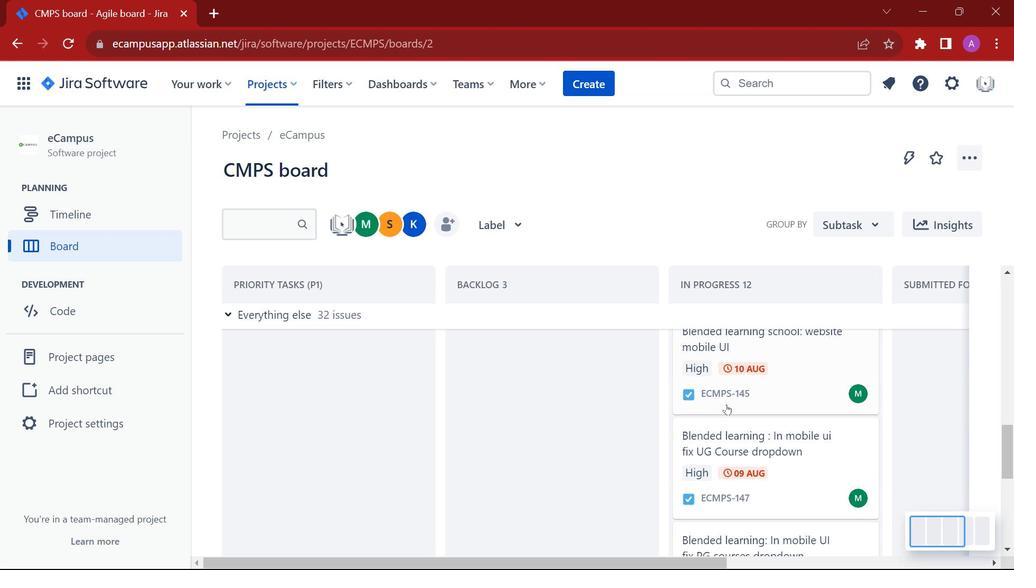 
Action: Mouse moved to (722, 407)
Screenshot: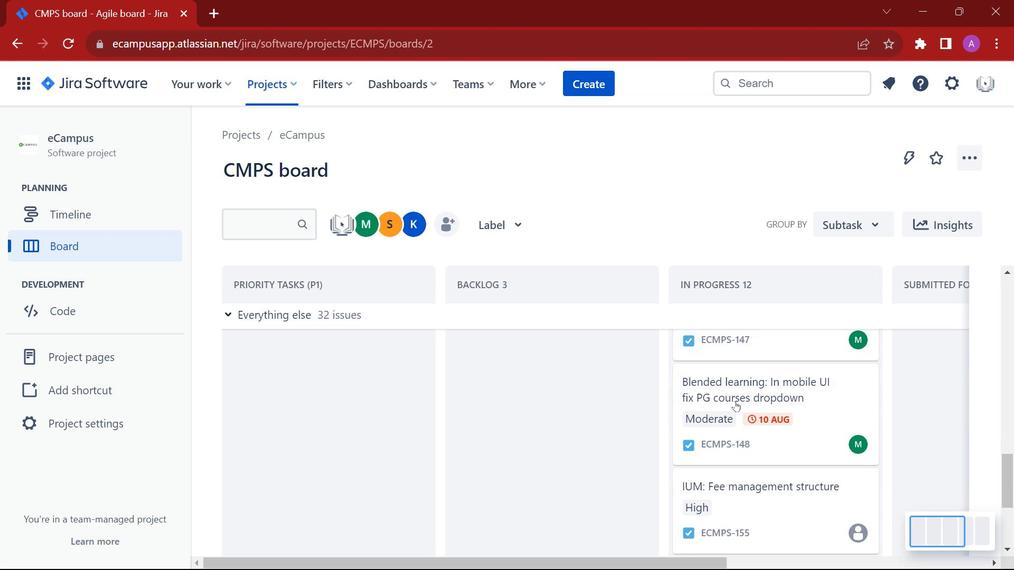 
Action: Mouse scrolled (722, 406) with delta (0, 0)
Screenshot: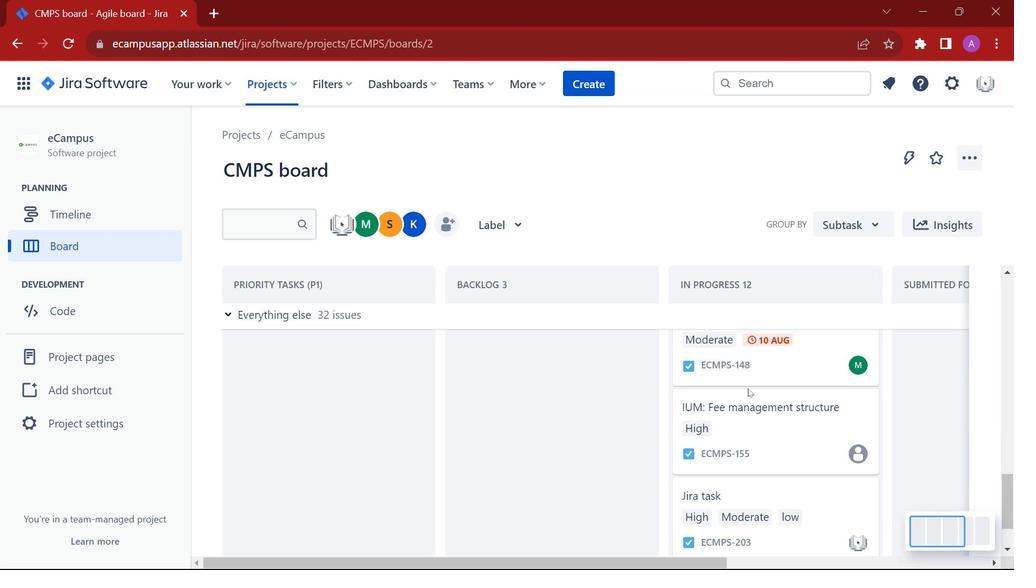 
Action: Mouse scrolled (722, 407) with delta (0, 0)
Screenshot: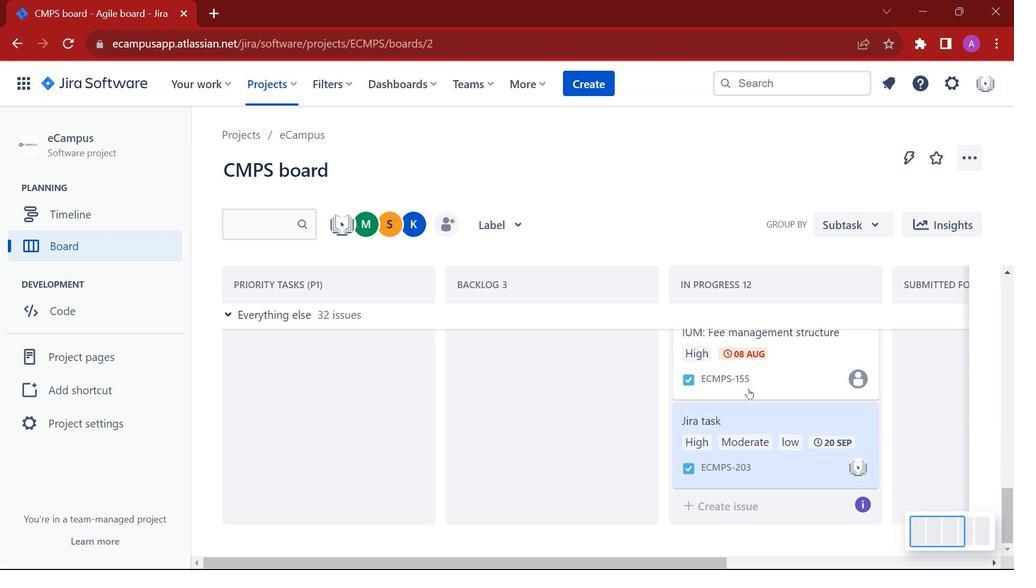 
Action: Mouse scrolled (722, 407) with delta (0, 0)
Screenshot: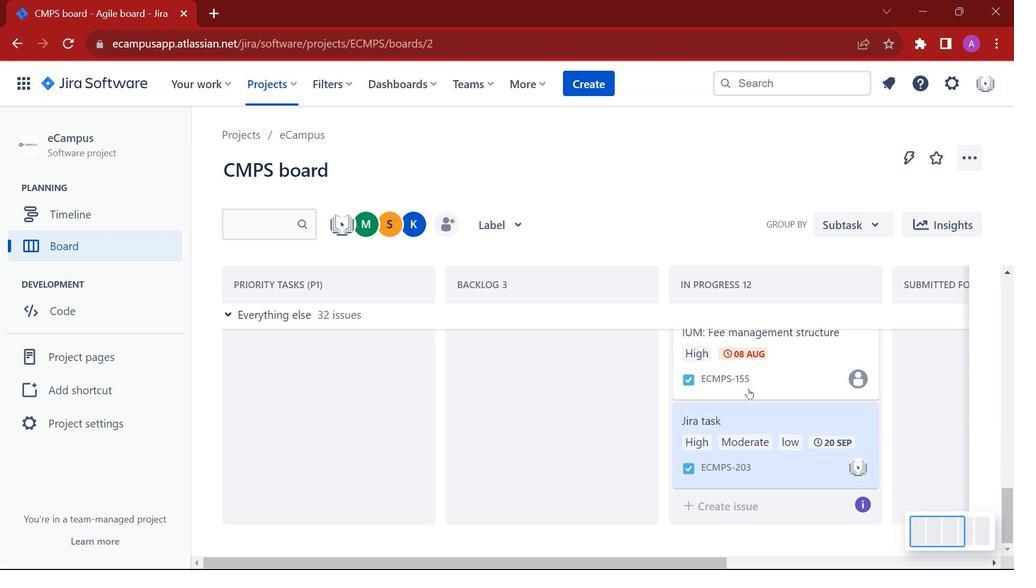 
Action: Mouse scrolled (722, 406) with delta (0, 0)
Screenshot: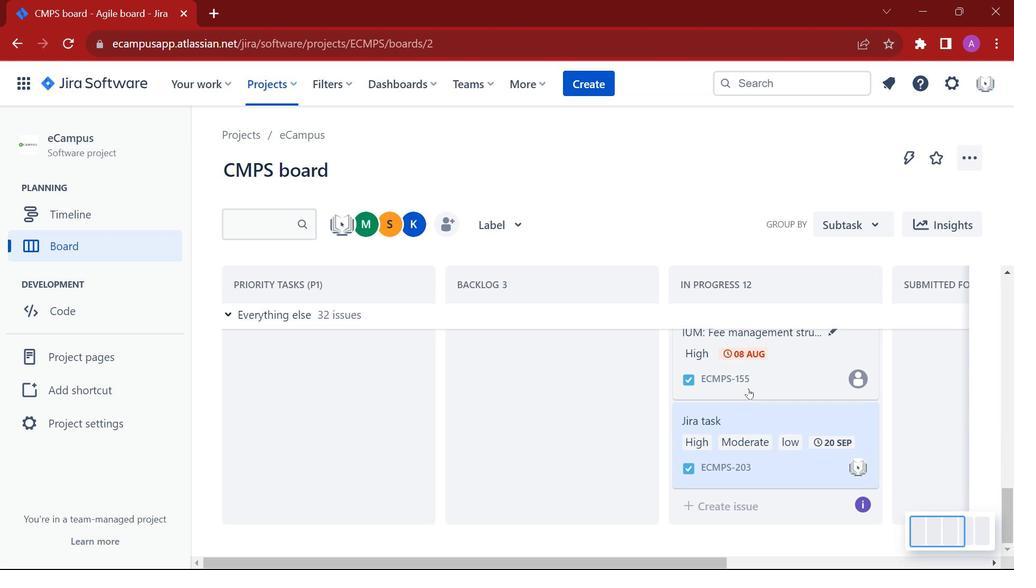 
Action: Mouse scrolled (722, 406) with delta (0, 0)
Screenshot: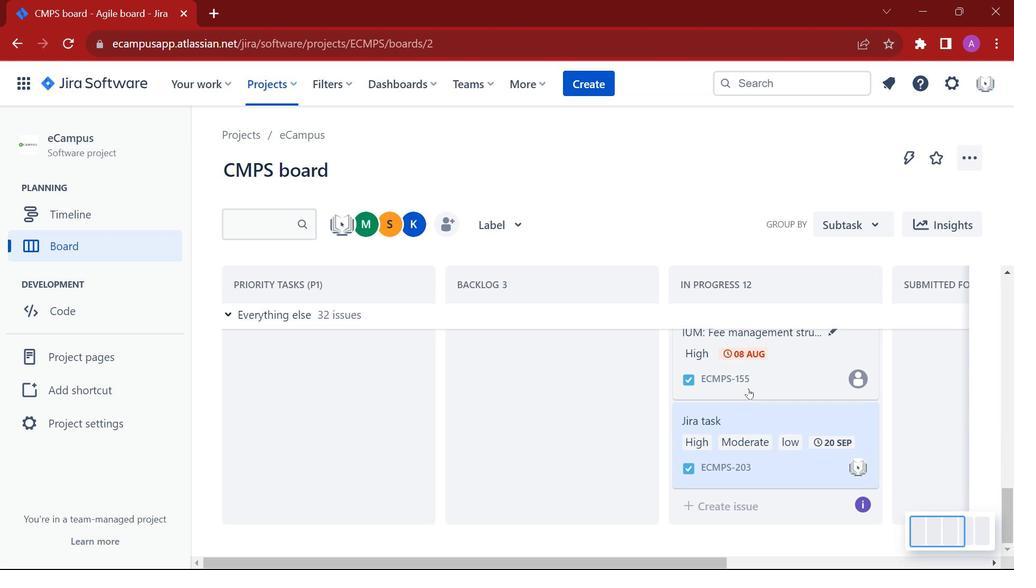 
Action: Mouse scrolled (722, 406) with delta (0, 0)
Screenshot: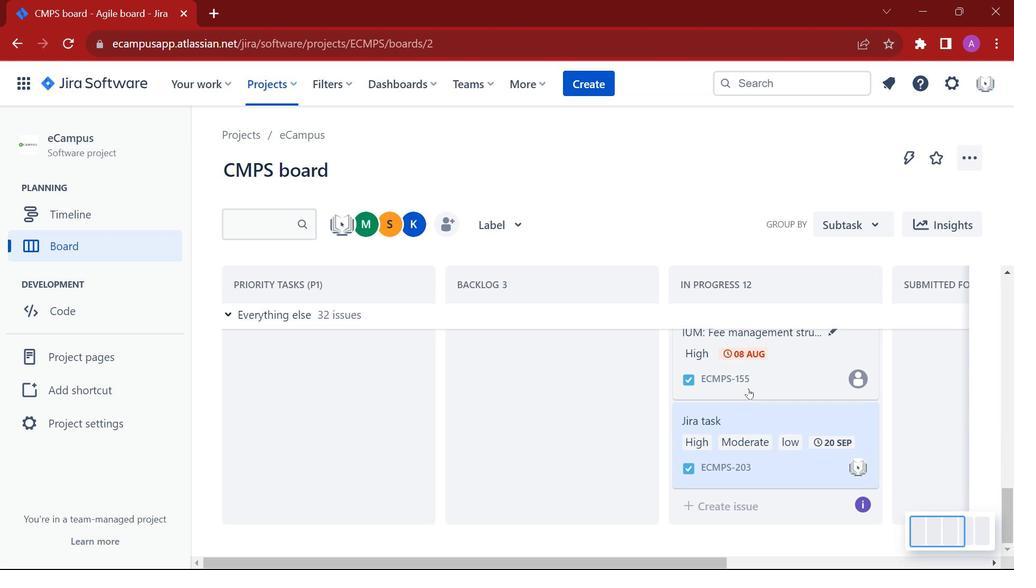 
Action: Mouse scrolled (722, 406) with delta (0, 0)
Screenshot: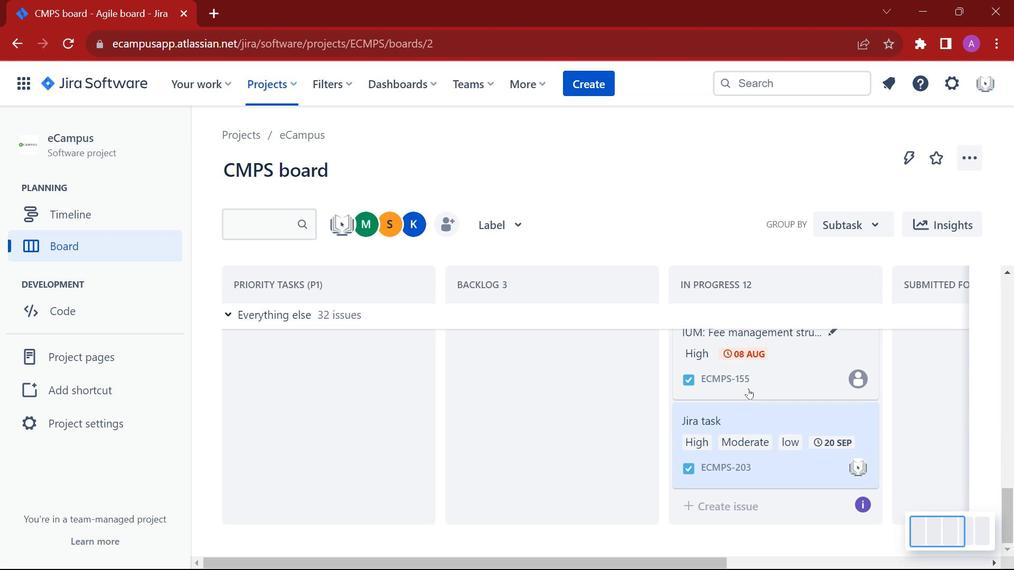 
Action: Mouse scrolled (722, 406) with delta (0, 0)
Screenshot: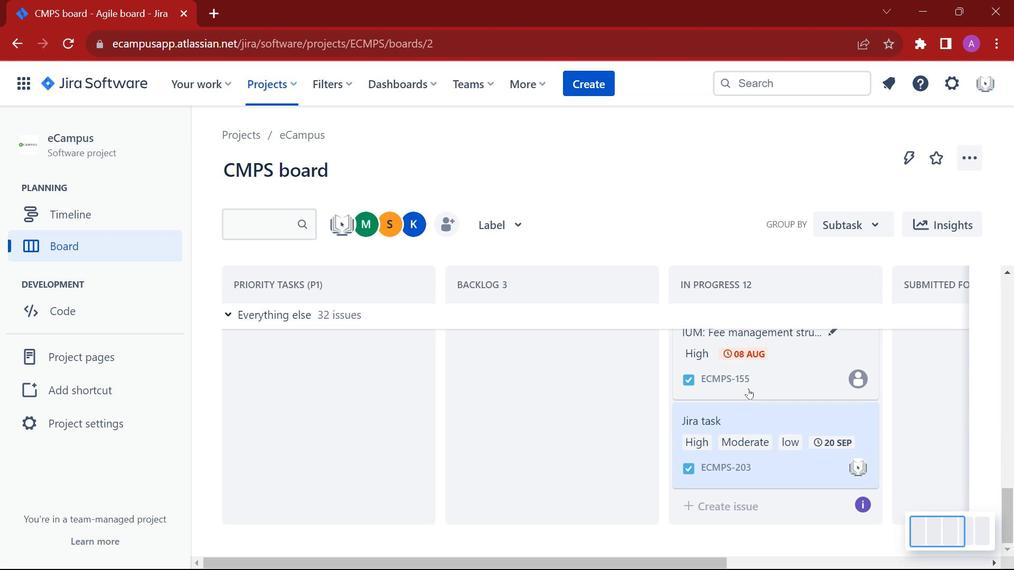 
Action: Mouse moved to (725, 405)
Screenshot: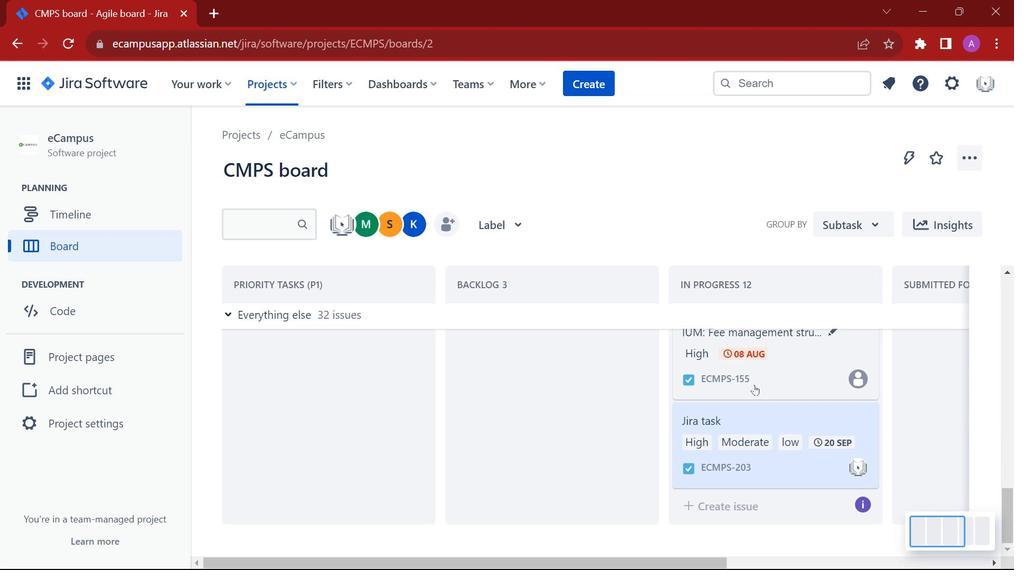
Action: Mouse scrolled (725, 405) with delta (0, 0)
Screenshot: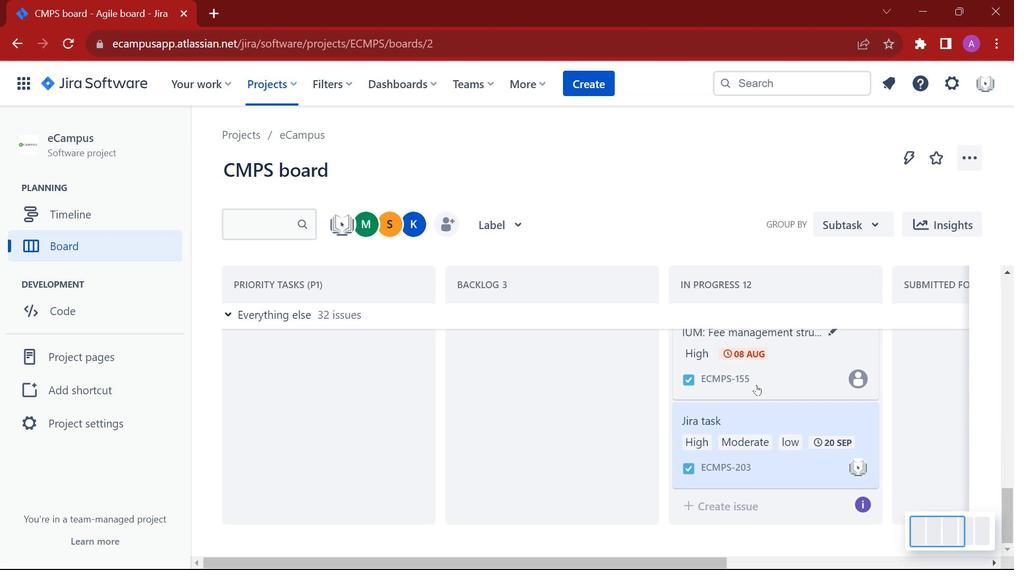 
Action: Mouse scrolled (725, 405) with delta (0, 0)
Screenshot: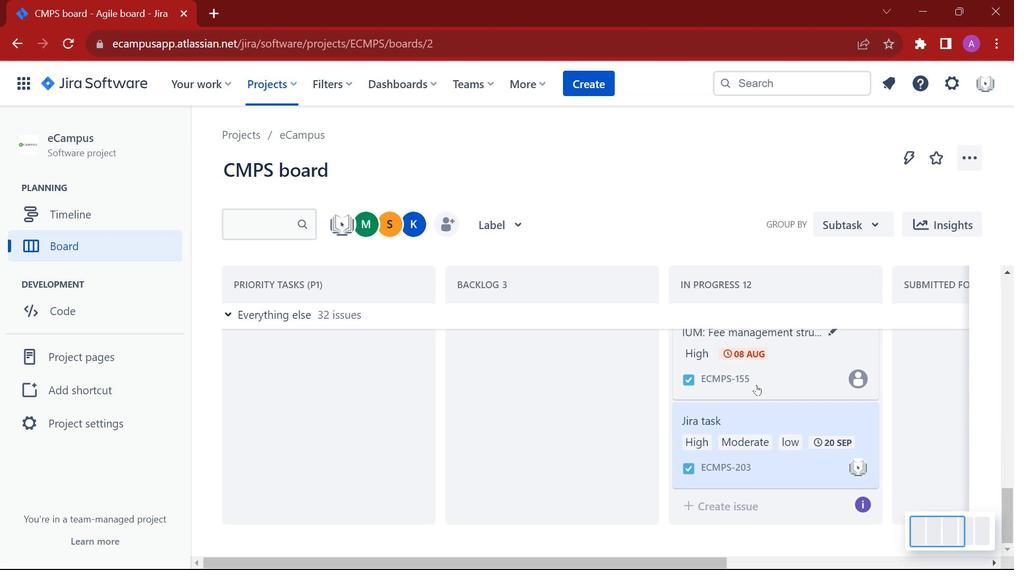 
Action: Mouse moved to (727, 405)
Screenshot: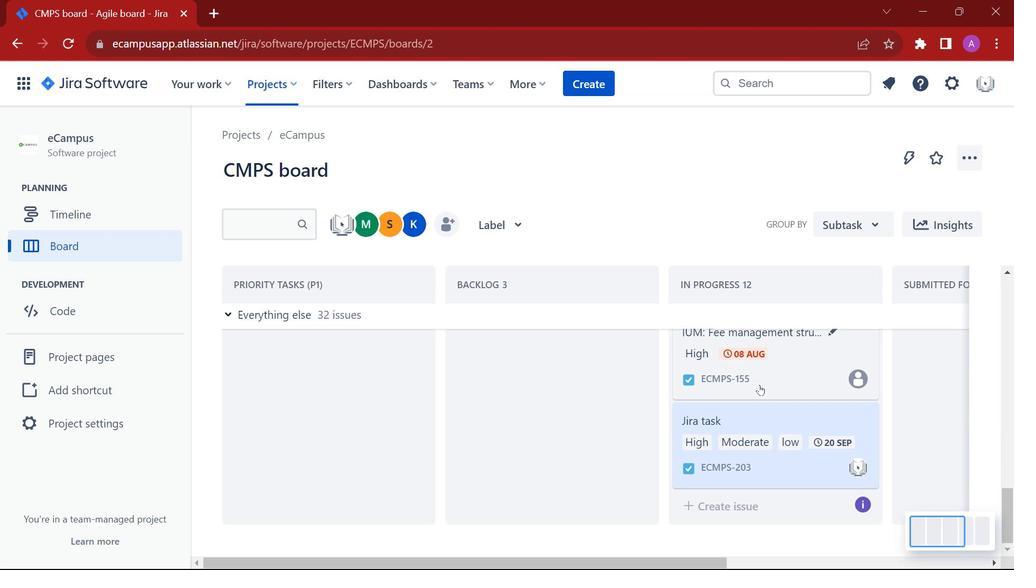 
Action: Mouse scrolled (727, 404) with delta (0, 0)
Screenshot: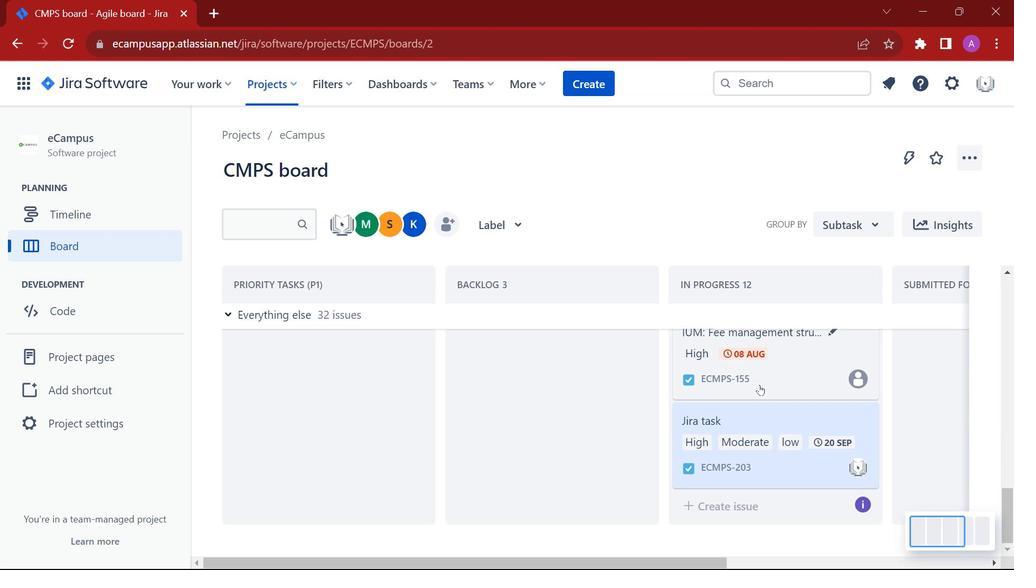 
Action: Mouse moved to (748, 388)
Screenshot: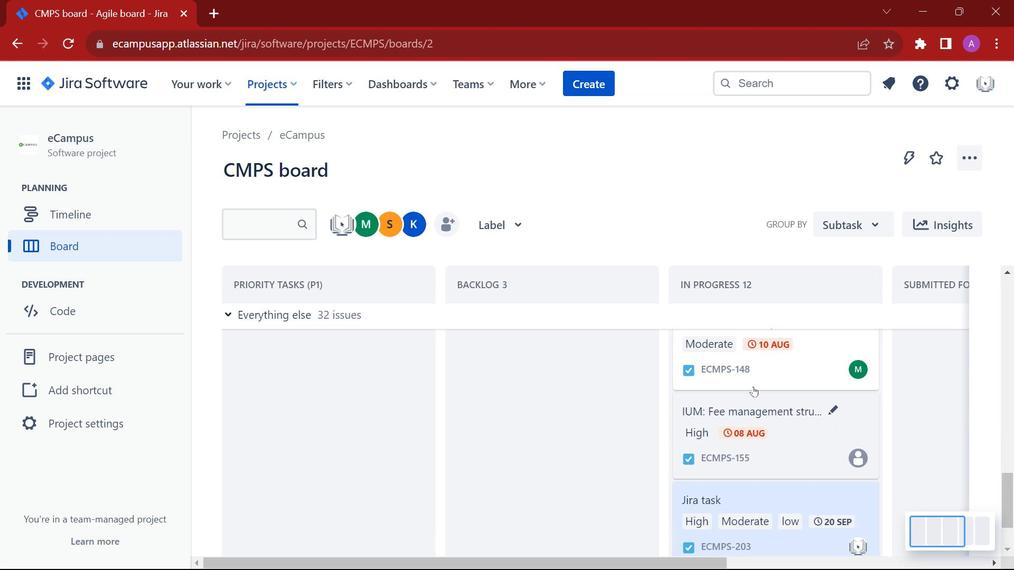 
Action: Mouse scrolled (748, 388) with delta (0, 0)
Screenshot: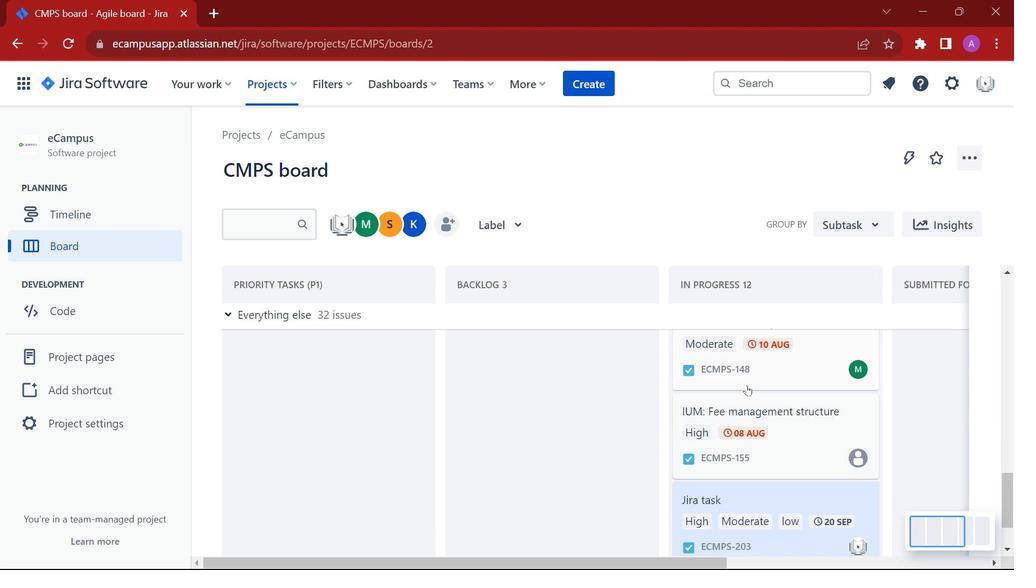 
Action: Mouse moved to (748, 388)
Screenshot: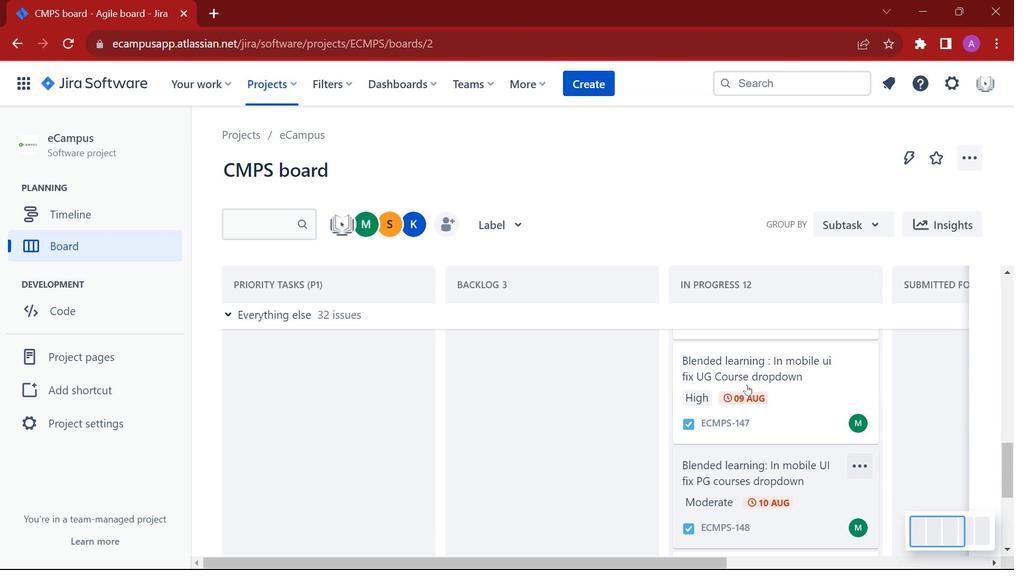 
Action: Mouse scrolled (748, 388) with delta (0, 0)
Screenshot: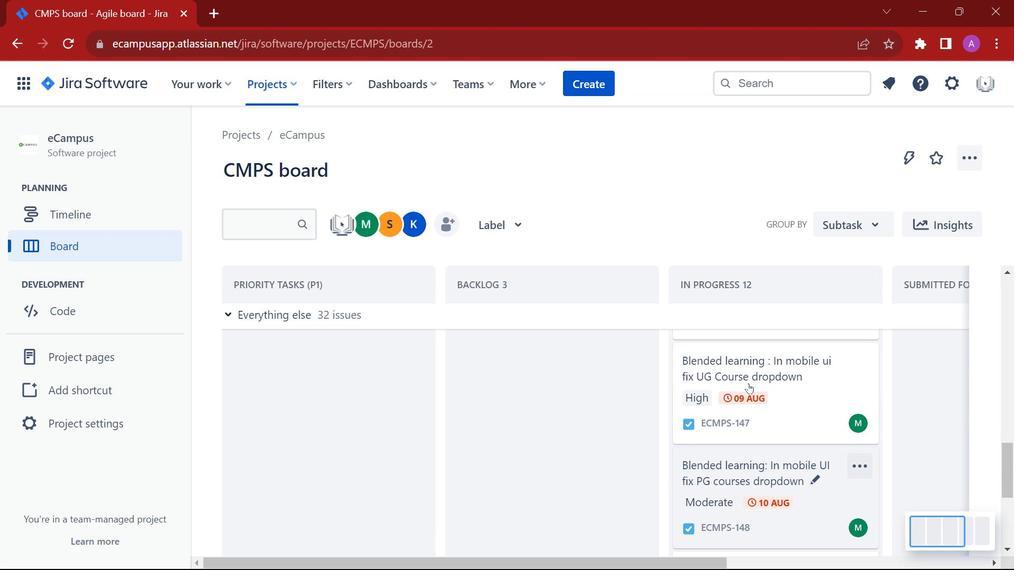
Action: Mouse scrolled (748, 388) with delta (0, 0)
Screenshot: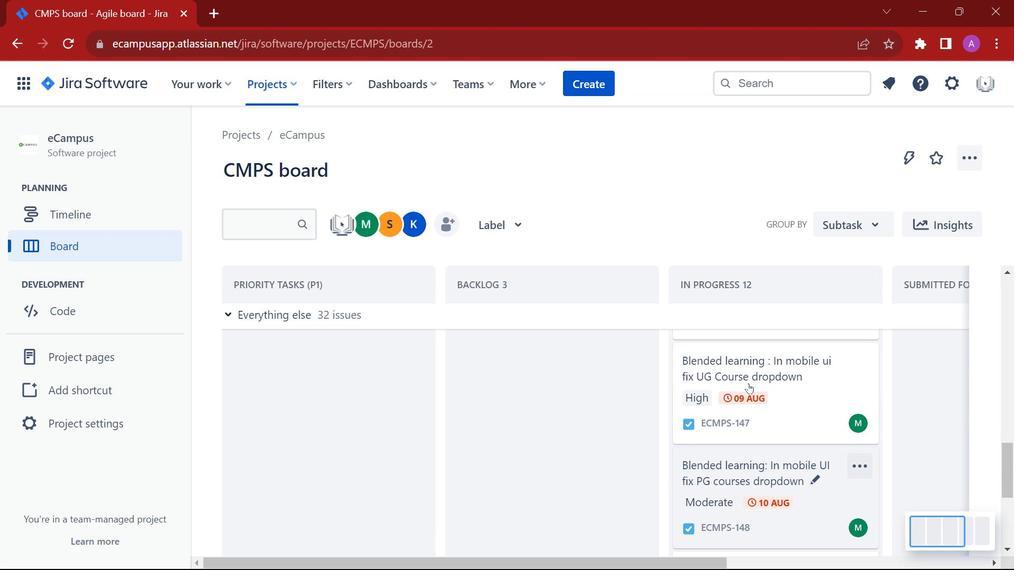 
Action: Mouse moved to (757, 387)
Screenshot: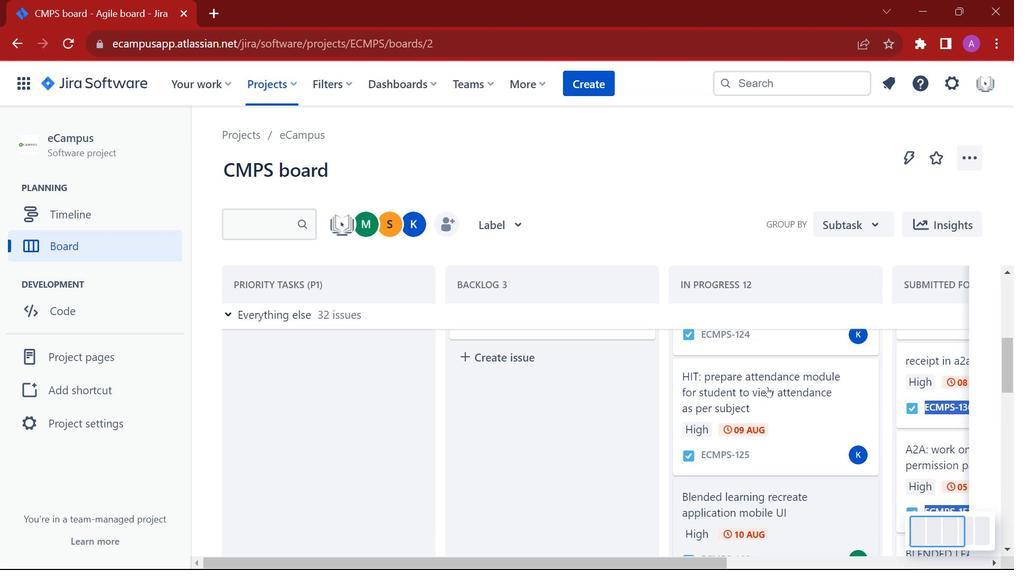 
Action: Mouse scrolled (757, 387) with delta (0, 0)
Screenshot: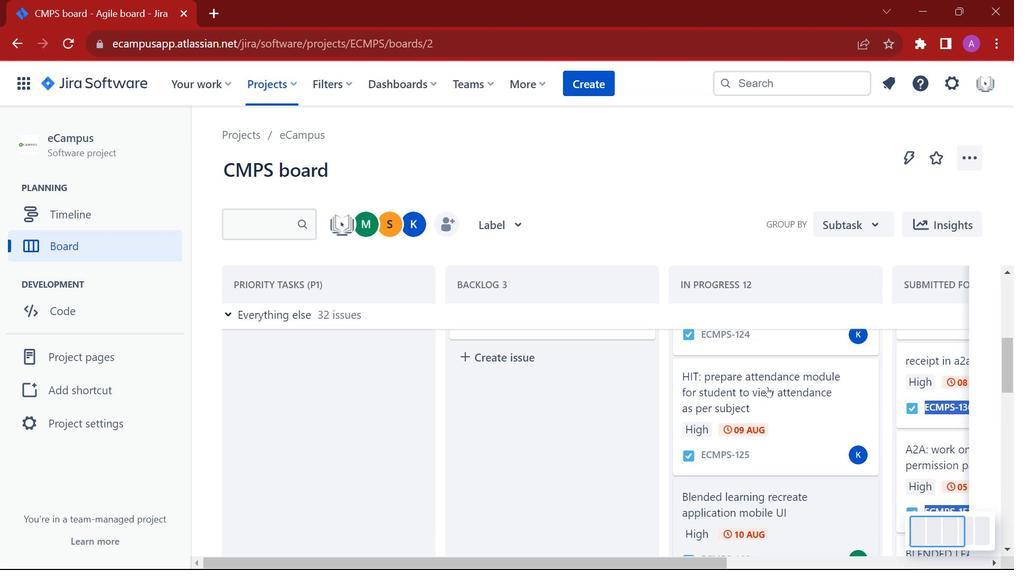 
Action: Mouse moved to (747, 385)
Screenshot: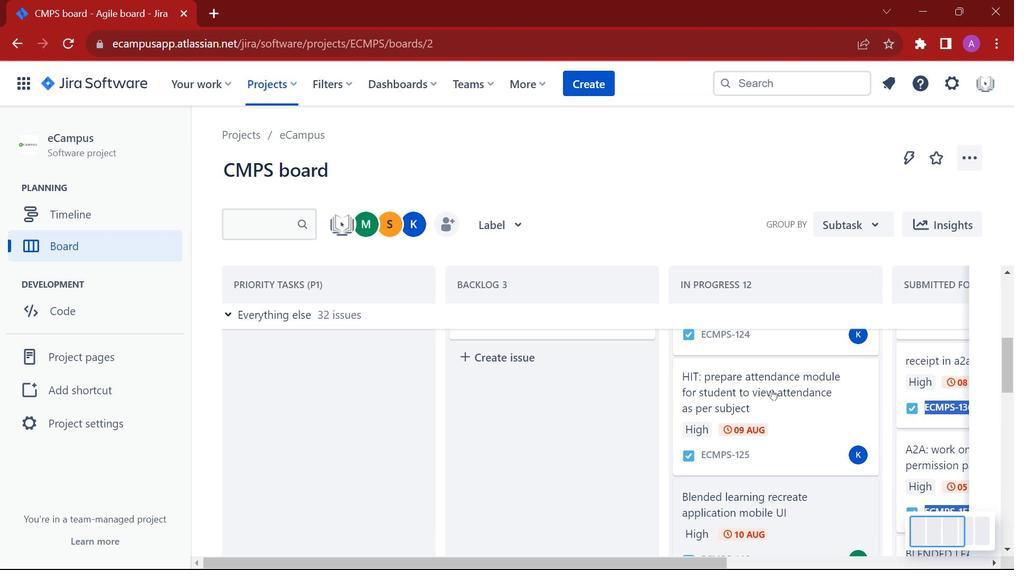 
Action: Mouse scrolled (747, 385) with delta (0, 0)
Screenshot: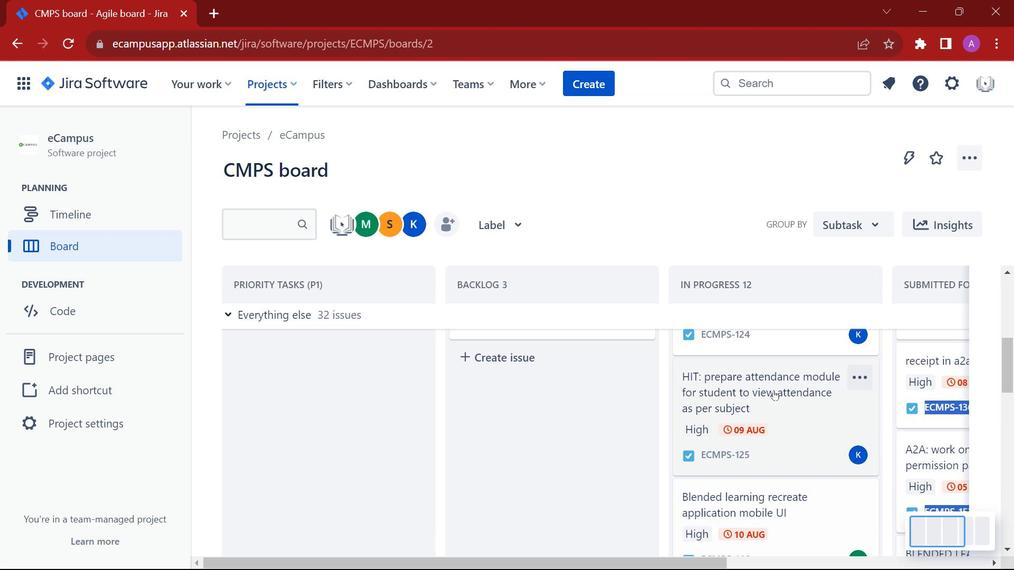 
Action: Mouse scrolled (747, 385) with delta (0, 0)
Screenshot: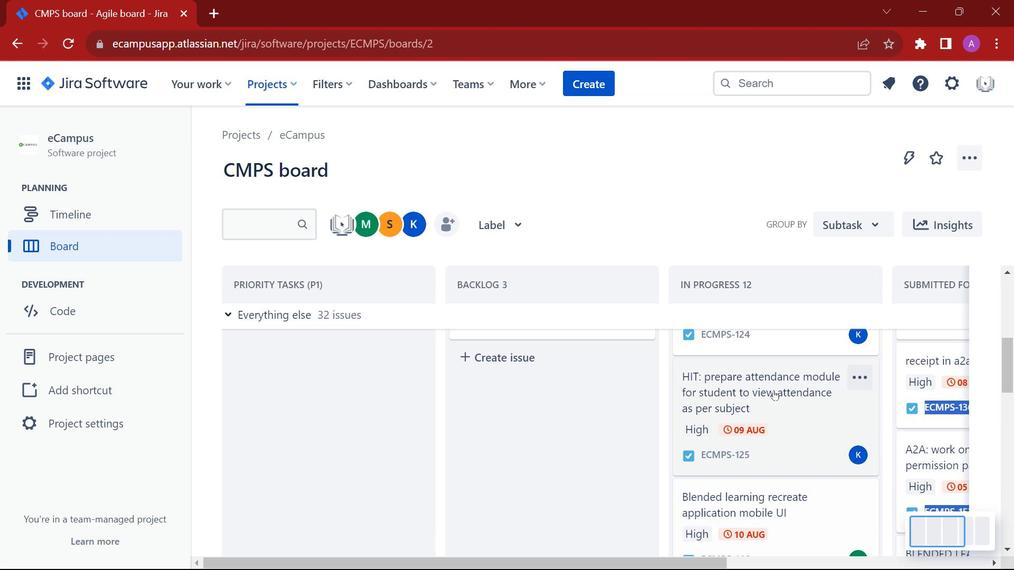 
Action: Mouse moved to (749, 383)
